 Task: Add a signature Dallas Robinson containing Best wishes for a happy and healthy year, Dallas Robinson to email address softage.4@softage.net and add a label Applications
Action: Mouse moved to (1234, 91)
Screenshot: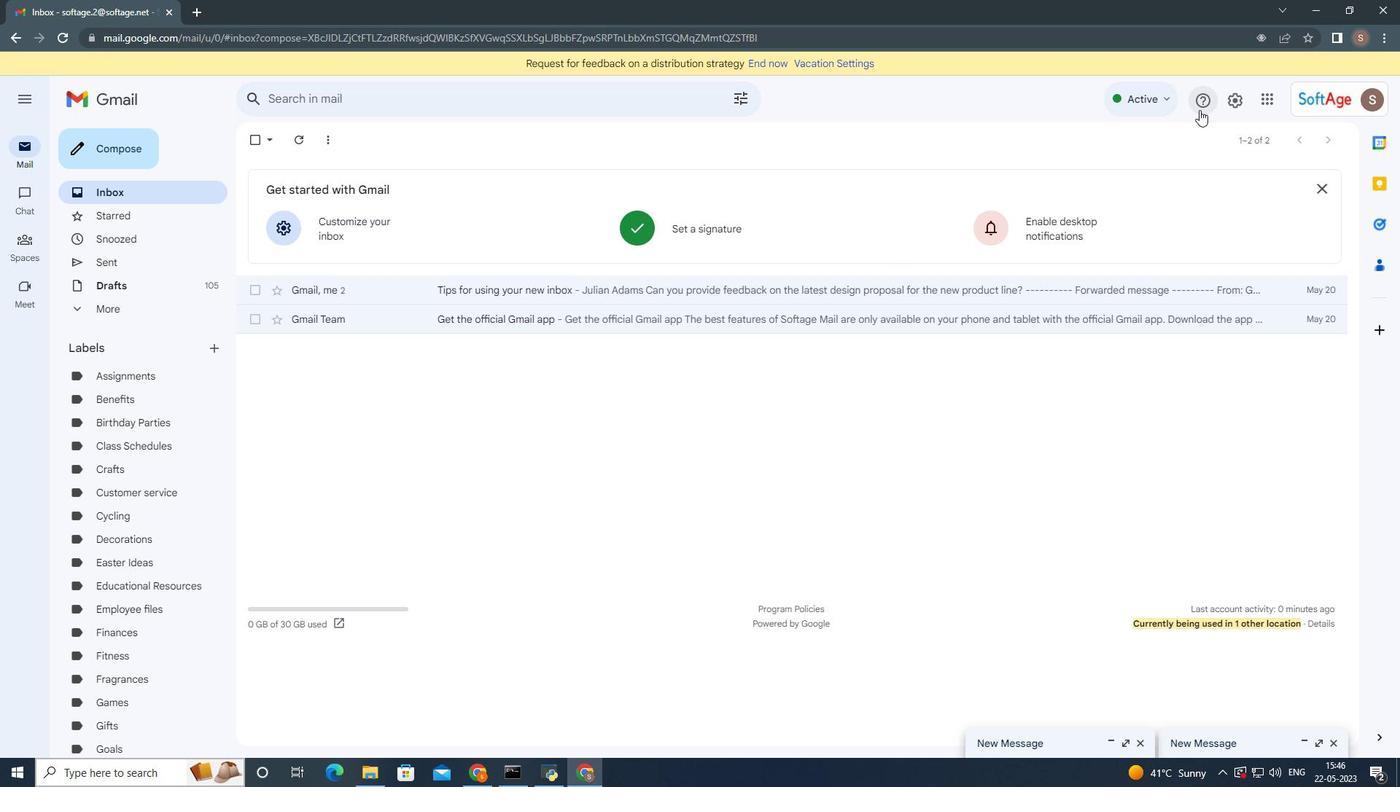 
Action: Mouse pressed left at (1234, 91)
Screenshot: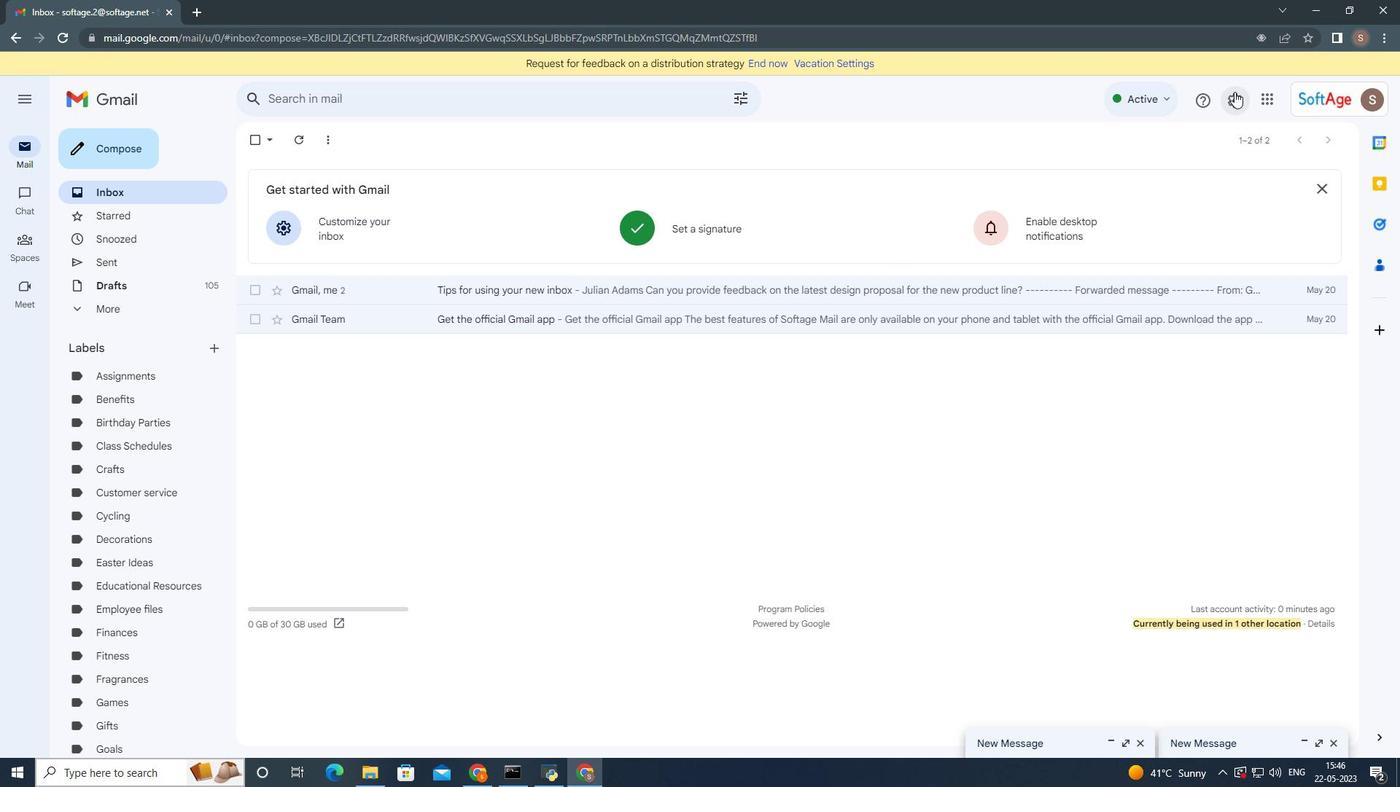 
Action: Mouse moved to (1177, 171)
Screenshot: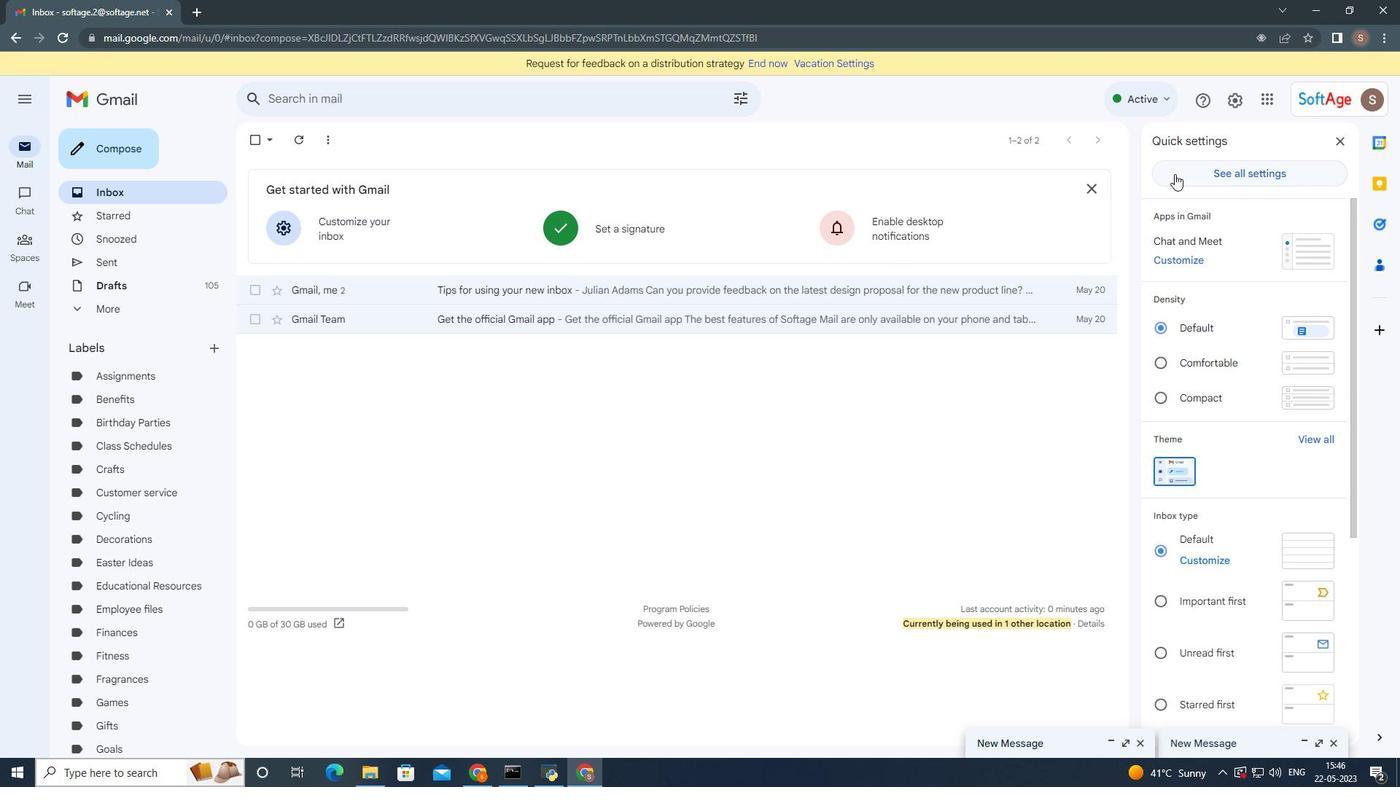 
Action: Mouse pressed left at (1177, 171)
Screenshot: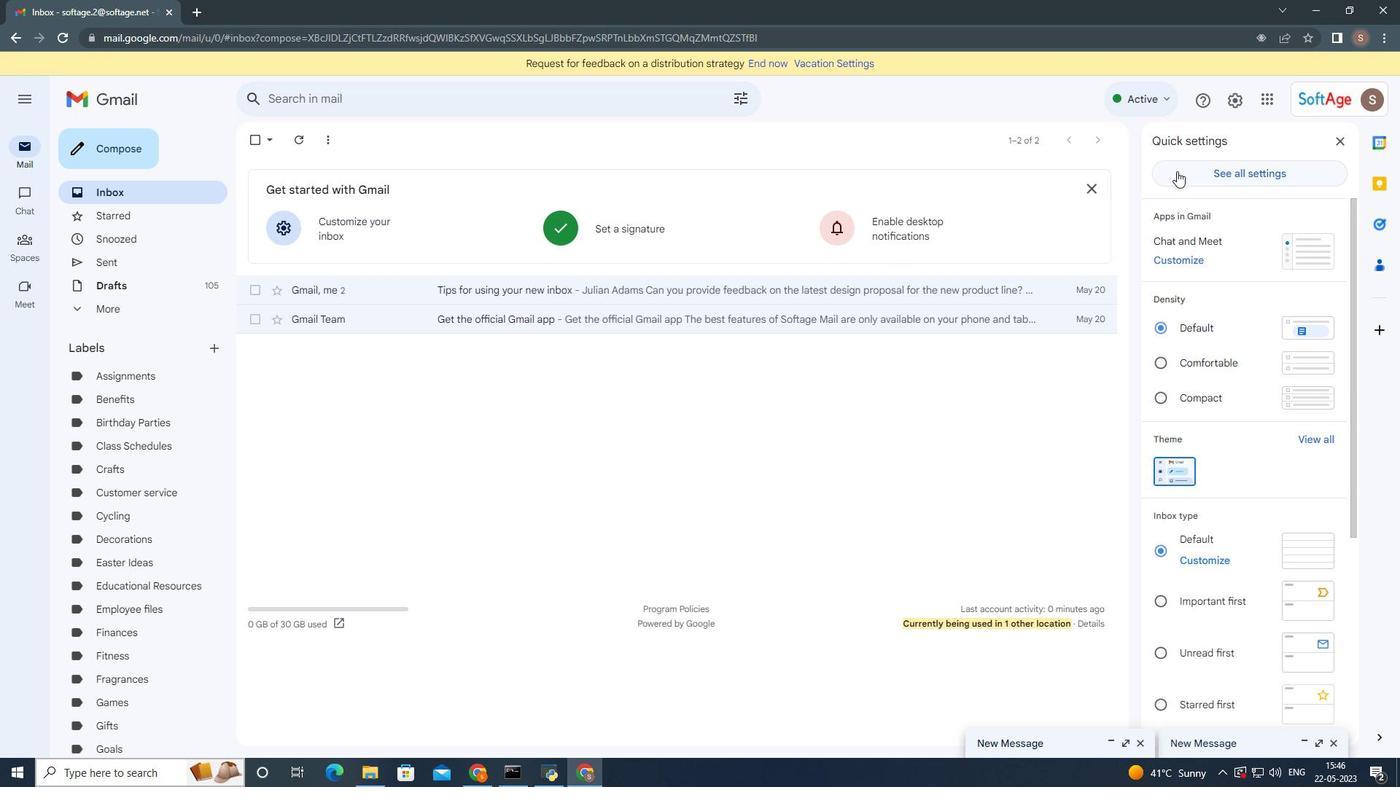 
Action: Mouse moved to (490, 527)
Screenshot: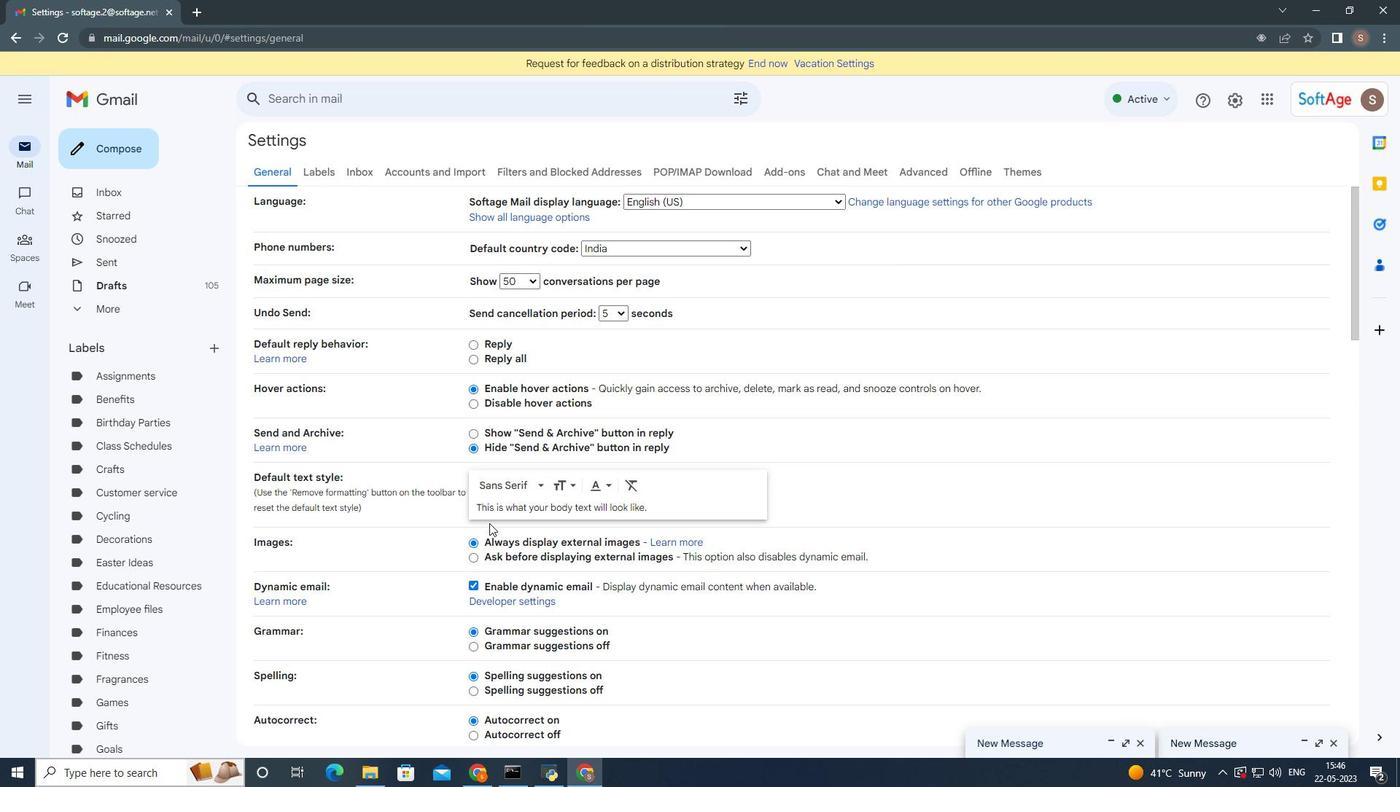 
Action: Mouse scrolled (490, 526) with delta (0, 0)
Screenshot: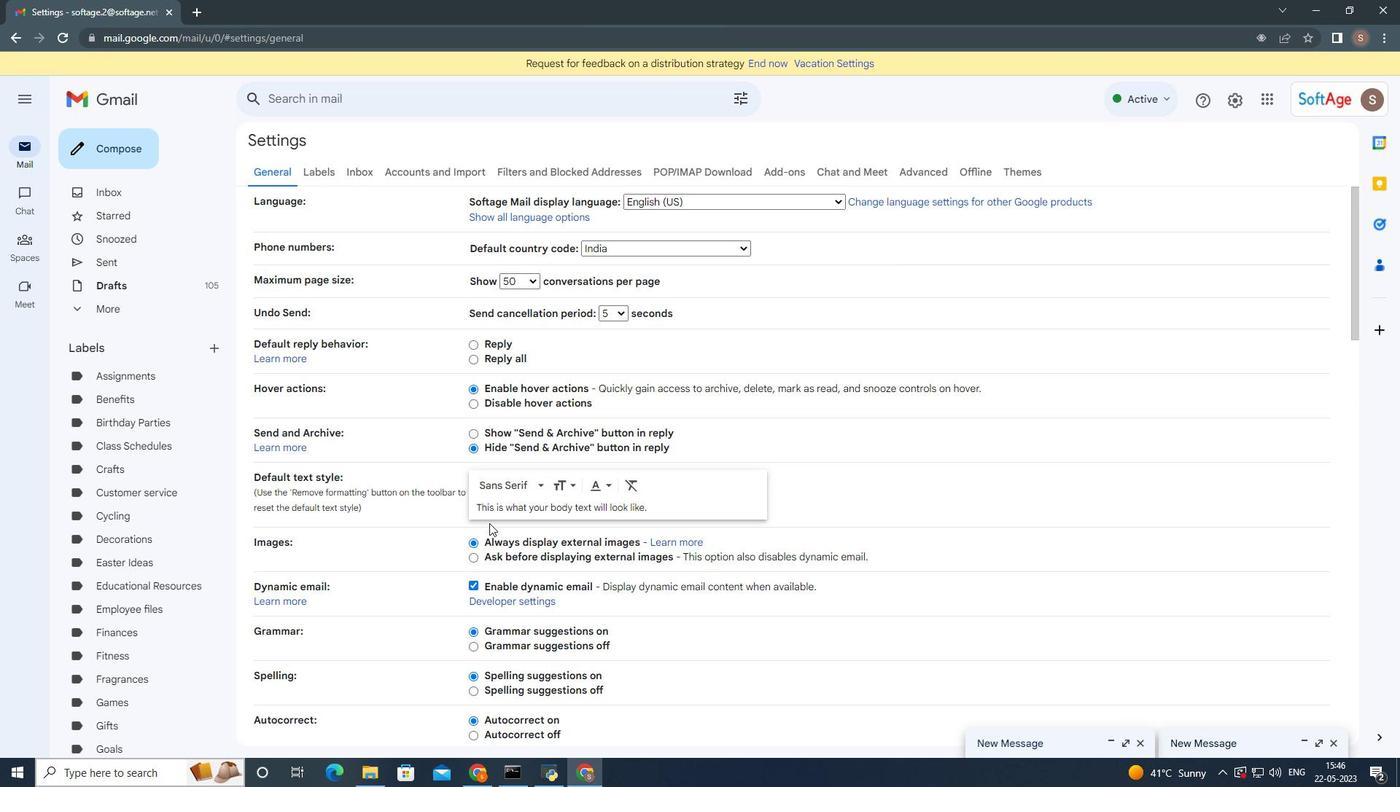 
Action: Mouse scrolled (490, 526) with delta (0, 0)
Screenshot: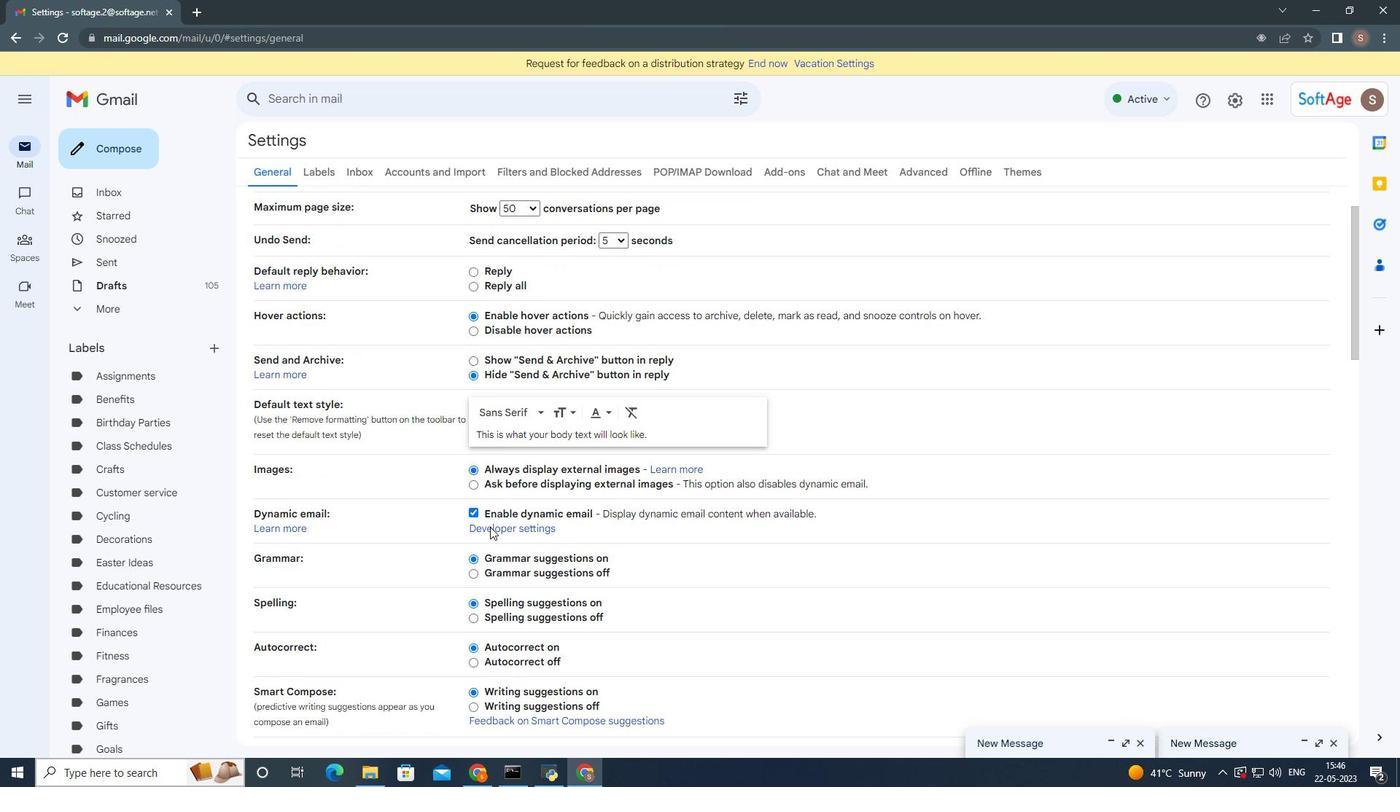 
Action: Mouse moved to (492, 526)
Screenshot: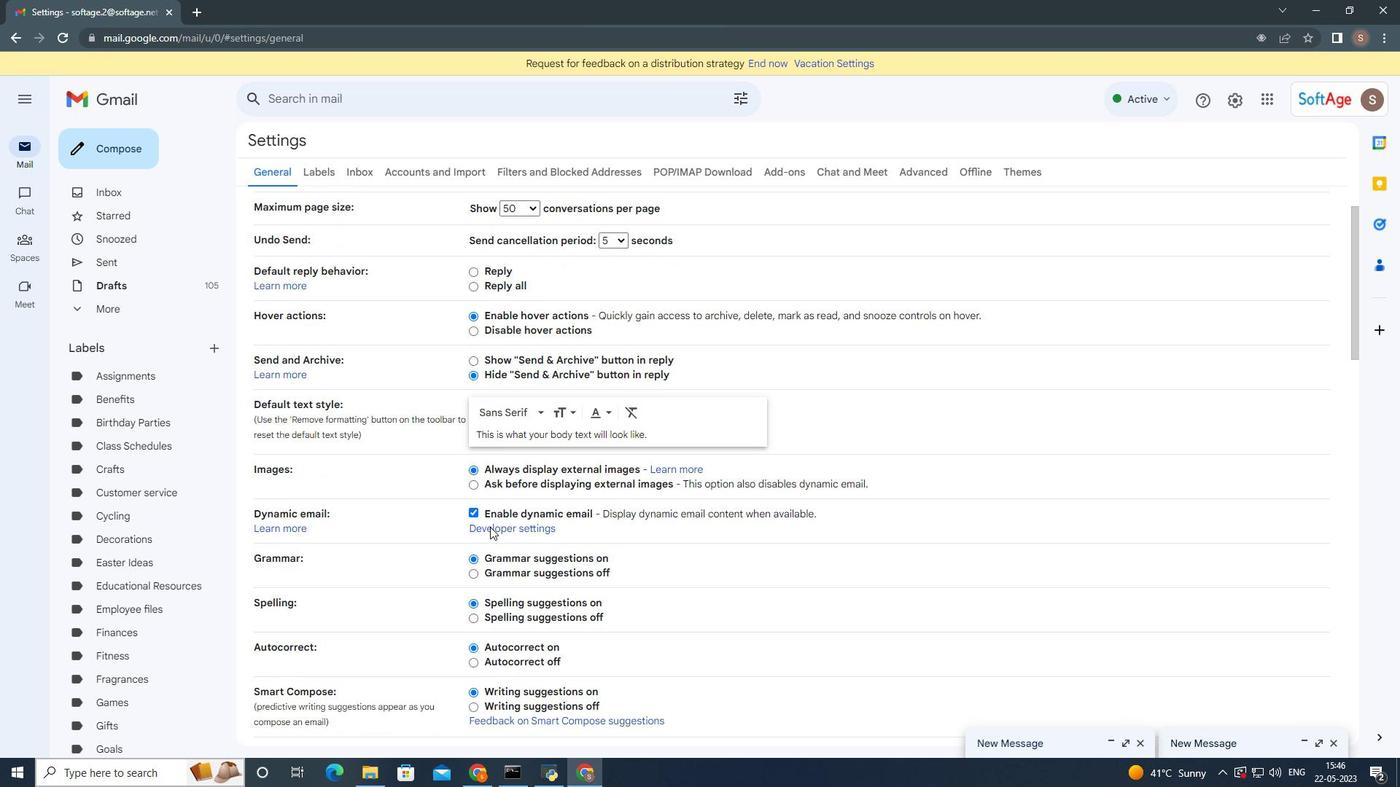 
Action: Mouse scrolled (492, 525) with delta (0, 0)
Screenshot: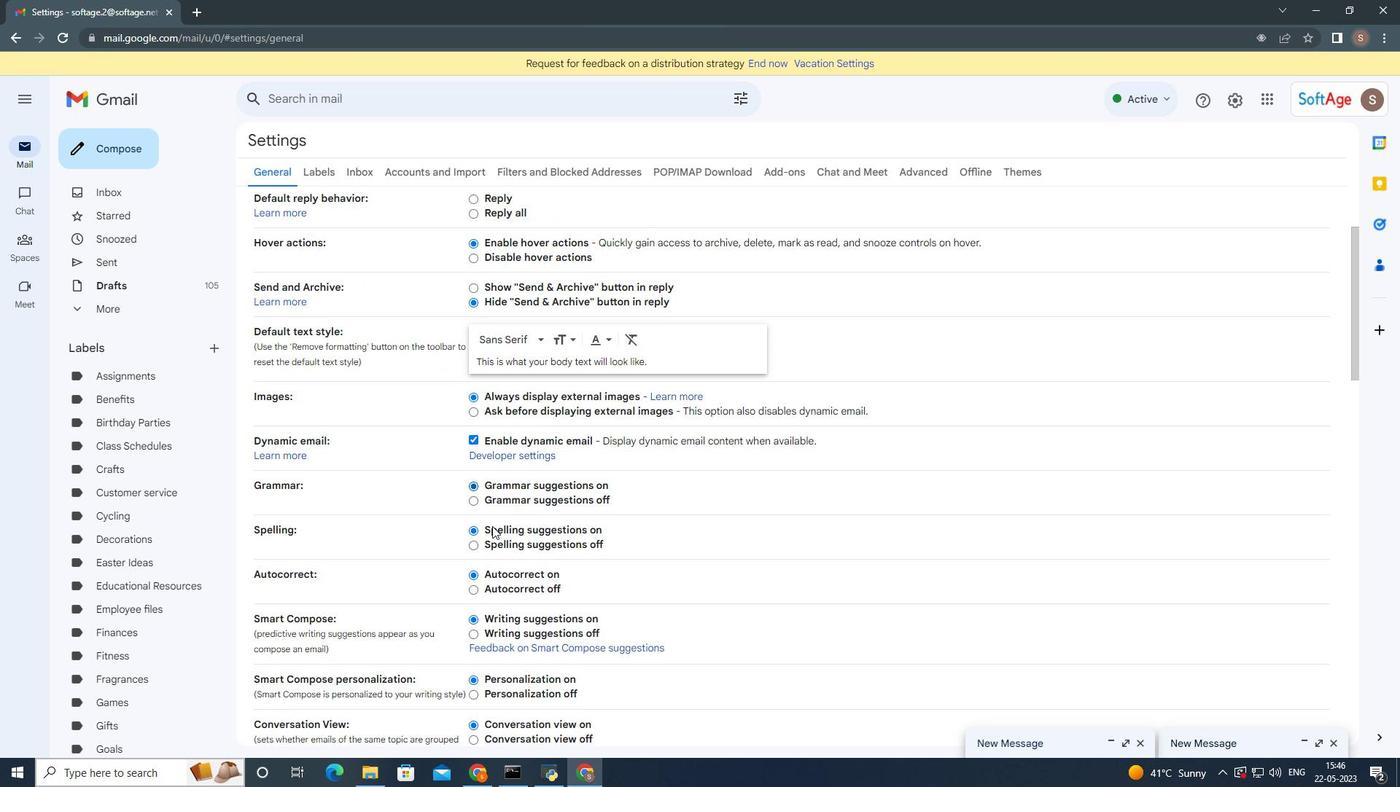 
Action: Mouse scrolled (492, 525) with delta (0, 0)
Screenshot: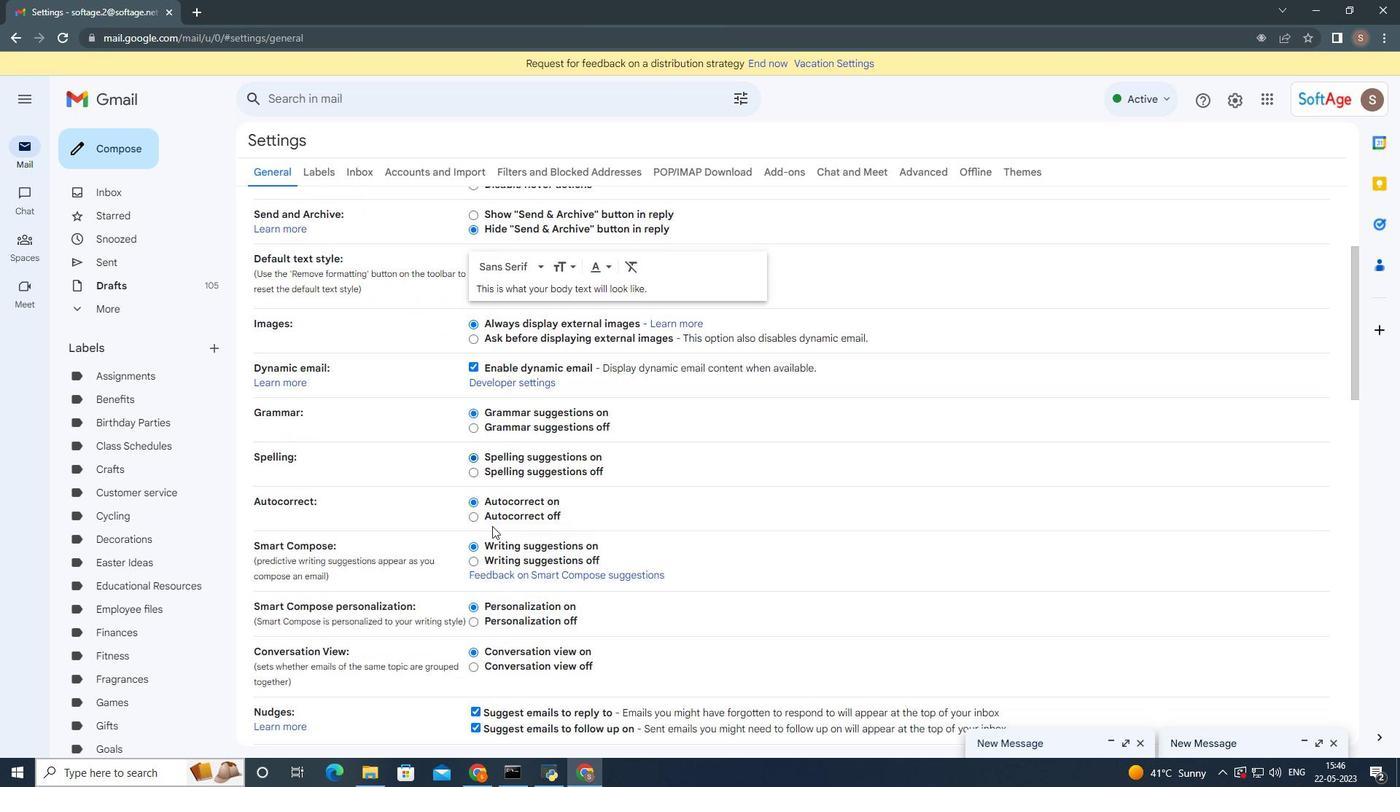 
Action: Mouse moved to (492, 526)
Screenshot: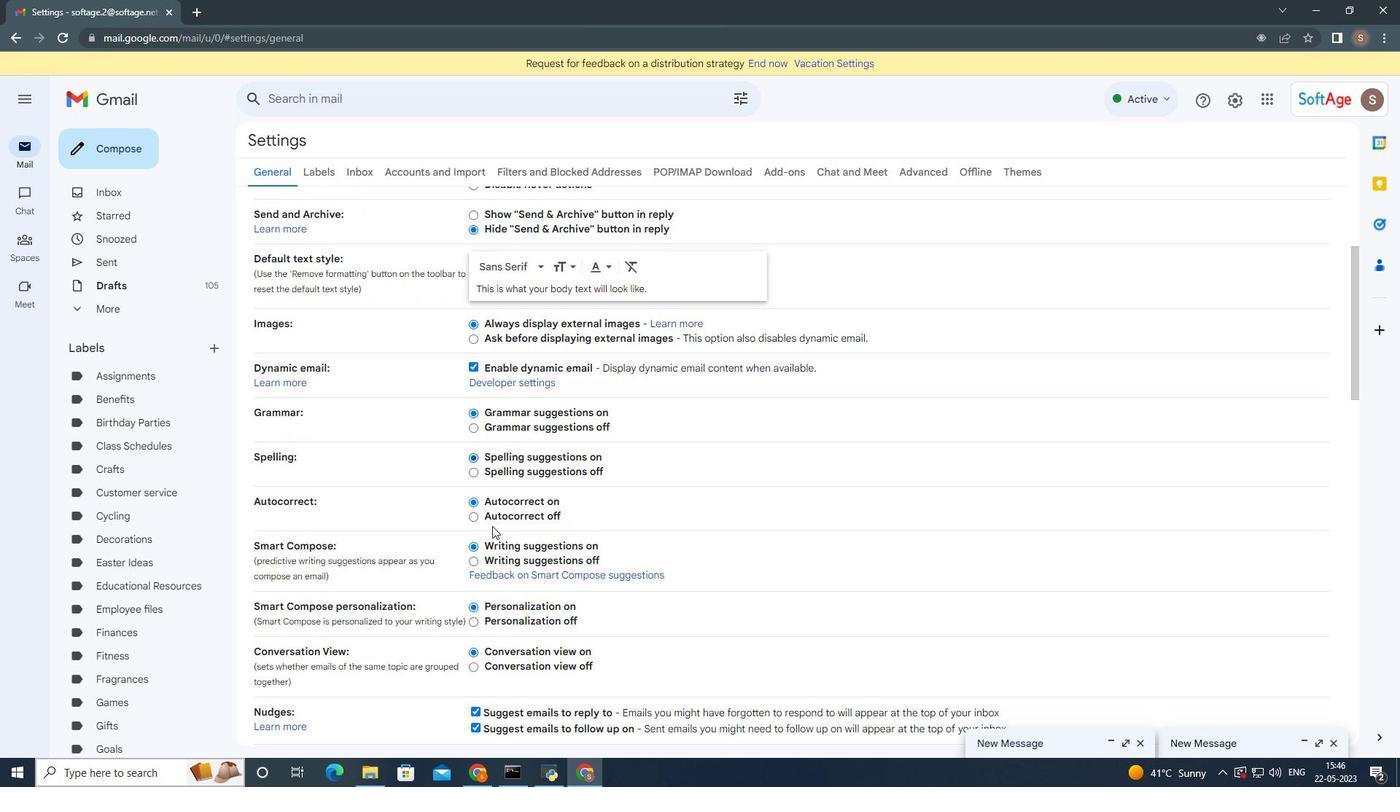 
Action: Mouse scrolled (492, 525) with delta (0, 0)
Screenshot: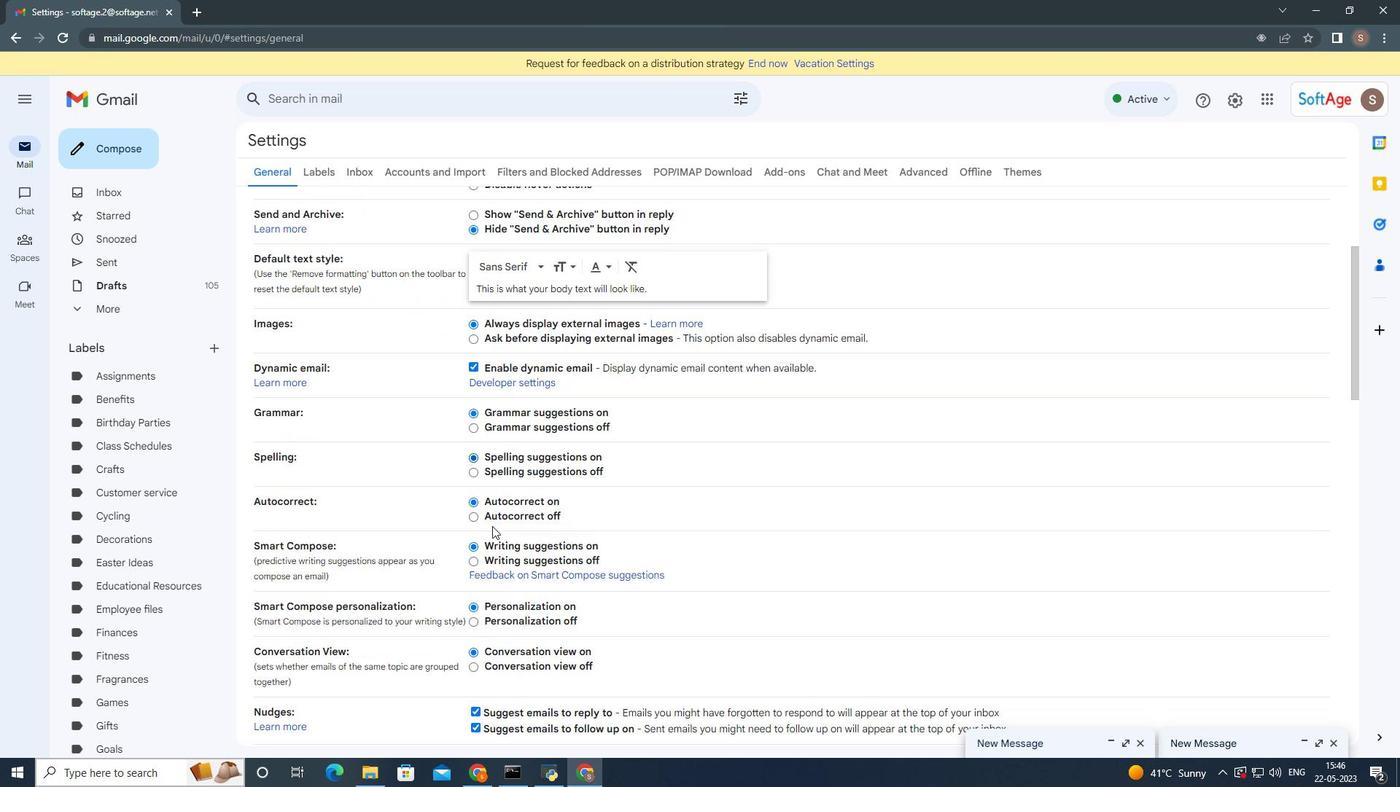 
Action: Mouse moved to (491, 529)
Screenshot: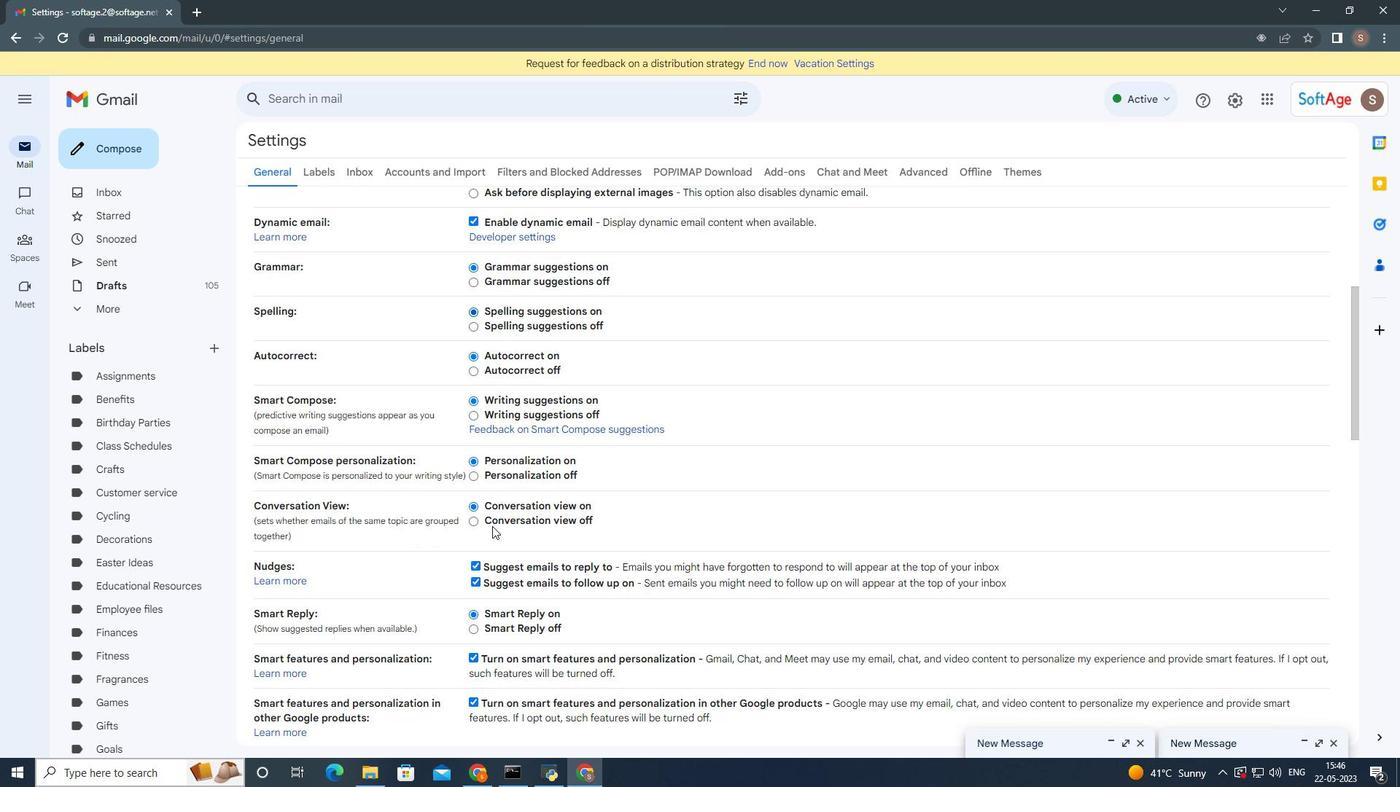 
Action: Mouse scrolled (491, 528) with delta (0, 0)
Screenshot: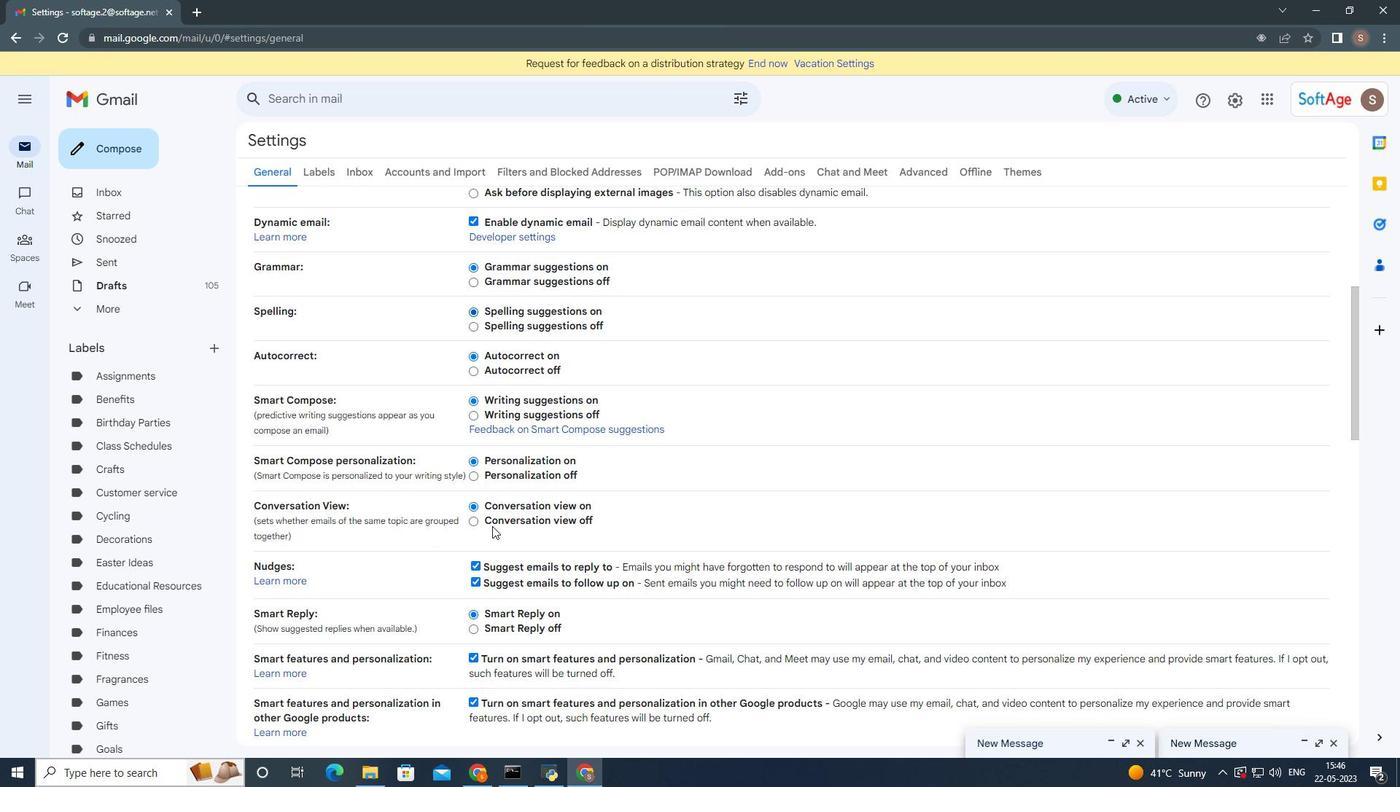 
Action: Mouse moved to (491, 530)
Screenshot: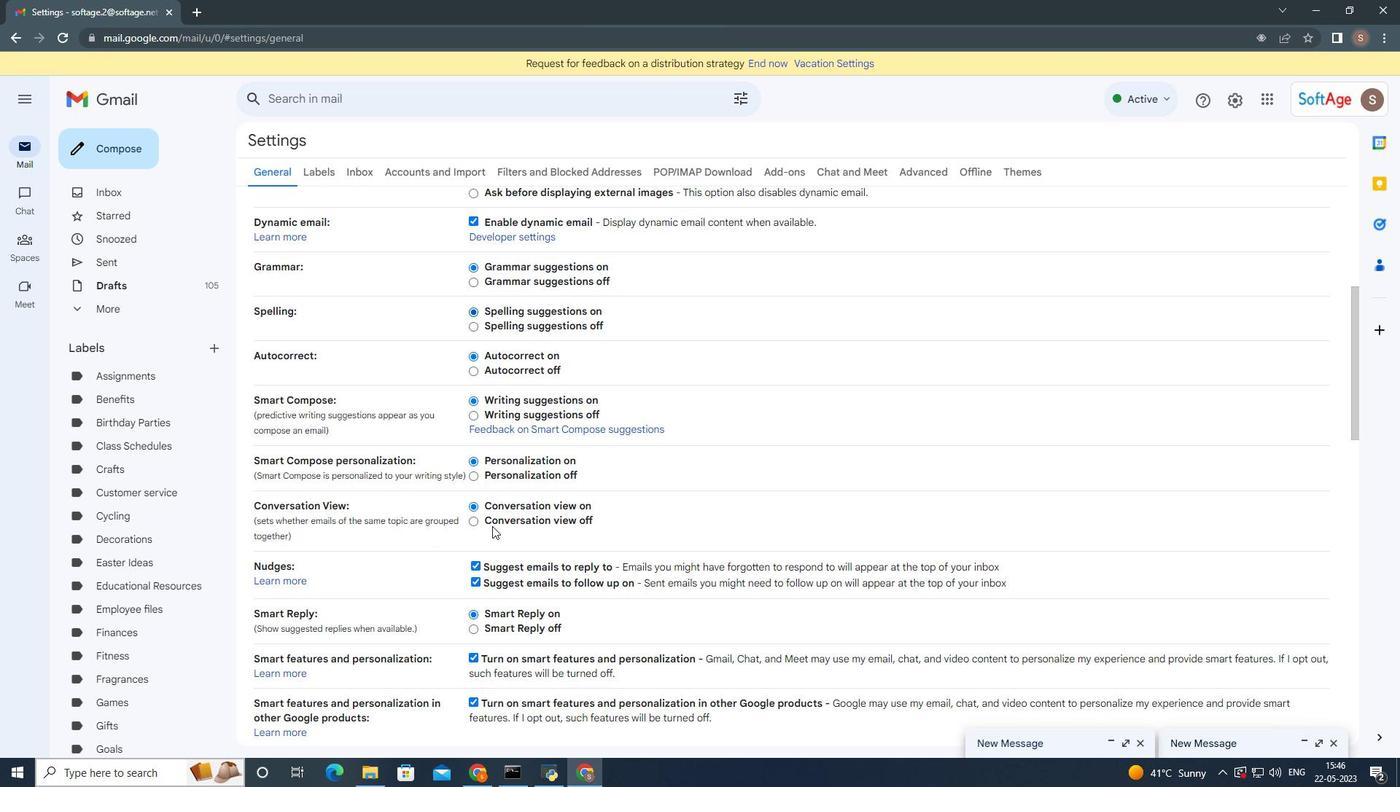 
Action: Mouse scrolled (491, 530) with delta (0, 0)
Screenshot: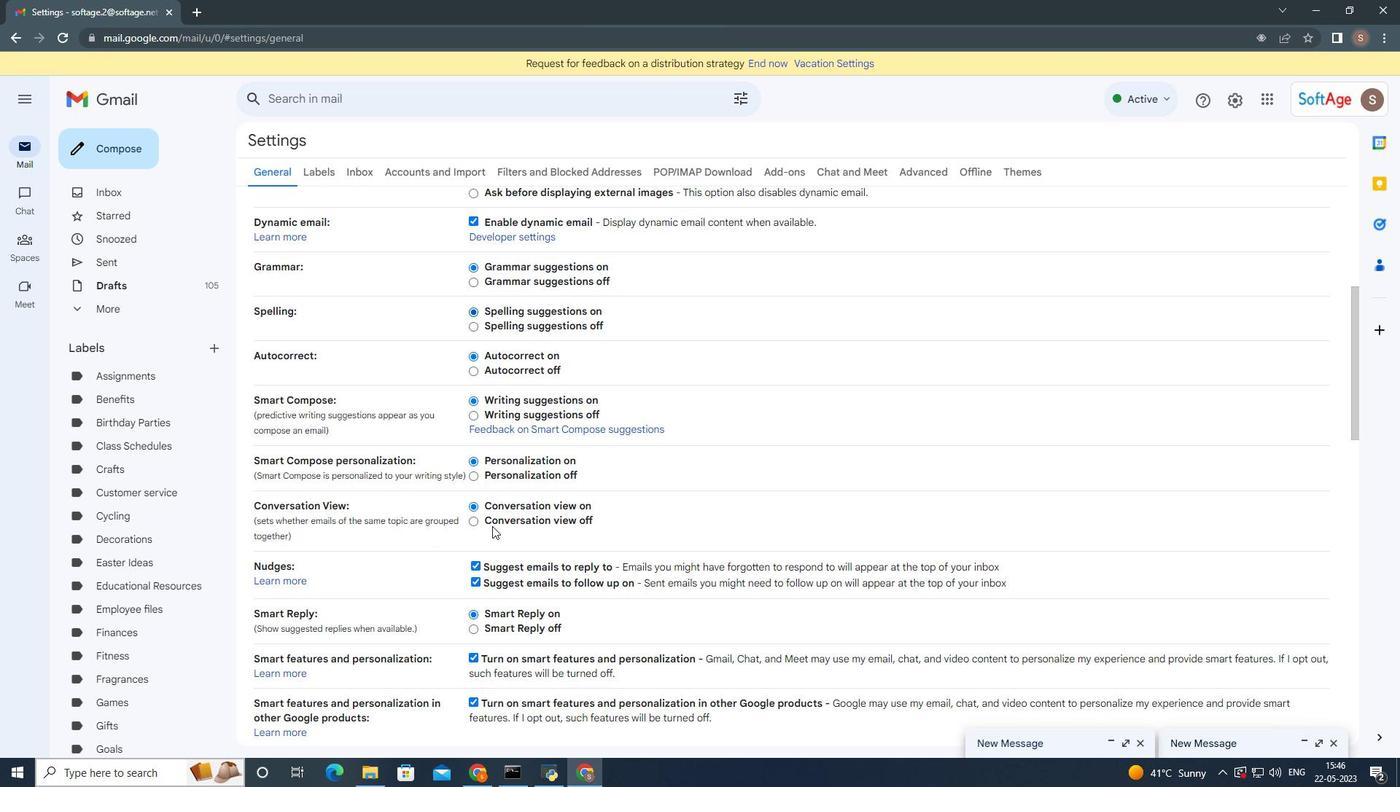 
Action: Mouse moved to (491, 531)
Screenshot: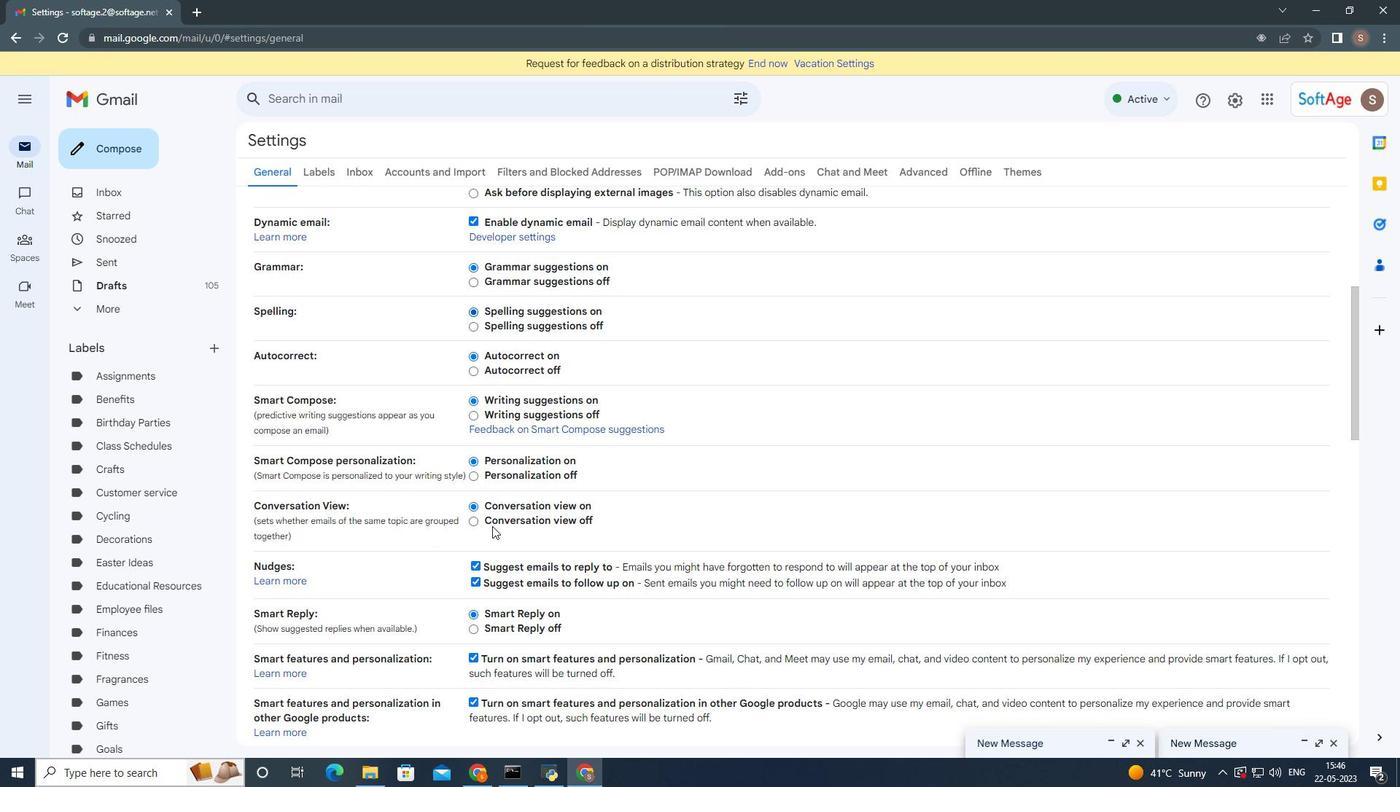 
Action: Mouse scrolled (491, 530) with delta (0, 0)
Screenshot: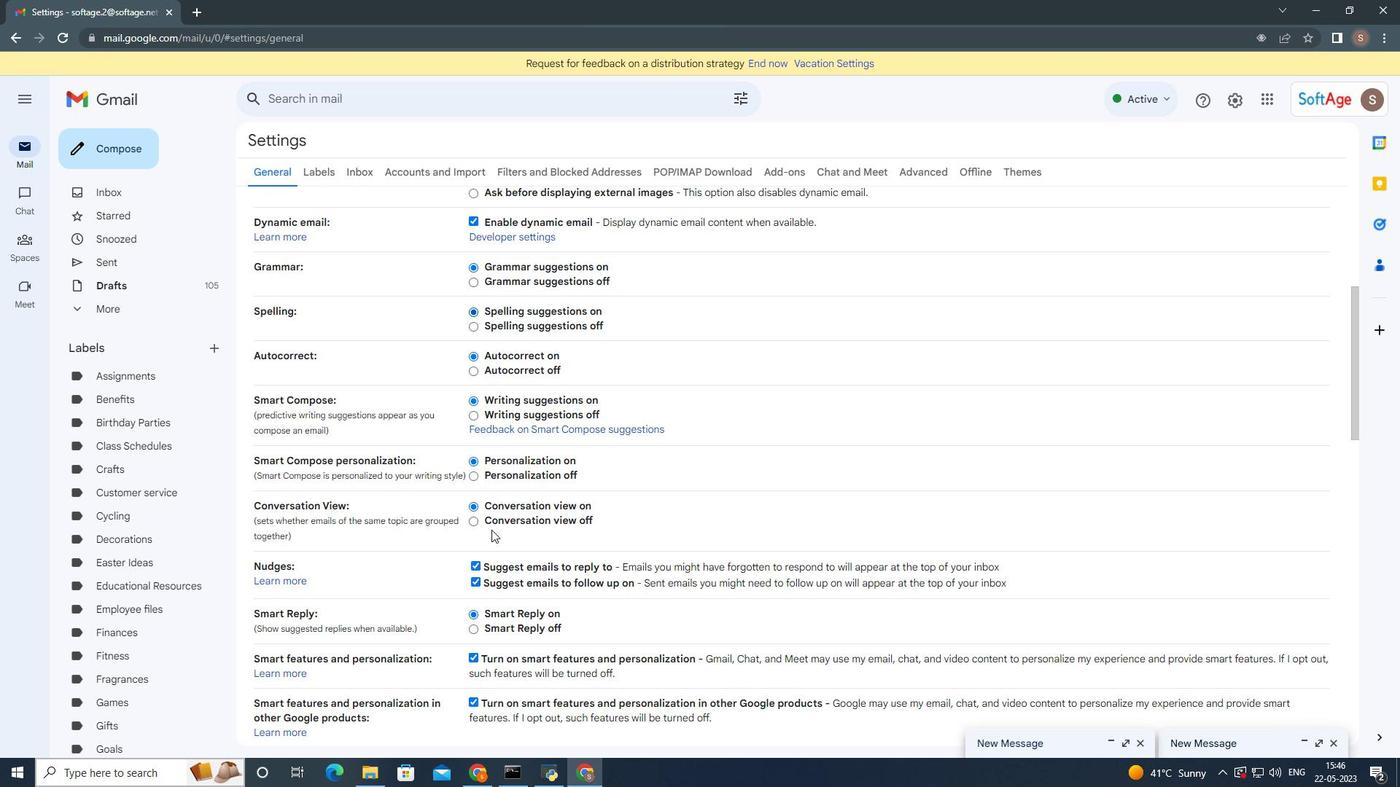 
Action: Mouse scrolled (491, 530) with delta (0, 0)
Screenshot: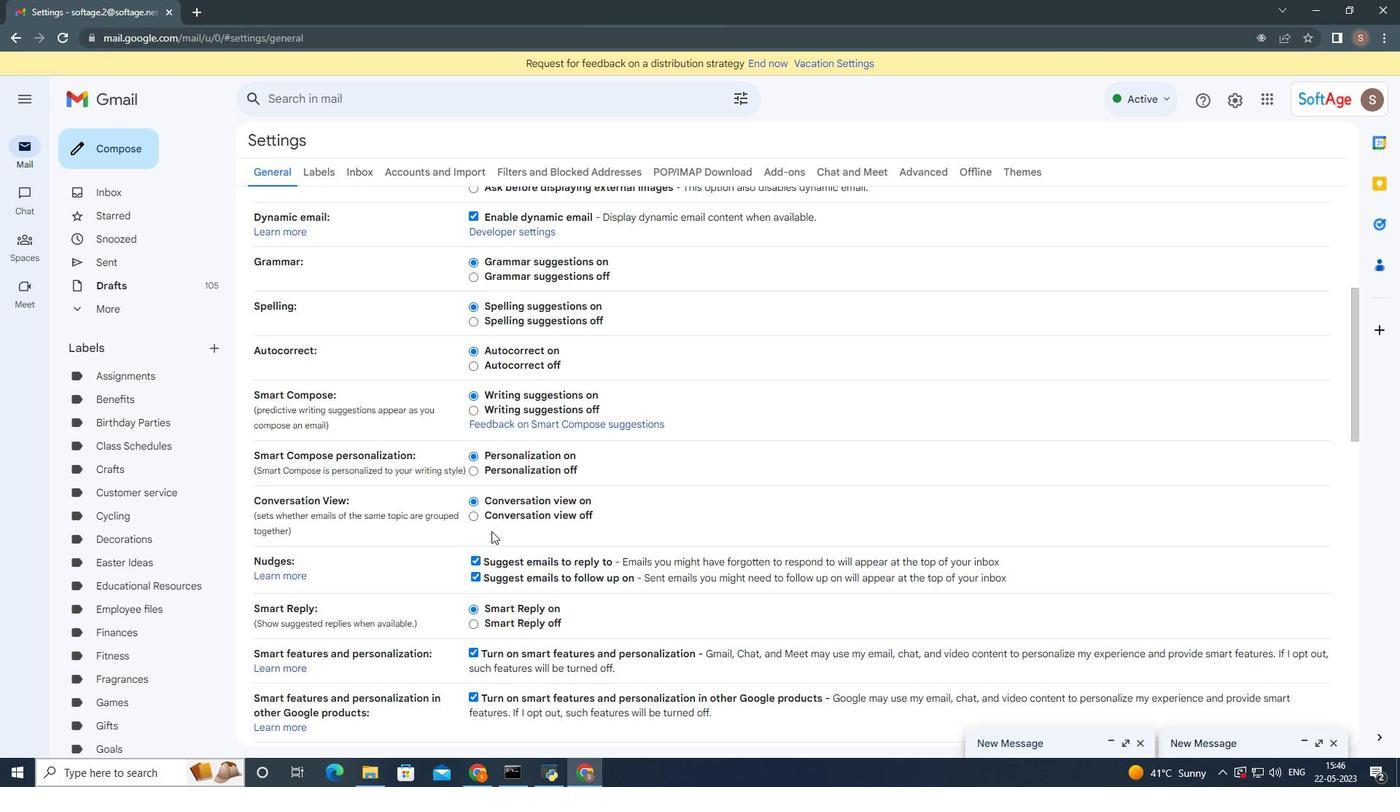 
Action: Mouse moved to (491, 531)
Screenshot: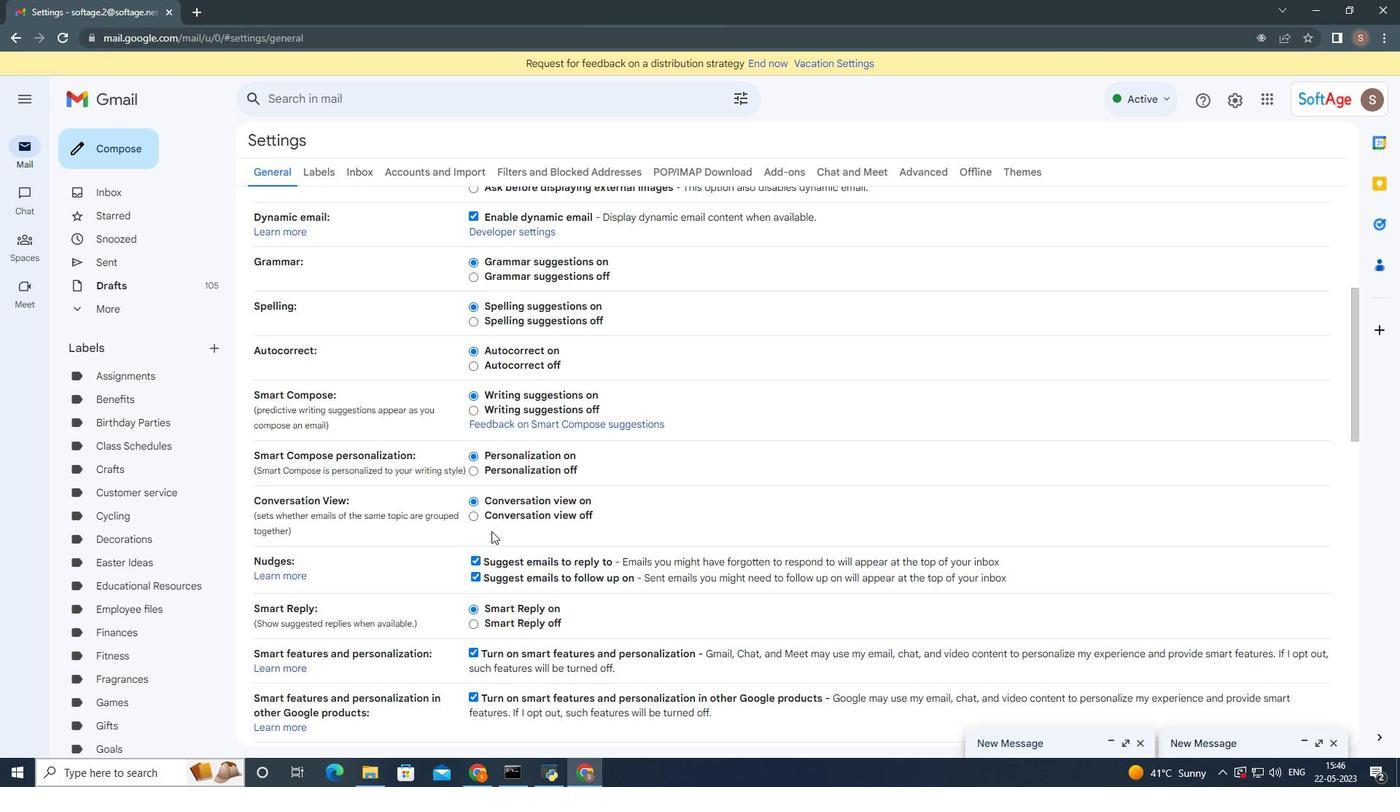 
Action: Mouse scrolled (491, 530) with delta (0, 0)
Screenshot: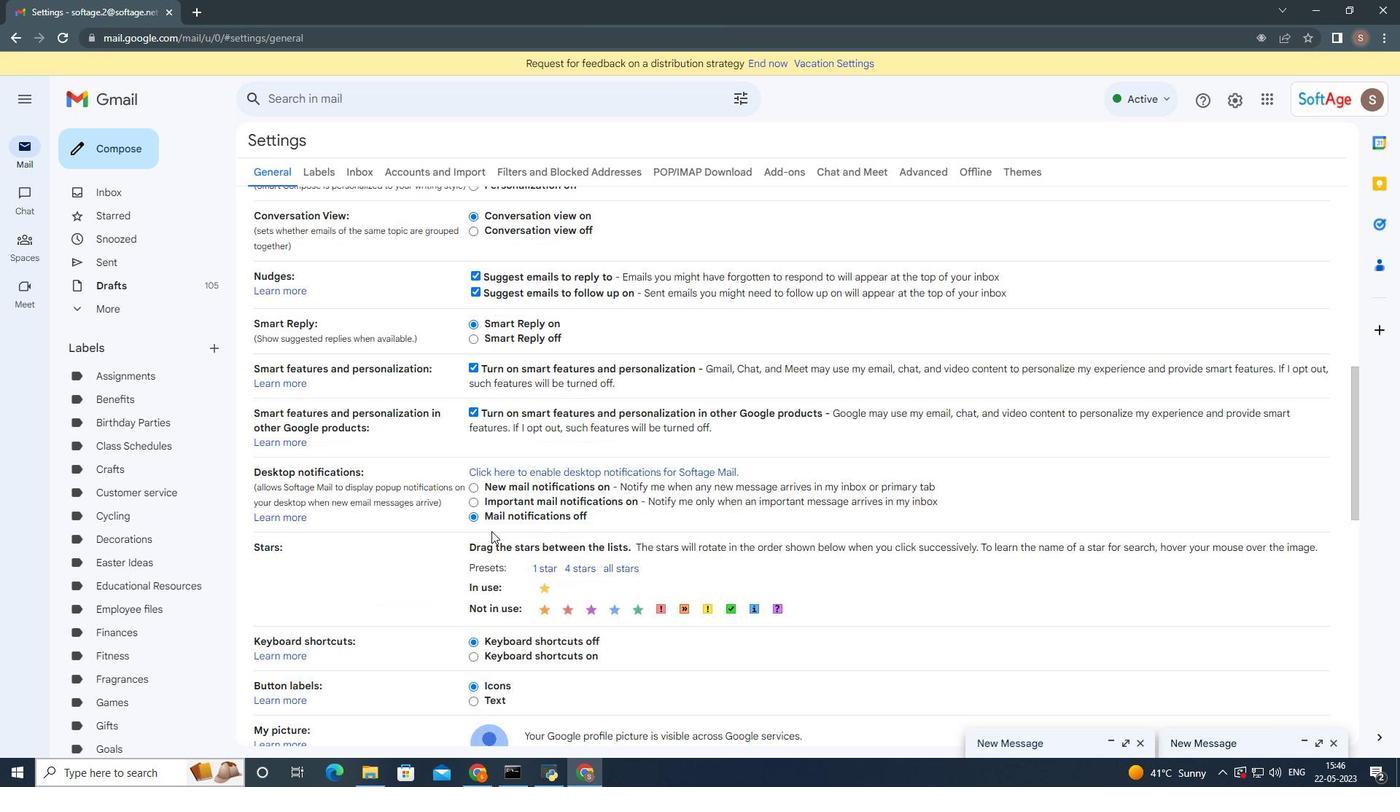 
Action: Mouse moved to (499, 533)
Screenshot: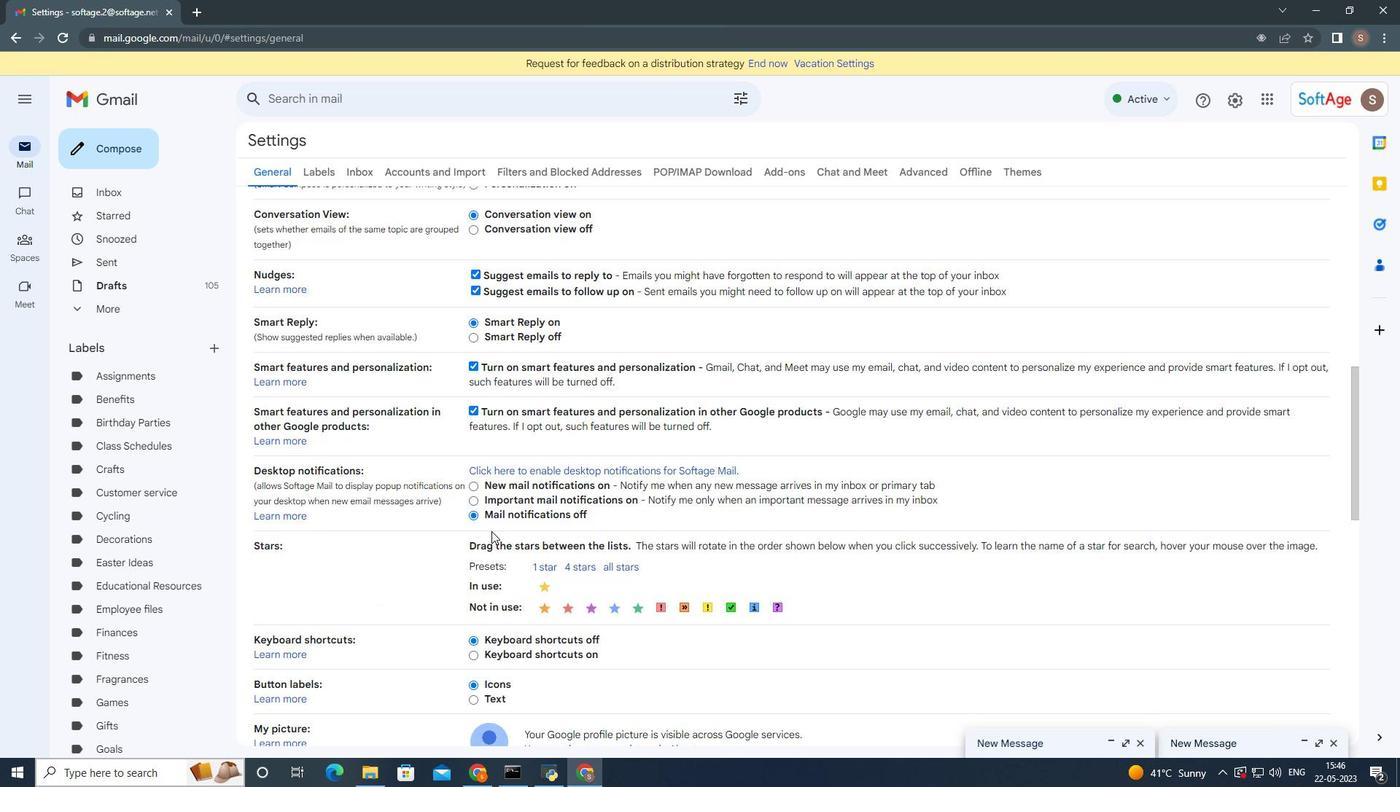 
Action: Mouse scrolled (499, 533) with delta (0, 0)
Screenshot: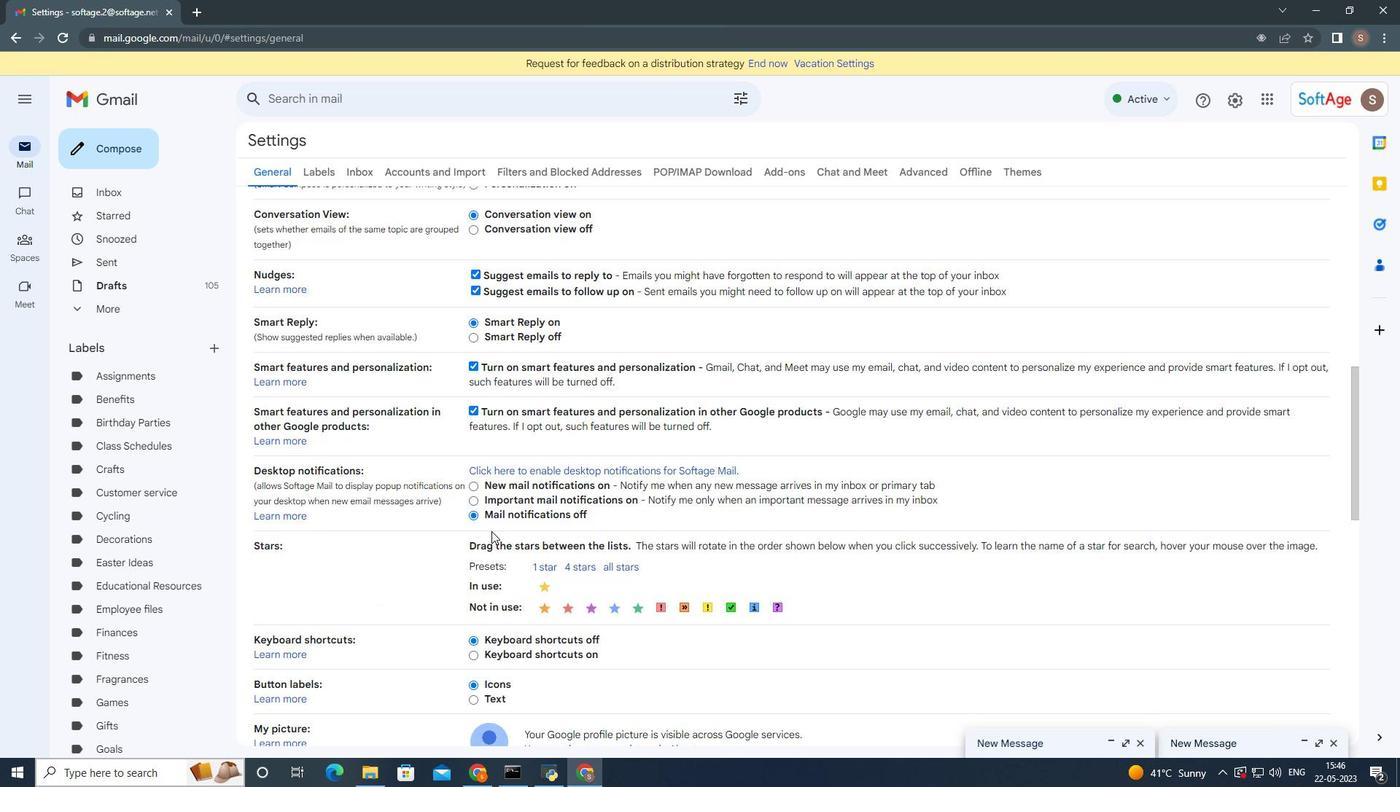 
Action: Mouse moved to (507, 538)
Screenshot: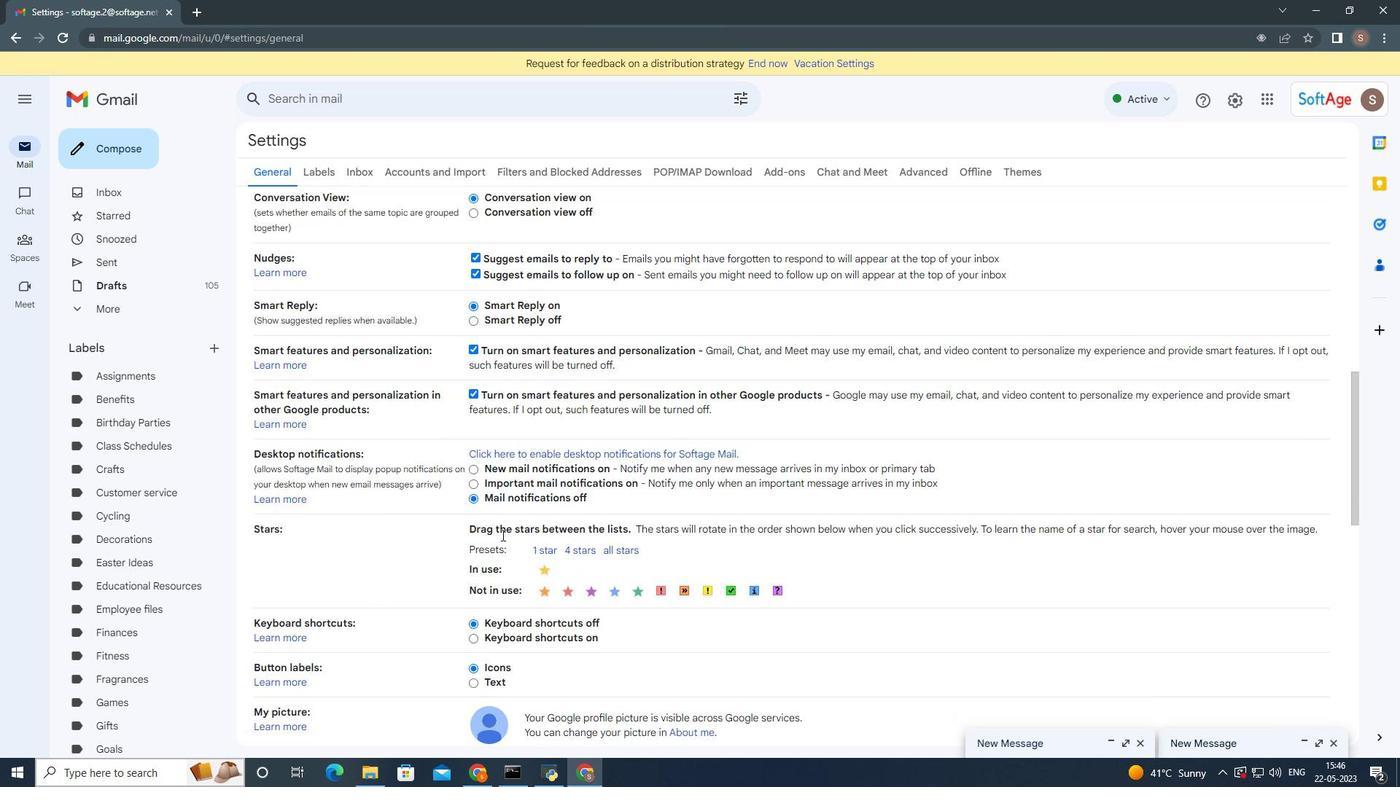 
Action: Mouse scrolled (507, 538) with delta (0, 0)
Screenshot: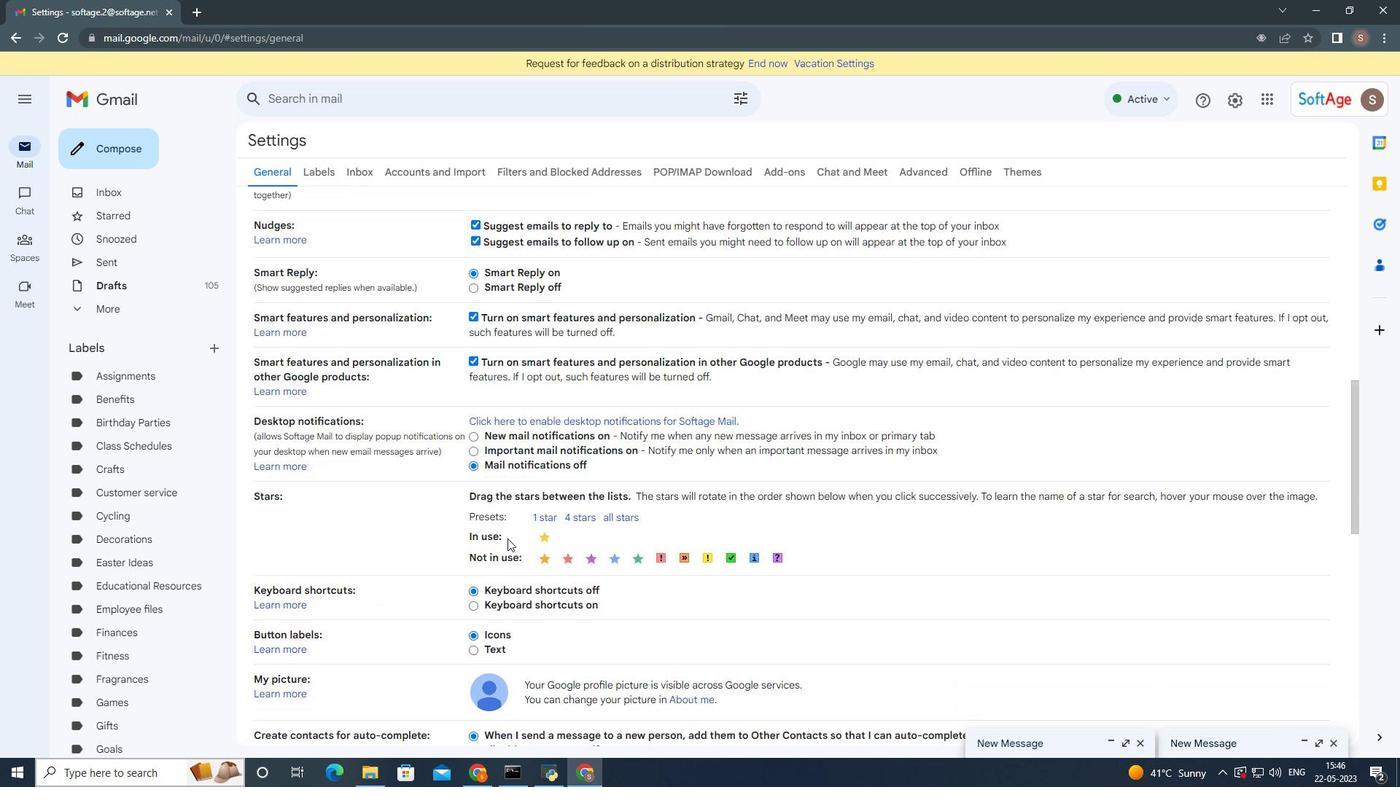 
Action: Mouse moved to (517, 569)
Screenshot: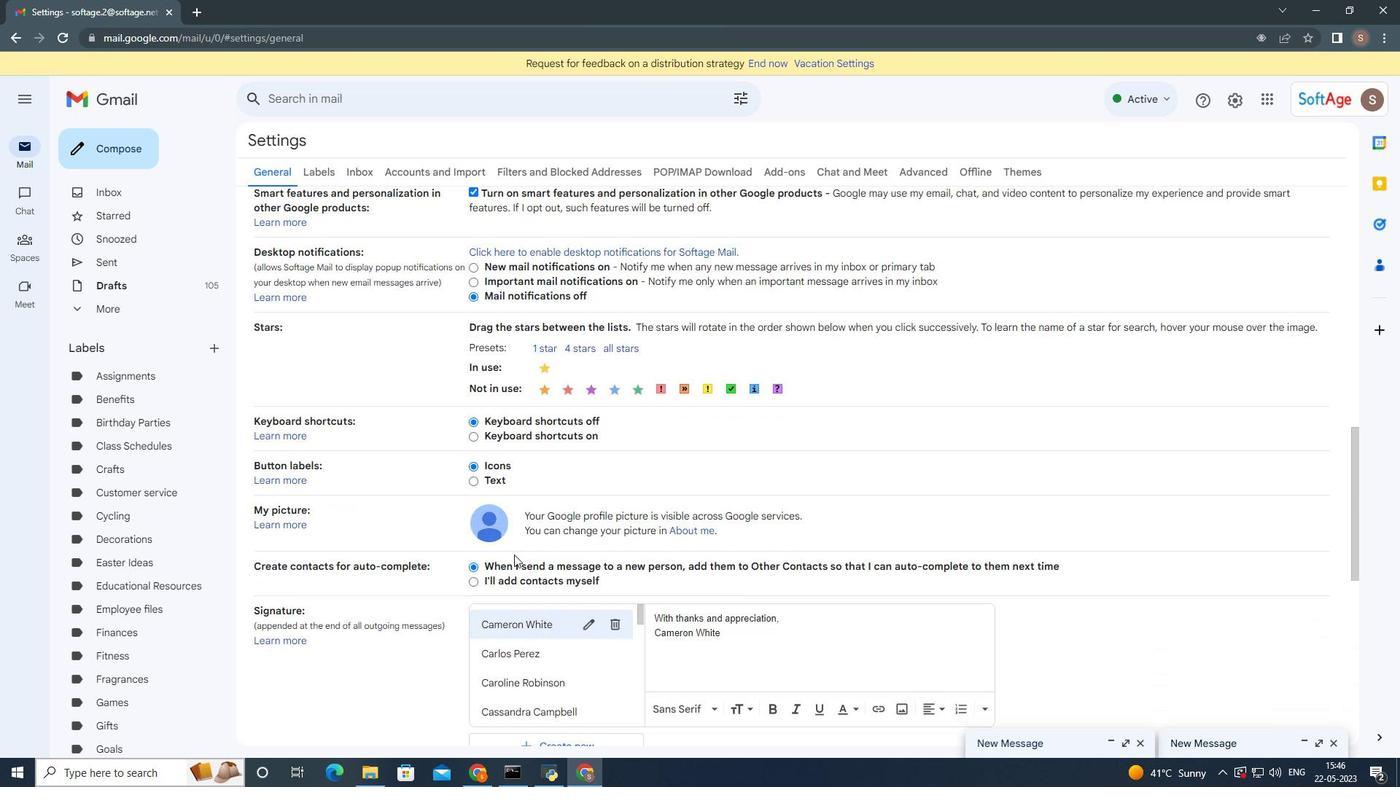 
Action: Mouse scrolled (517, 568) with delta (0, 0)
Screenshot: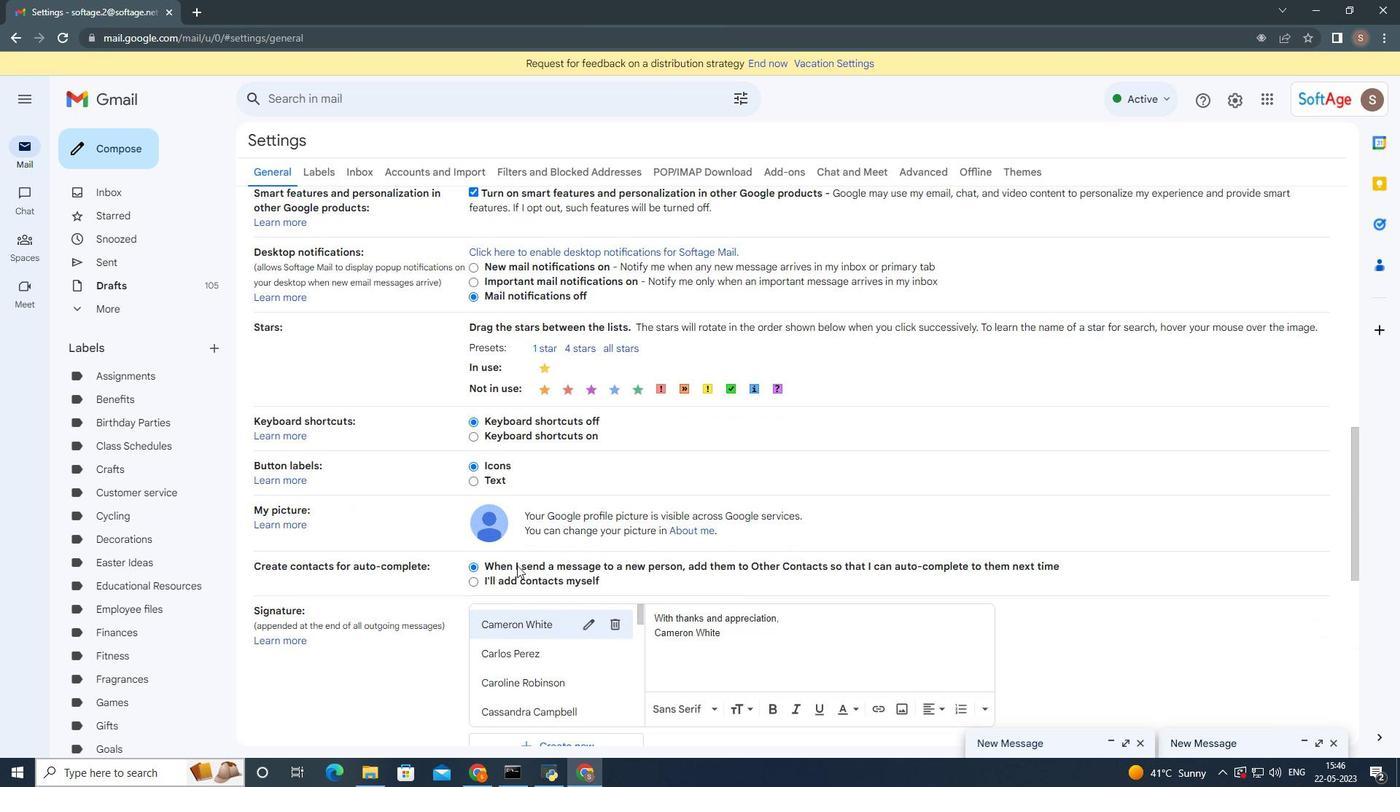
Action: Mouse scrolled (517, 568) with delta (0, 0)
Screenshot: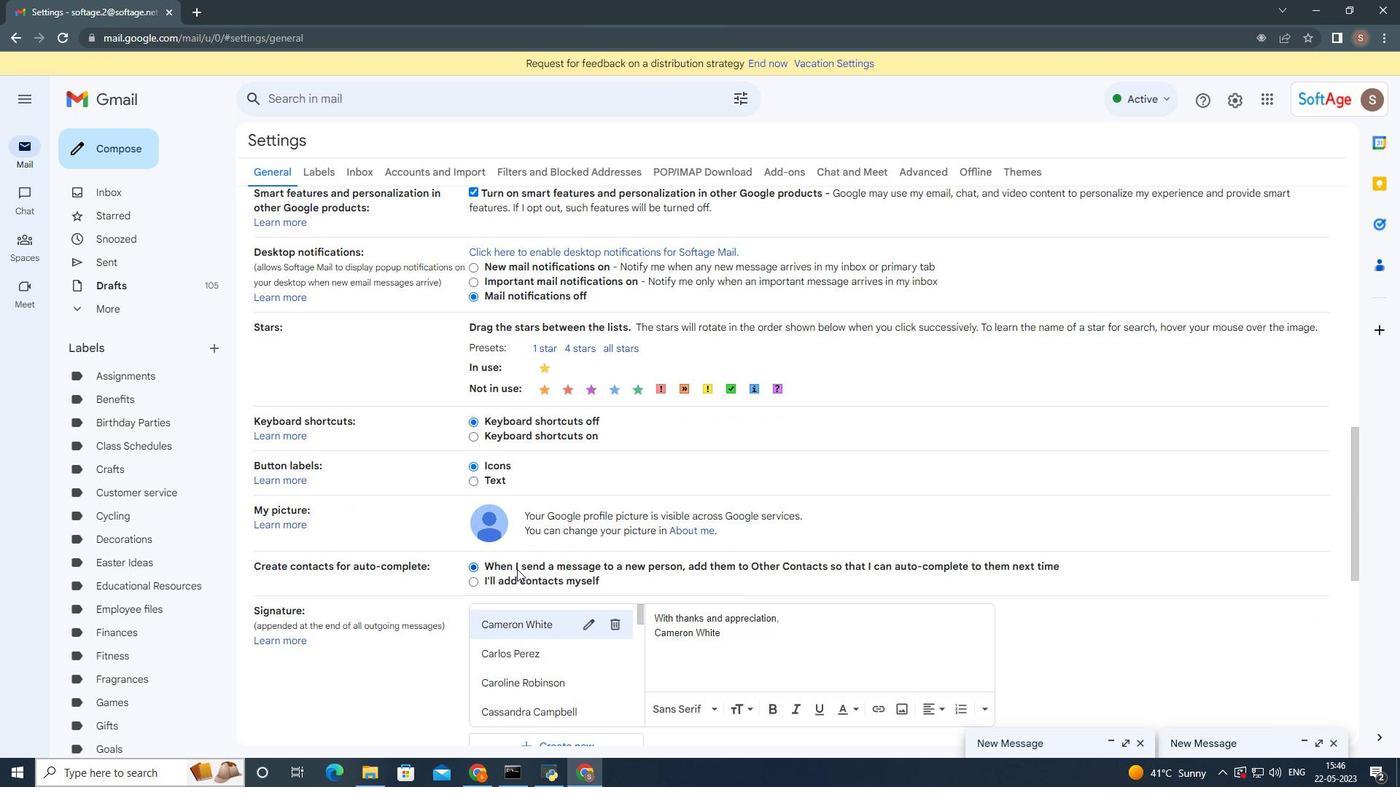 
Action: Mouse moved to (540, 595)
Screenshot: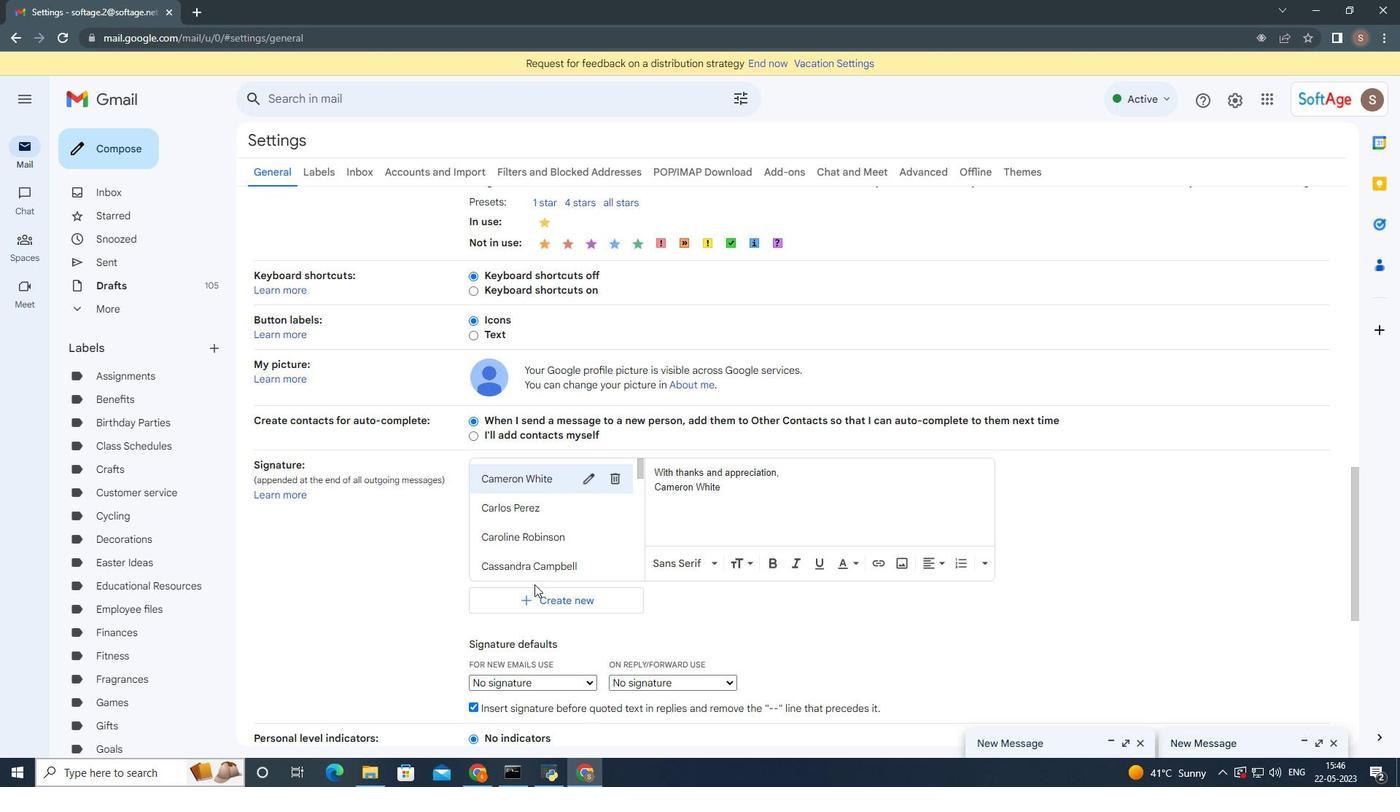 
Action: Mouse pressed left at (540, 595)
Screenshot: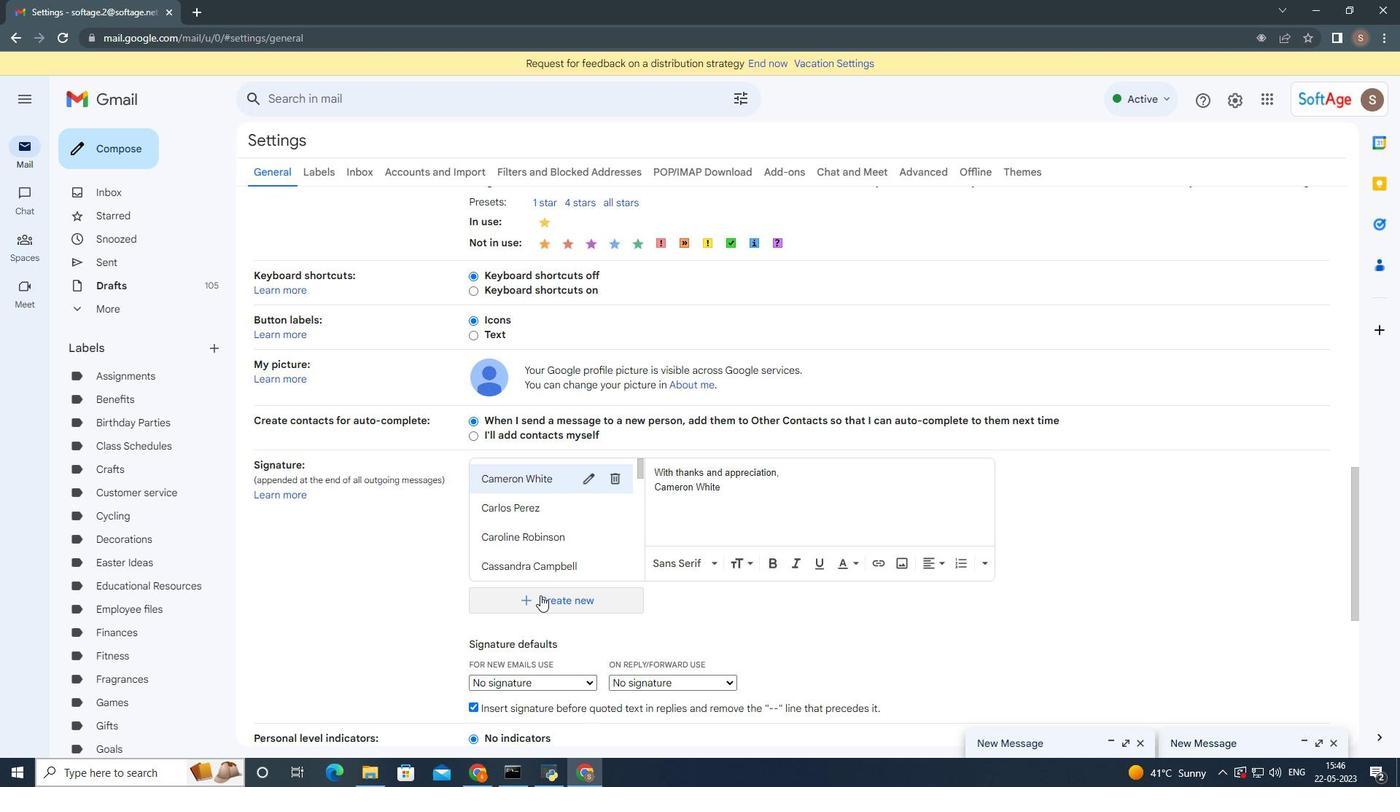
Action: Mouse moved to (538, 595)
Screenshot: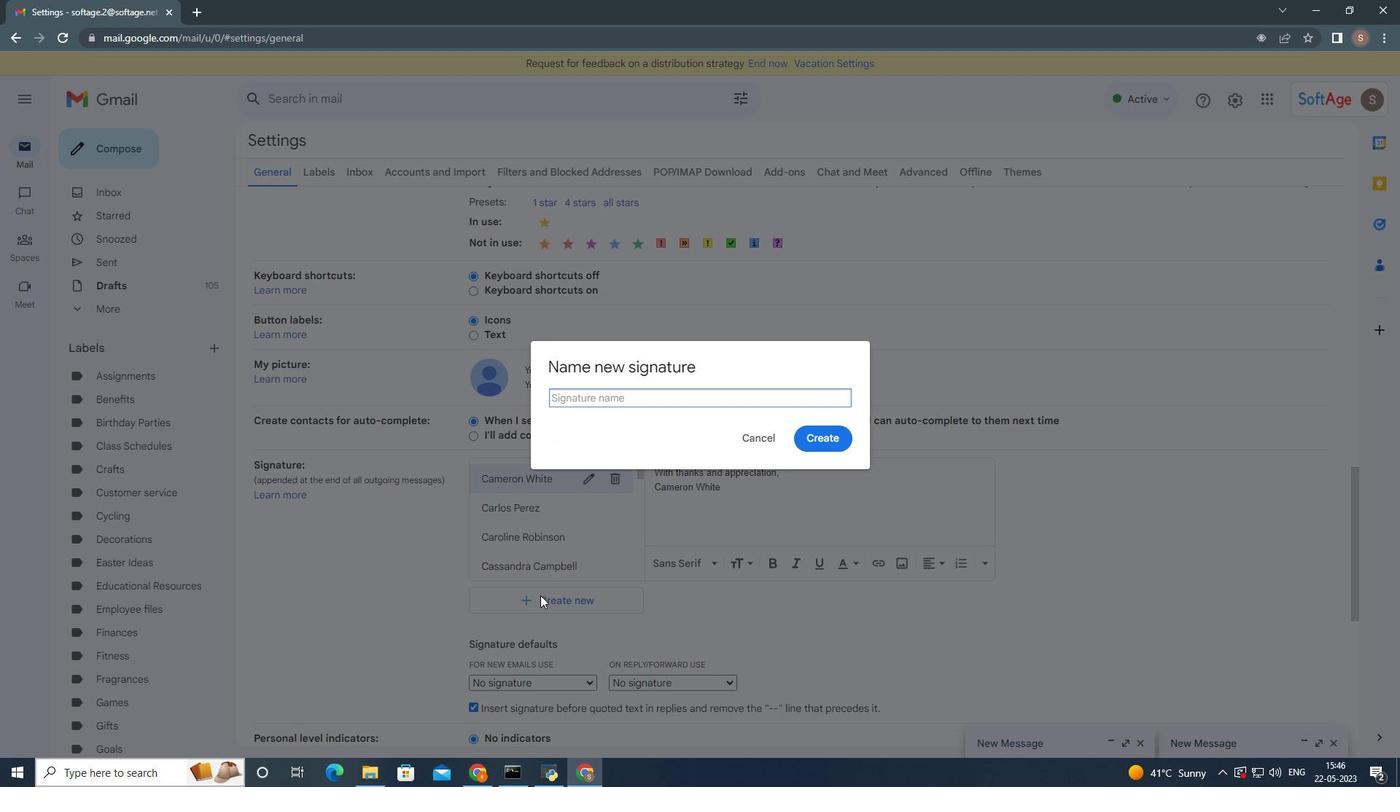 
Action: Key pressed <Key.shift><Key.shift>Dallas<Key.space><Key.shift><Key.shift><Key.shift><Key.shift><Key.shift><Key.shift><Key.shift><Key.shift><Key.shift><Key.shift>Robinson
Screenshot: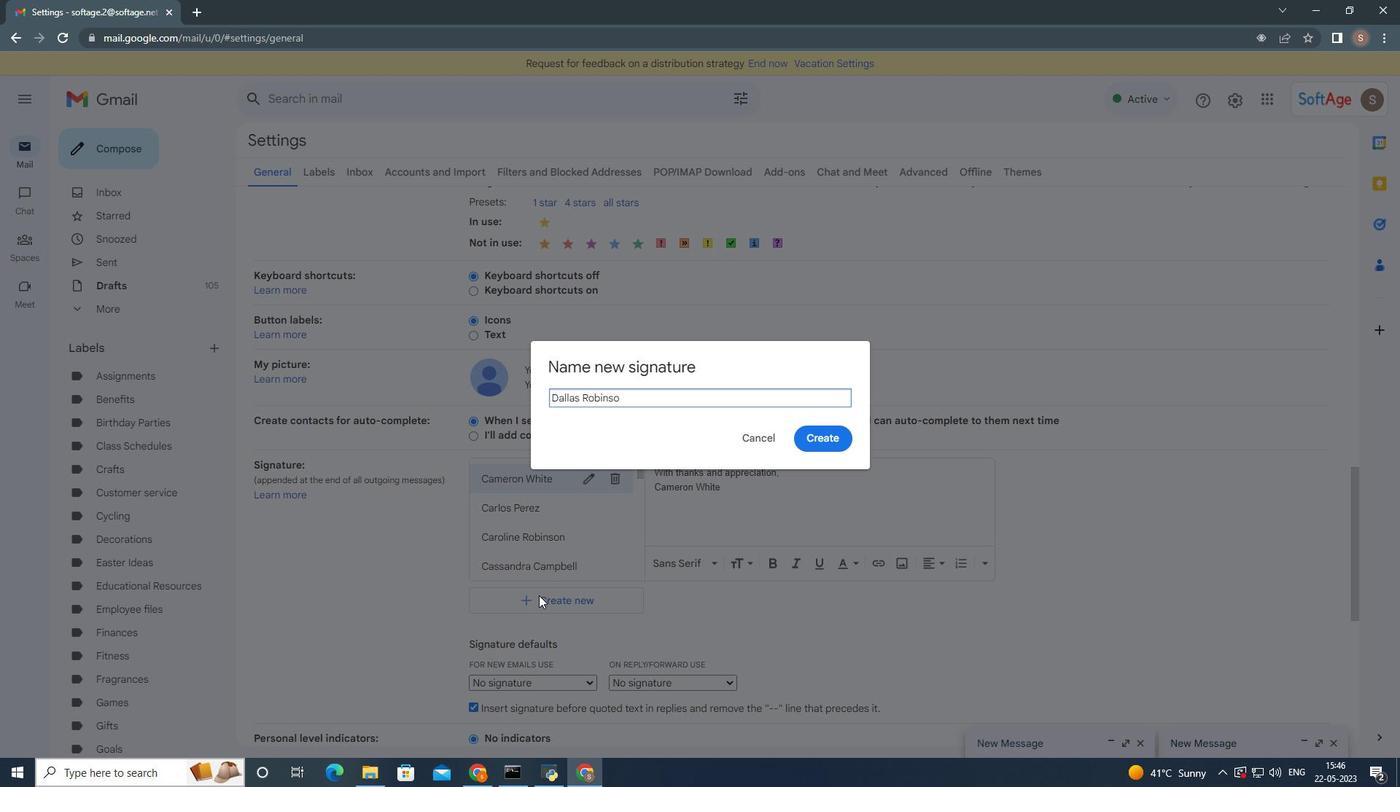 
Action: Mouse moved to (835, 443)
Screenshot: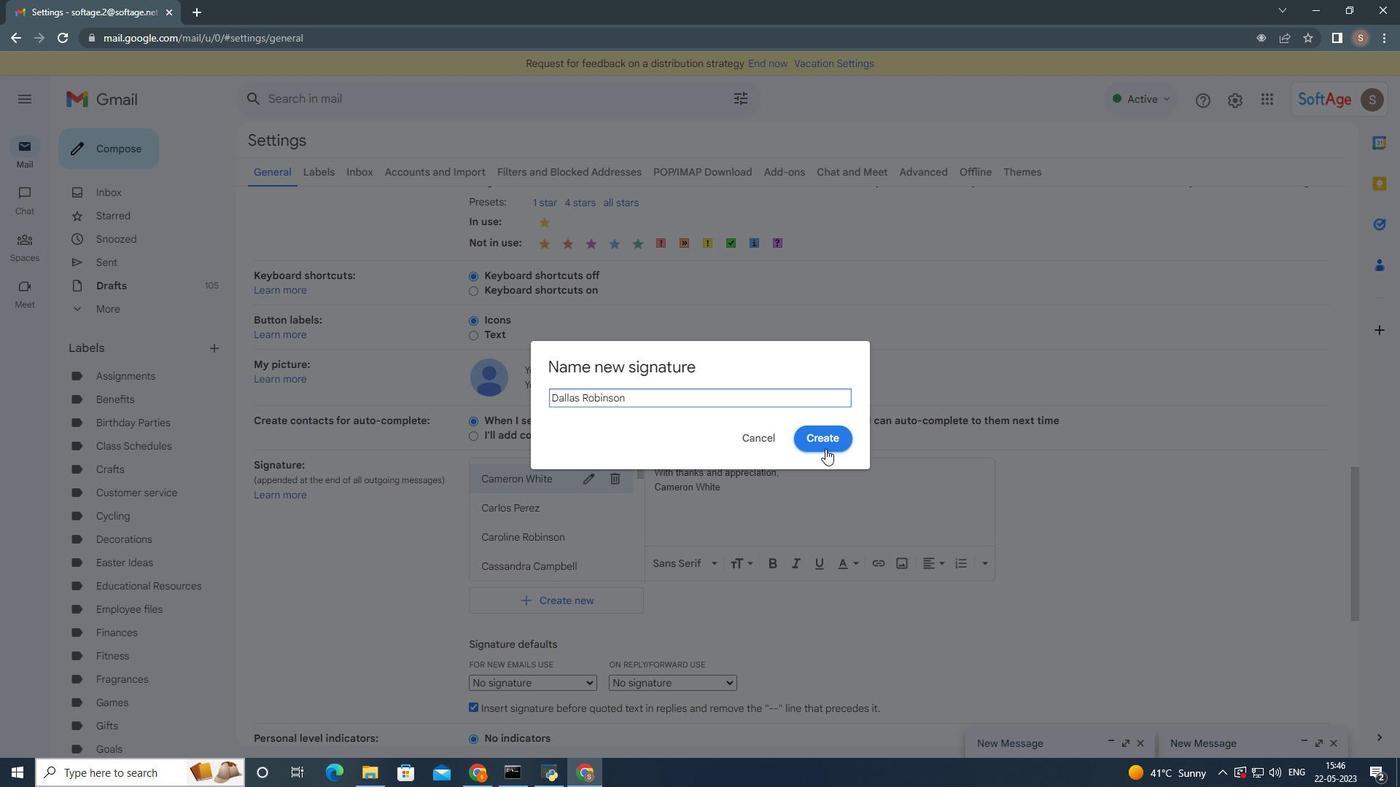 
Action: Mouse pressed left at (835, 443)
Screenshot: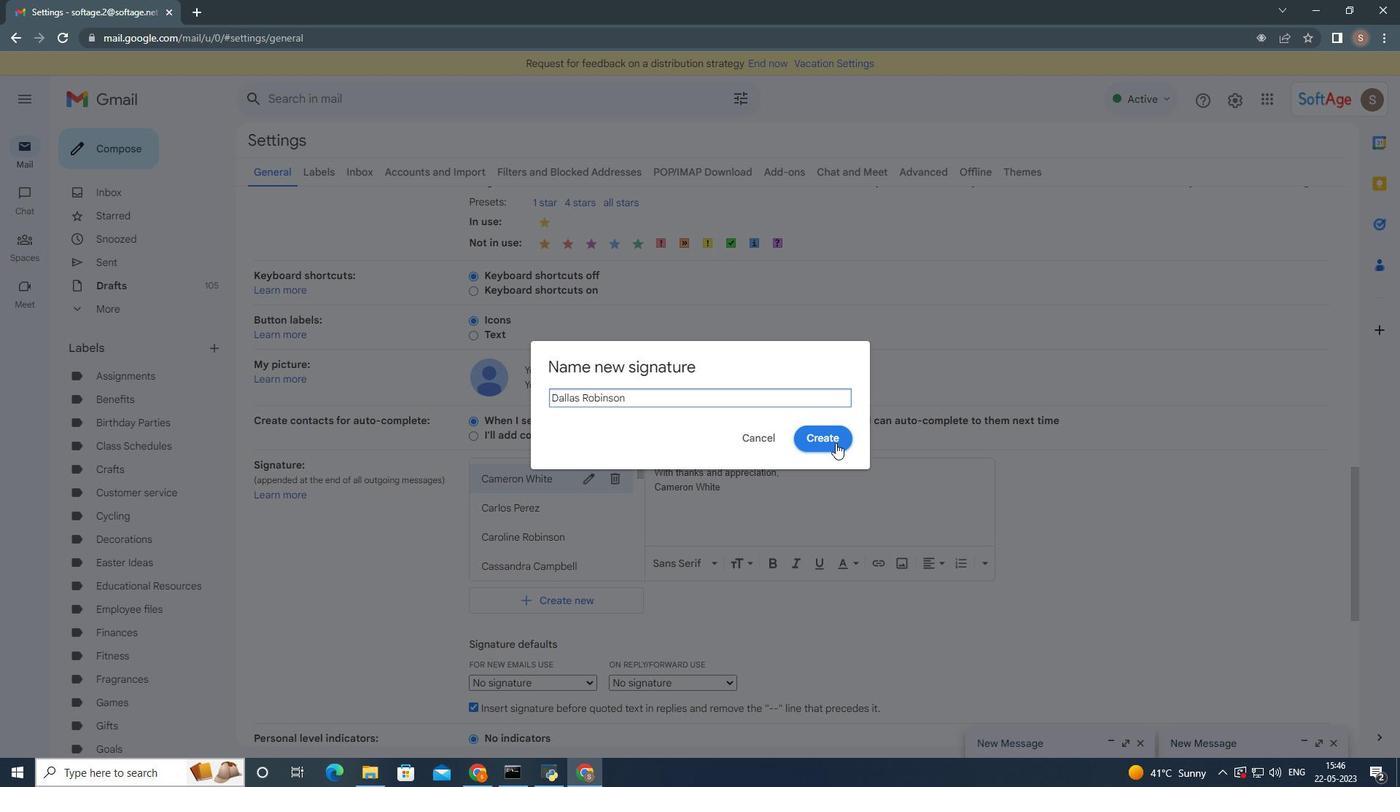 
Action: Mouse moved to (661, 482)
Screenshot: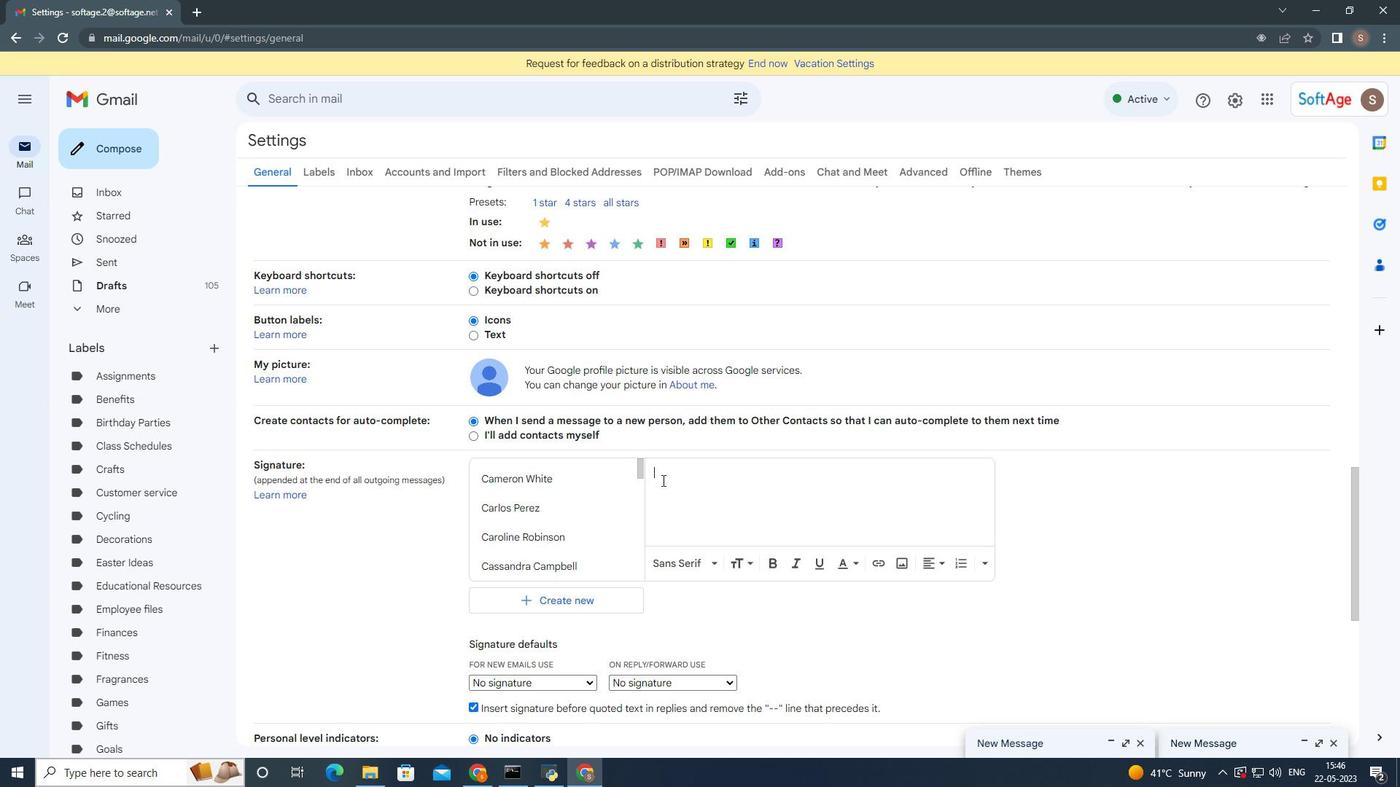 
Action: Key pressed <Key.shift>Best<Key.space>wishes<Key.space>for<Key.space>a<Key.space>happy<Key.space>and<Key.space>healthy<Key.space>year,<Key.enter><Key.shift>d<Key.backspace><Key.shift>Dallas<Key.space><Key.shift>Robinson
Screenshot: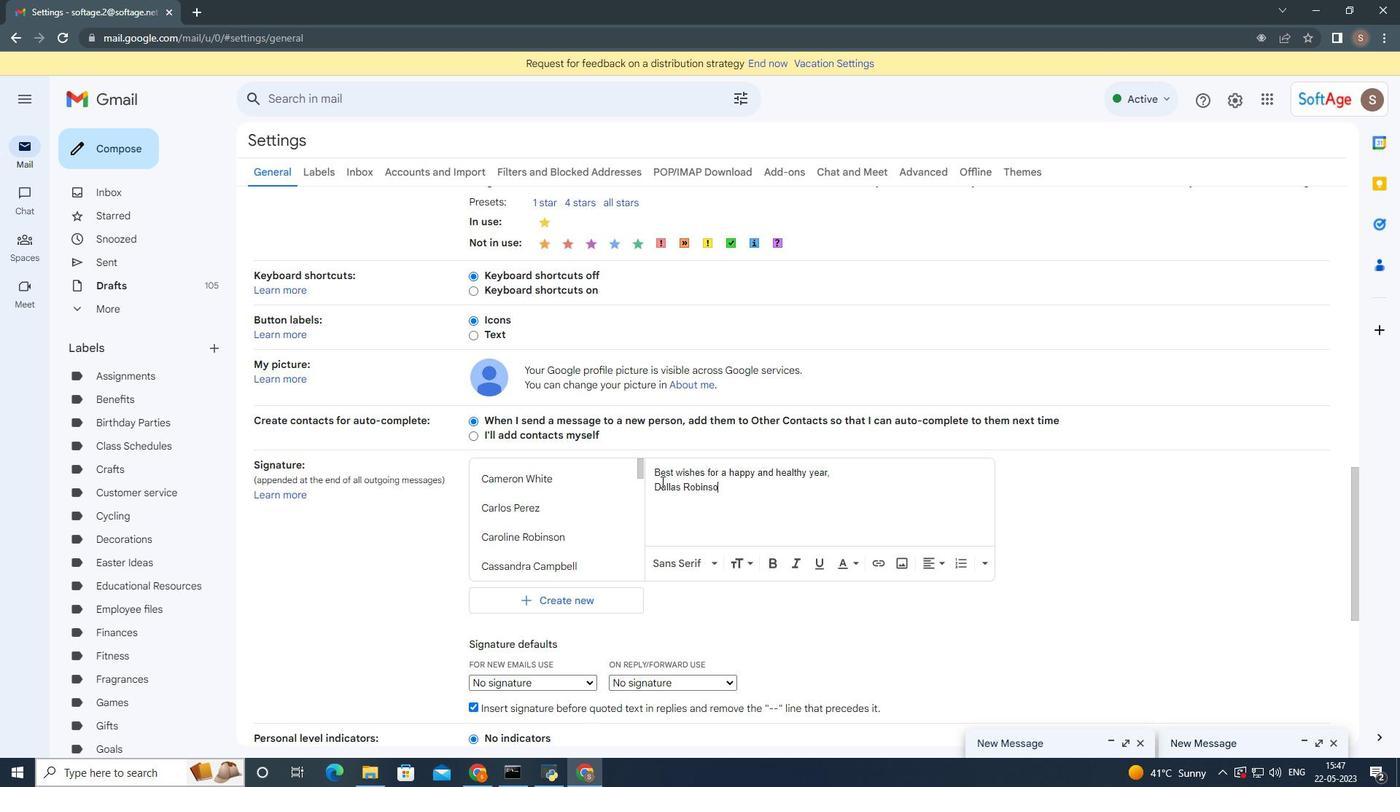 
Action: Mouse scrolled (661, 481) with delta (0, 0)
Screenshot: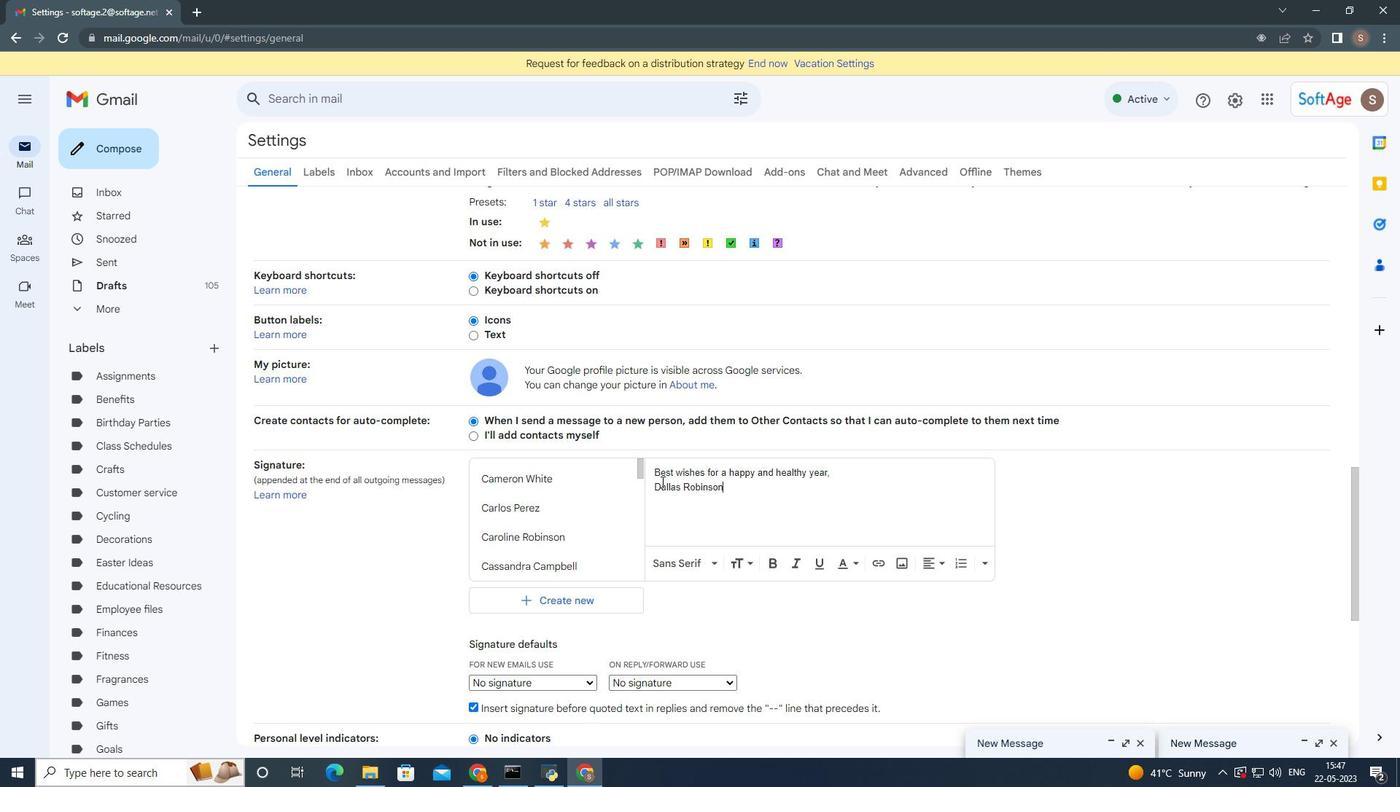 
Action: Mouse moved to (661, 482)
Screenshot: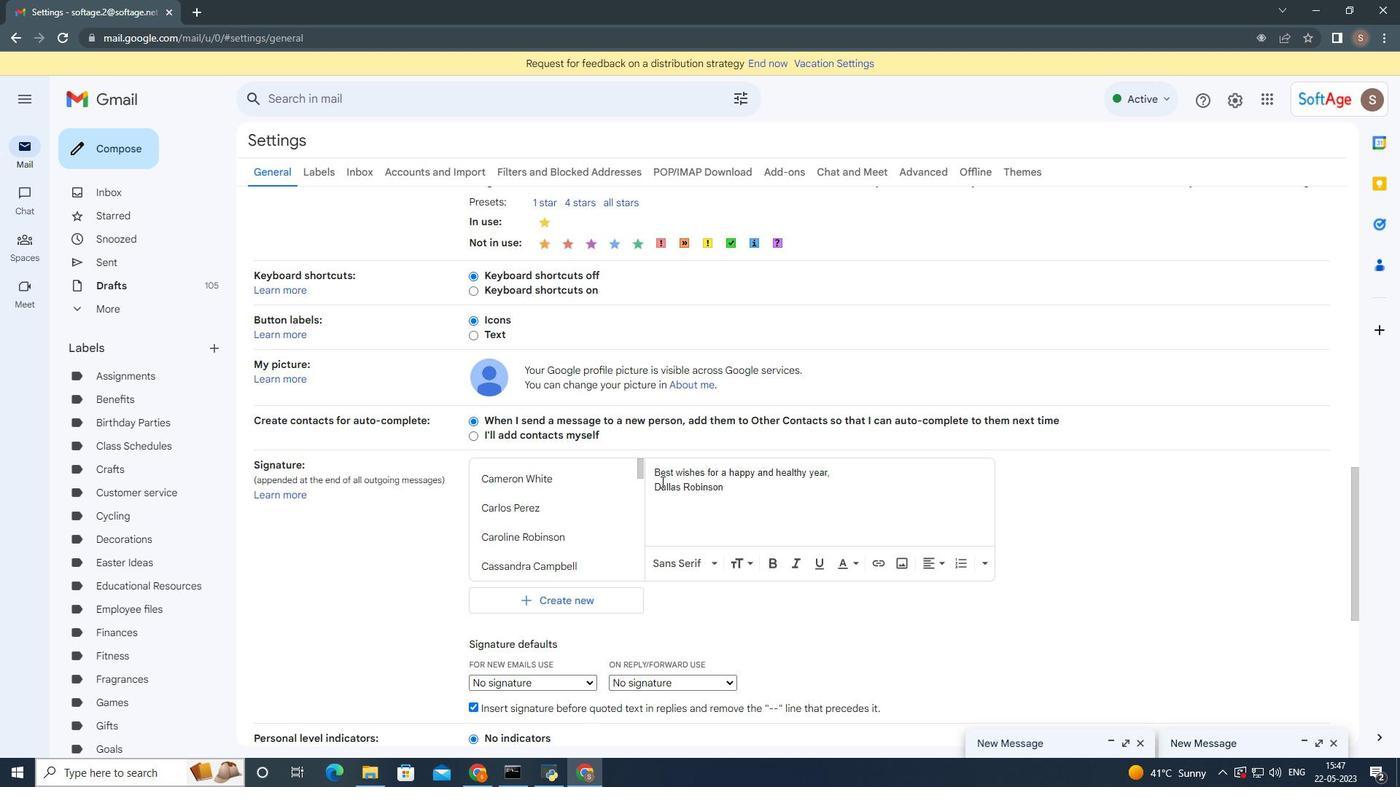 
Action: Mouse scrolled (661, 481) with delta (0, 0)
Screenshot: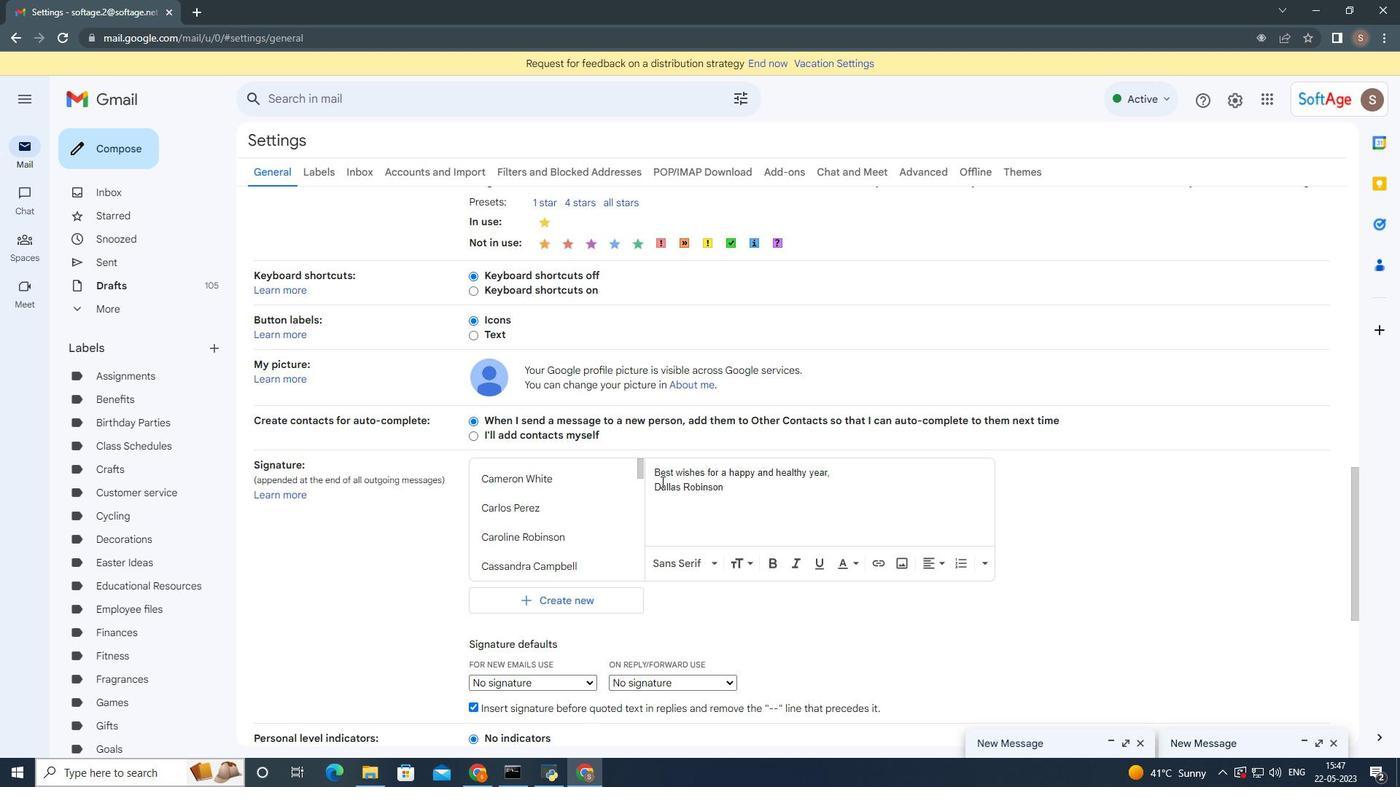 
Action: Mouse moved to (661, 483)
Screenshot: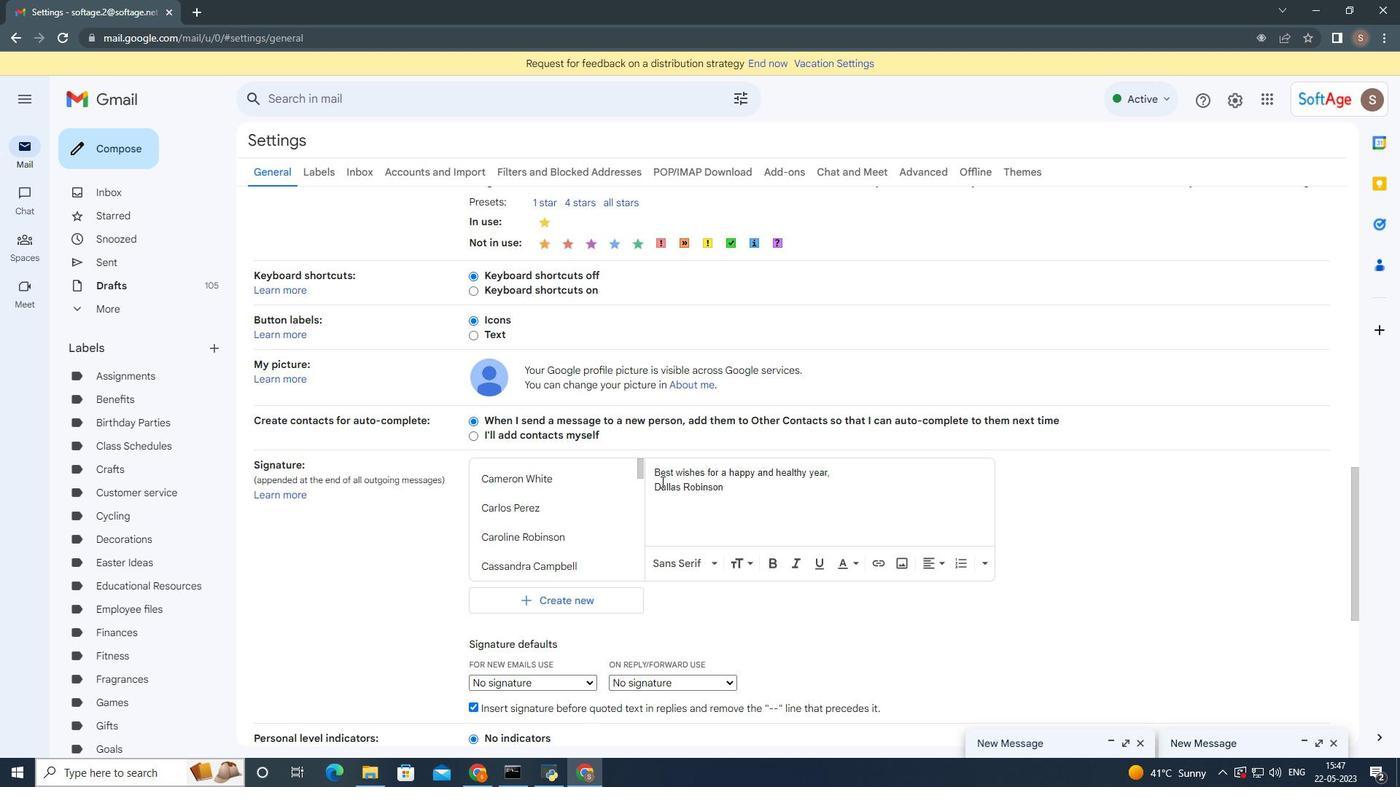 
Action: Mouse scrolled (661, 482) with delta (0, 0)
Screenshot: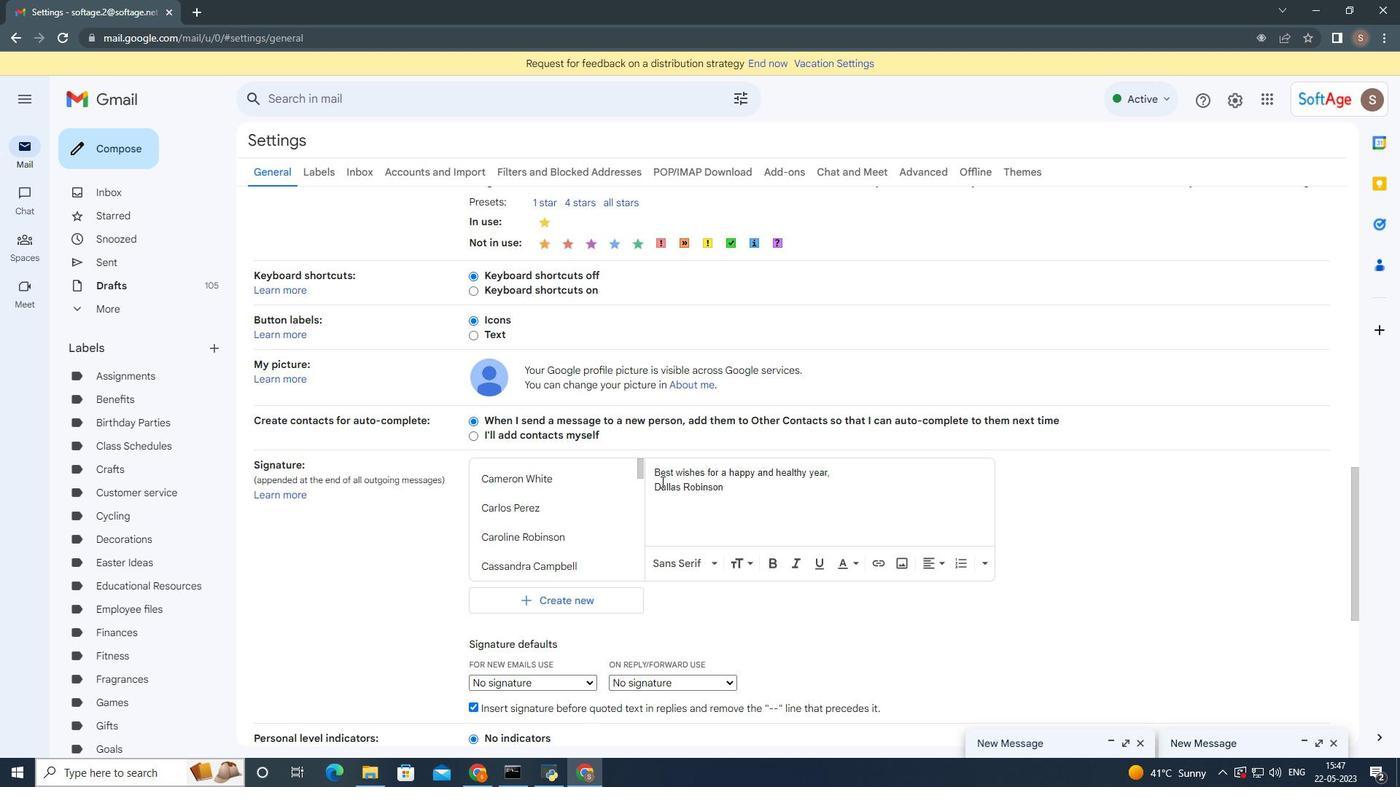 
Action: Mouse moved to (661, 484)
Screenshot: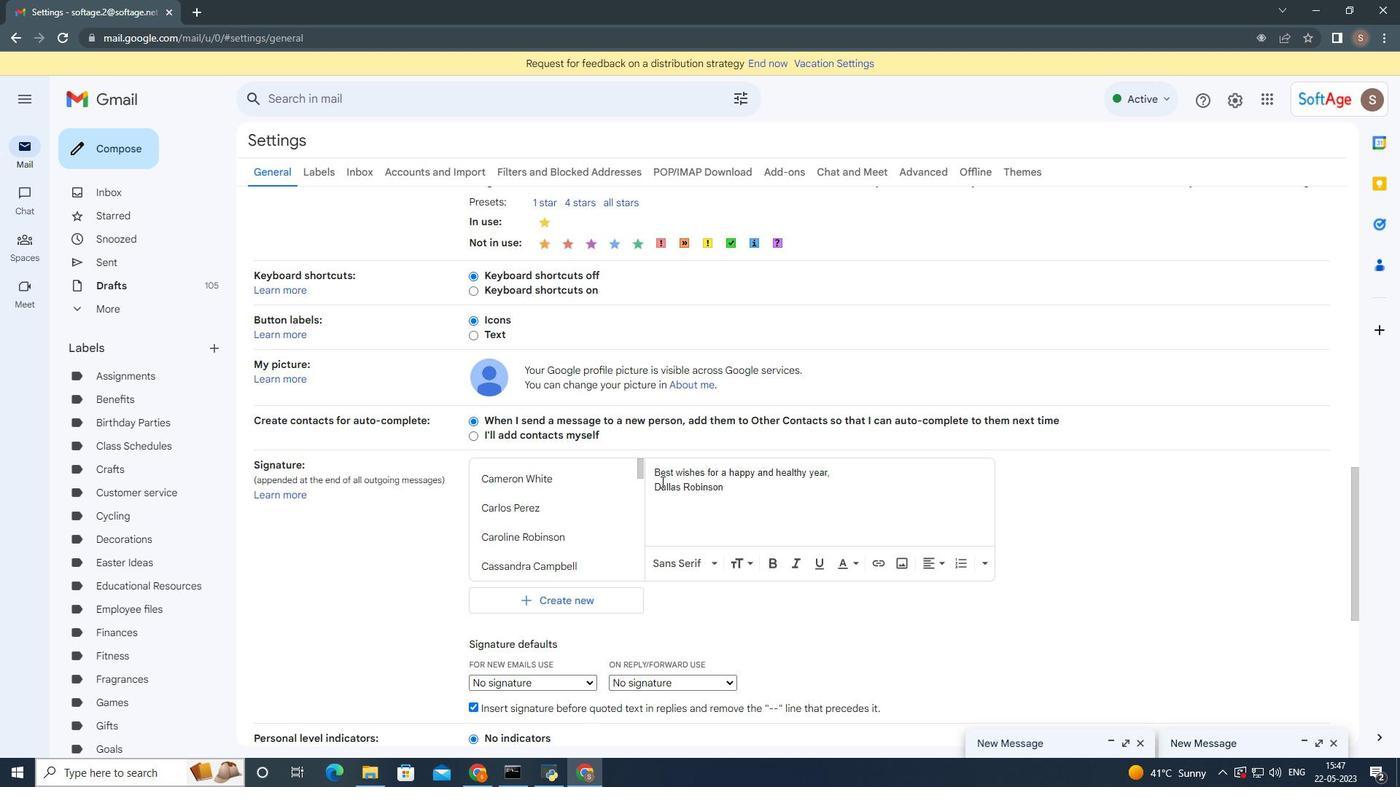 
Action: Mouse scrolled (661, 483) with delta (0, 0)
Screenshot: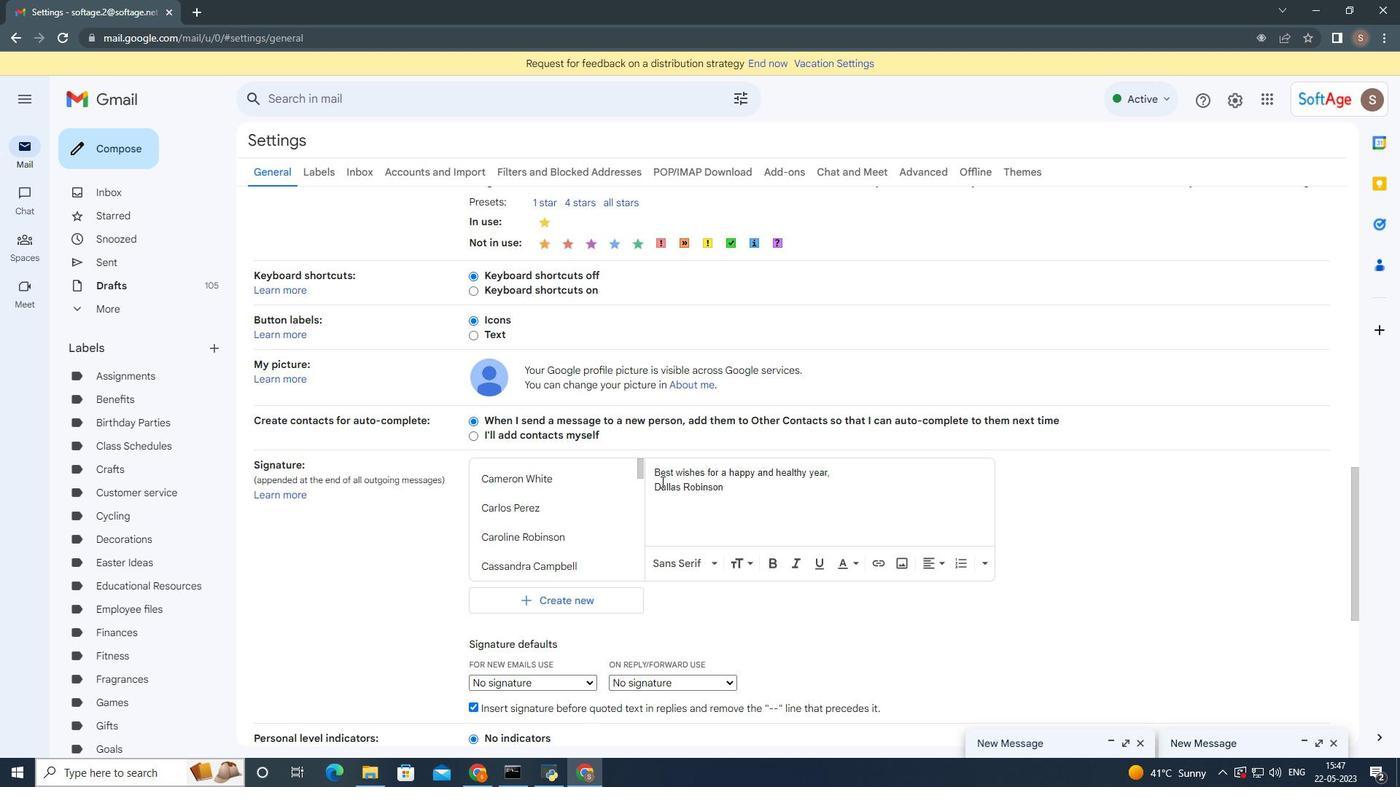 
Action: Mouse moved to (661, 485)
Screenshot: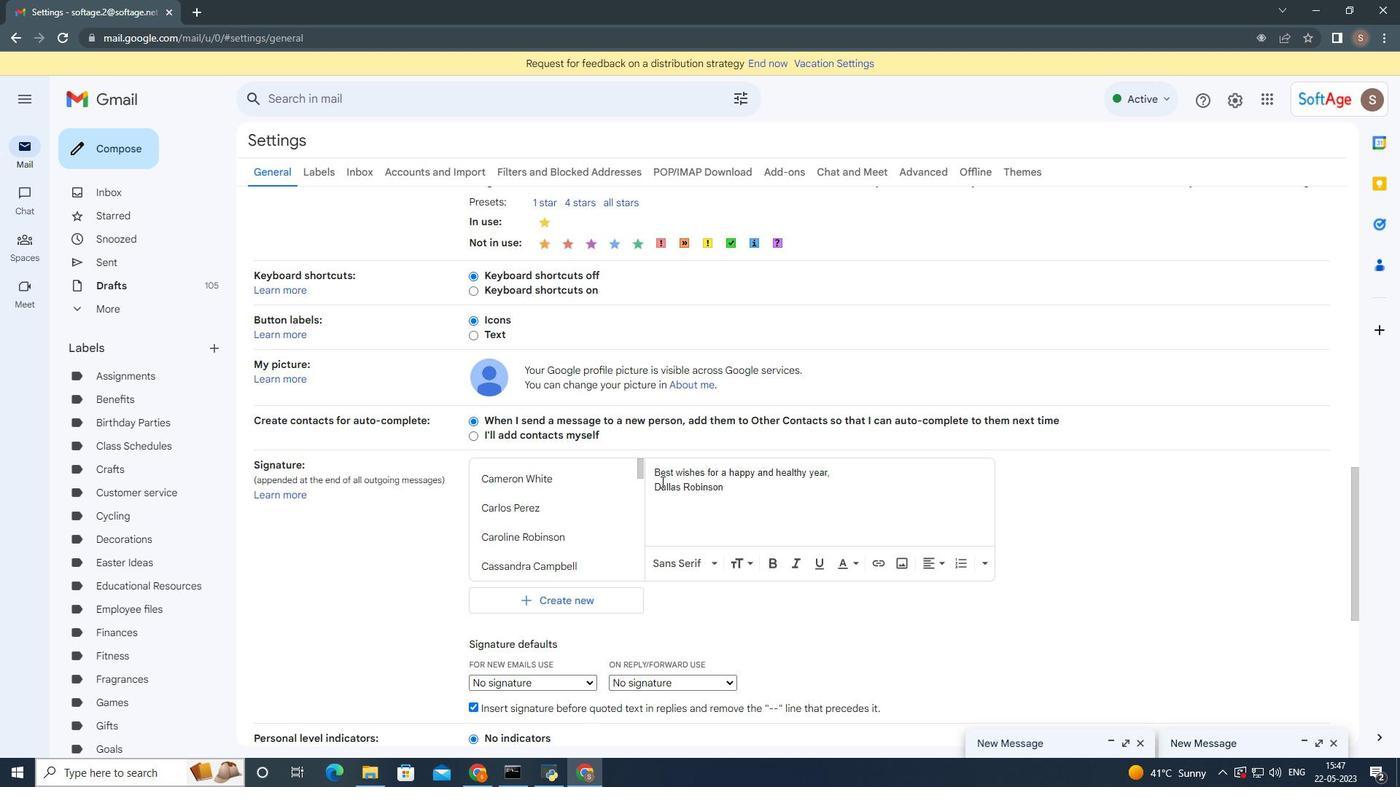 
Action: Mouse scrolled (661, 485) with delta (0, 0)
Screenshot: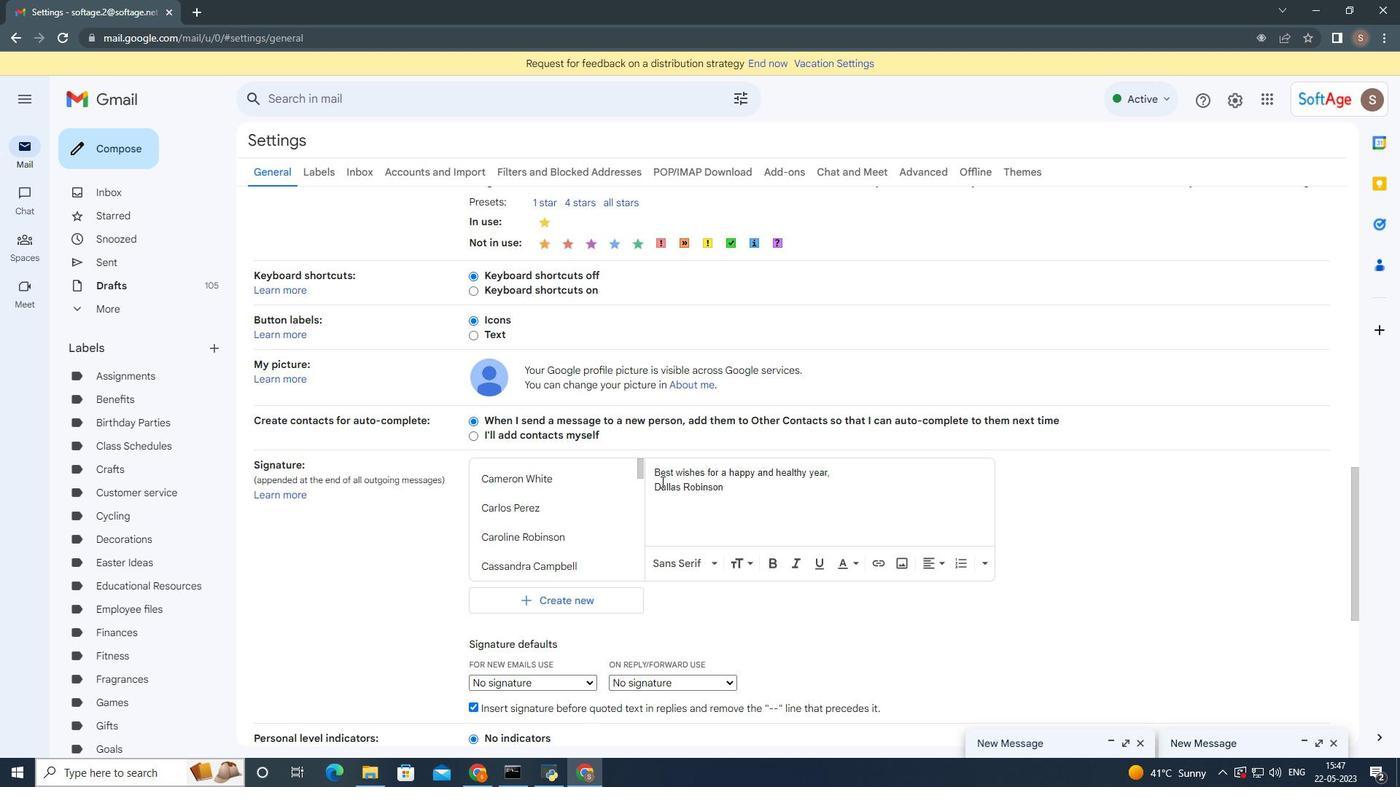
Action: Mouse moved to (661, 490)
Screenshot: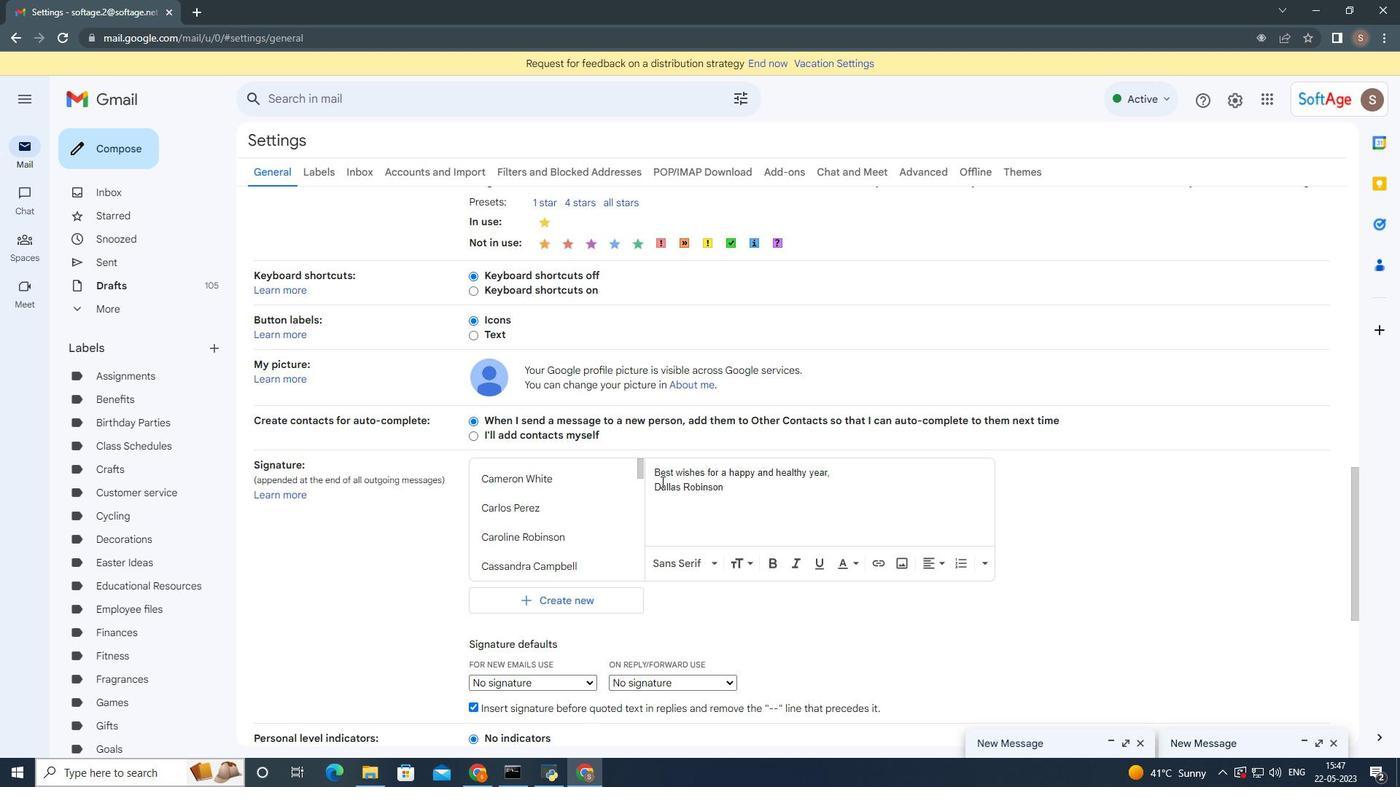 
Action: Mouse scrolled (661, 488) with delta (0, 0)
Screenshot: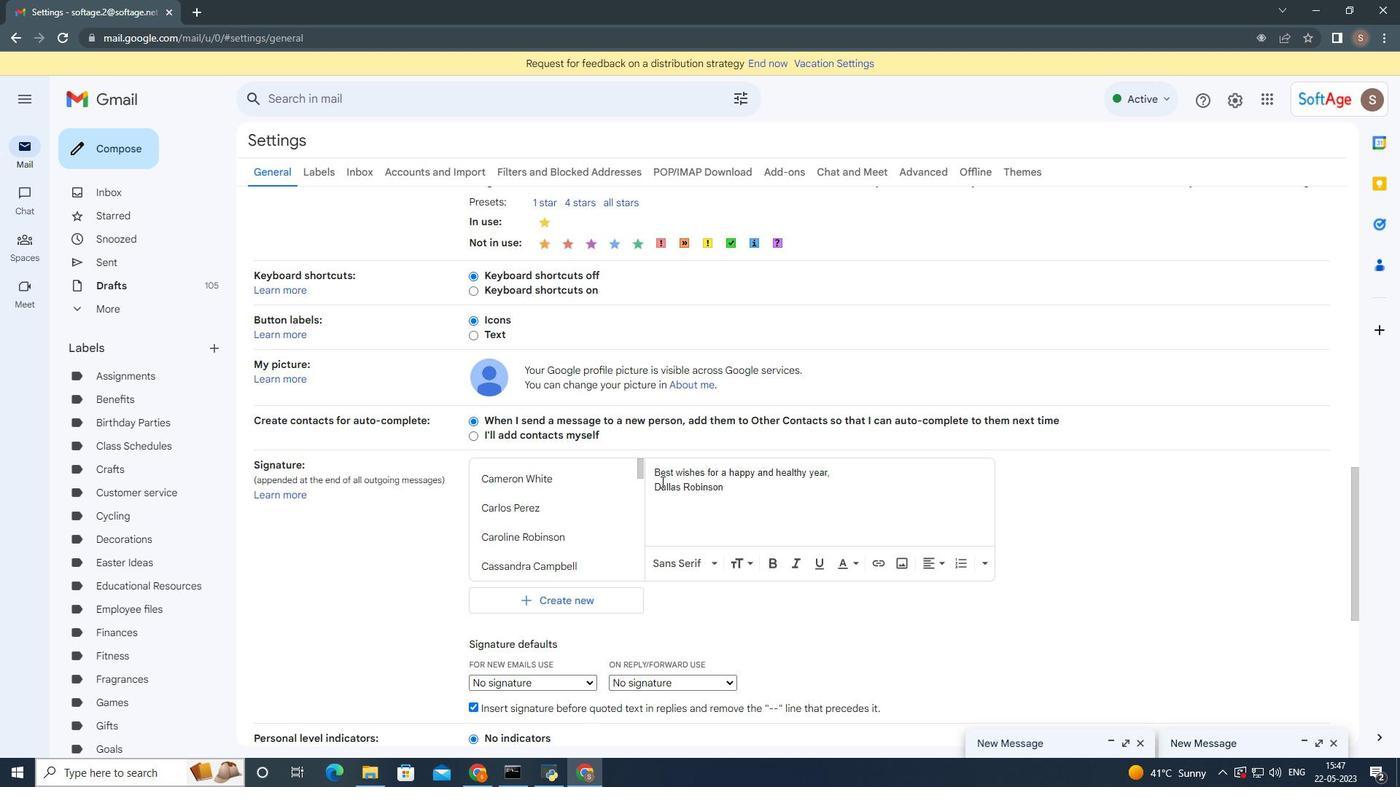 
Action: Mouse moved to (638, 649)
Screenshot: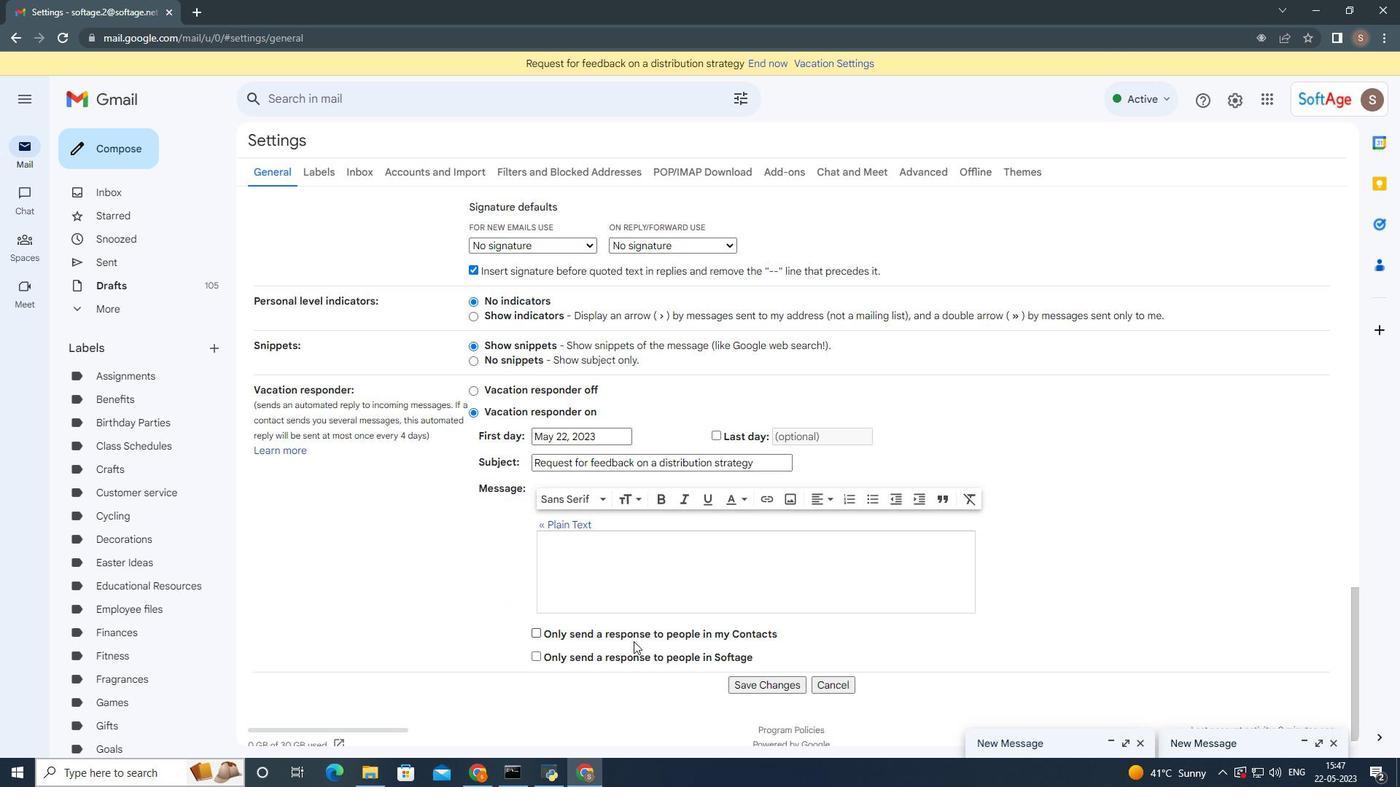 
Action: Mouse scrolled (638, 648) with delta (0, 0)
Screenshot: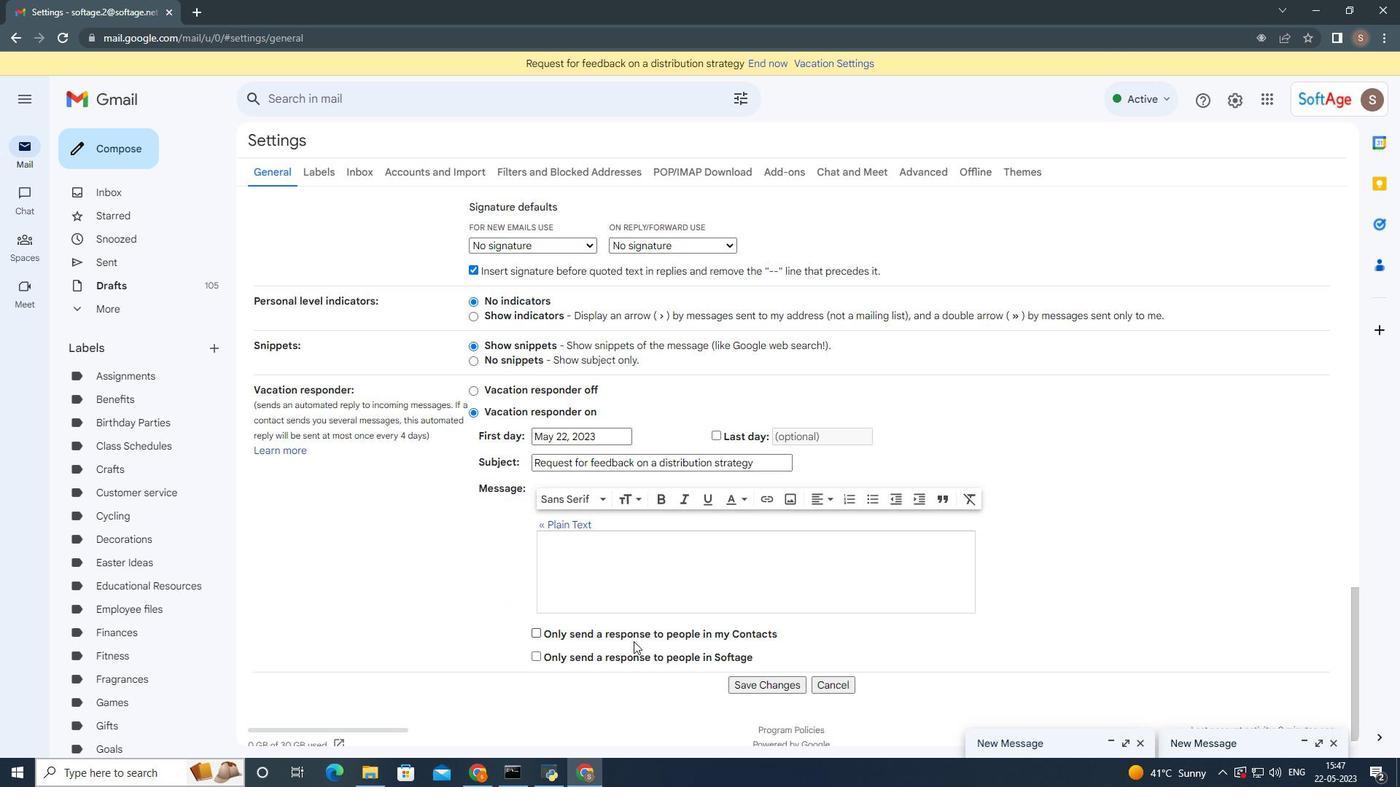 
Action: Mouse moved to (660, 679)
Screenshot: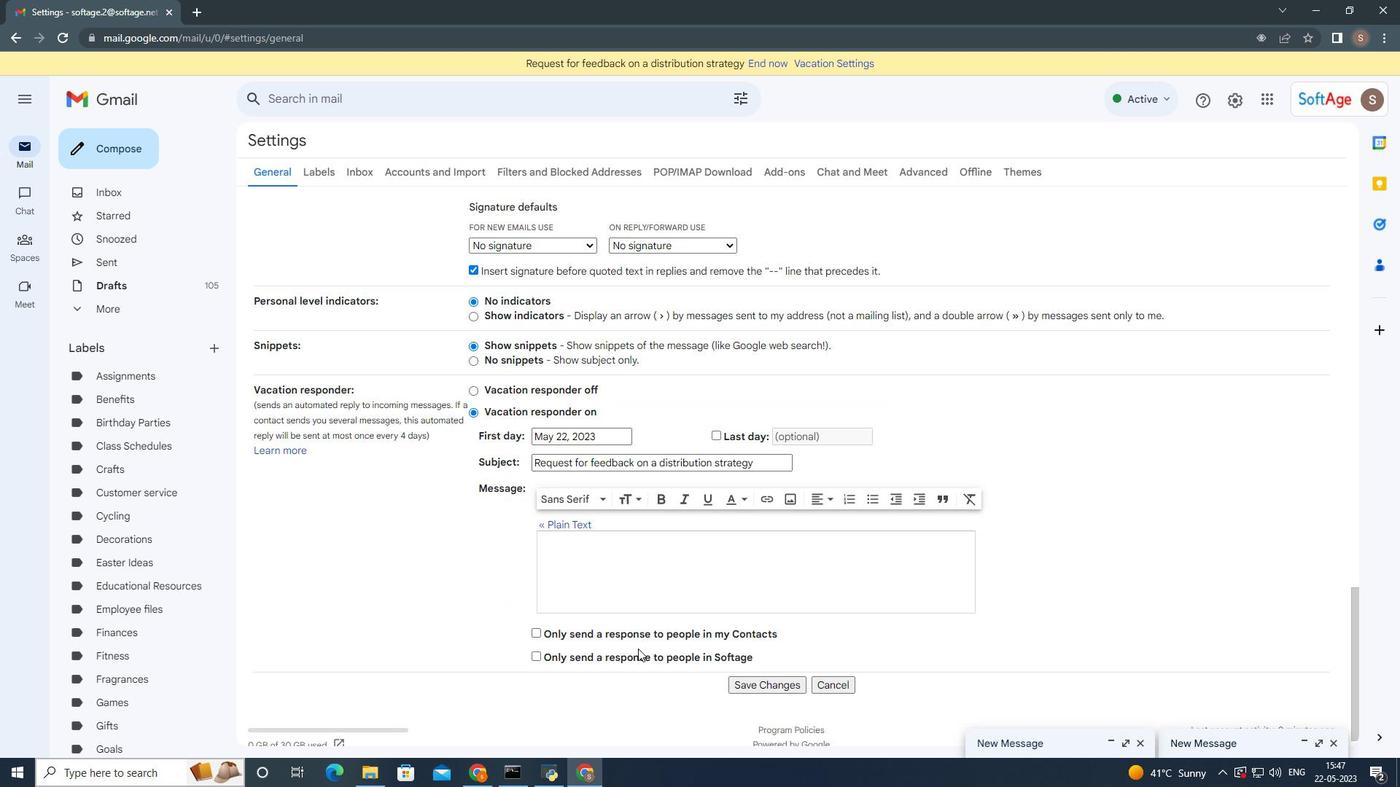 
Action: Mouse scrolled (640, 654) with delta (0, 0)
Screenshot: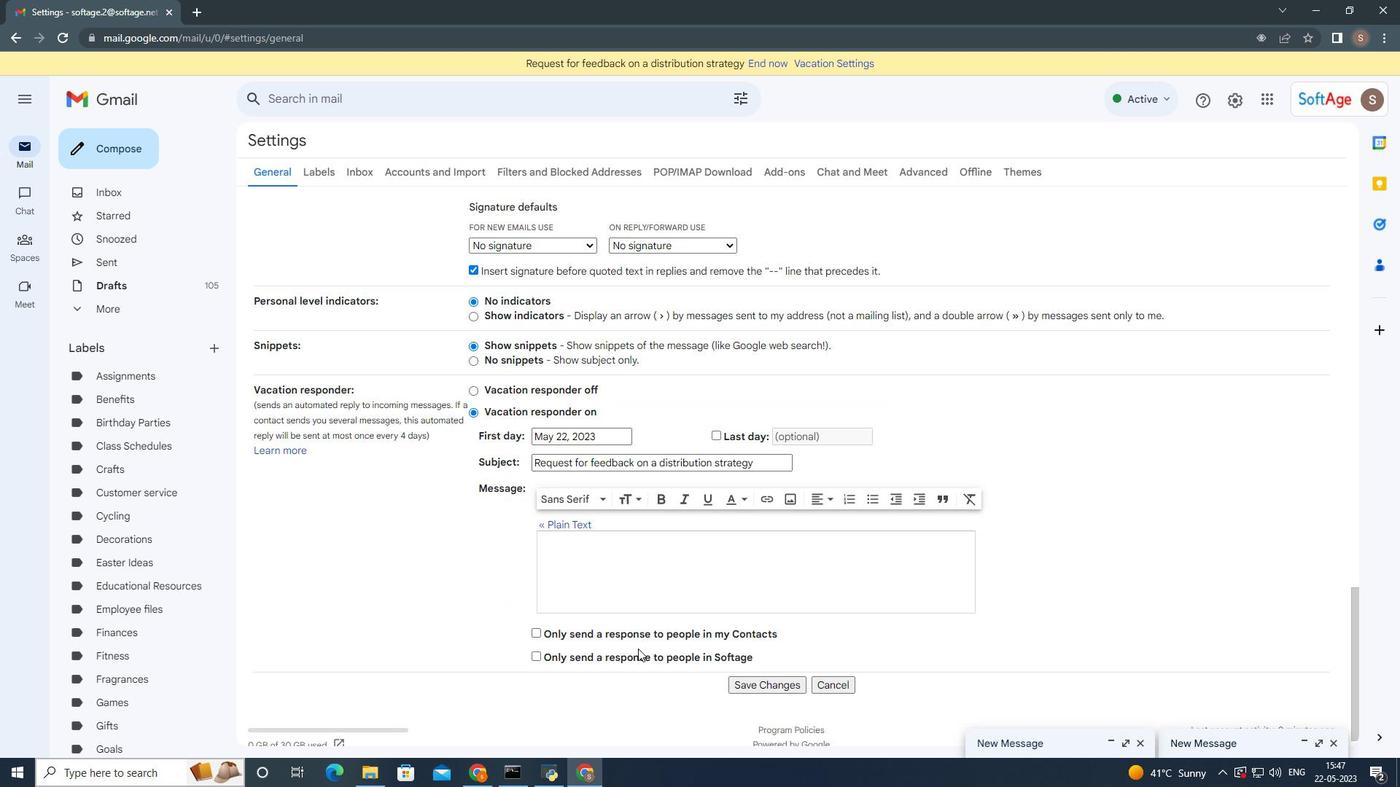 
Action: Mouse moved to (744, 666)
Screenshot: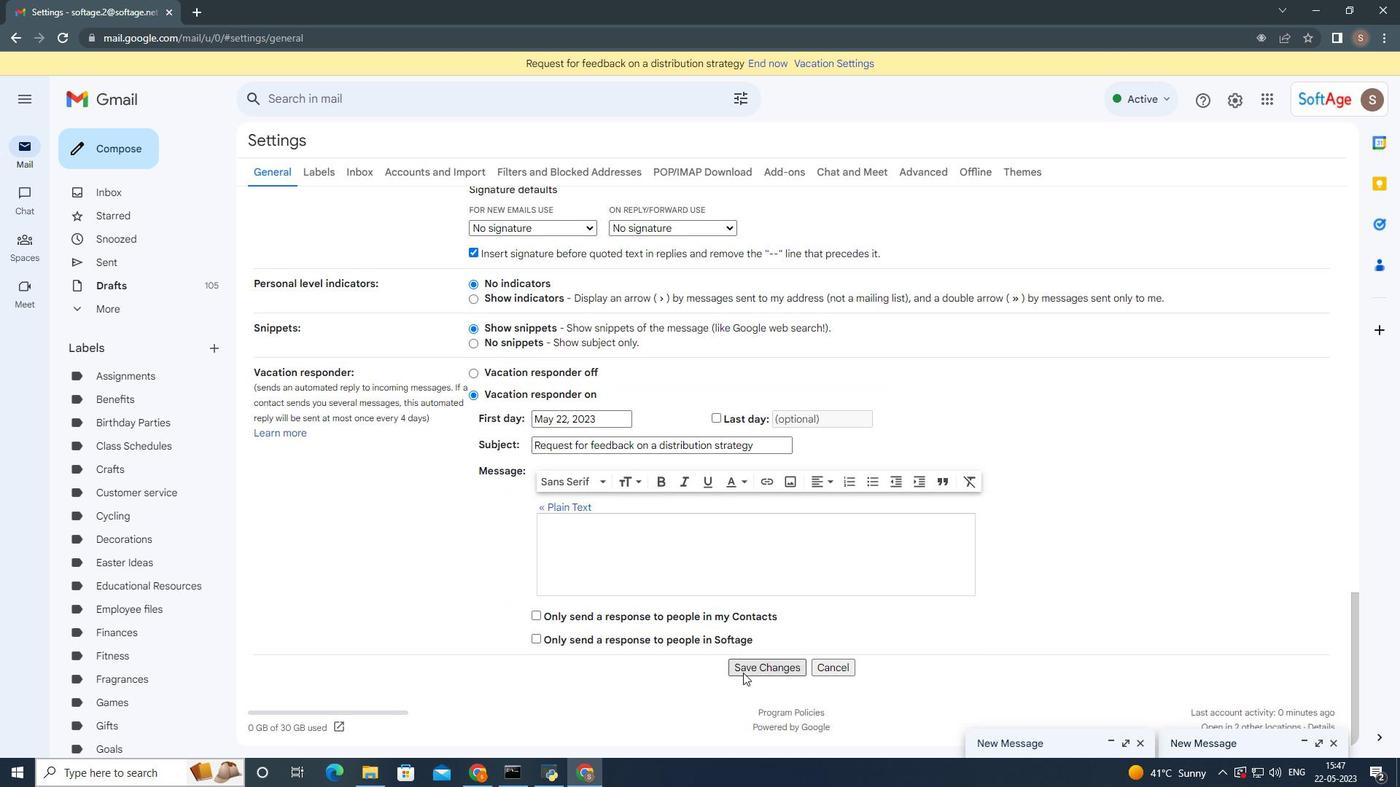 
Action: Mouse pressed left at (744, 666)
Screenshot: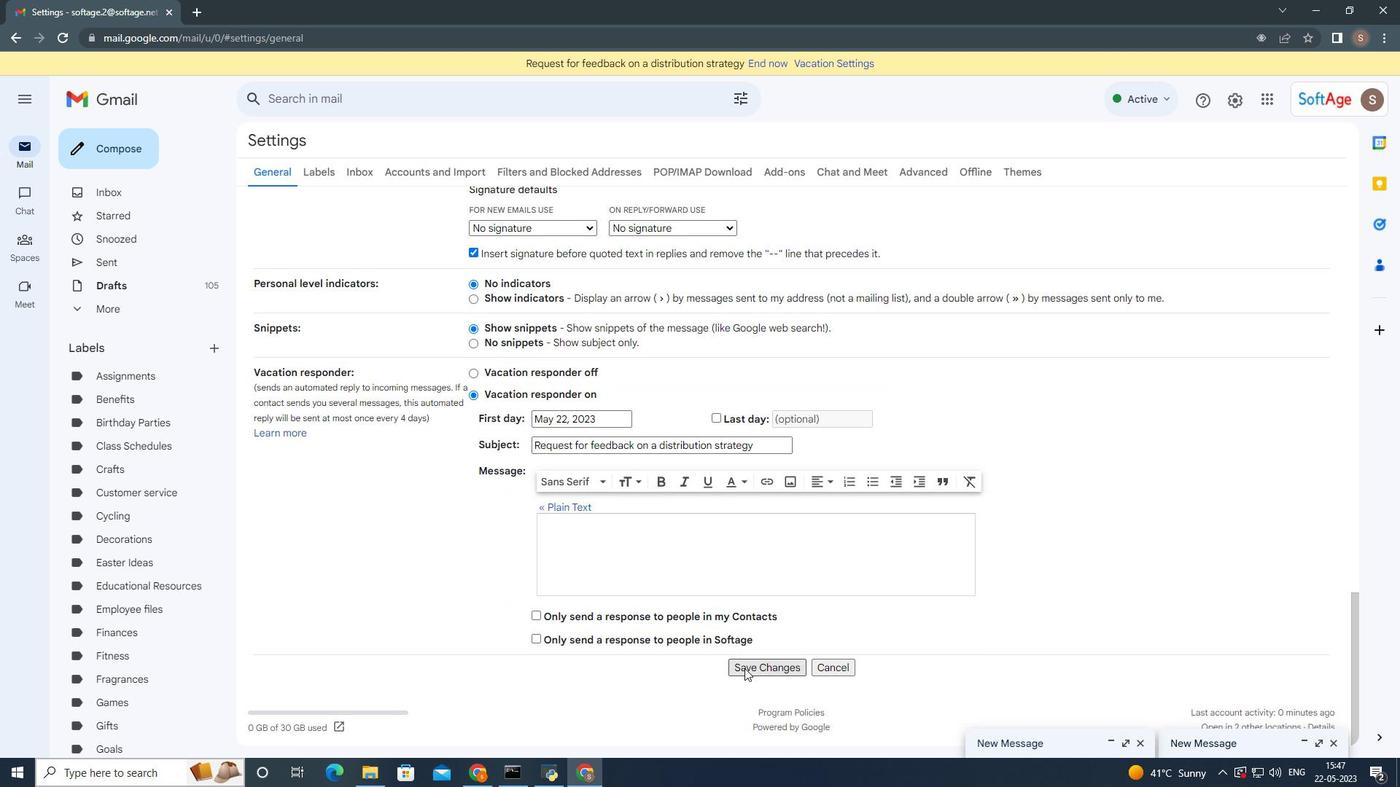 
Action: Mouse moved to (125, 151)
Screenshot: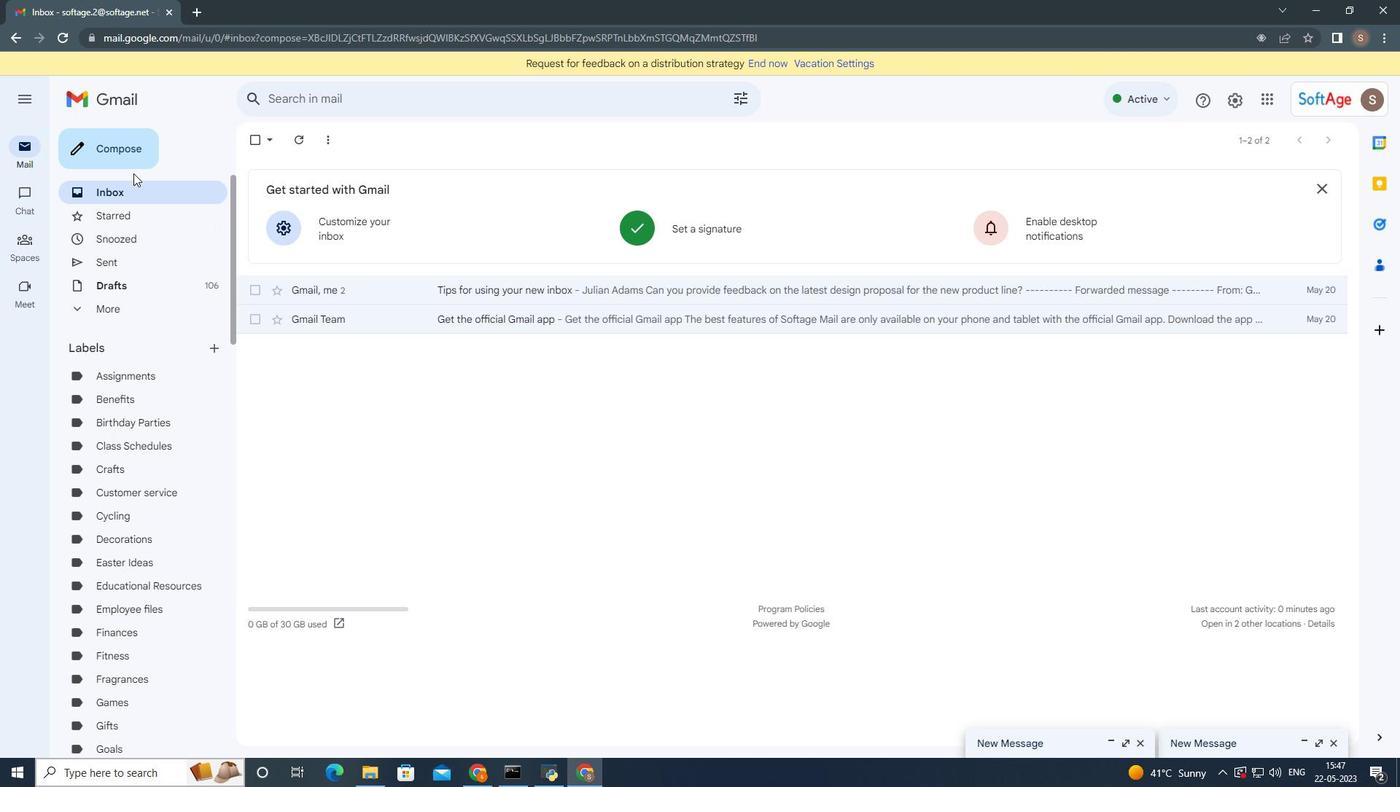 
Action: Mouse pressed left at (125, 151)
Screenshot: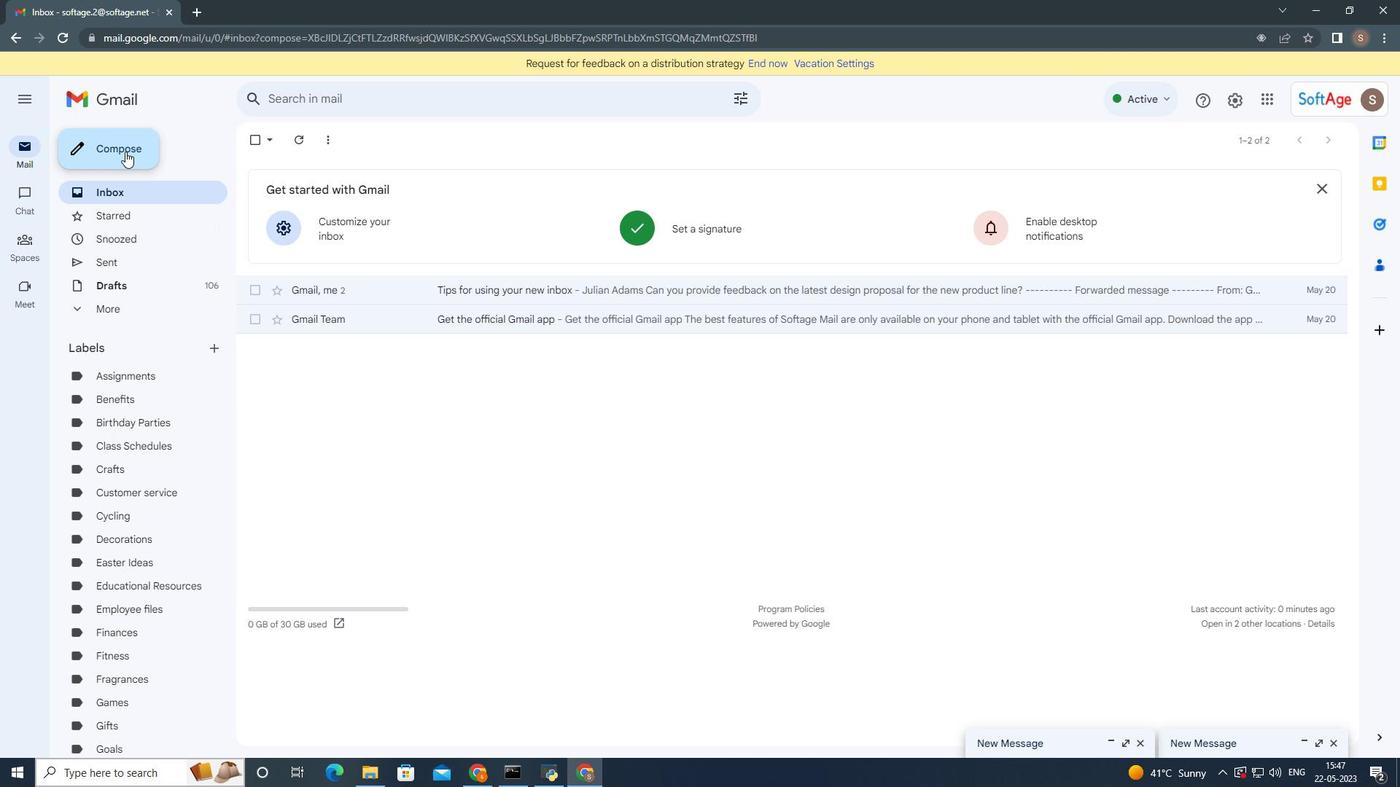 
Action: Mouse moved to (625, 331)
Screenshot: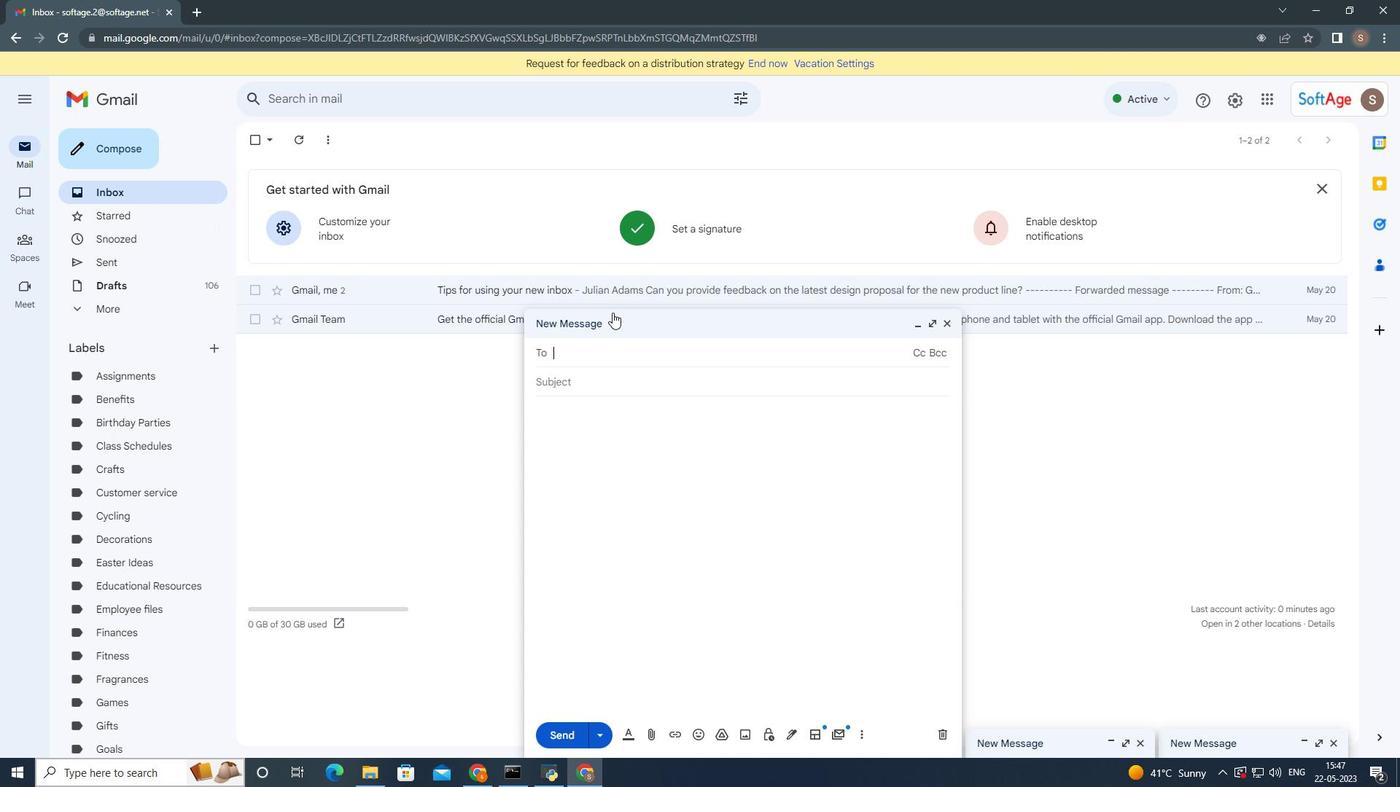 
Action: Mouse scrolled (625, 328) with delta (0, 0)
Screenshot: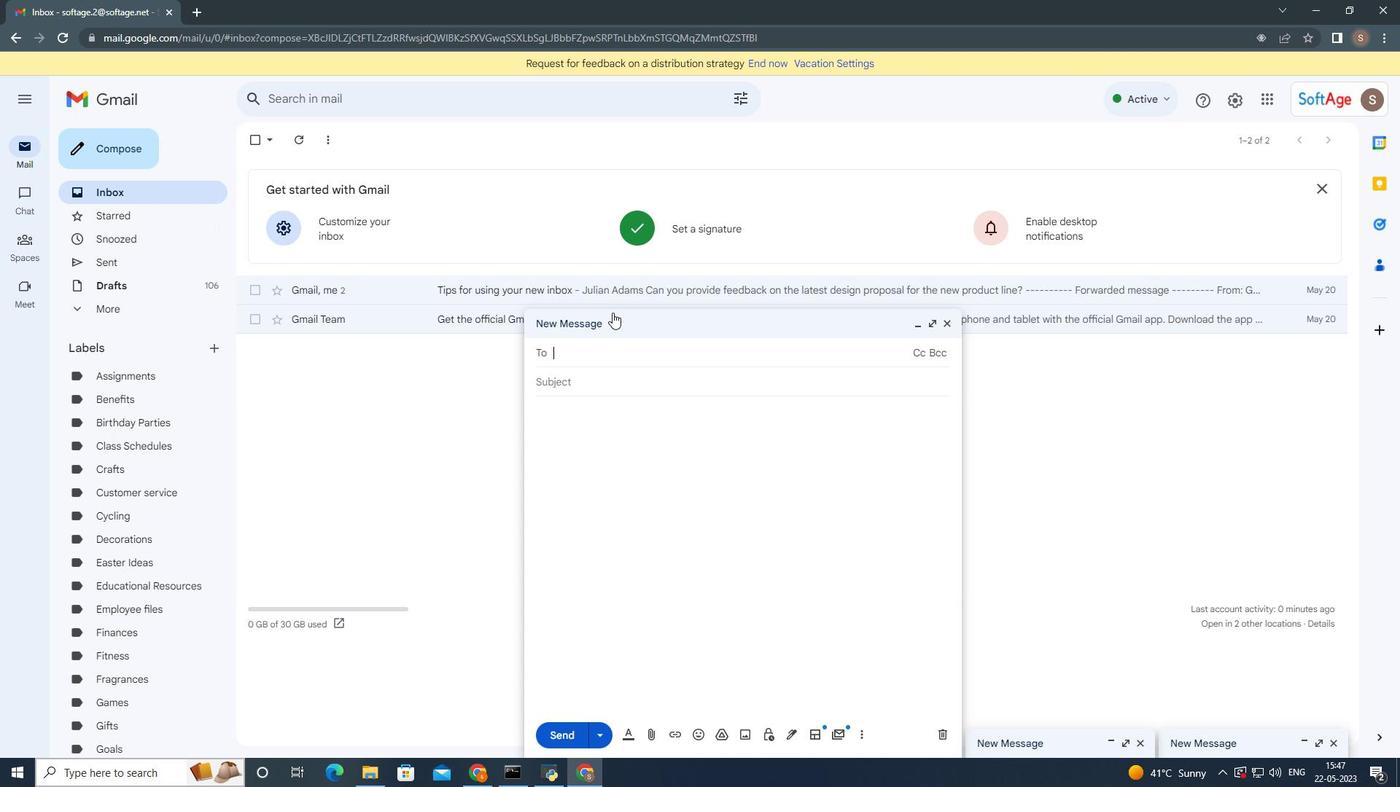 
Action: Mouse moved to (606, 362)
Screenshot: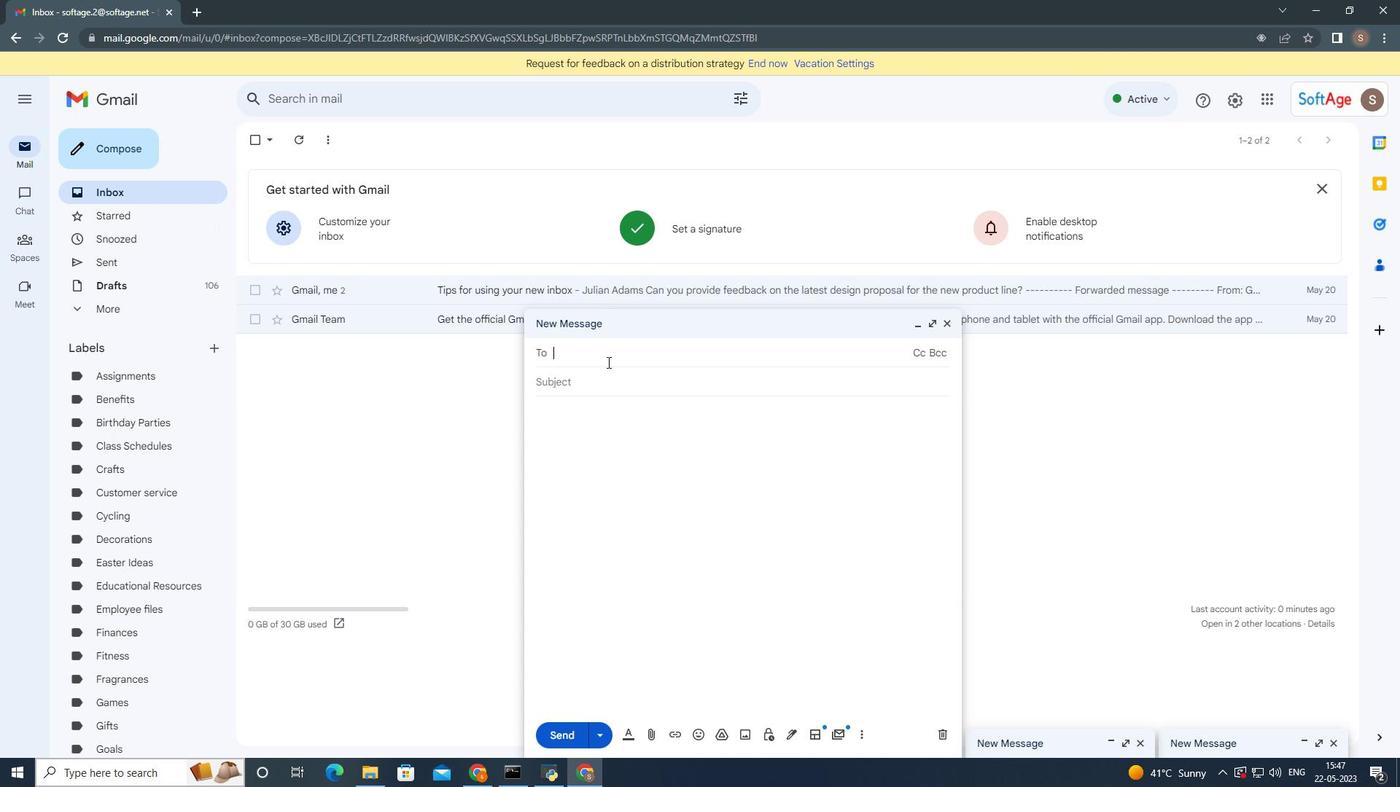 
Action: Key pressed softag.4
Screenshot: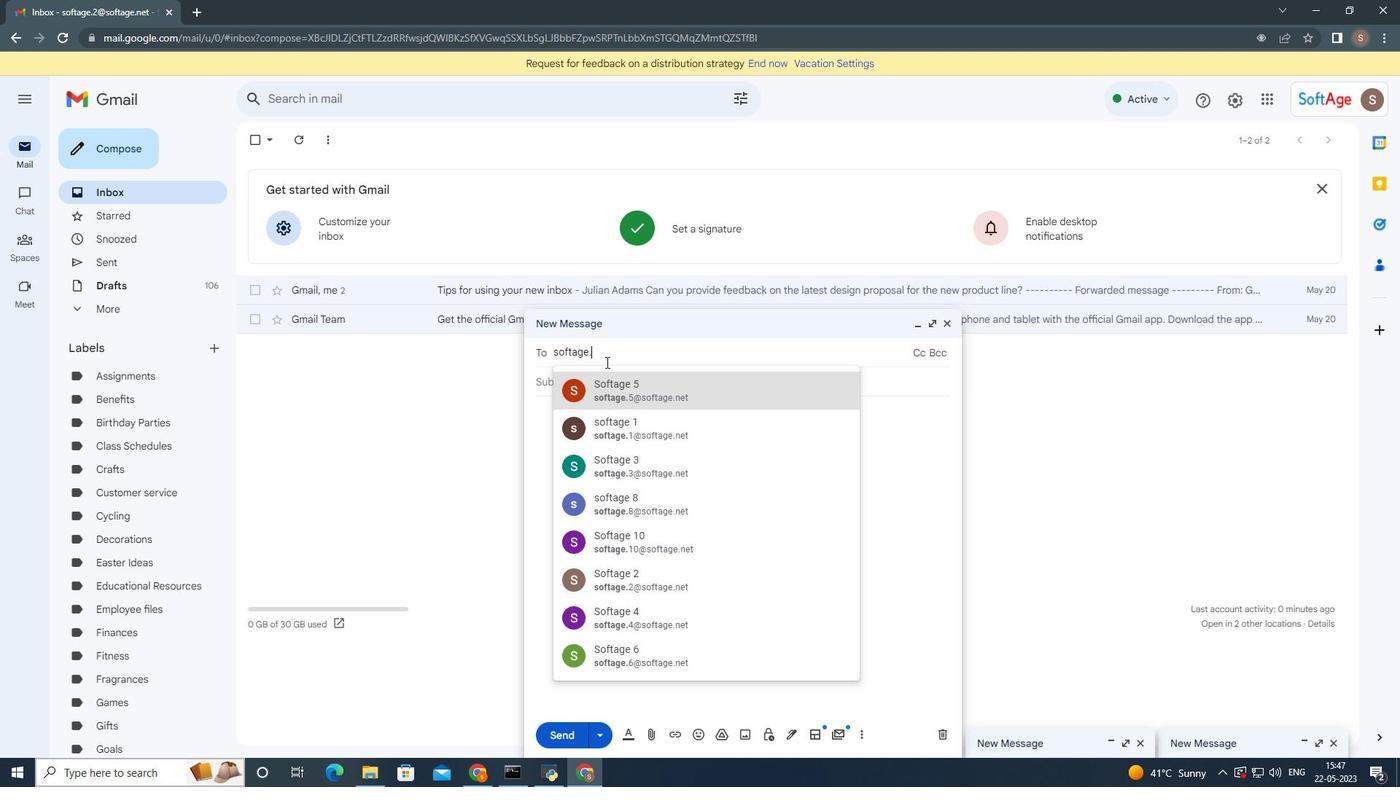 
Action: Mouse moved to (593, 386)
Screenshot: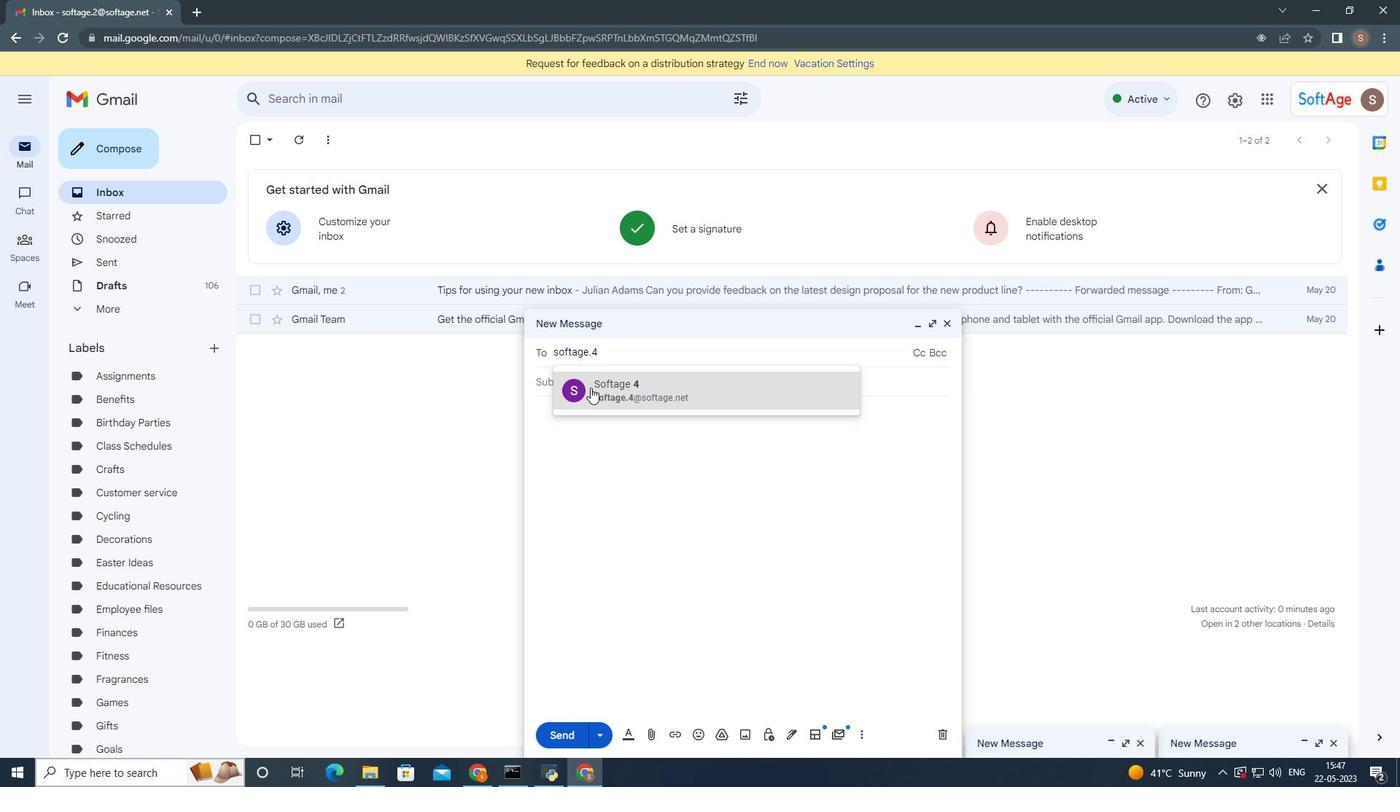 
Action: Mouse pressed left at (593, 386)
Screenshot: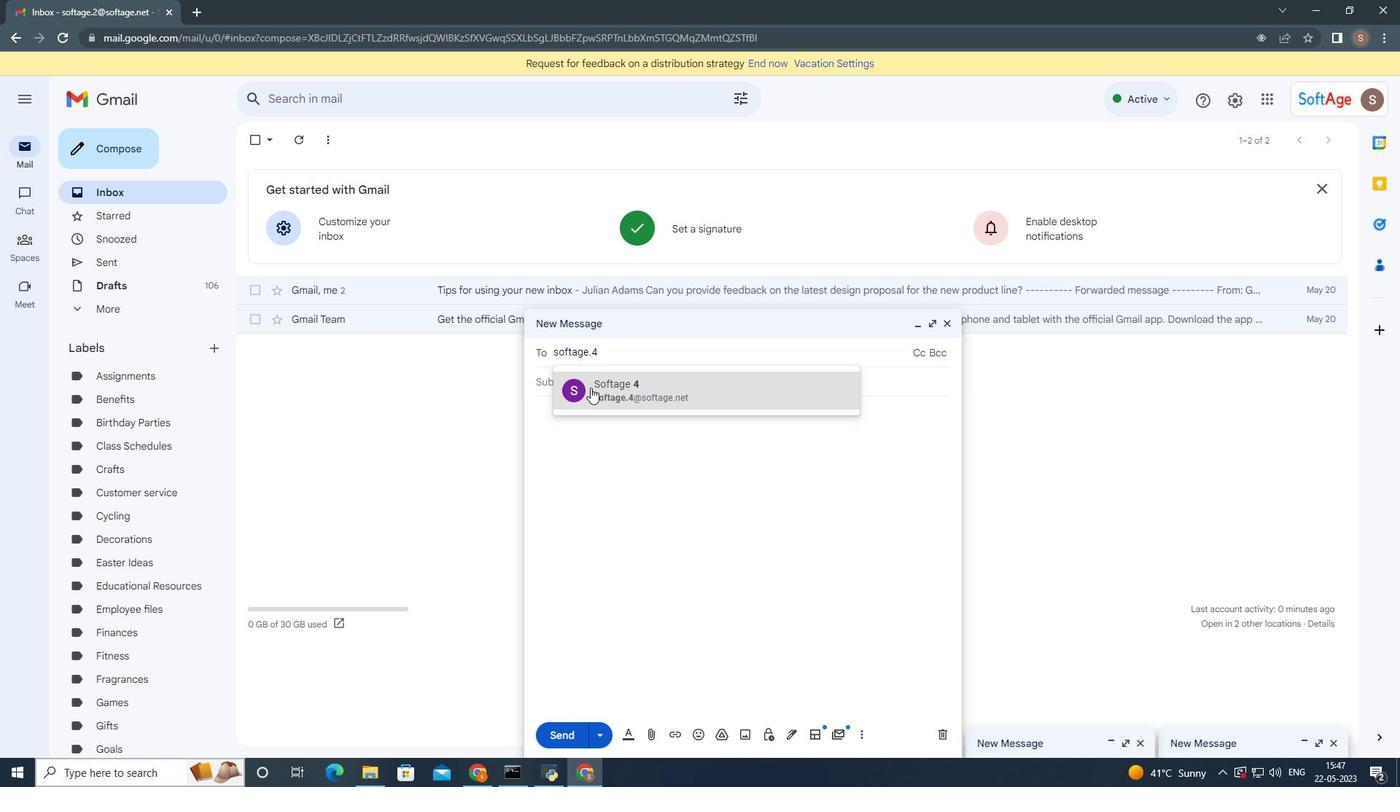 
Action: Mouse moved to (681, 449)
Screenshot: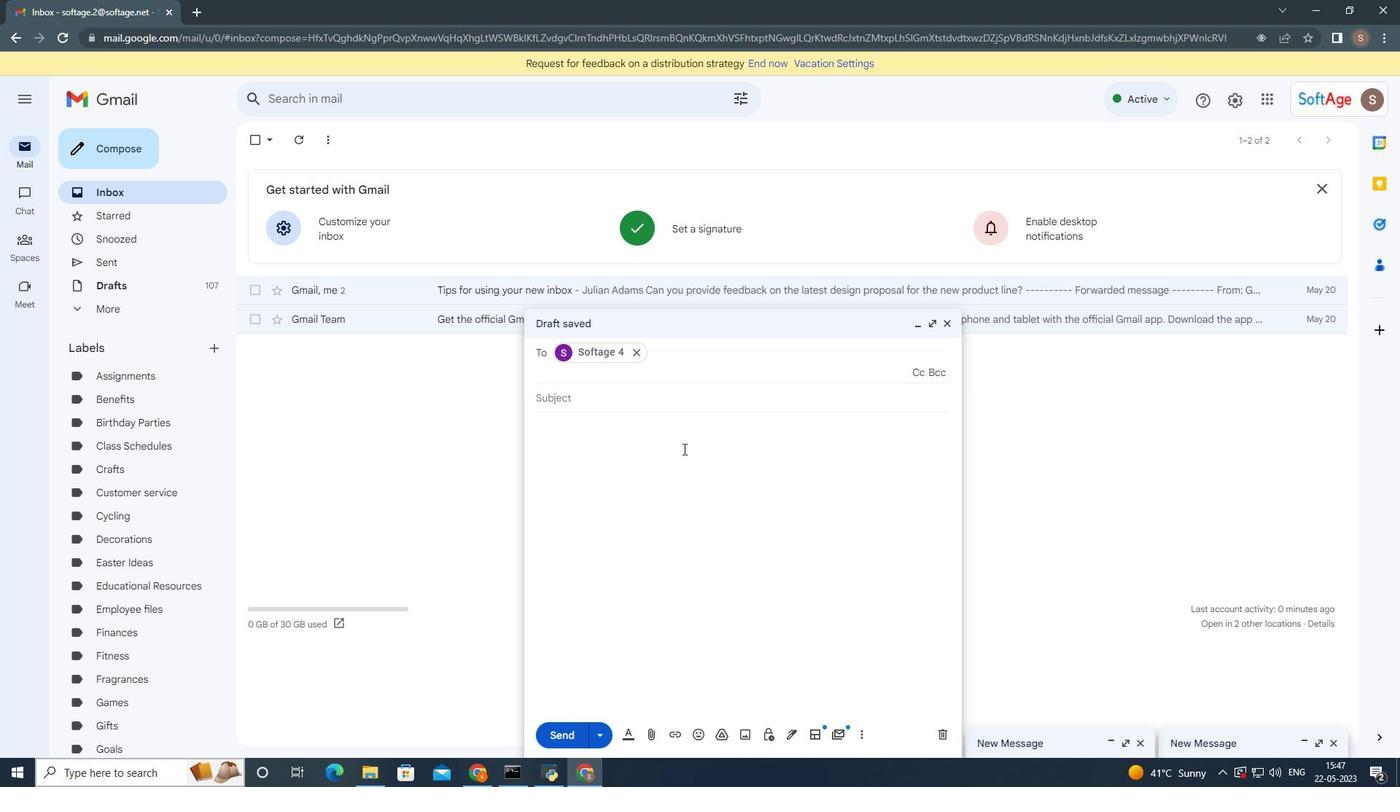 
Action: Mouse scrolled (682, 448) with delta (0, 0)
Screenshot: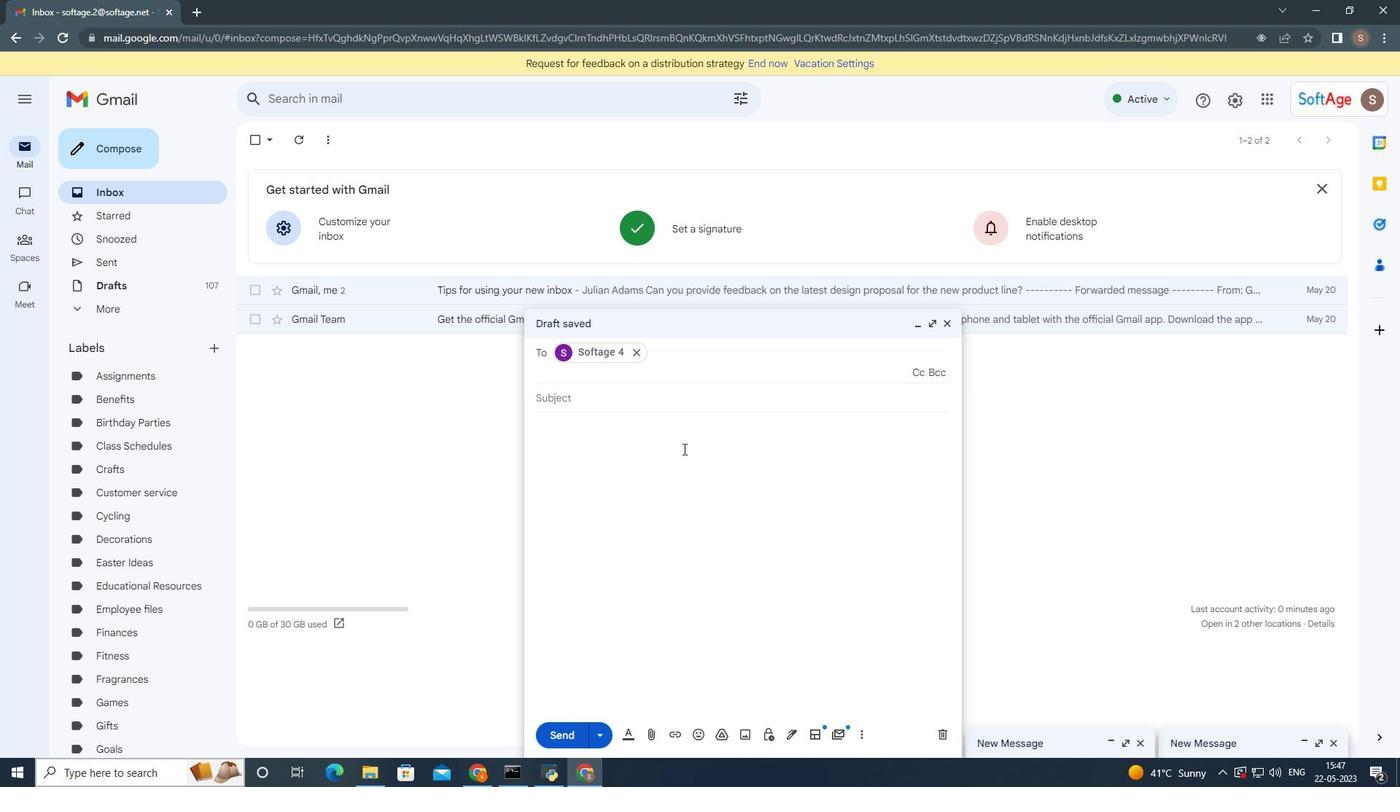 
Action: Mouse moved to (679, 450)
Screenshot: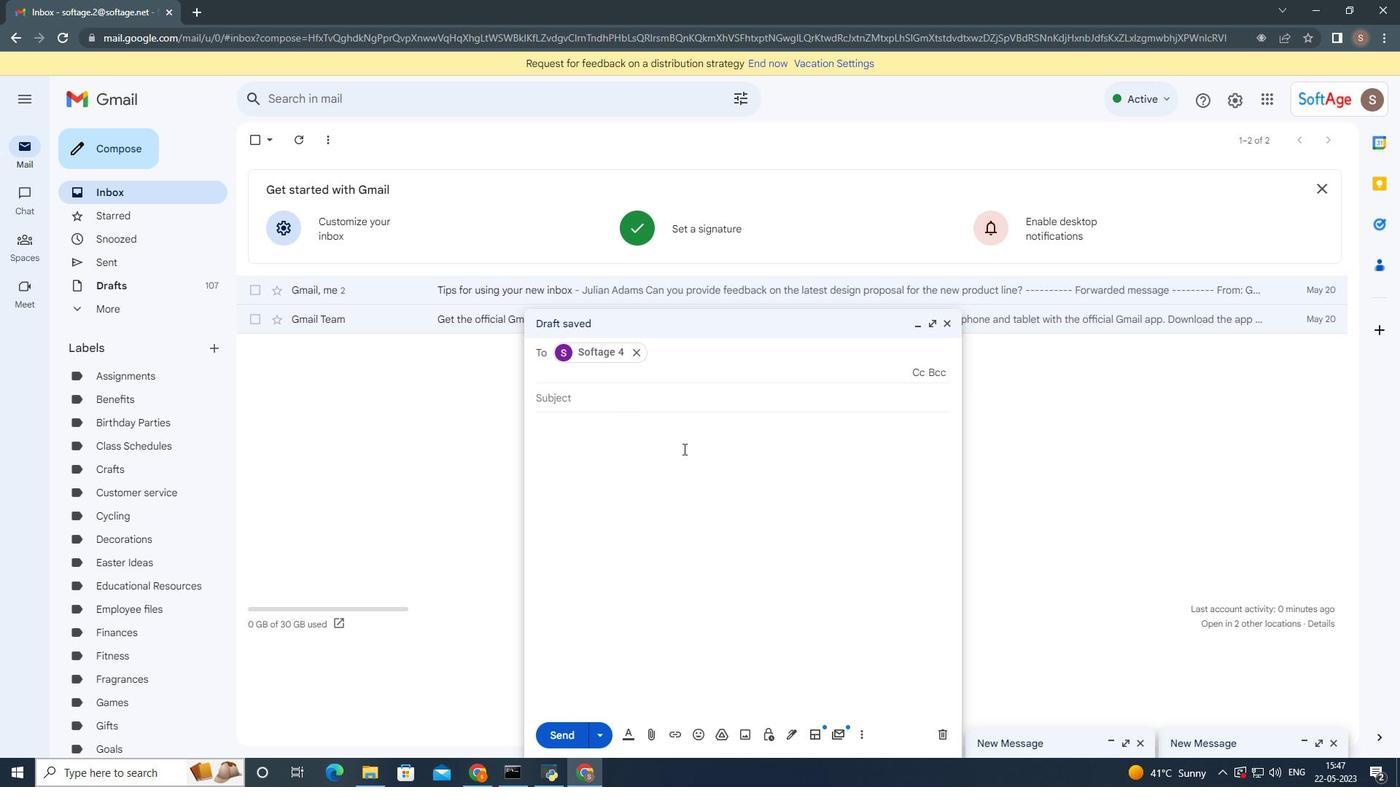 
Action: Mouse scrolled (679, 449) with delta (0, 0)
Screenshot: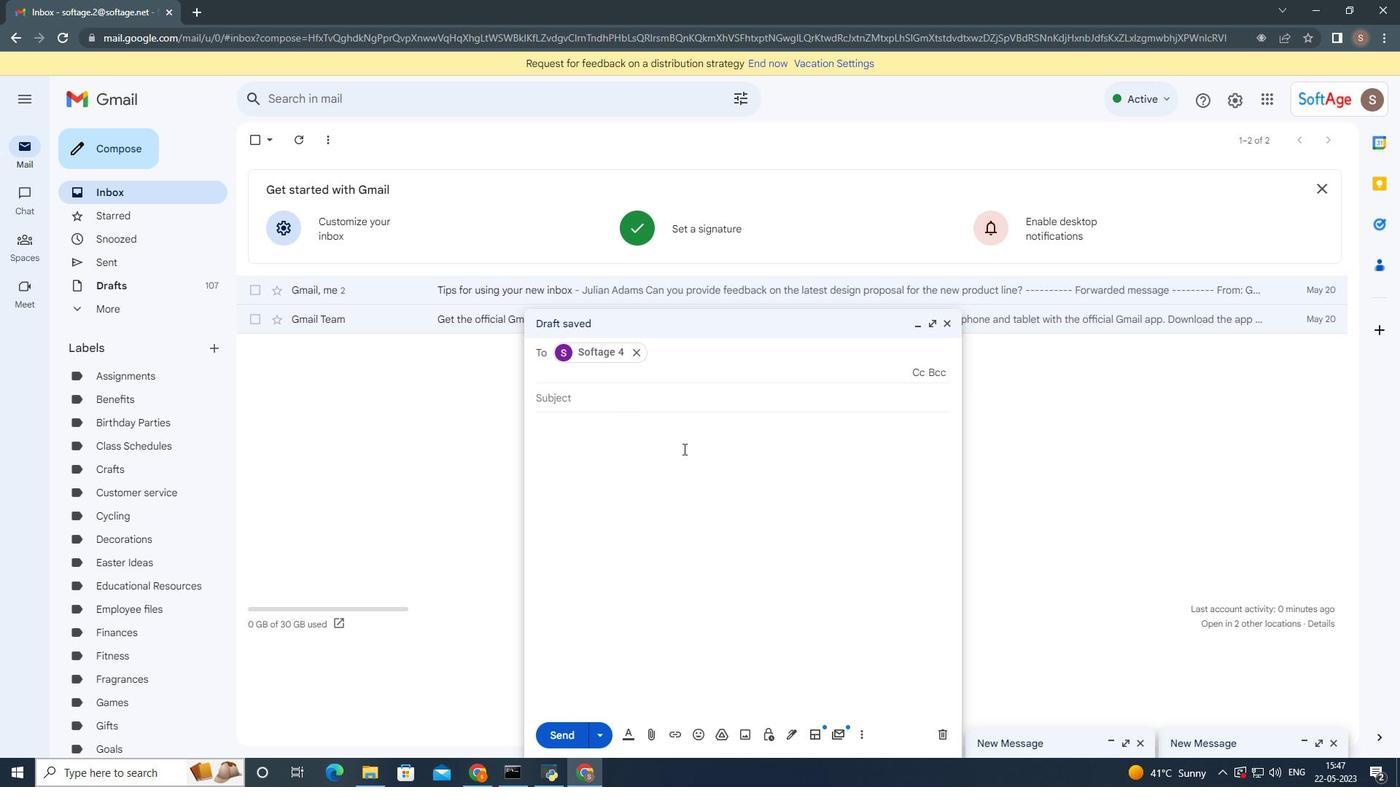 
Action: Mouse moved to (674, 448)
Screenshot: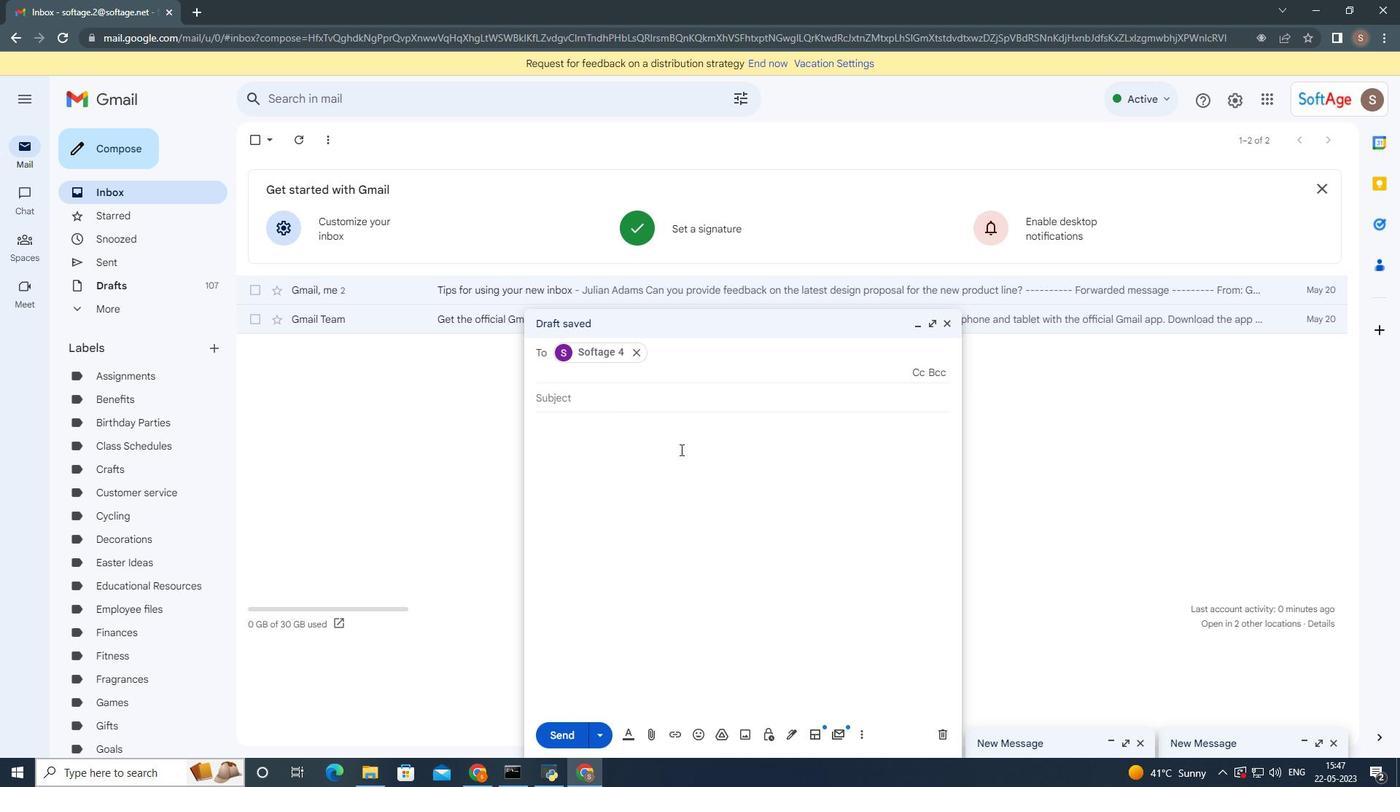 
Action: Mouse scrolled (674, 447) with delta (0, 0)
Screenshot: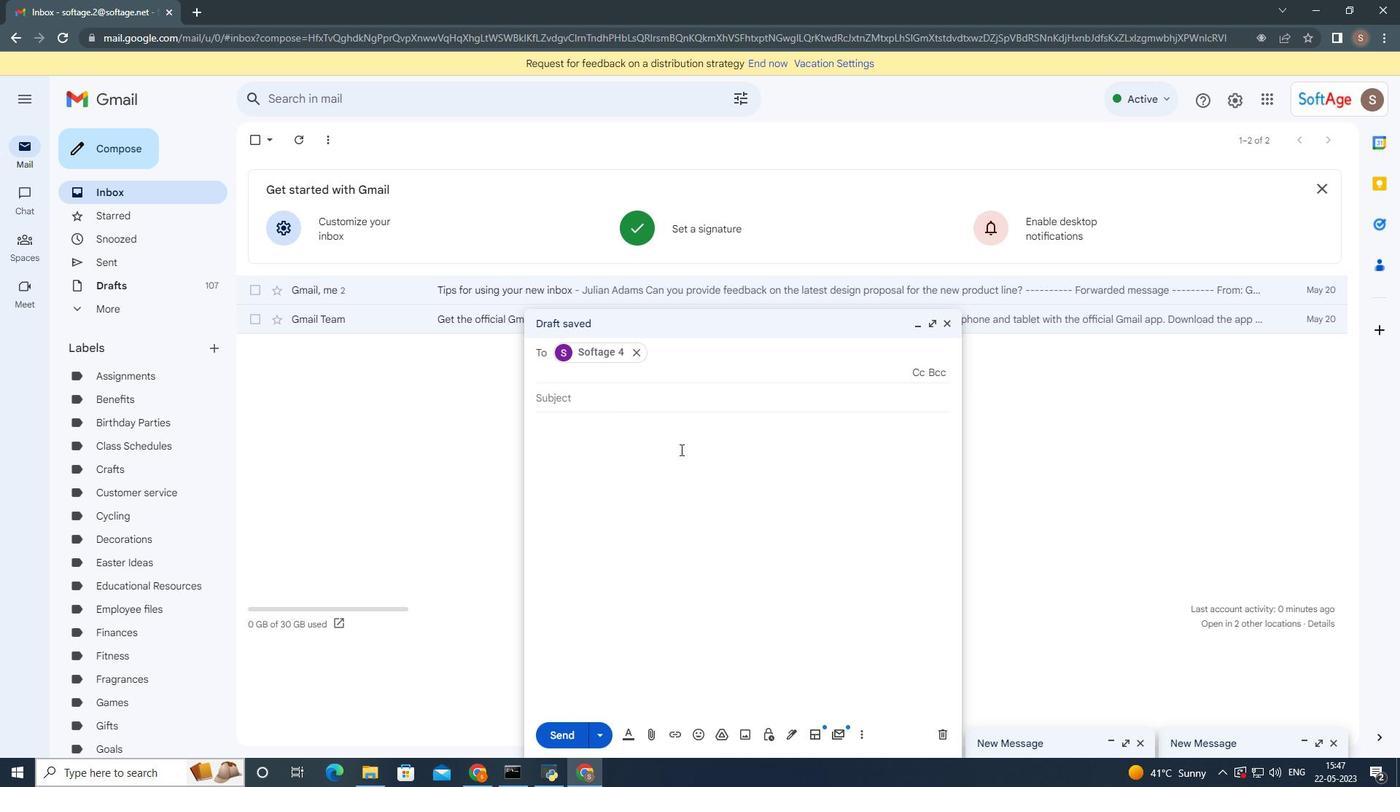 
Action: Mouse moved to (787, 735)
Screenshot: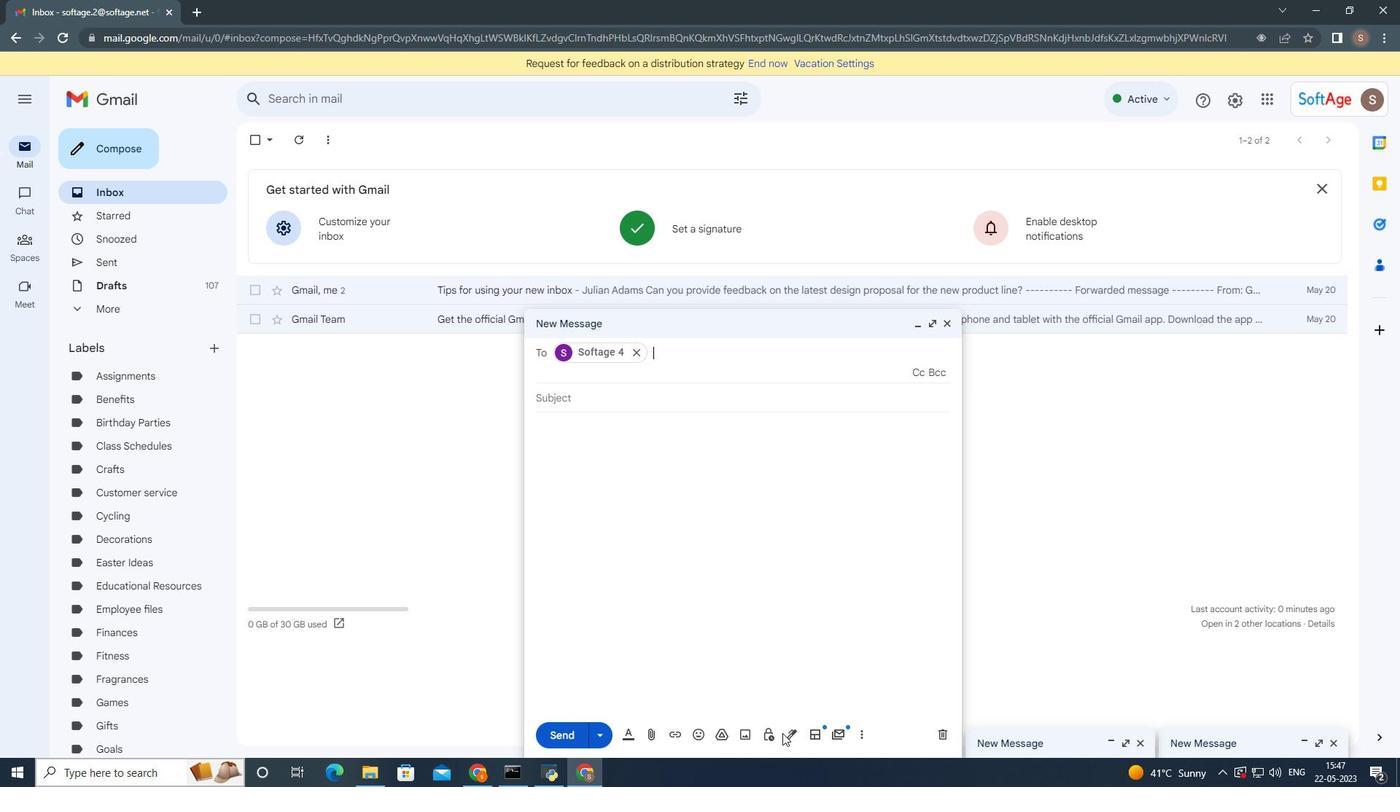
Action: Mouse pressed left at (787, 735)
Screenshot: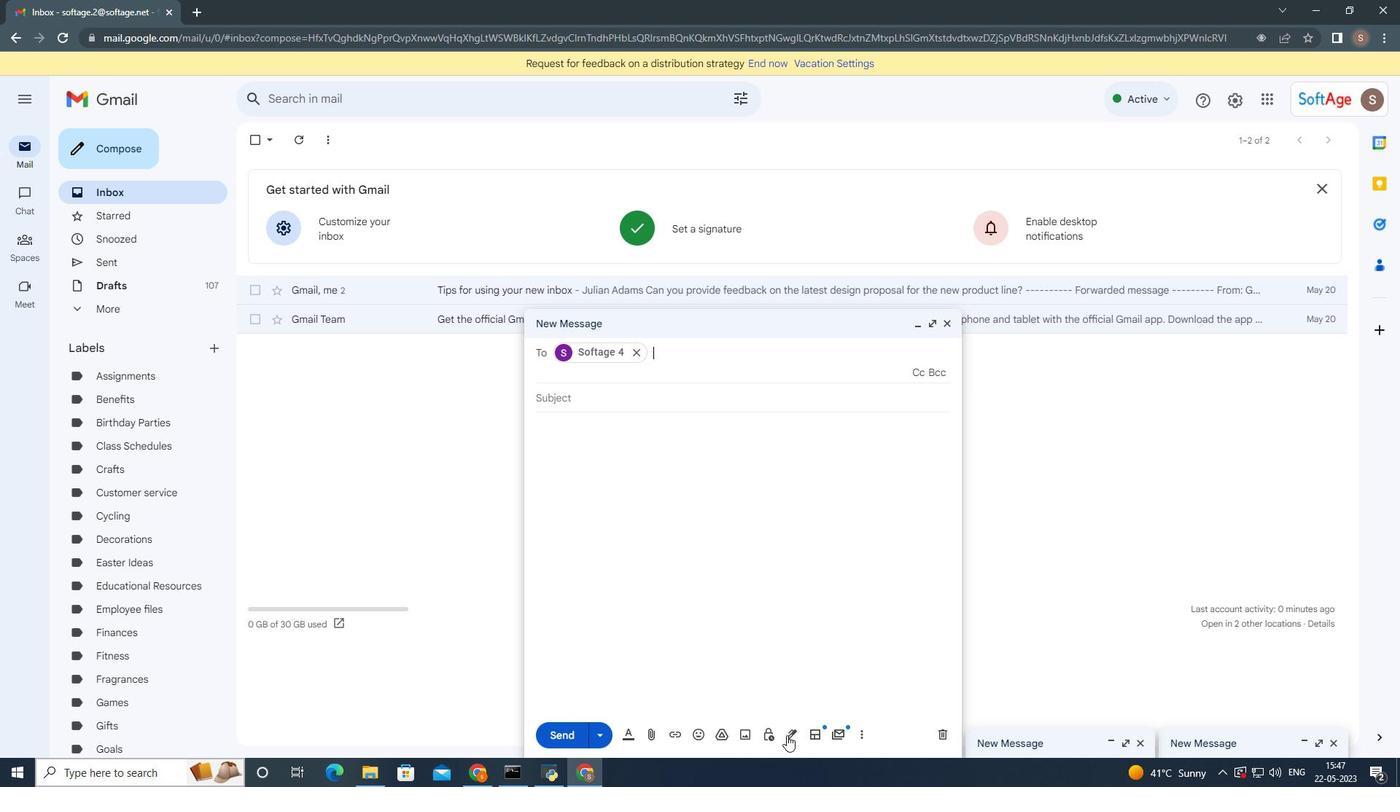 
Action: Mouse moved to (897, 523)
Screenshot: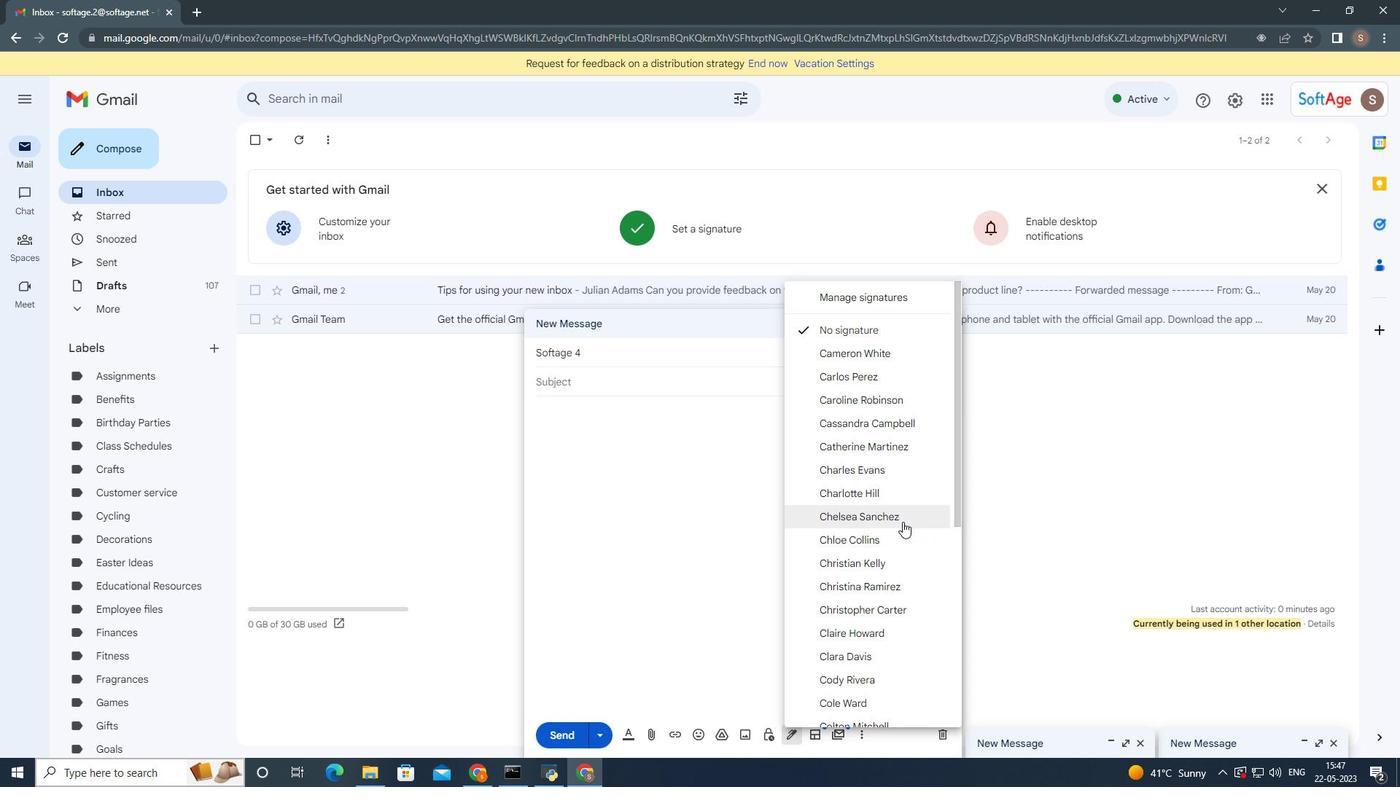 
Action: Mouse scrolled (897, 522) with delta (0, 0)
Screenshot: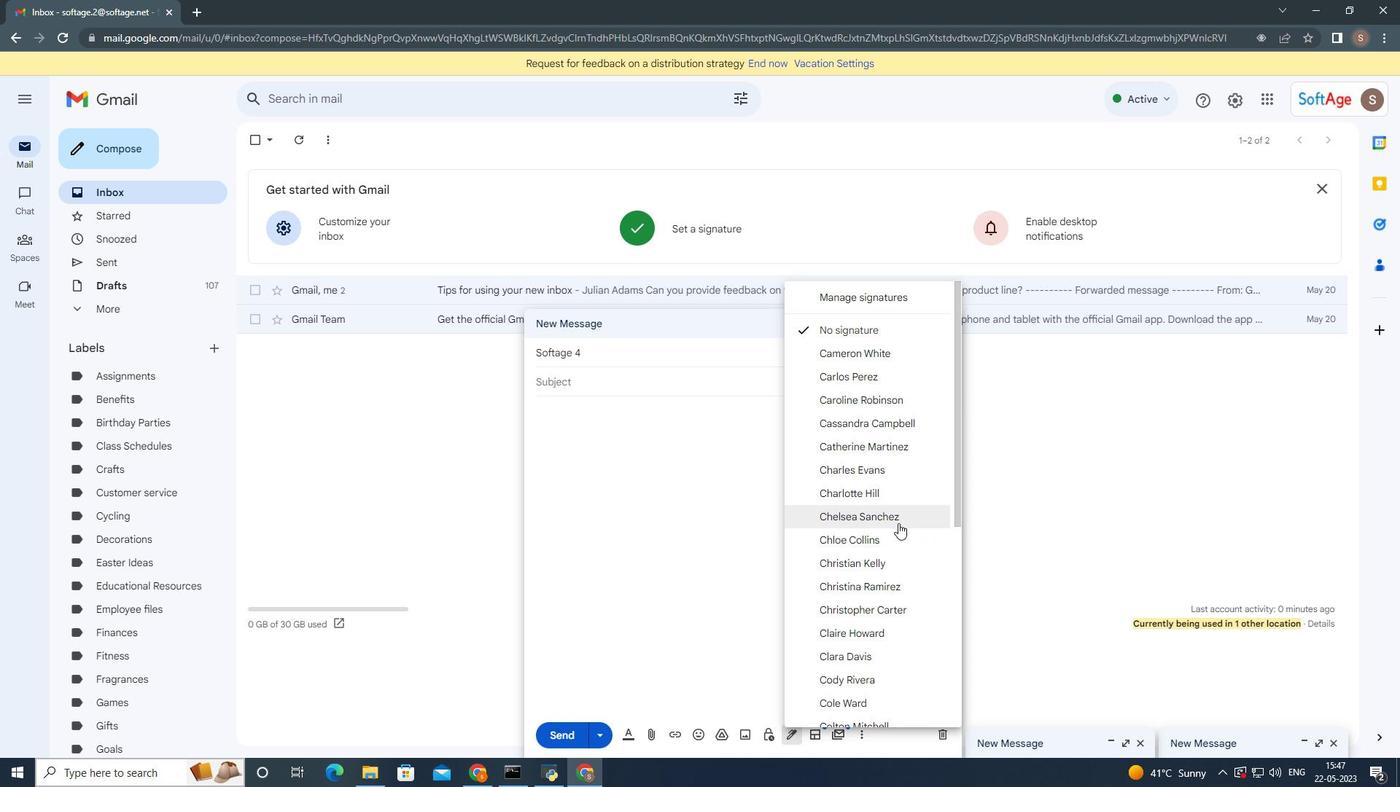 
Action: Mouse scrolled (897, 522) with delta (0, 0)
Screenshot: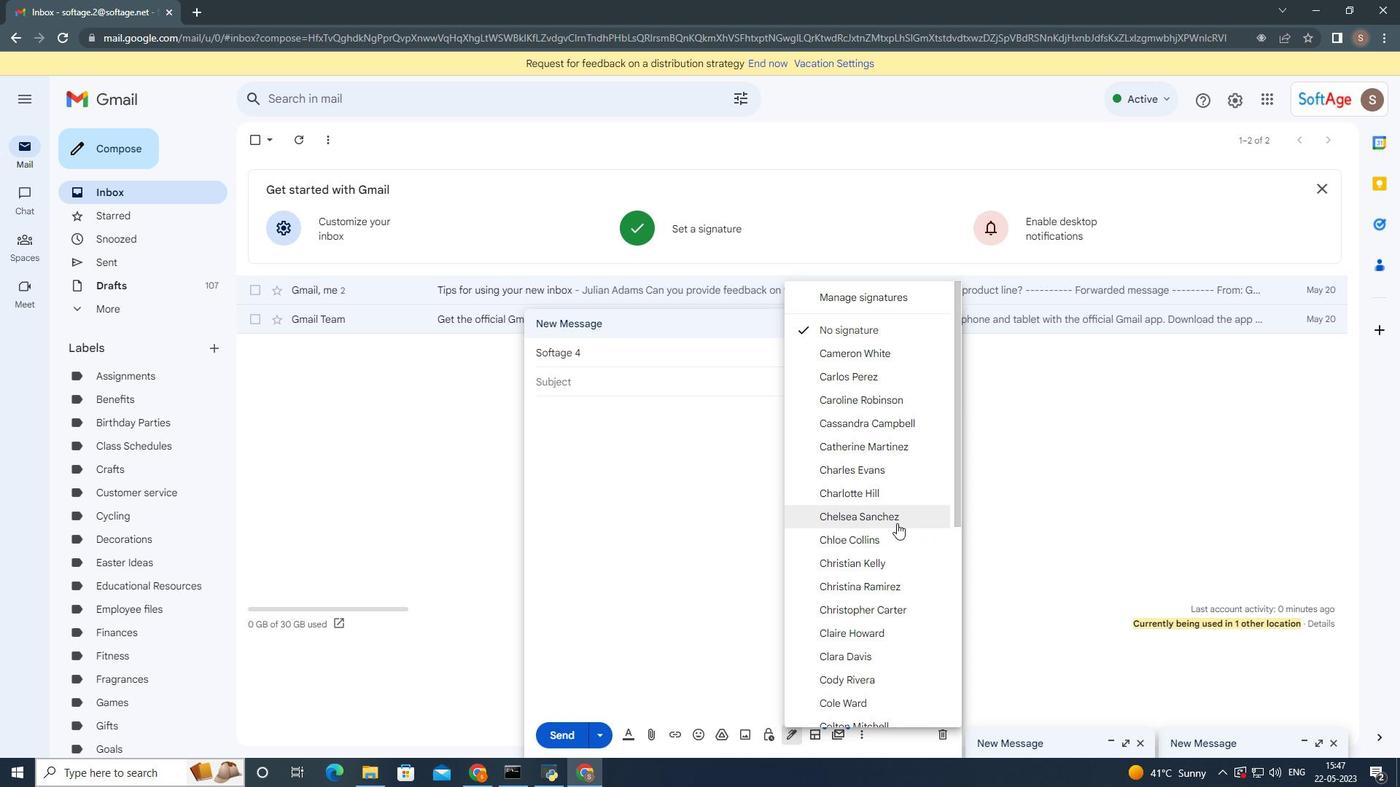 
Action: Mouse moved to (869, 568)
Screenshot: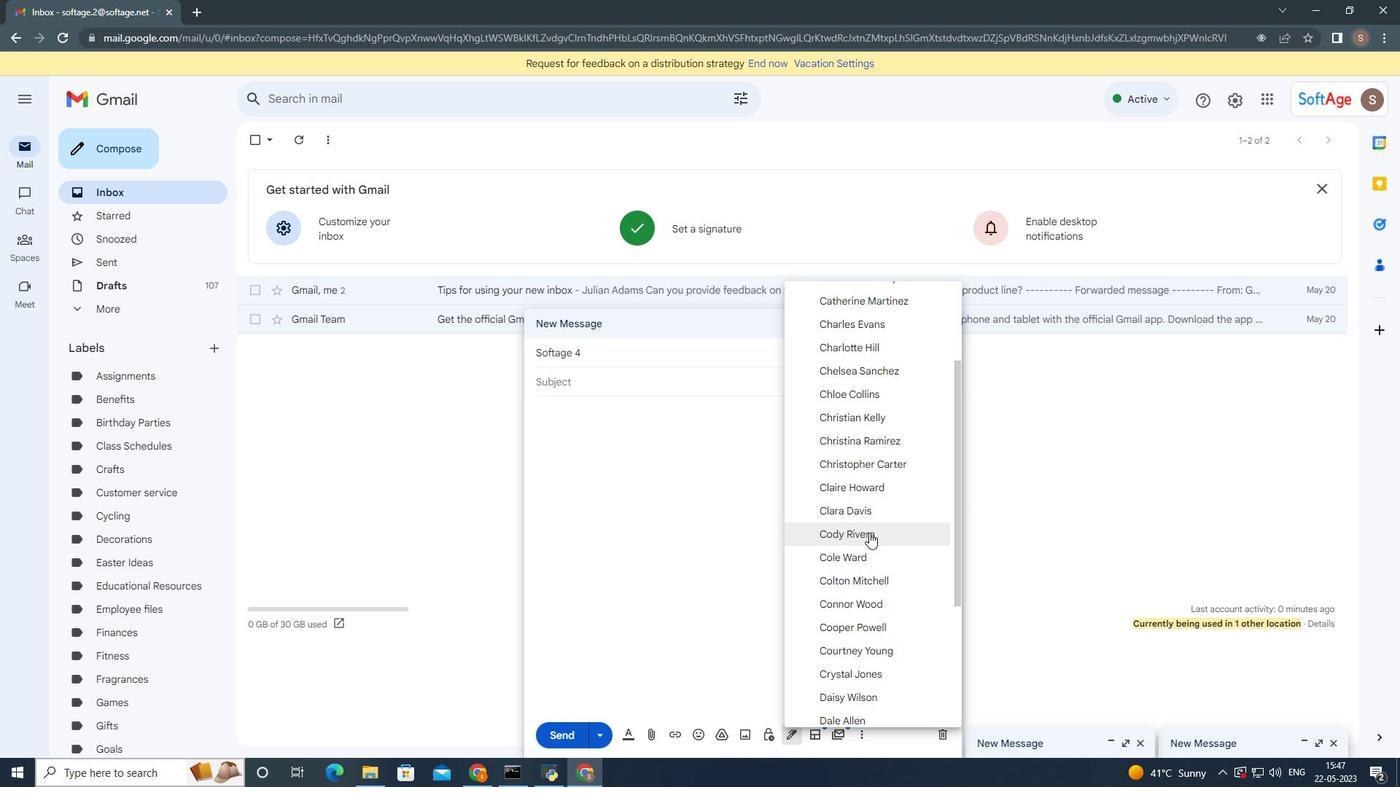 
Action: Mouse scrolled (866, 553) with delta (0, 0)
Screenshot: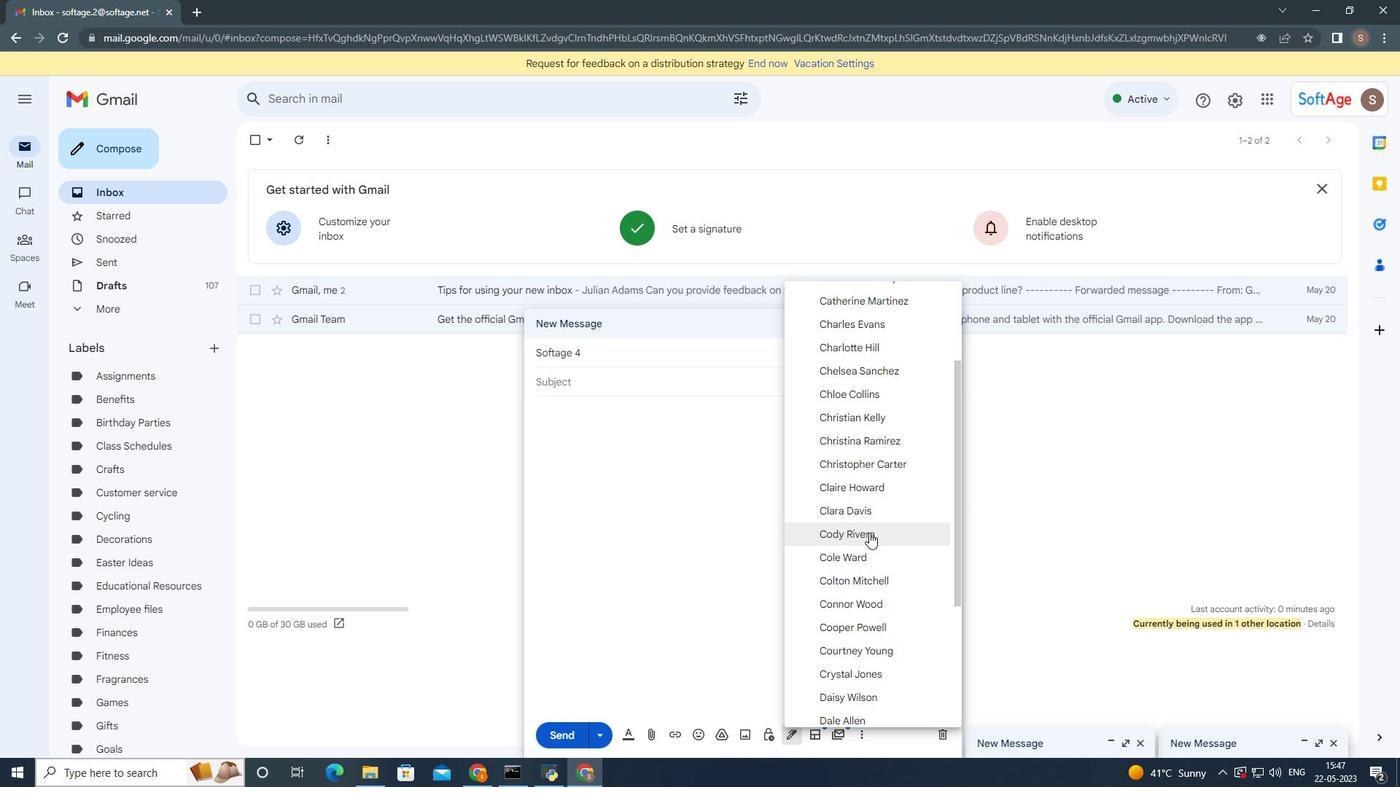 
Action: Mouse scrolled (869, 568) with delta (0, 0)
Screenshot: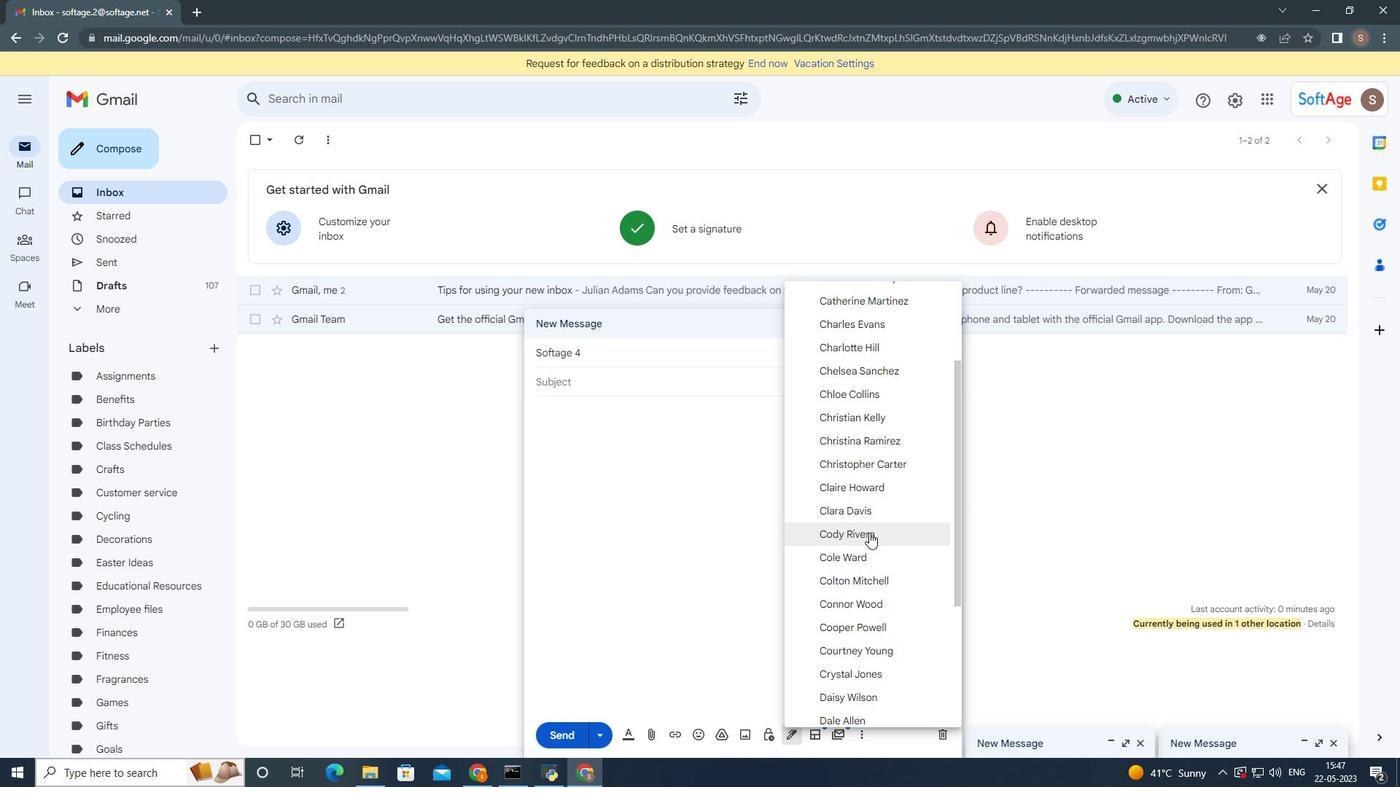 
Action: Mouse scrolled (869, 568) with delta (0, 0)
Screenshot: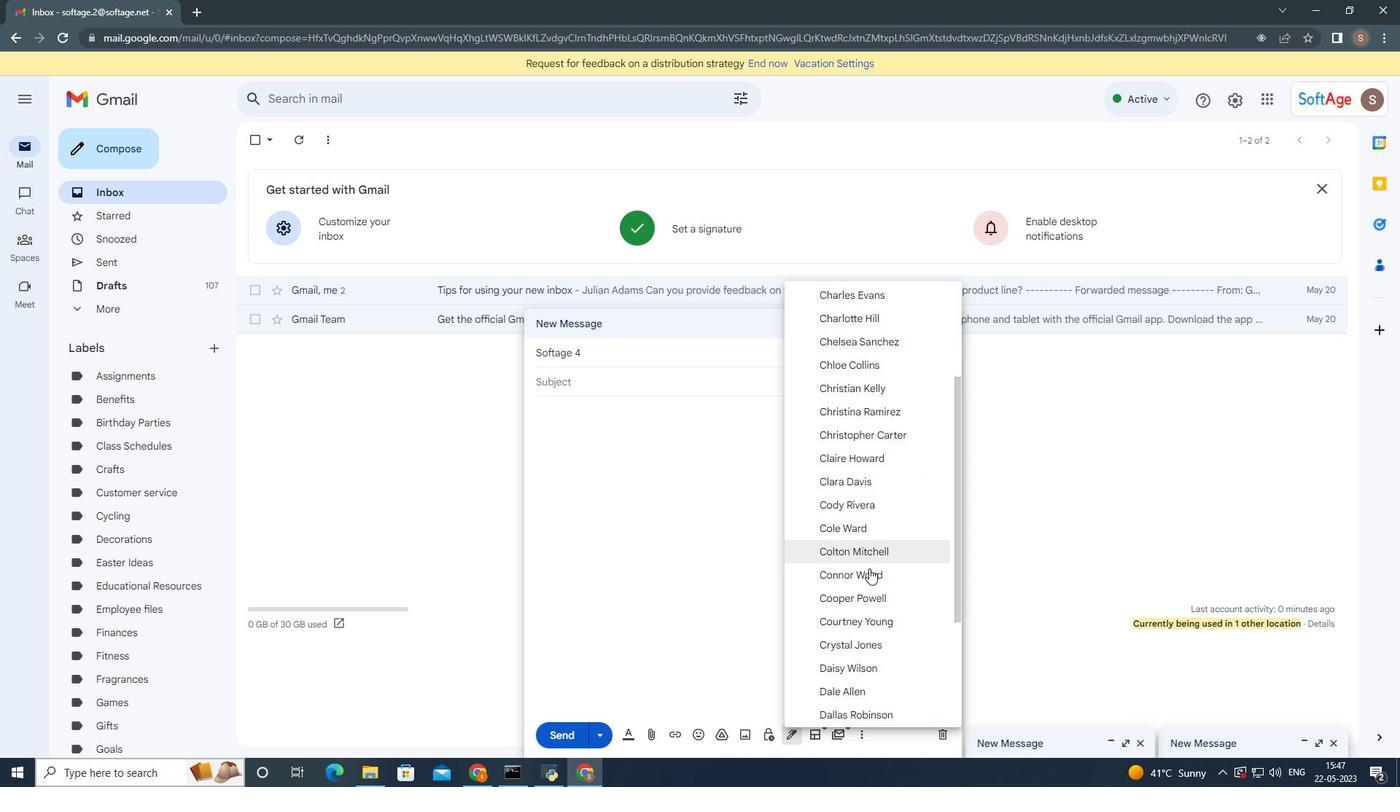 
Action: Mouse moved to (846, 529)
Screenshot: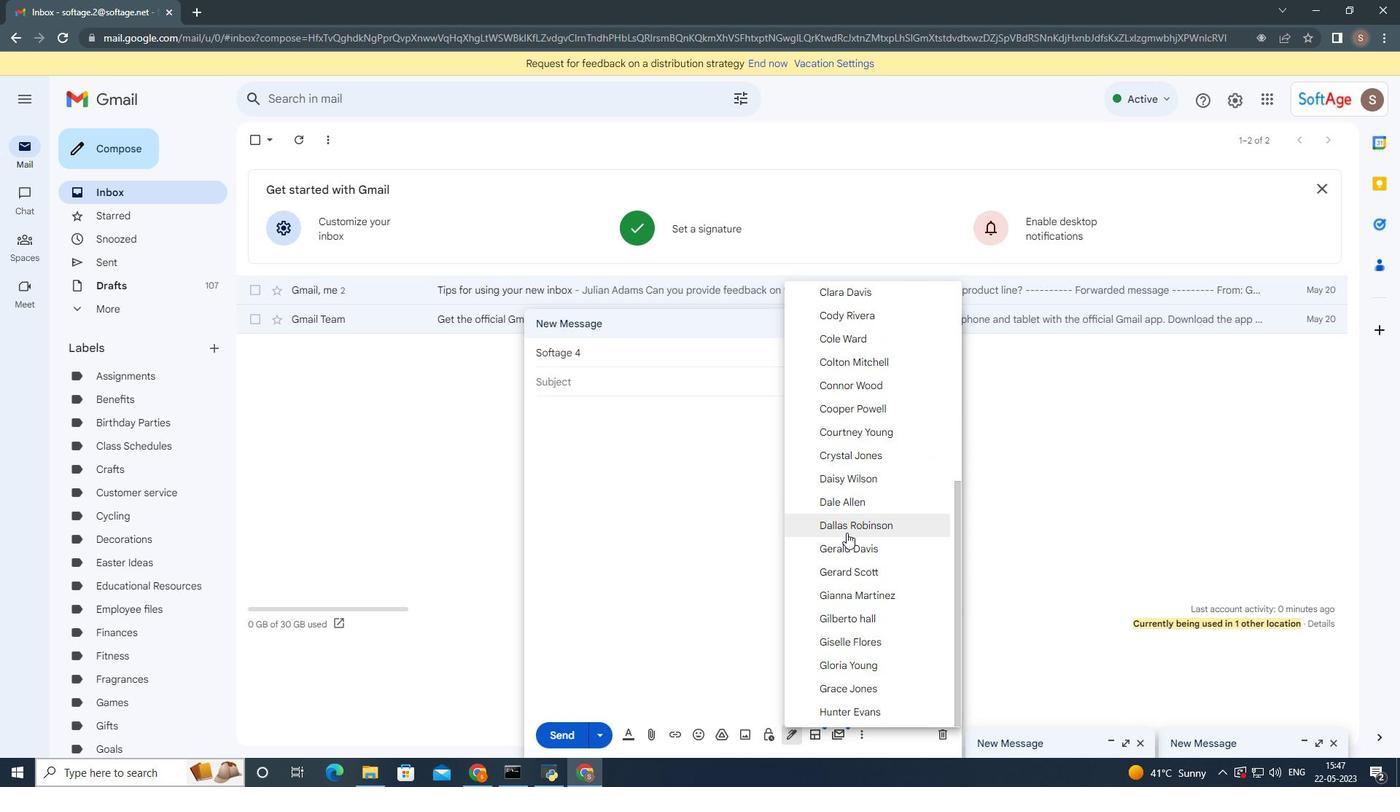 
Action: Mouse pressed left at (846, 529)
Screenshot: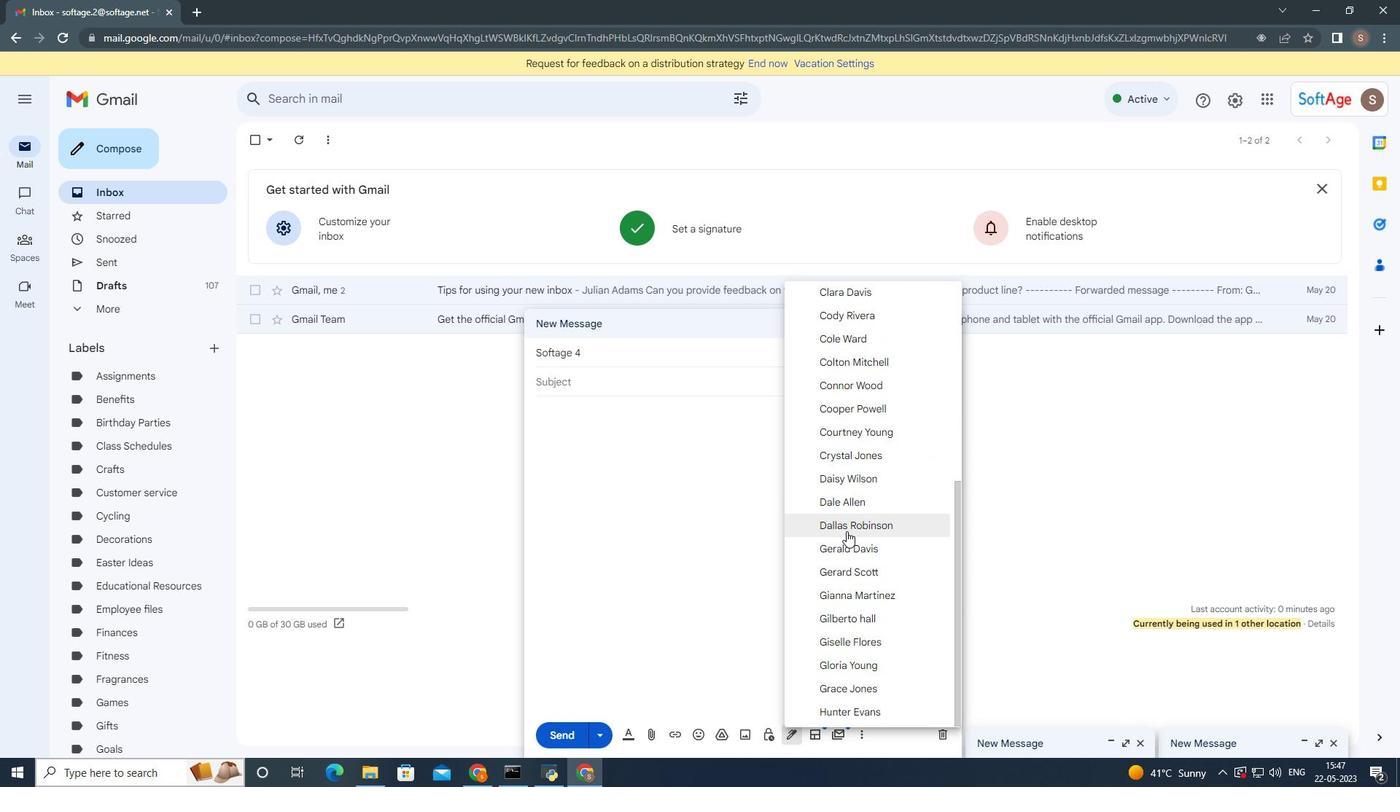 
Action: Mouse moved to (862, 738)
Screenshot: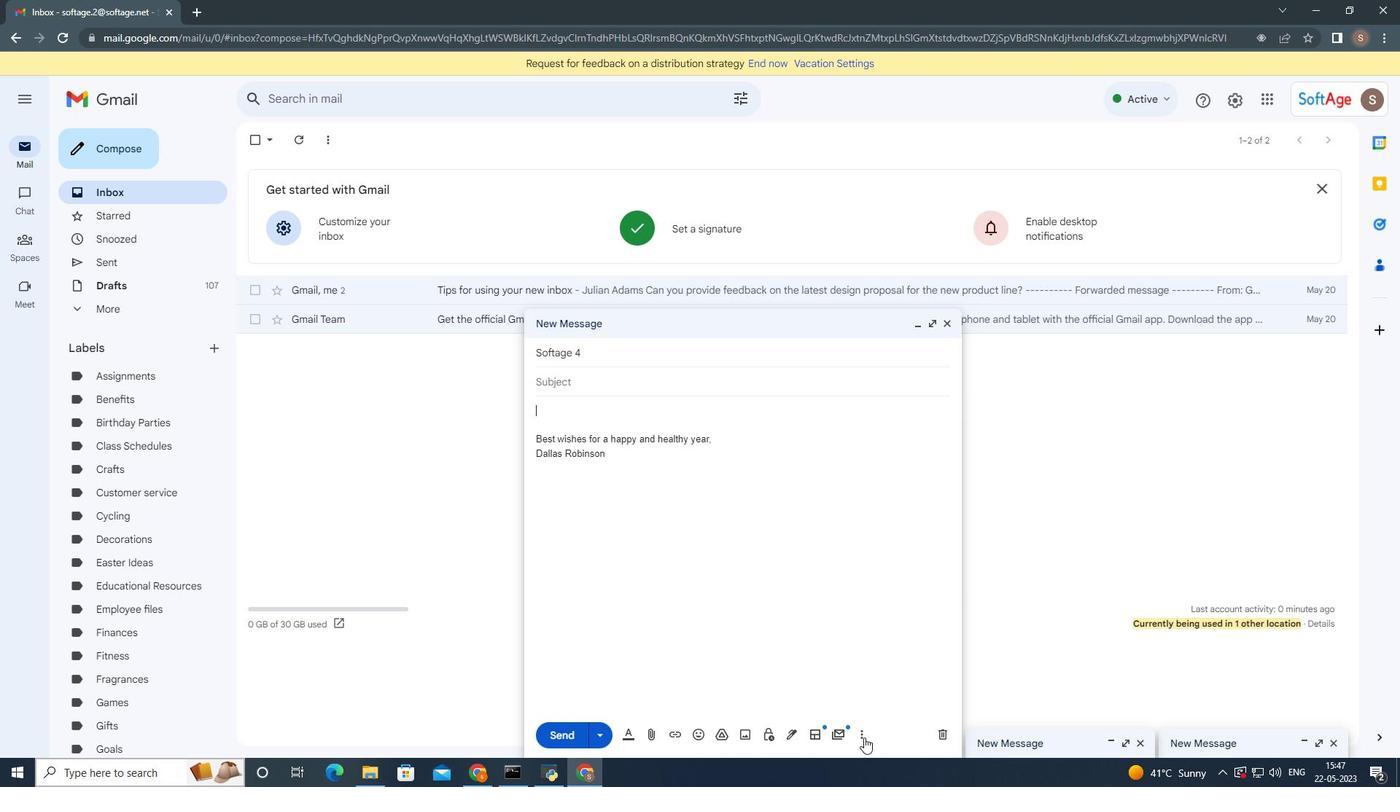 
Action: Mouse pressed left at (862, 738)
Screenshot: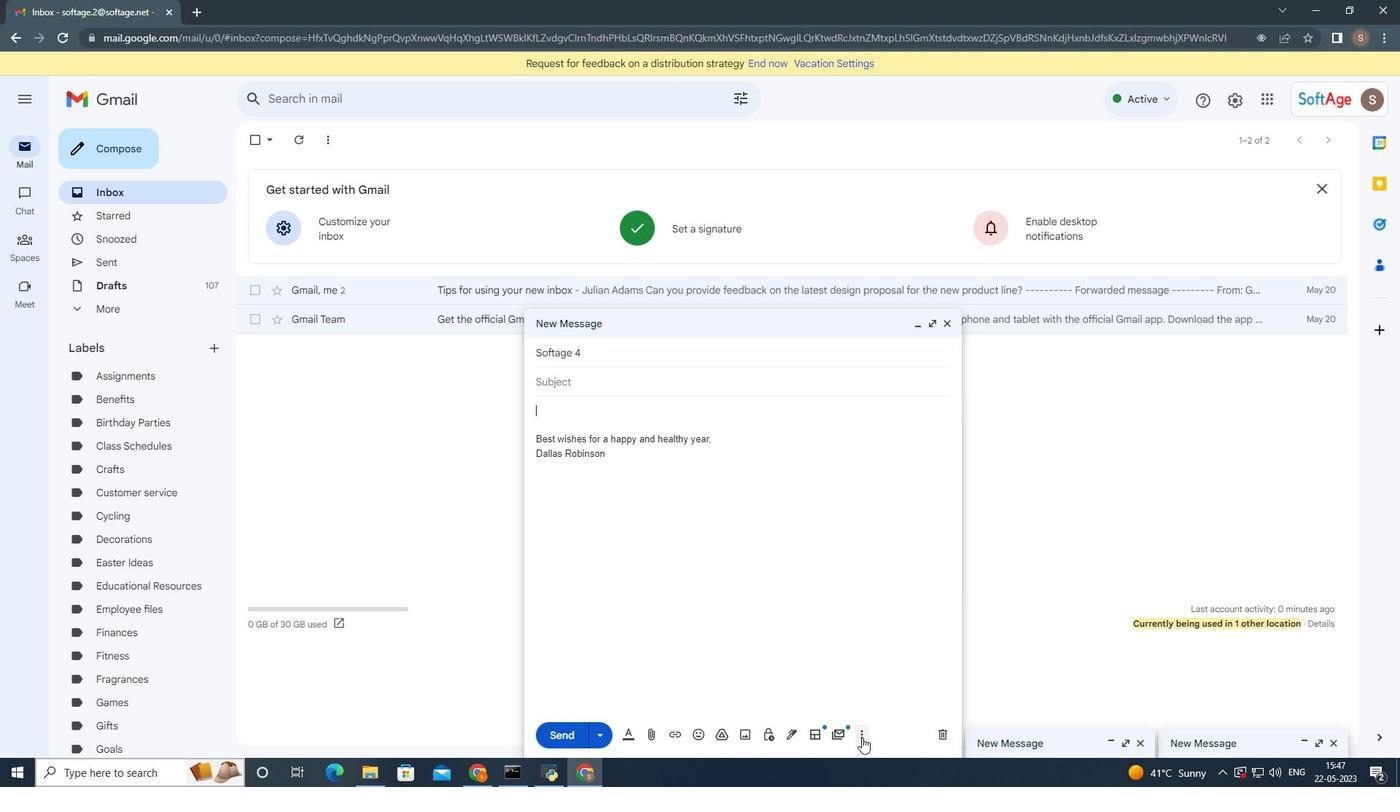 
Action: Mouse moved to (891, 600)
Screenshot: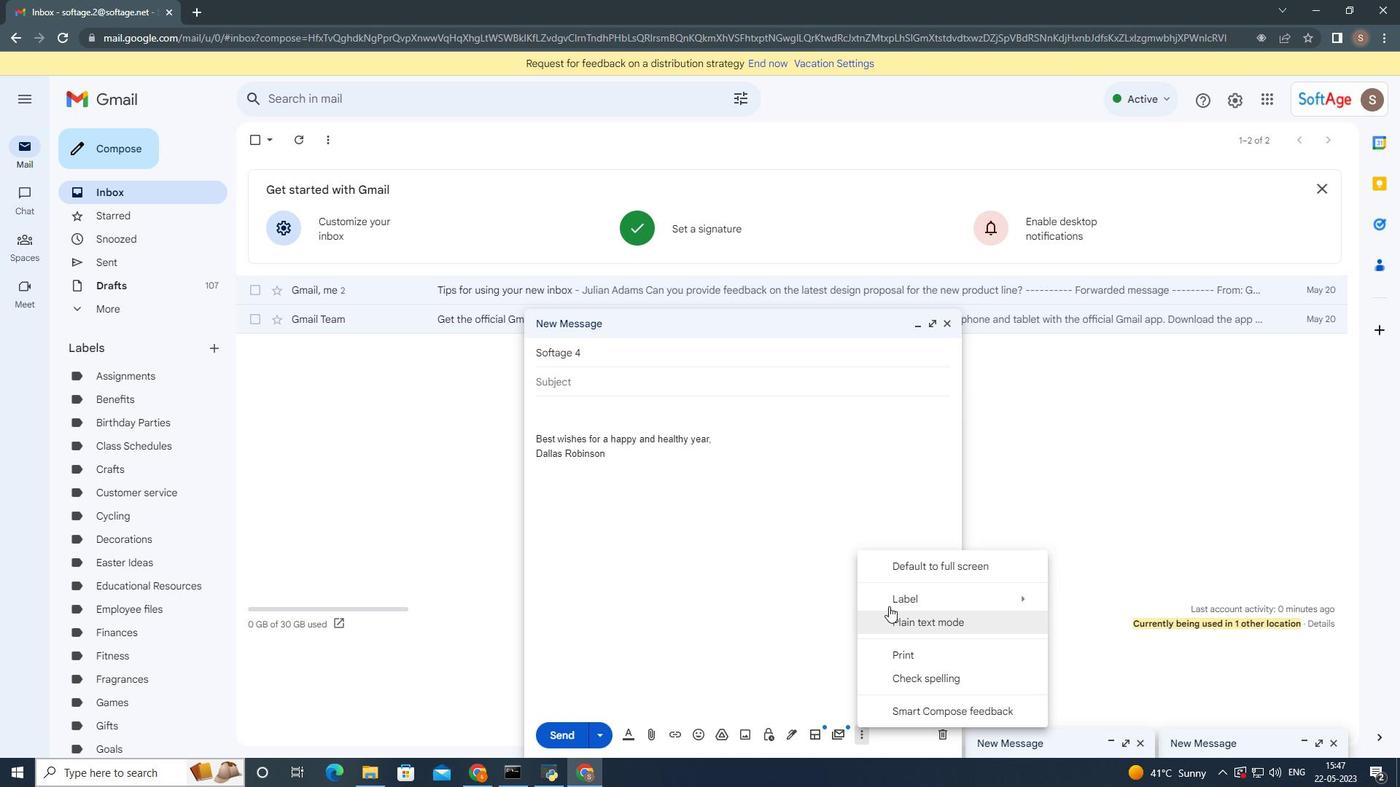 
Action: Mouse pressed left at (891, 600)
Screenshot: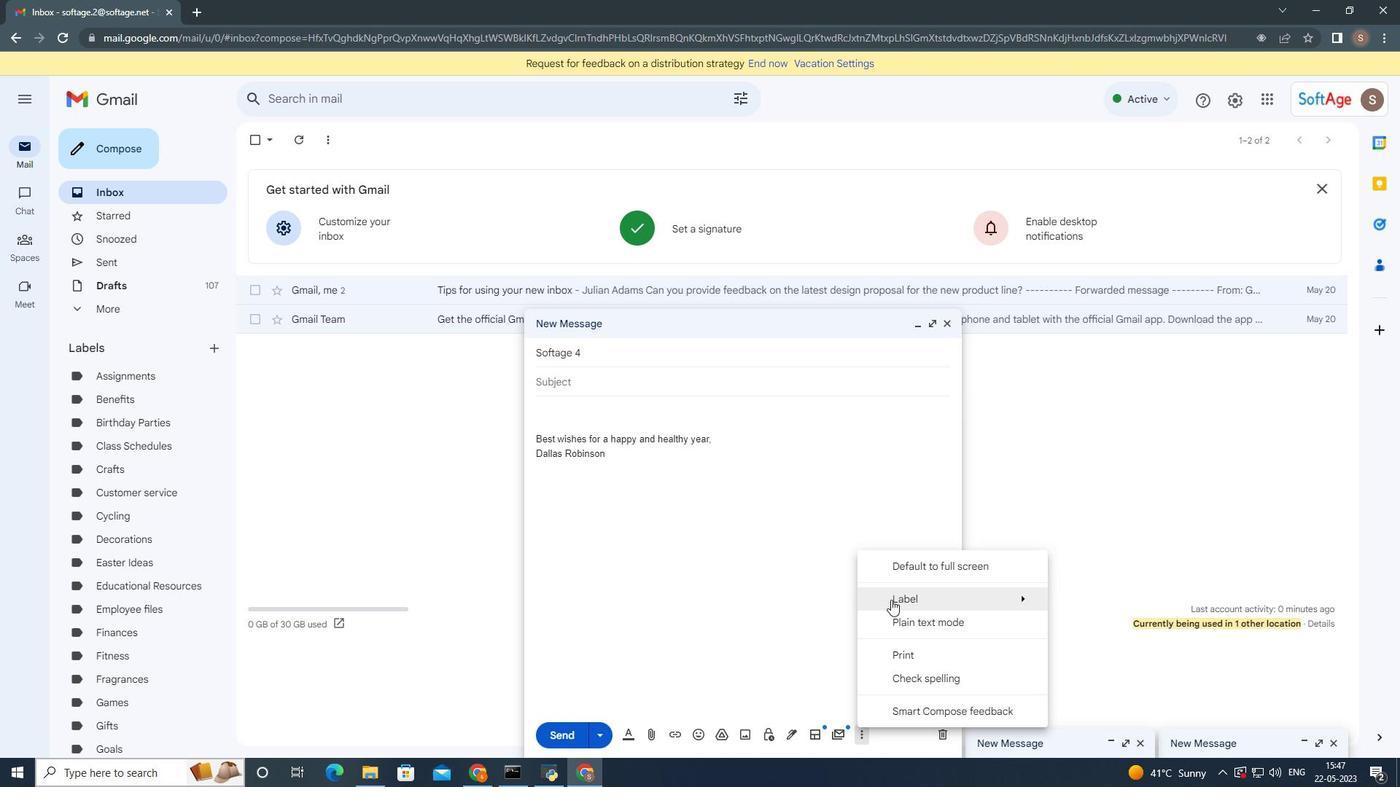 
Action: Mouse moved to (1088, 463)
Screenshot: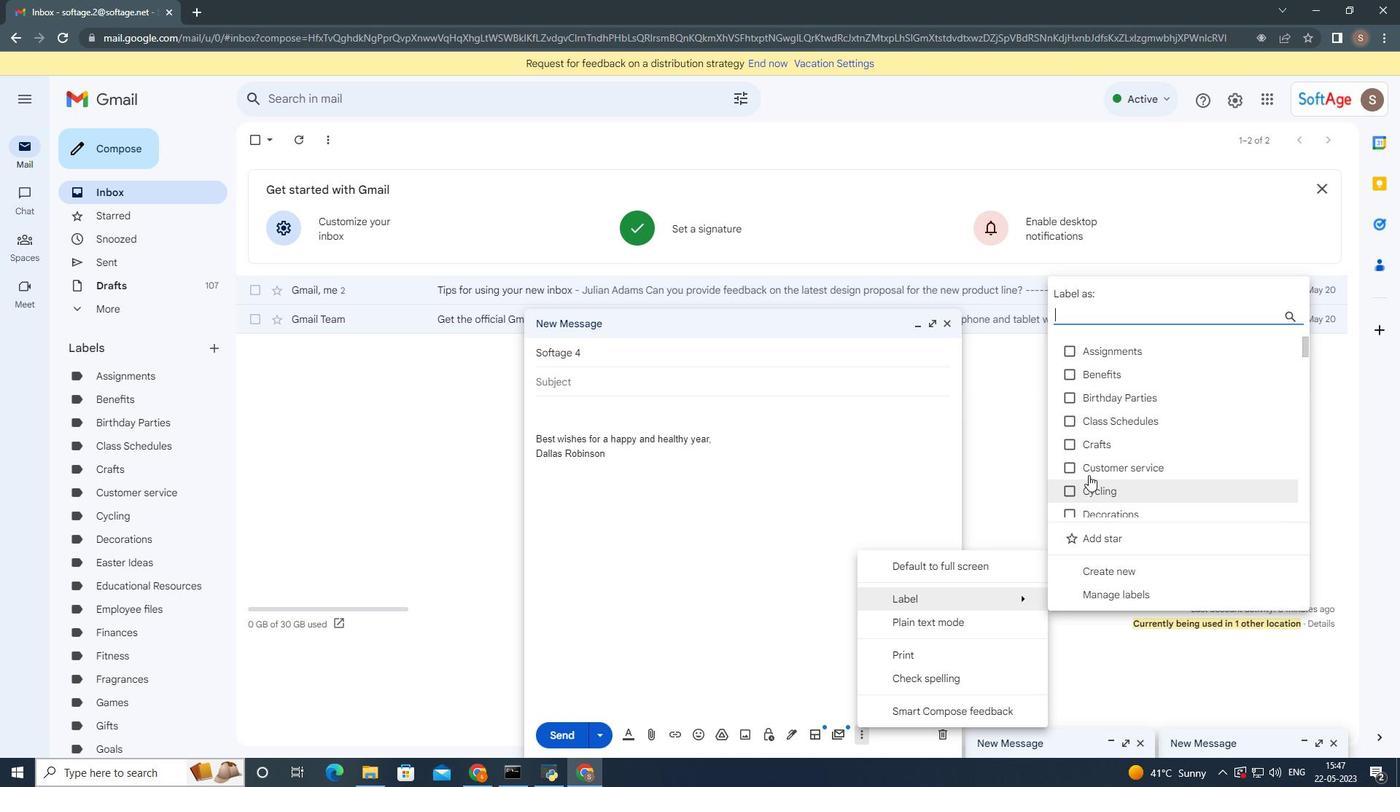 
Action: Mouse scrolled (1088, 463) with delta (0, 0)
Screenshot: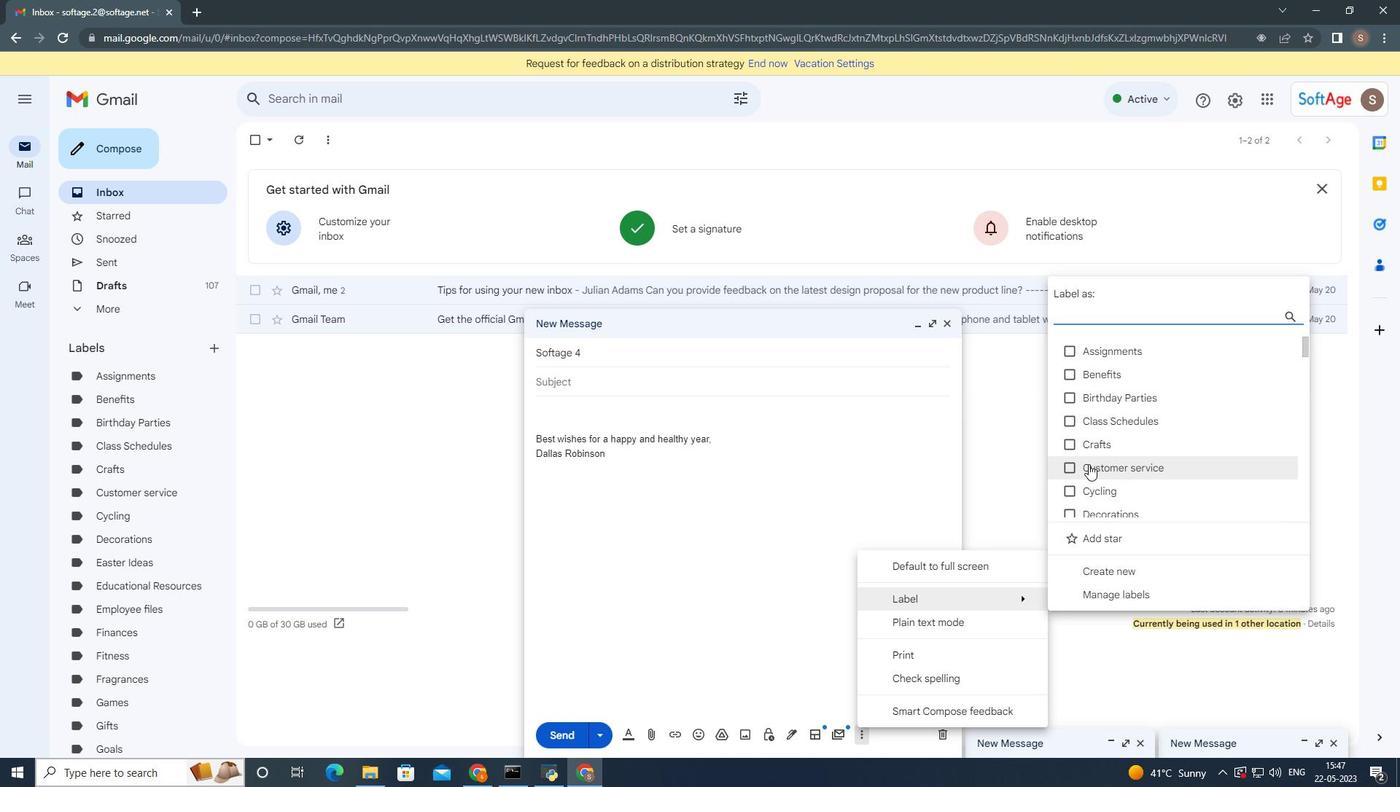 
Action: Mouse scrolled (1088, 463) with delta (0, 0)
Screenshot: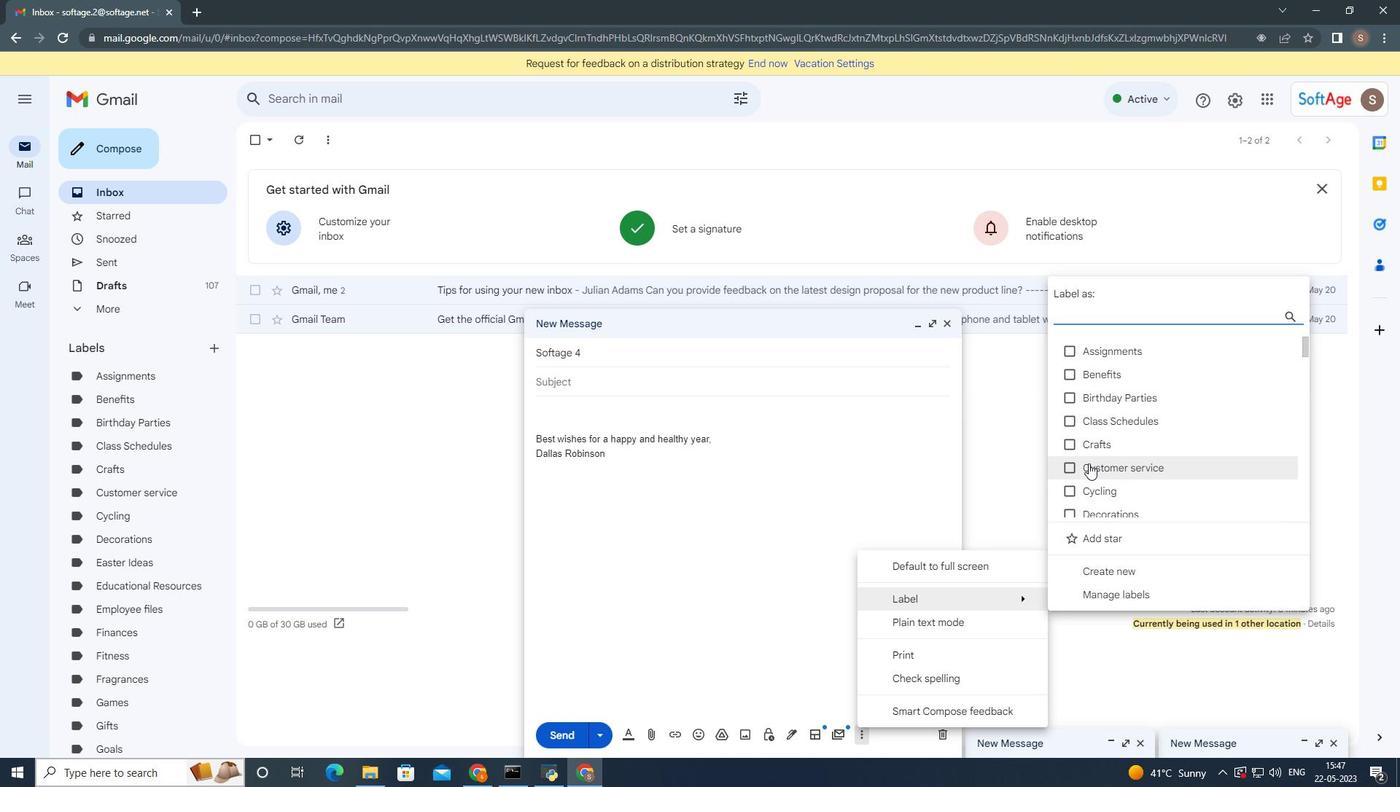 
Action: Mouse moved to (1088, 463)
Screenshot: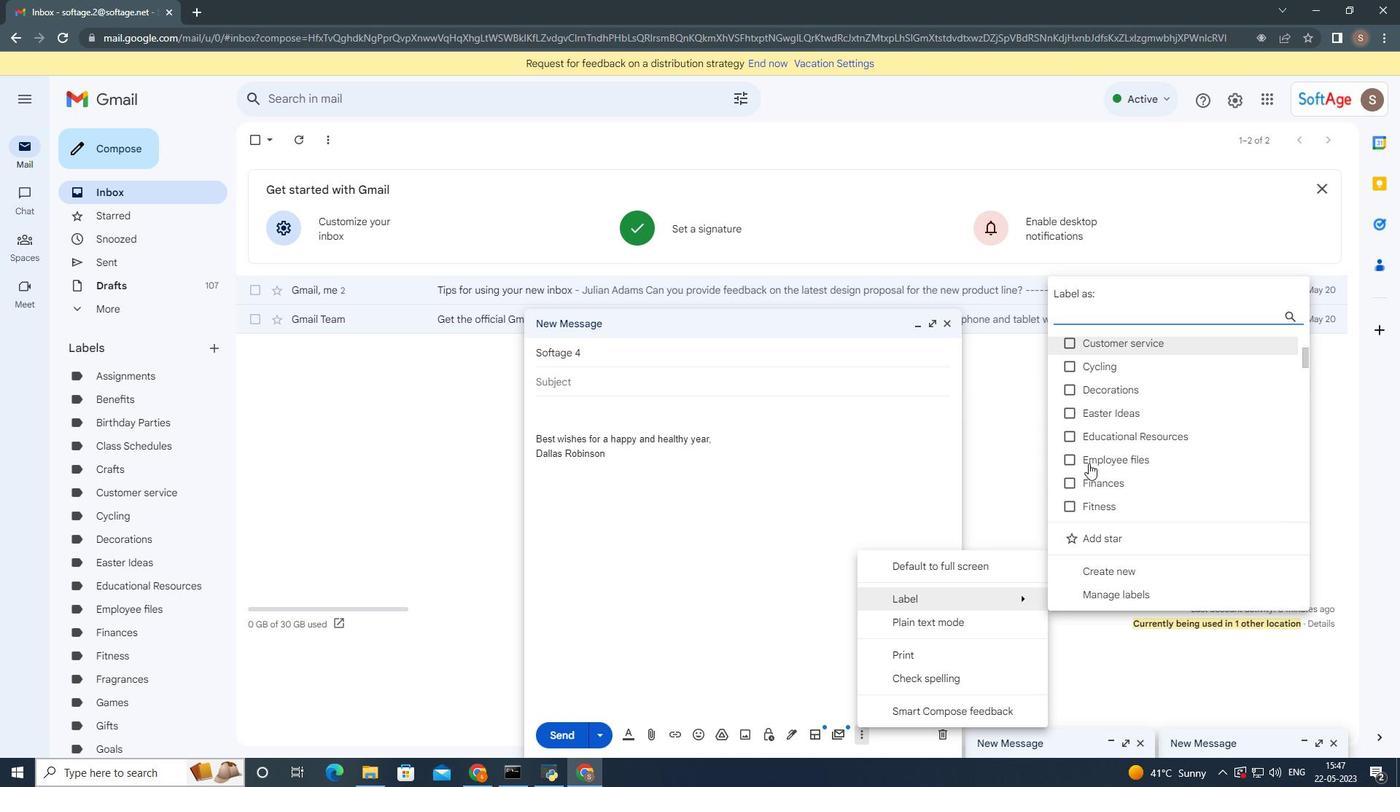 
Action: Mouse scrolled (1088, 463) with delta (0, 0)
Screenshot: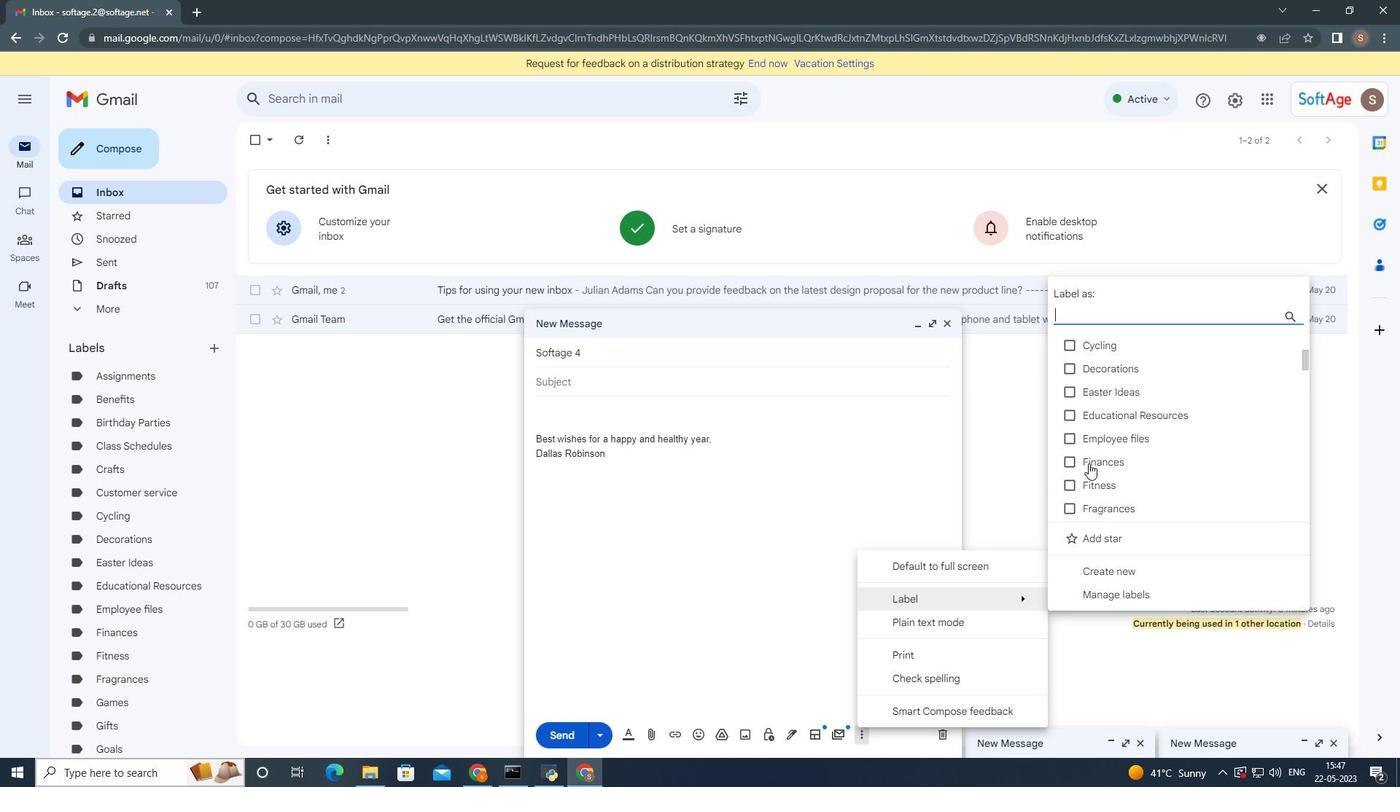 
Action: Mouse moved to (1088, 464)
Screenshot: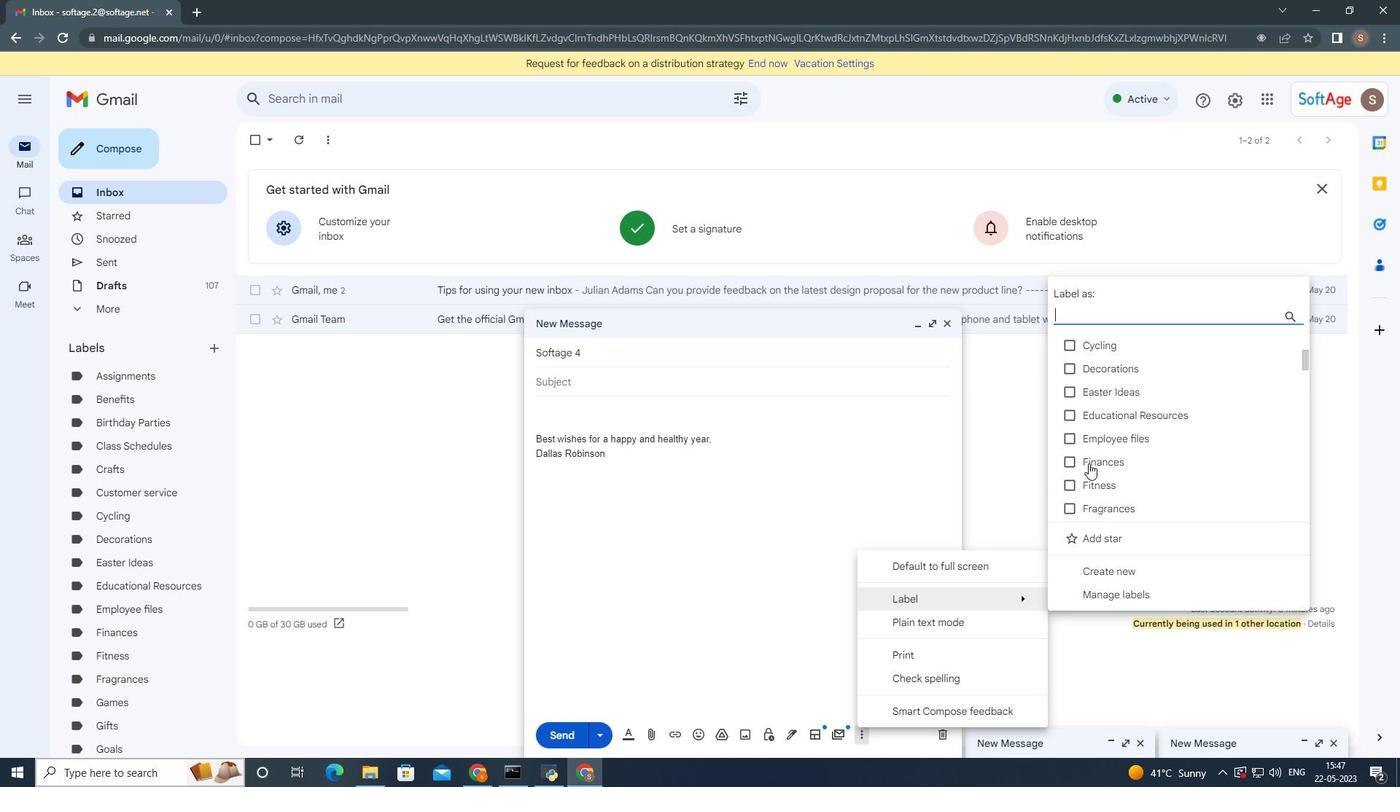 
Action: Mouse scrolled (1088, 463) with delta (0, 0)
Screenshot: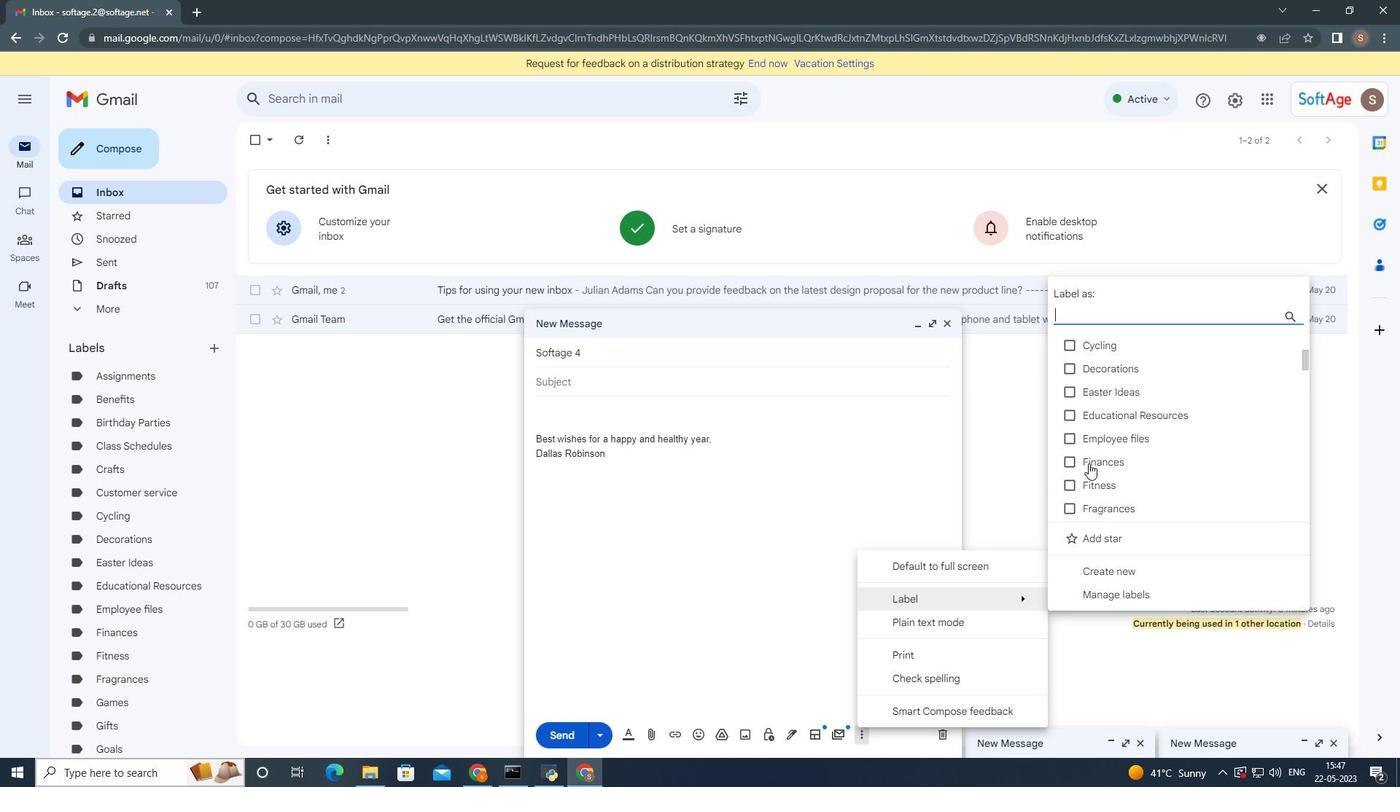 
Action: Mouse moved to (1088, 467)
Screenshot: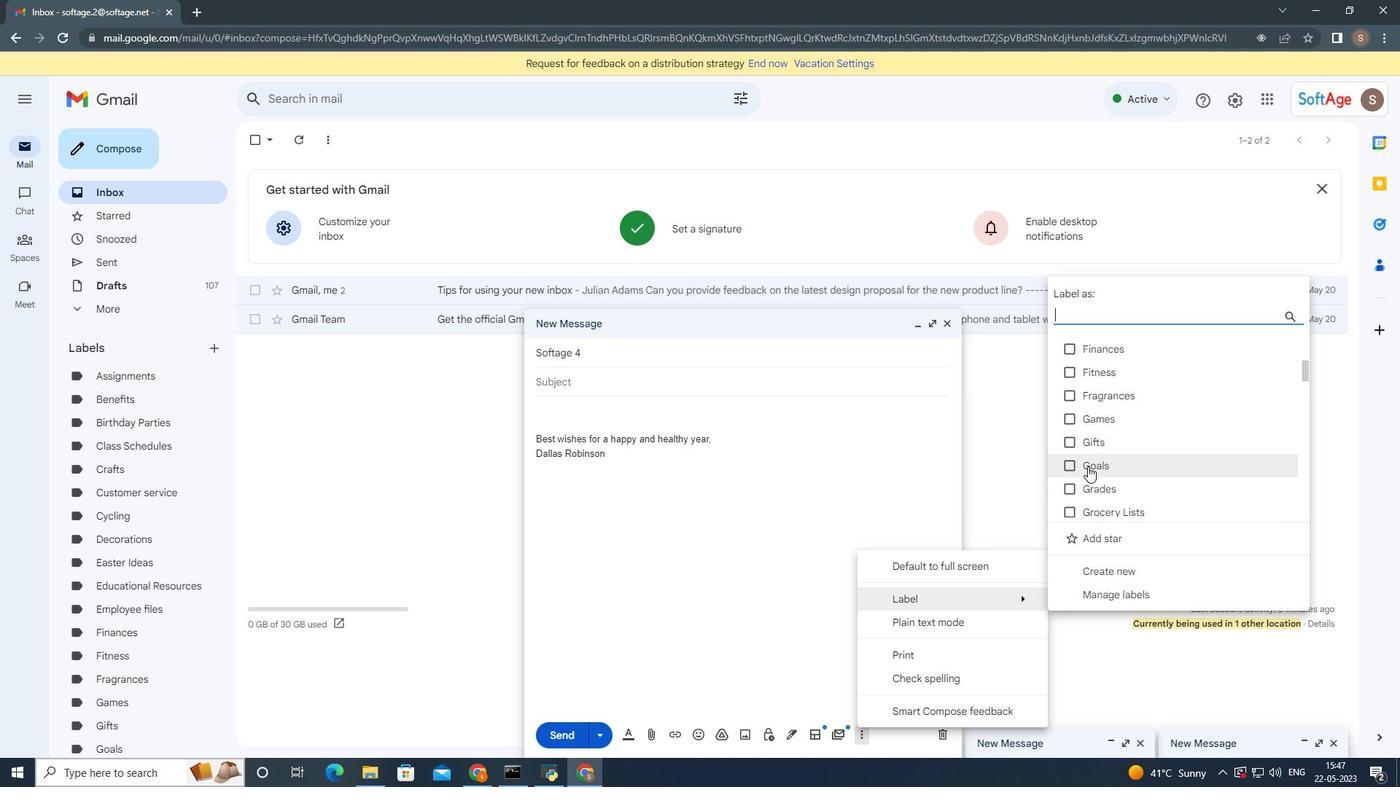 
Action: Mouse scrolled (1088, 466) with delta (0, 0)
Screenshot: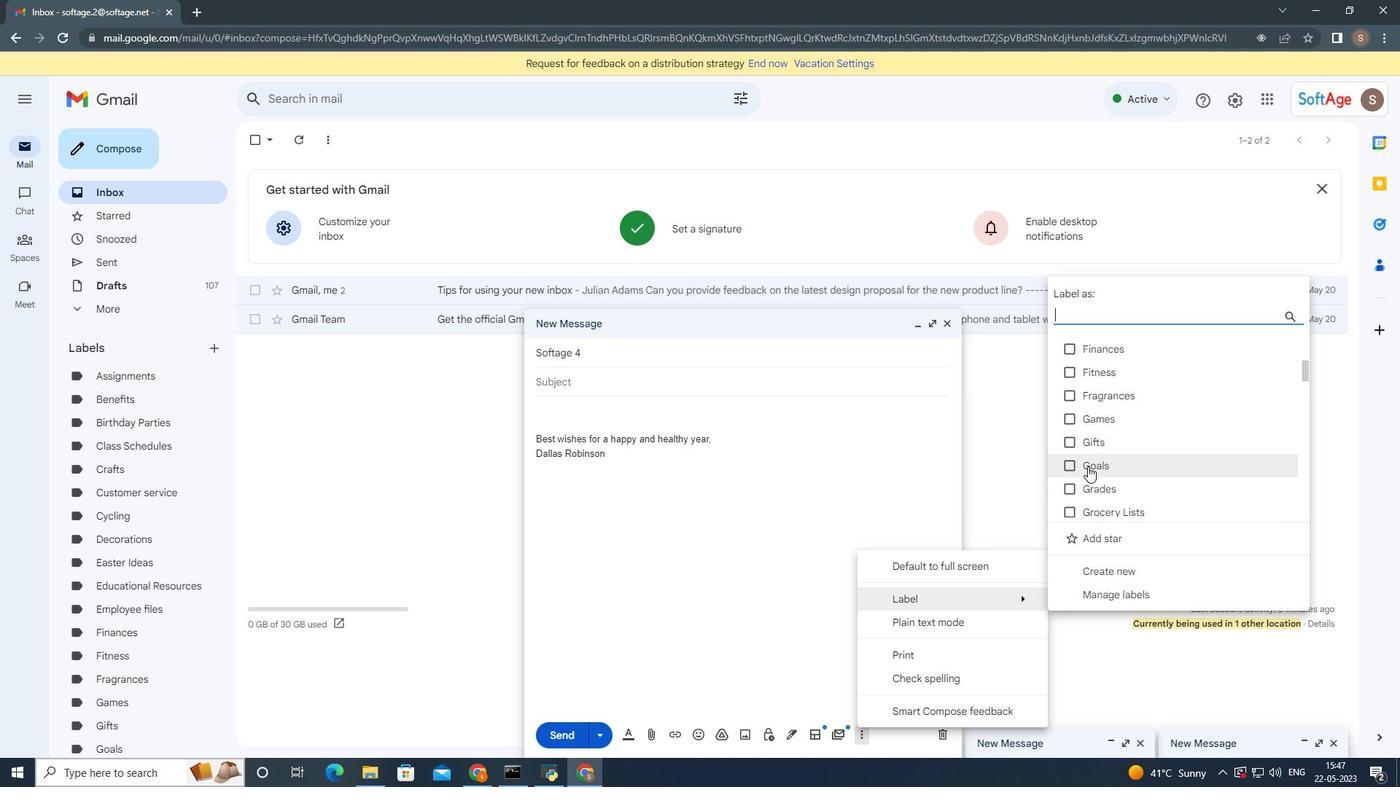 
Action: Mouse moved to (1087, 468)
Screenshot: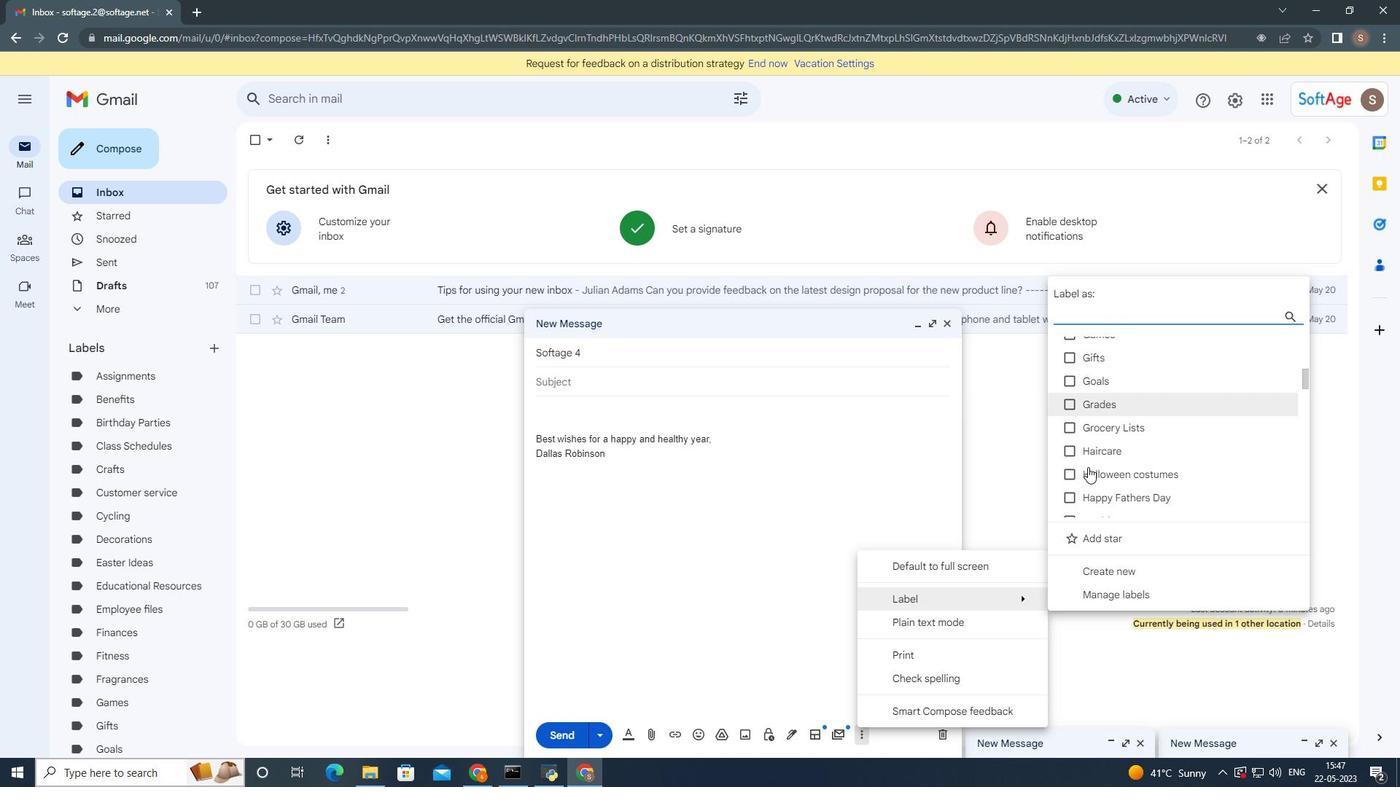 
Action: Mouse scrolled (1087, 468) with delta (0, 0)
Screenshot: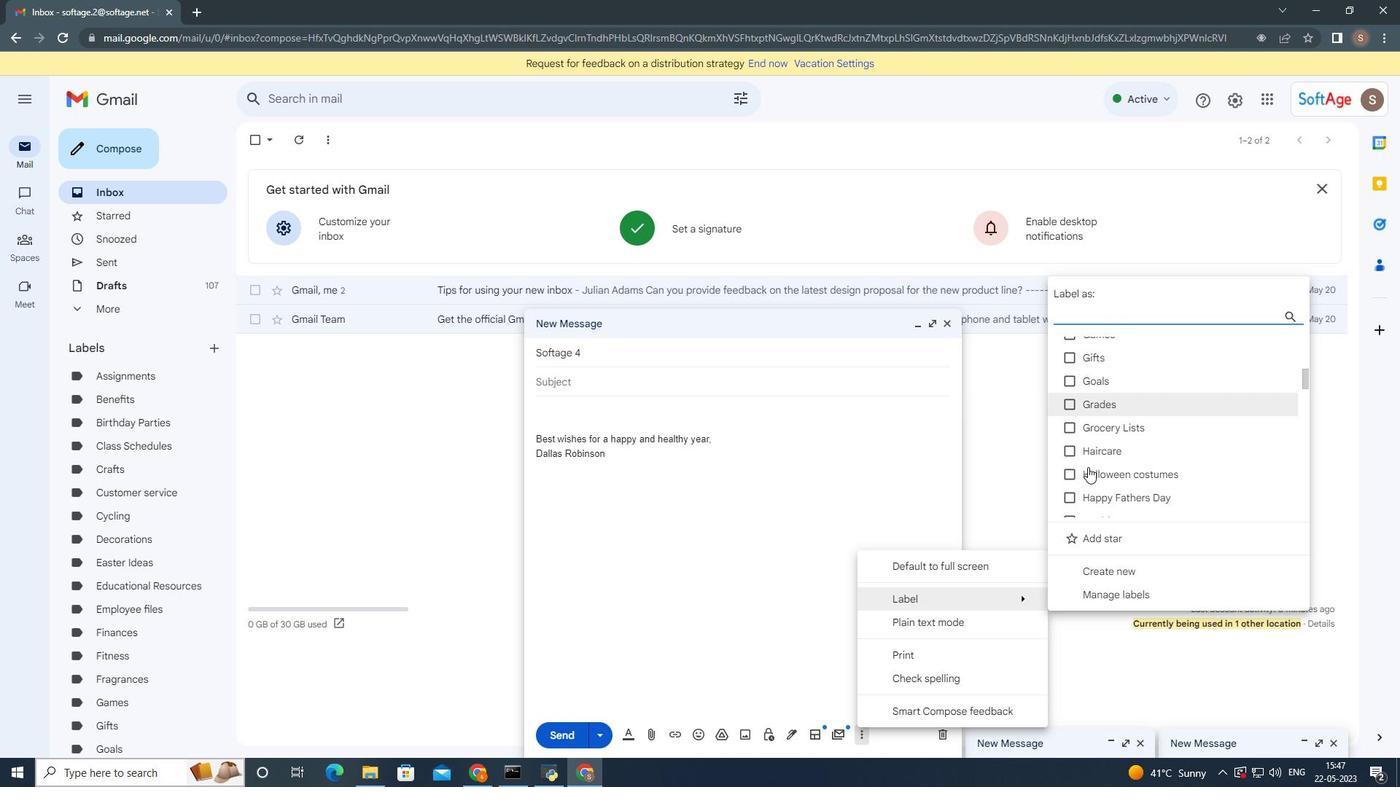 
Action: Mouse moved to (1087, 468)
Screenshot: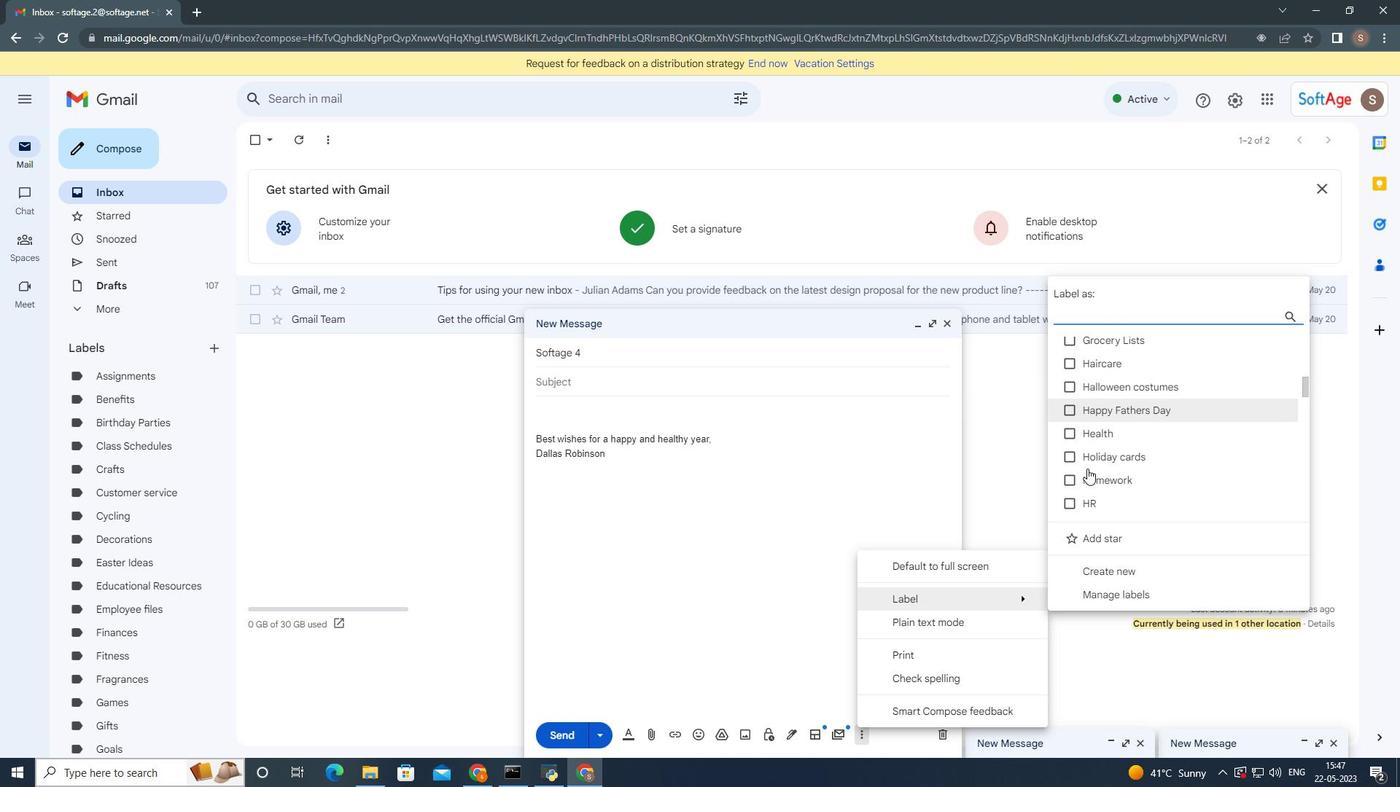 
Action: Mouse scrolled (1087, 468) with delta (0, 0)
Screenshot: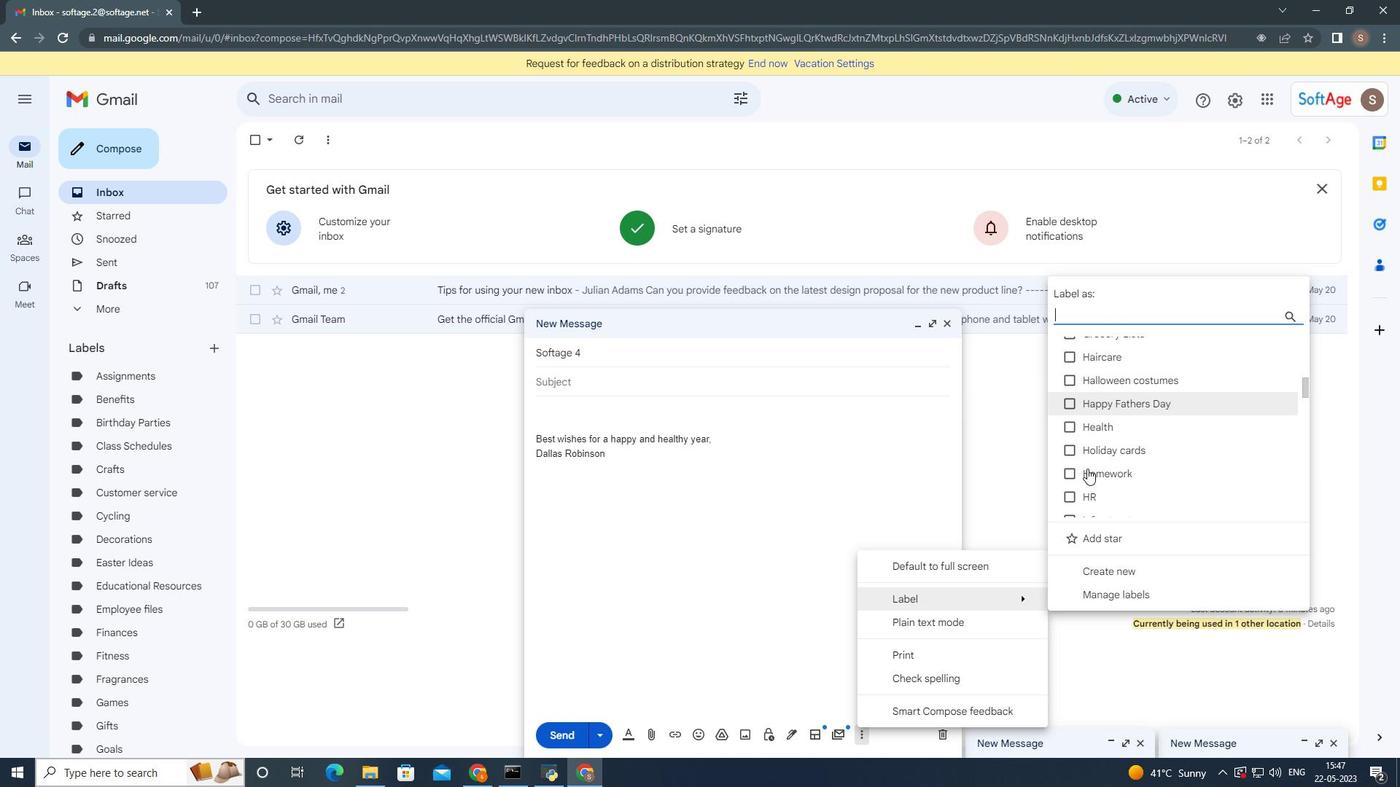 
Action: Mouse moved to (1086, 470)
Screenshot: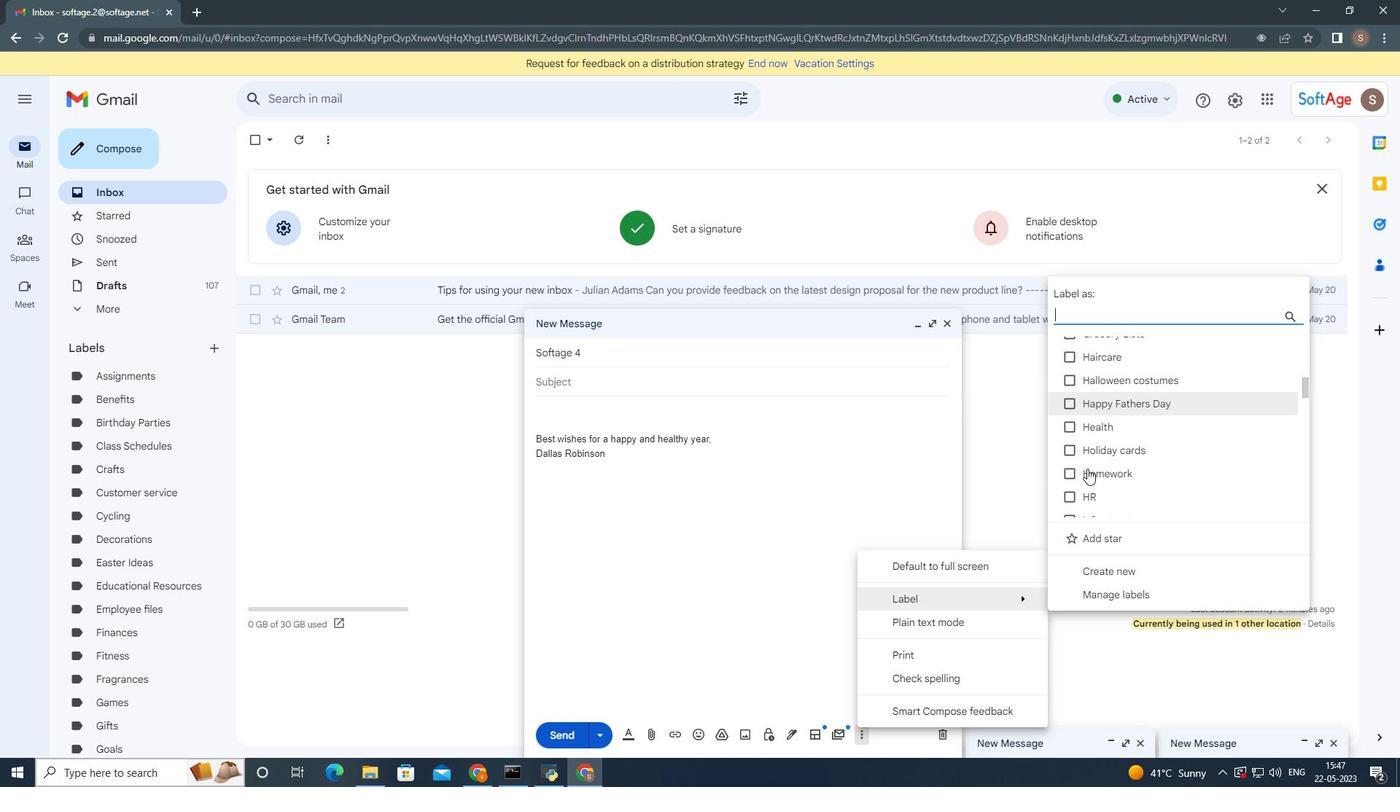 
Action: Mouse scrolled (1086, 469) with delta (0, 0)
Screenshot: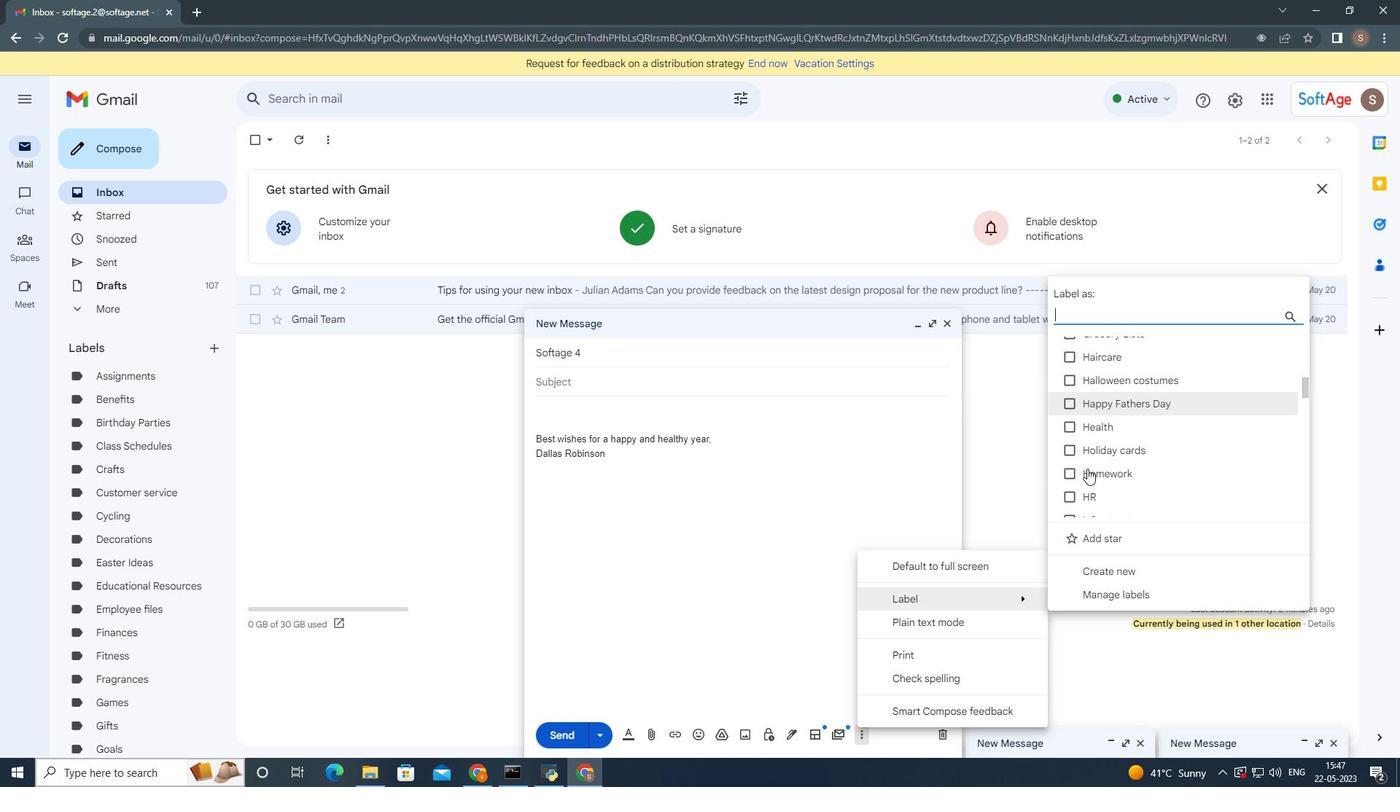 
Action: Mouse moved to (1086, 471)
Screenshot: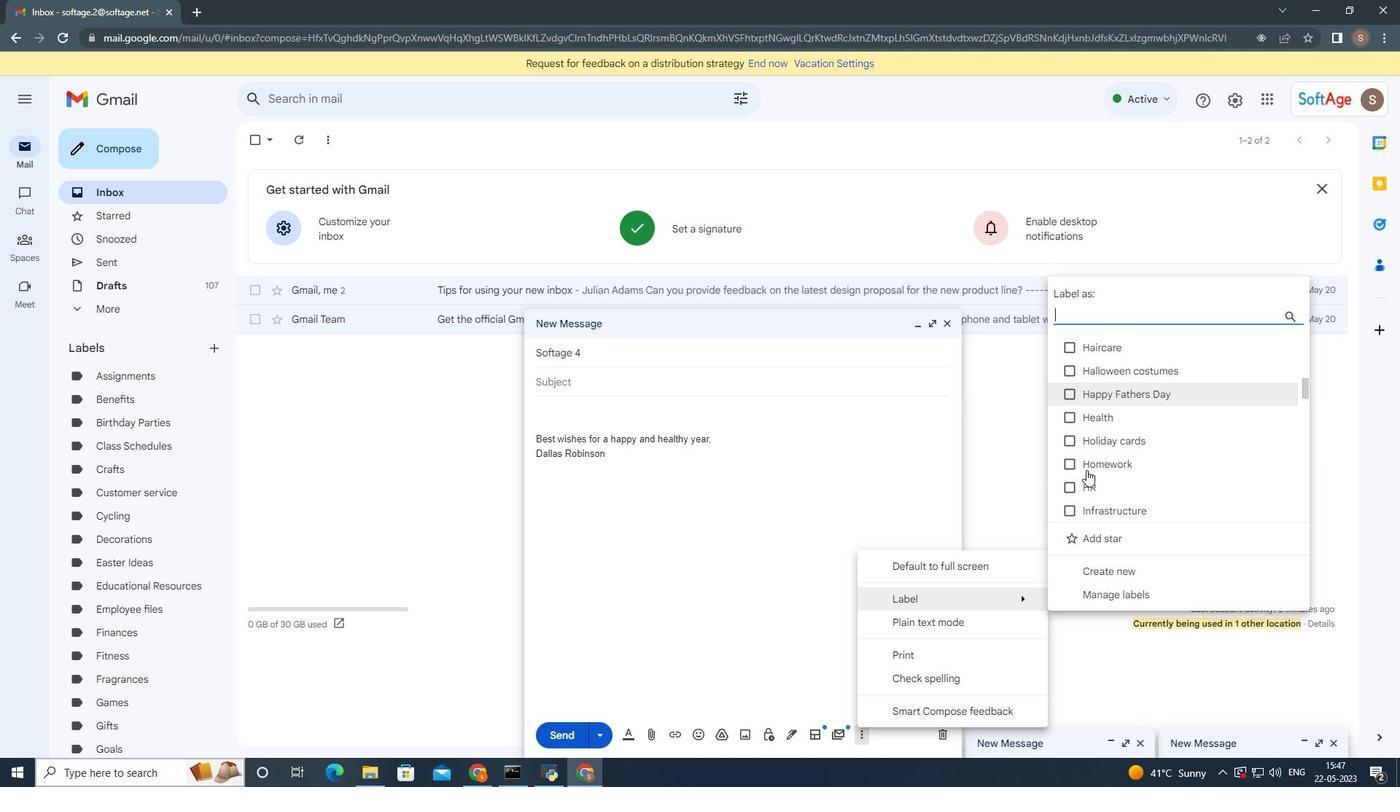 
Action: Mouse scrolled (1086, 470) with delta (0, 0)
Screenshot: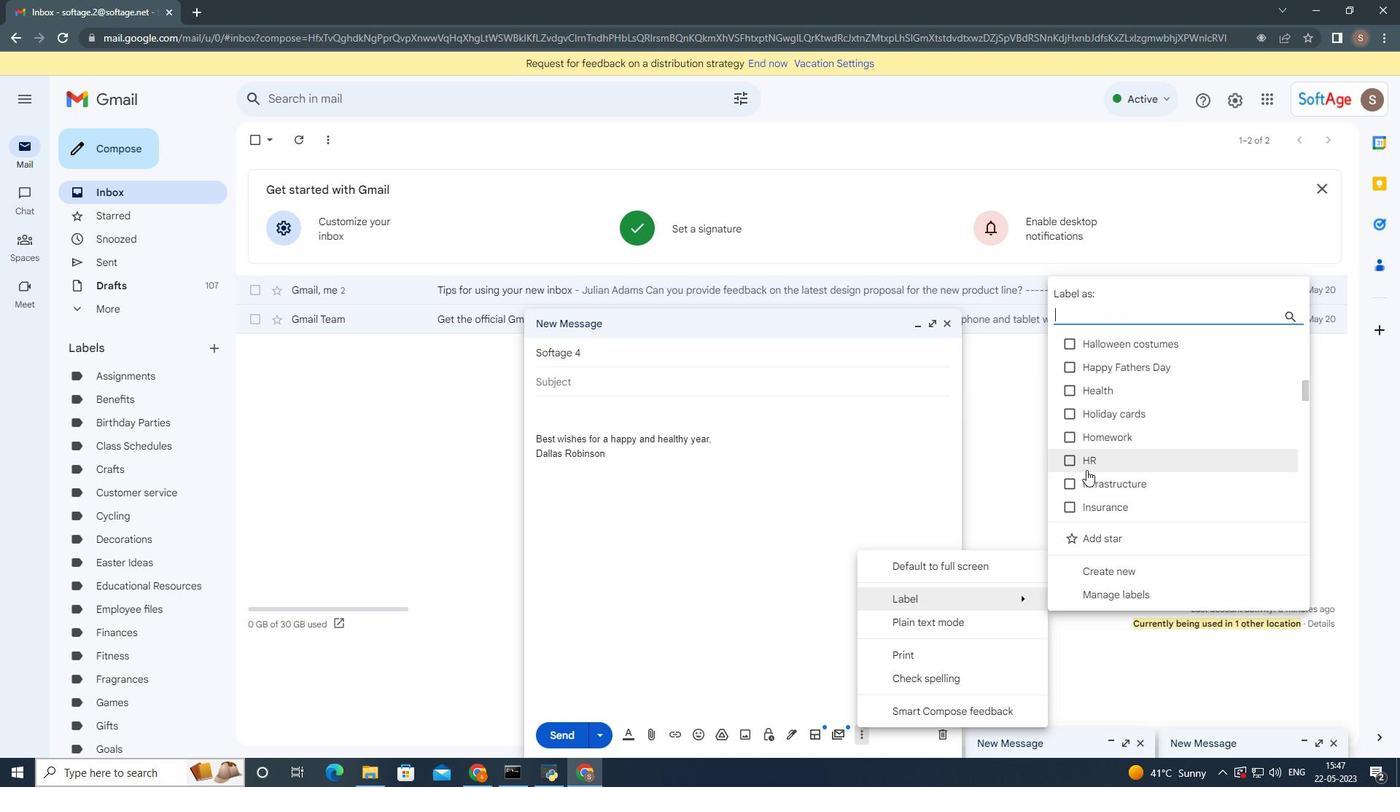 
Action: Mouse moved to (1086, 471)
Screenshot: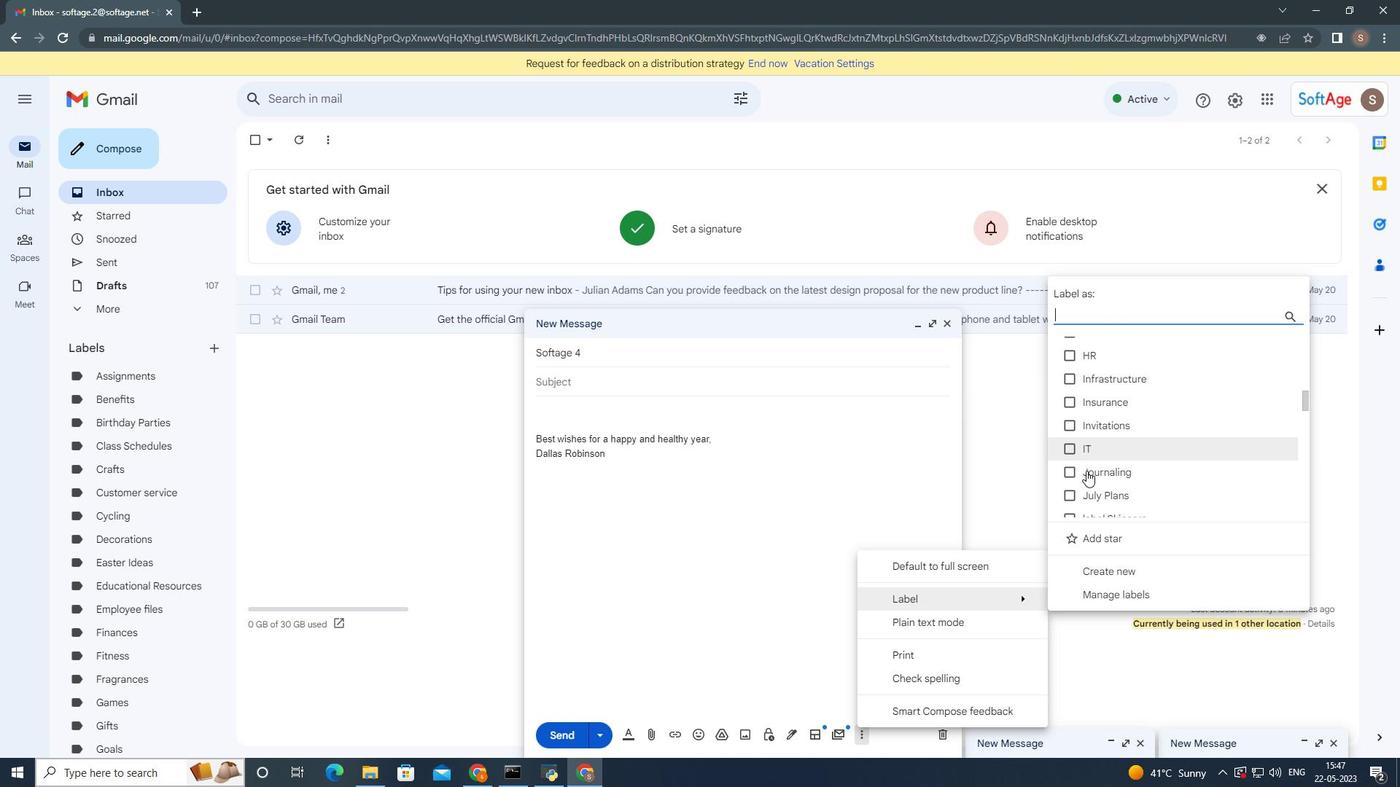 
Action: Mouse scrolled (1086, 471) with delta (0, 0)
Screenshot: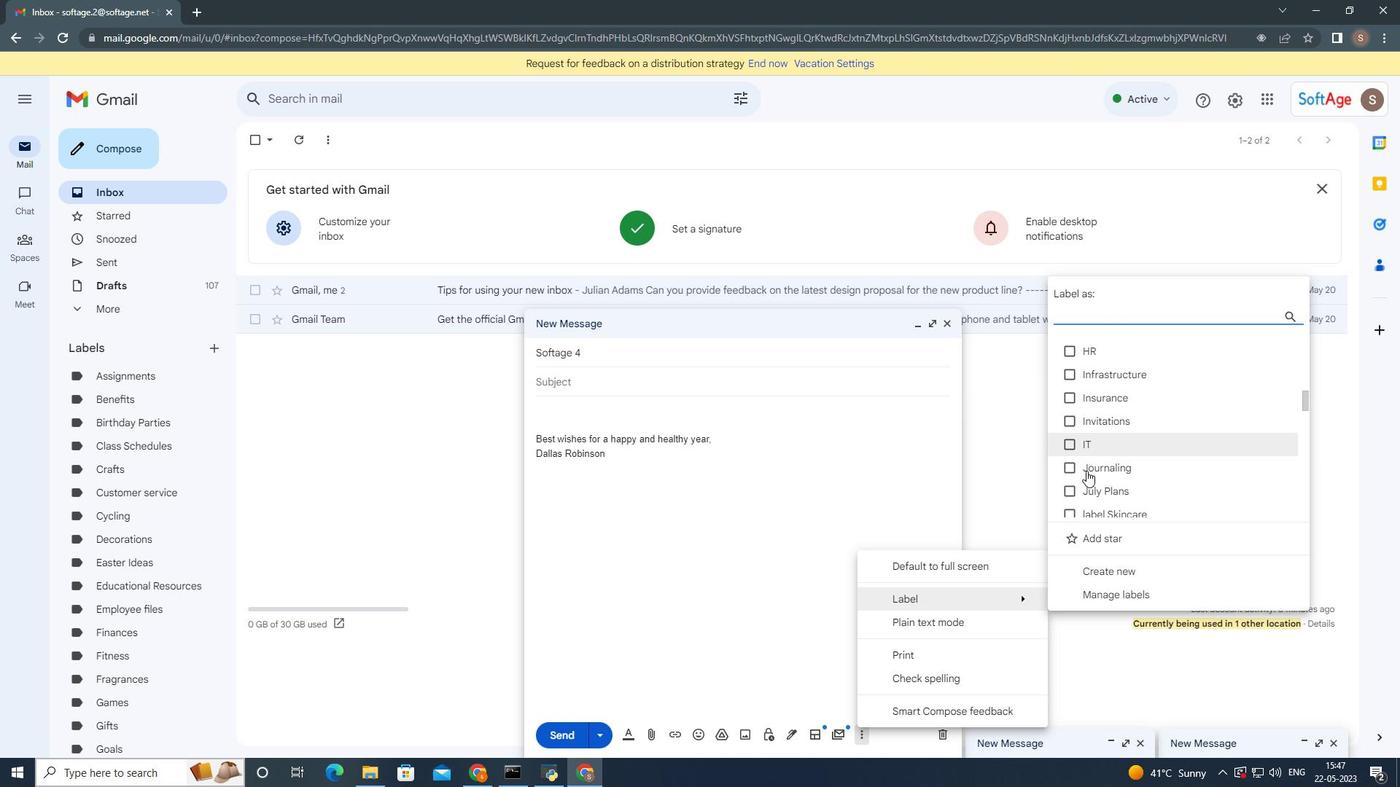 
Action: Mouse moved to (1086, 473)
Screenshot: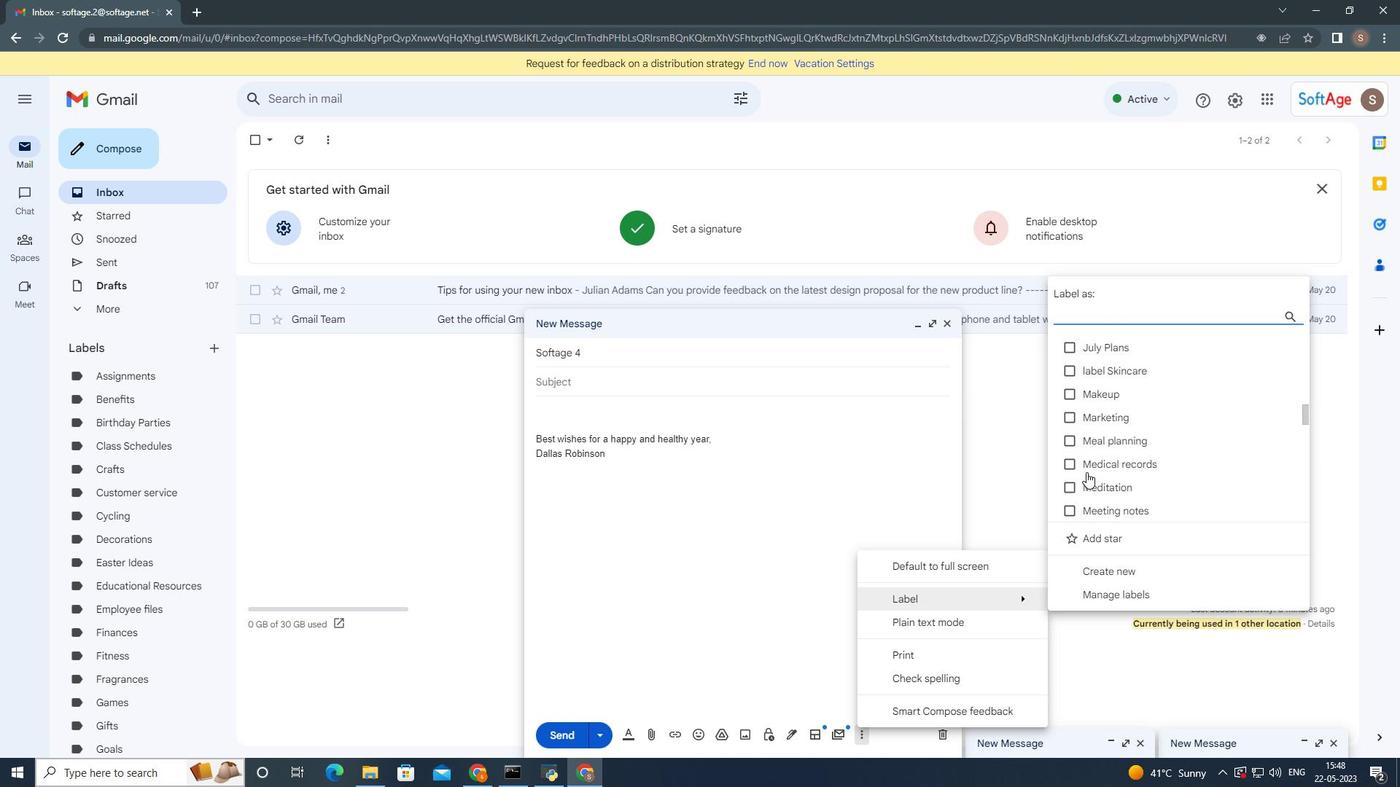 
Action: Mouse scrolled (1086, 472) with delta (0, 0)
Screenshot: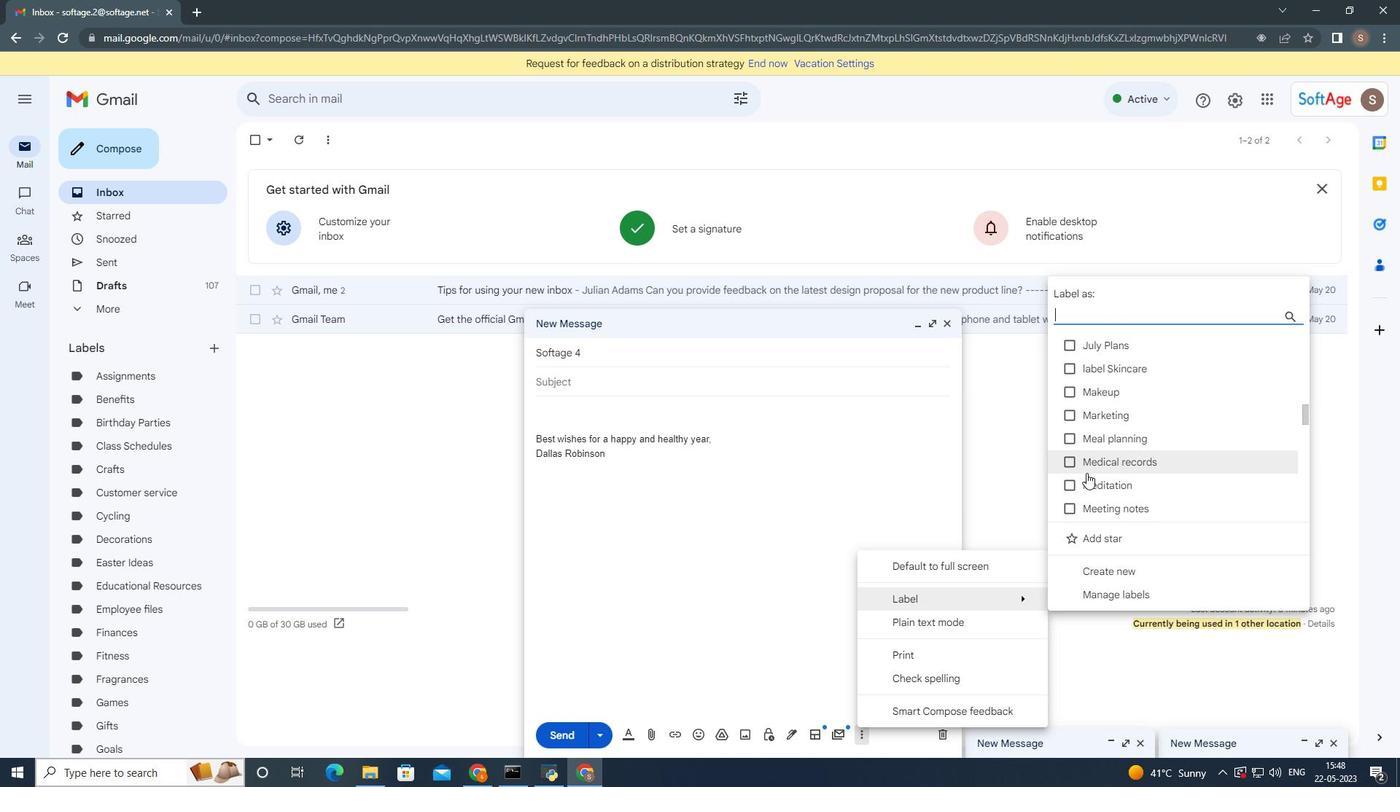 
Action: Mouse scrolled (1086, 472) with delta (0, 0)
Screenshot: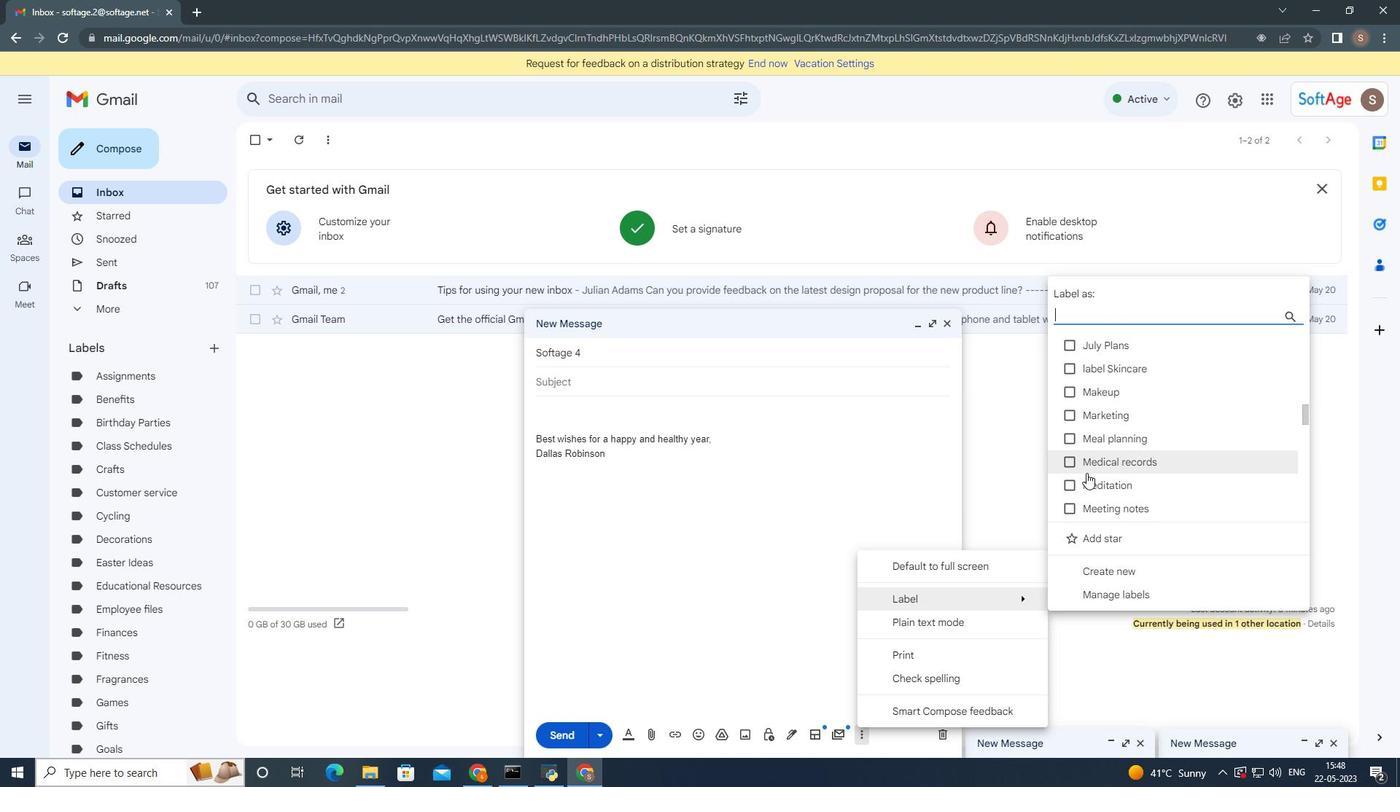 
Action: Mouse moved to (1086, 472)
Screenshot: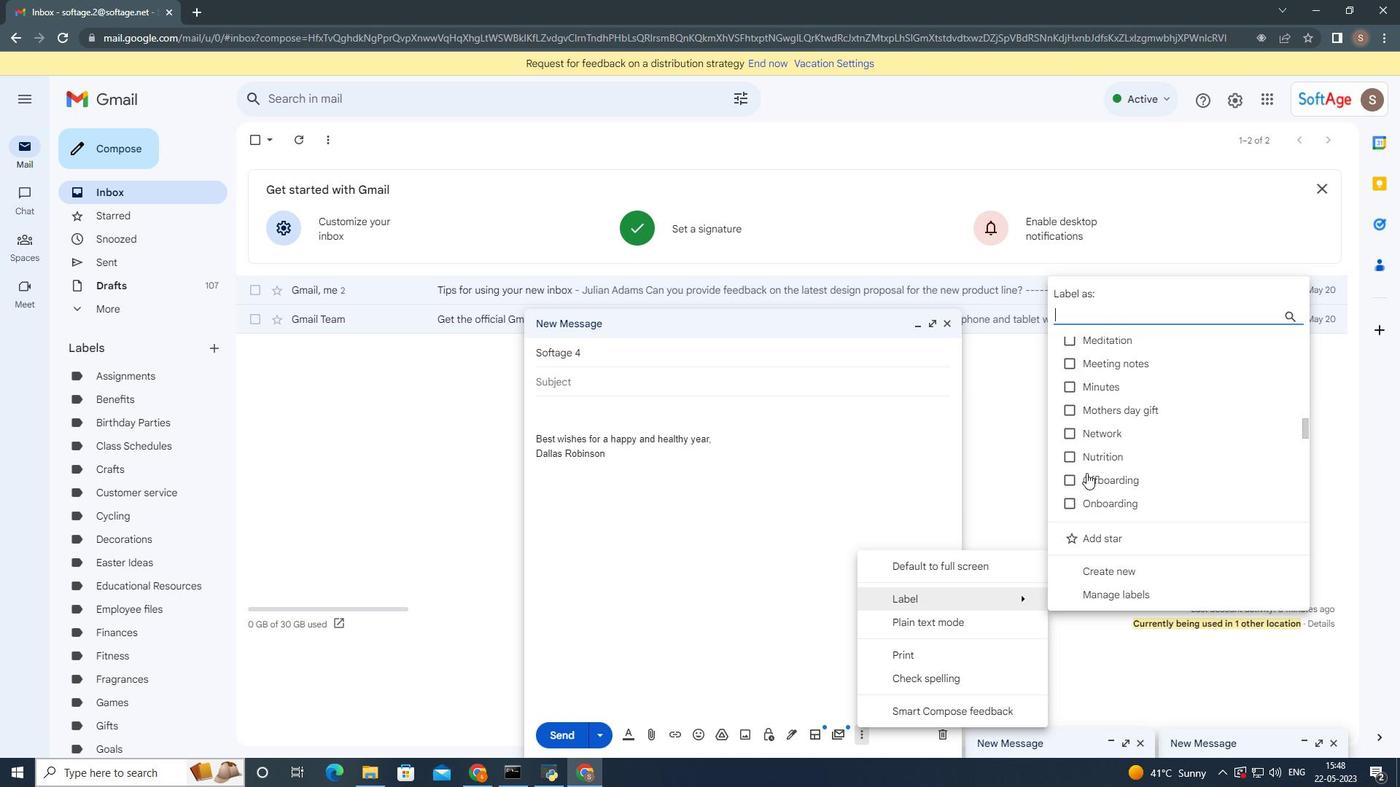 
Action: Mouse scrolled (1086, 471) with delta (0, 0)
Screenshot: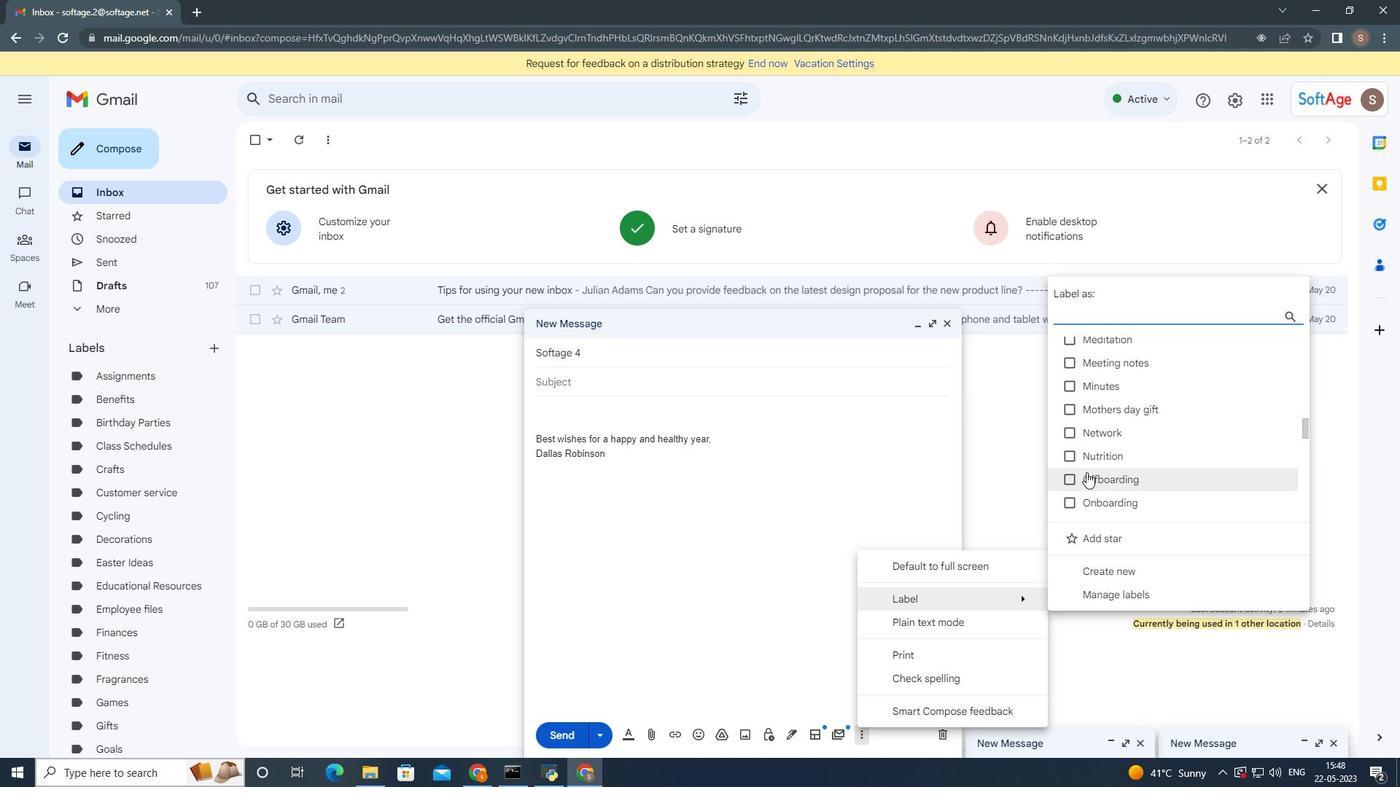 
Action: Mouse scrolled (1086, 471) with delta (0, 0)
Screenshot: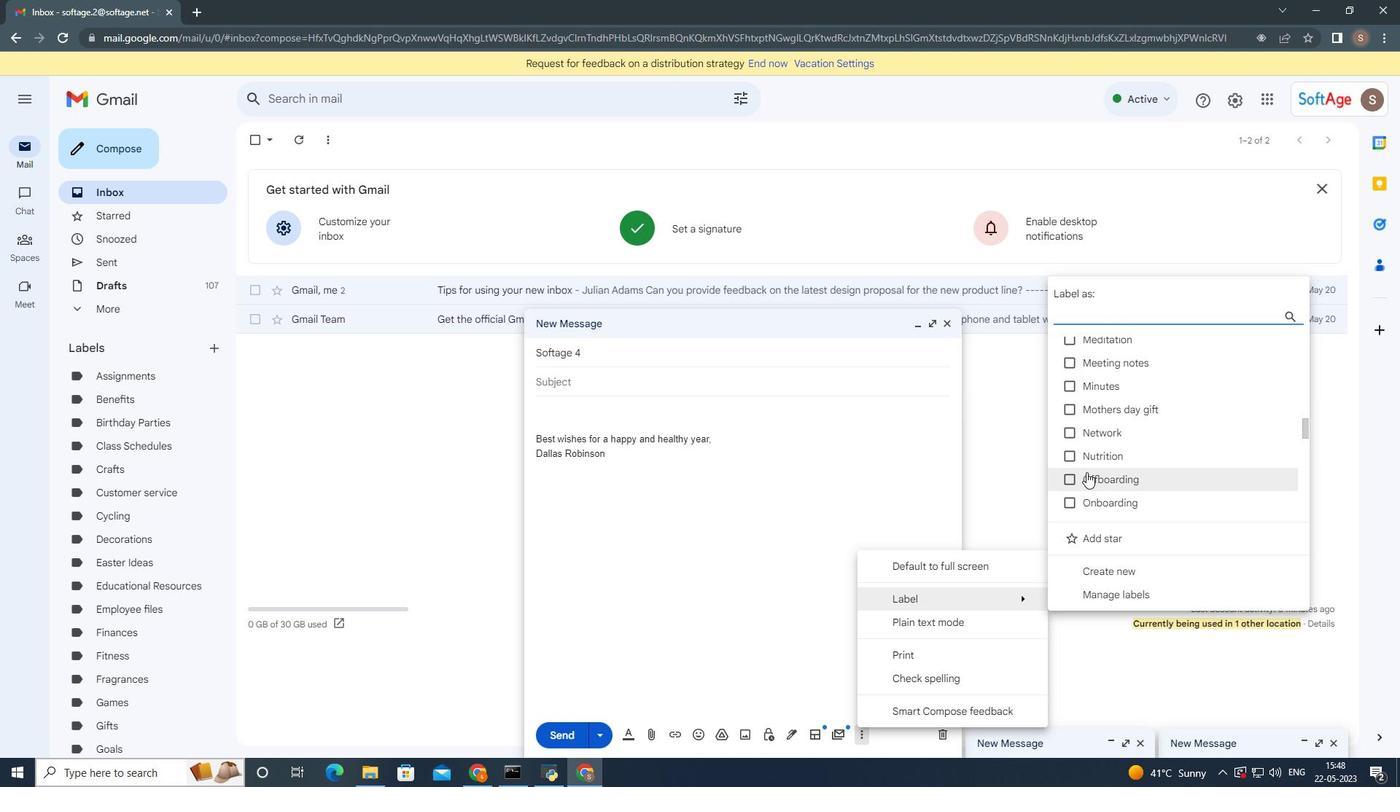 
Action: Mouse moved to (1086, 472)
Screenshot: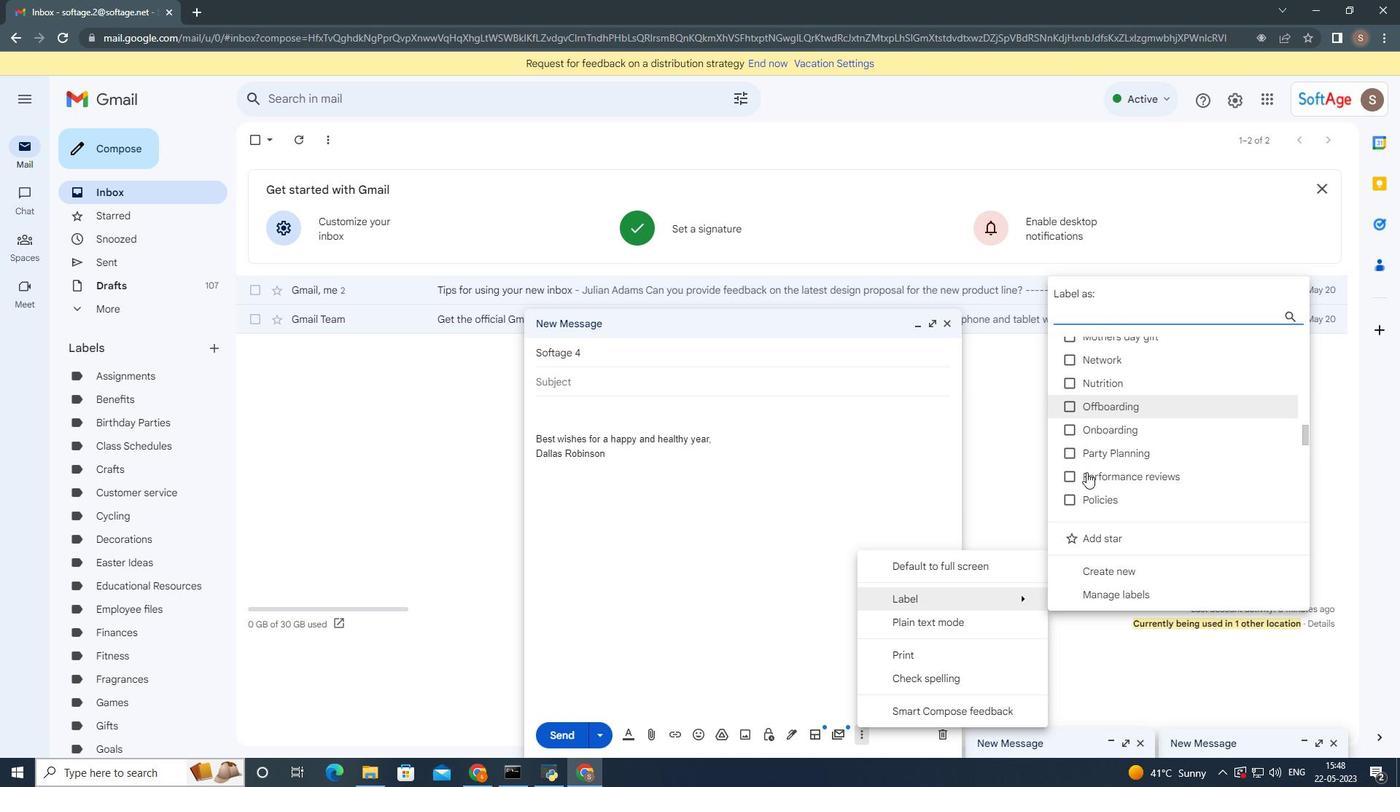 
Action: Mouse scrolled (1086, 473) with delta (0, 0)
Screenshot: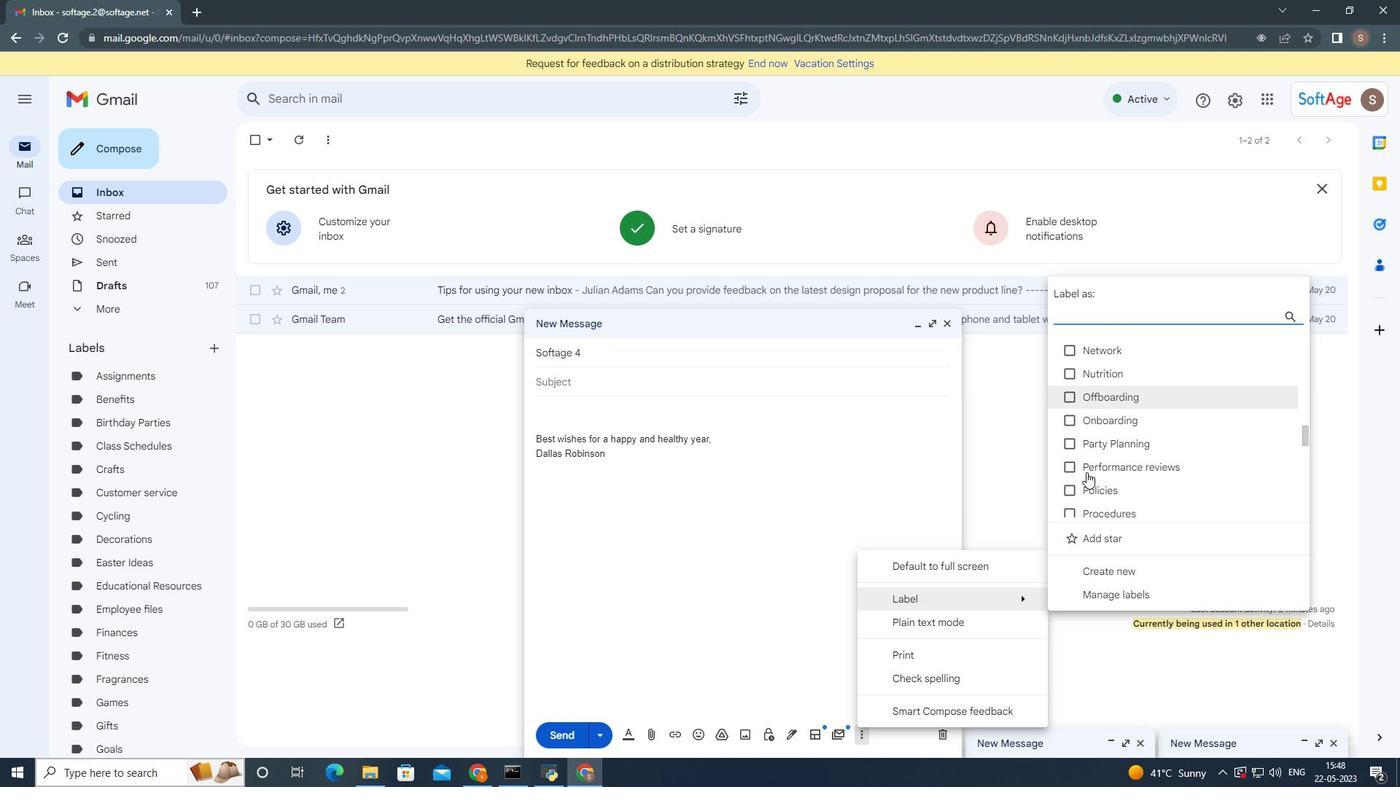 
Action: Mouse scrolled (1086, 473) with delta (0, 0)
Screenshot: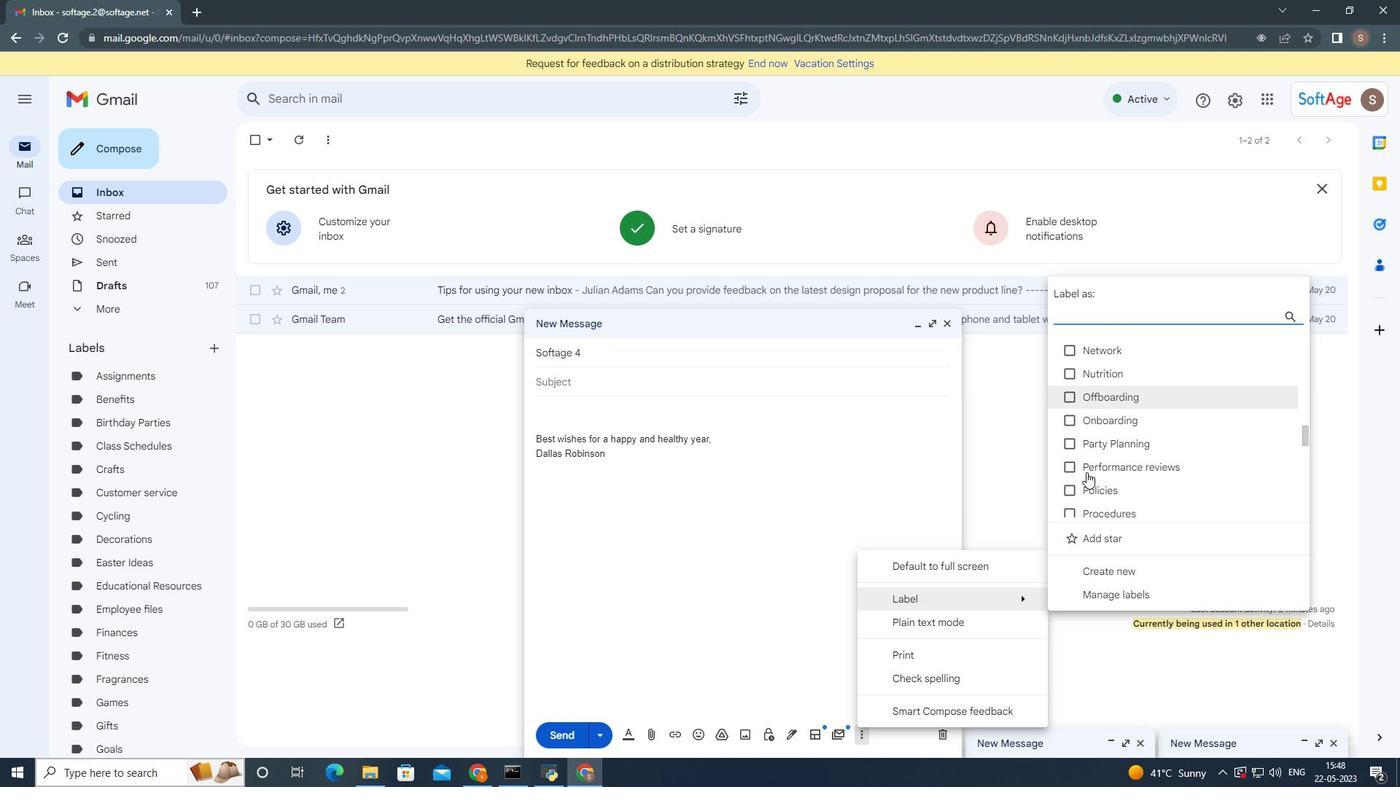 
Action: Mouse scrolled (1086, 473) with delta (0, 0)
Screenshot: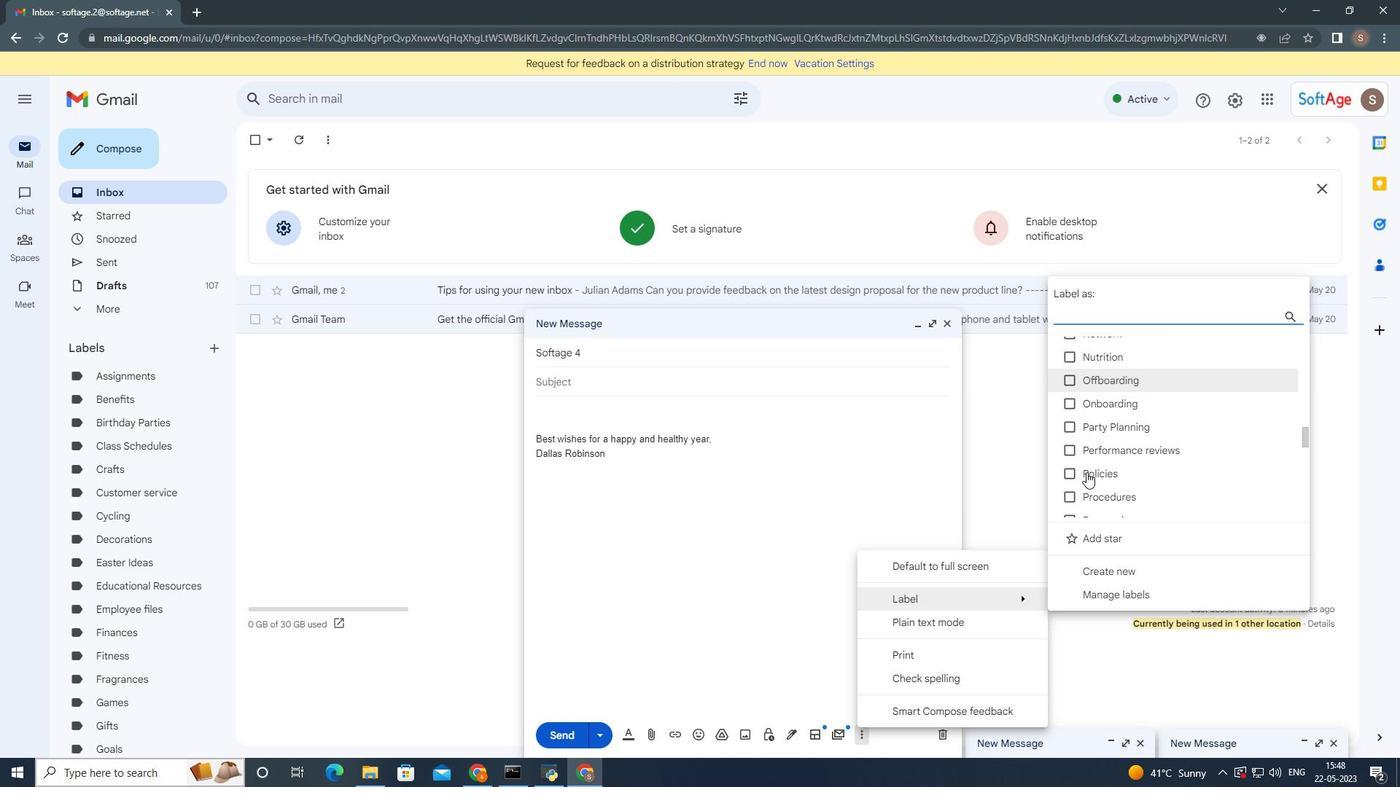 
Action: Mouse scrolled (1086, 473) with delta (0, 0)
Screenshot: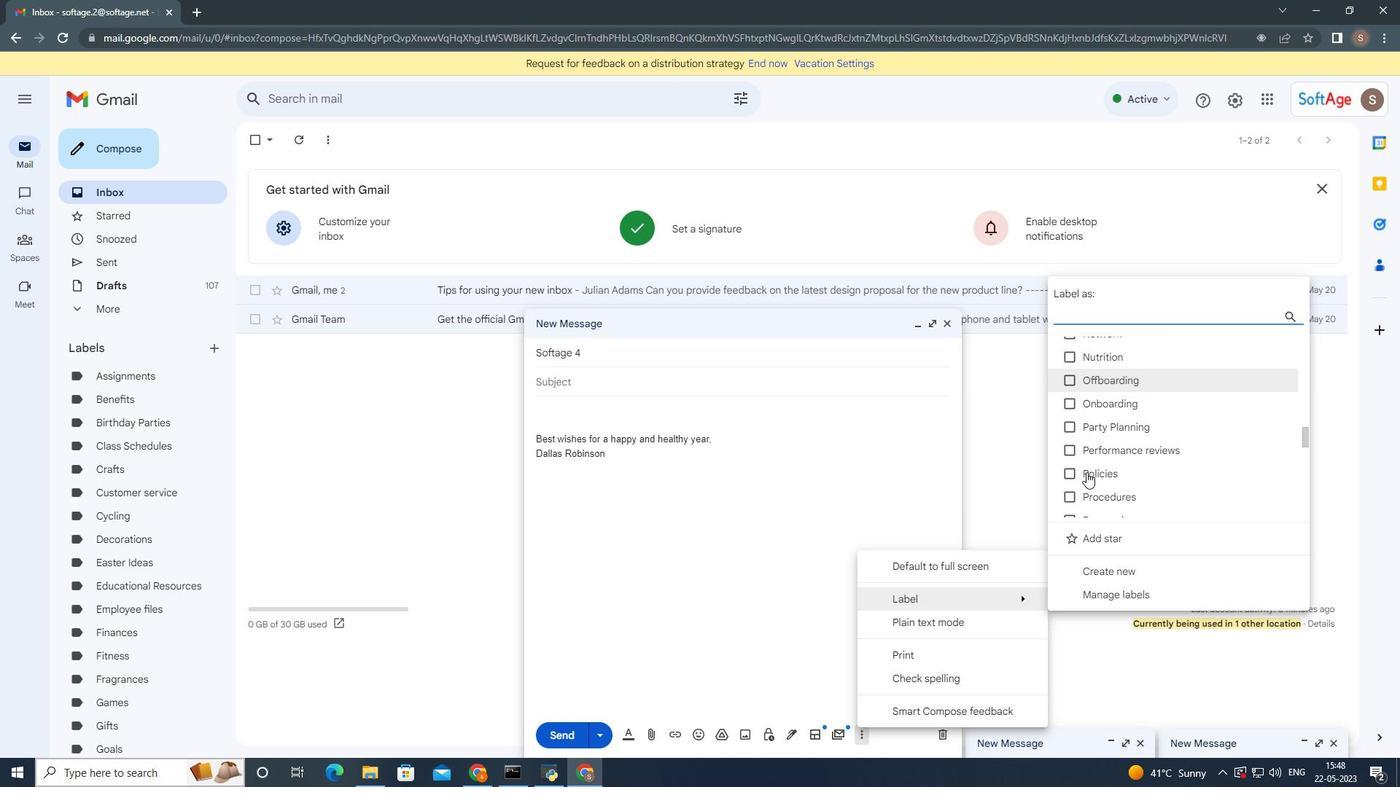
Action: Mouse scrolled (1086, 473) with delta (0, 0)
Screenshot: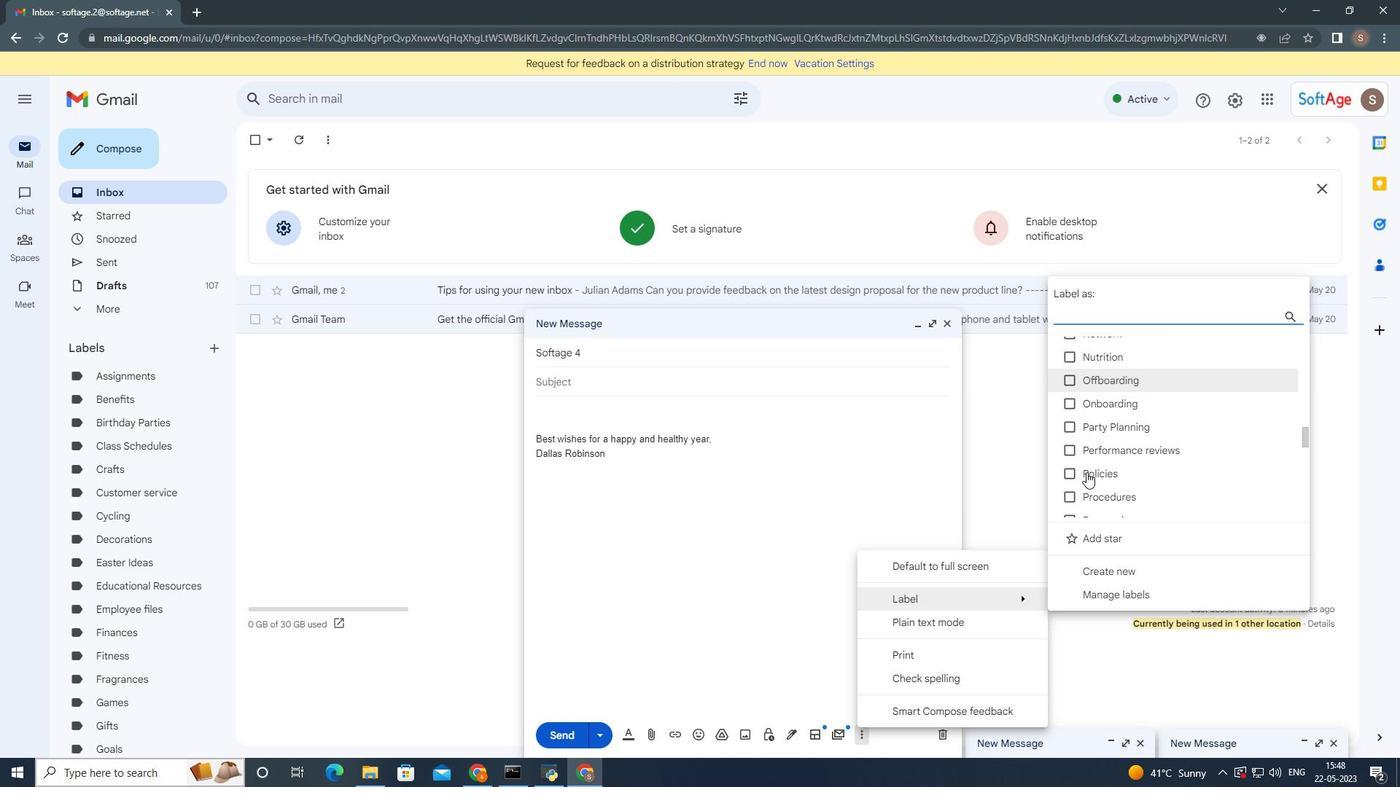 
Action: Mouse moved to (1085, 472)
Screenshot: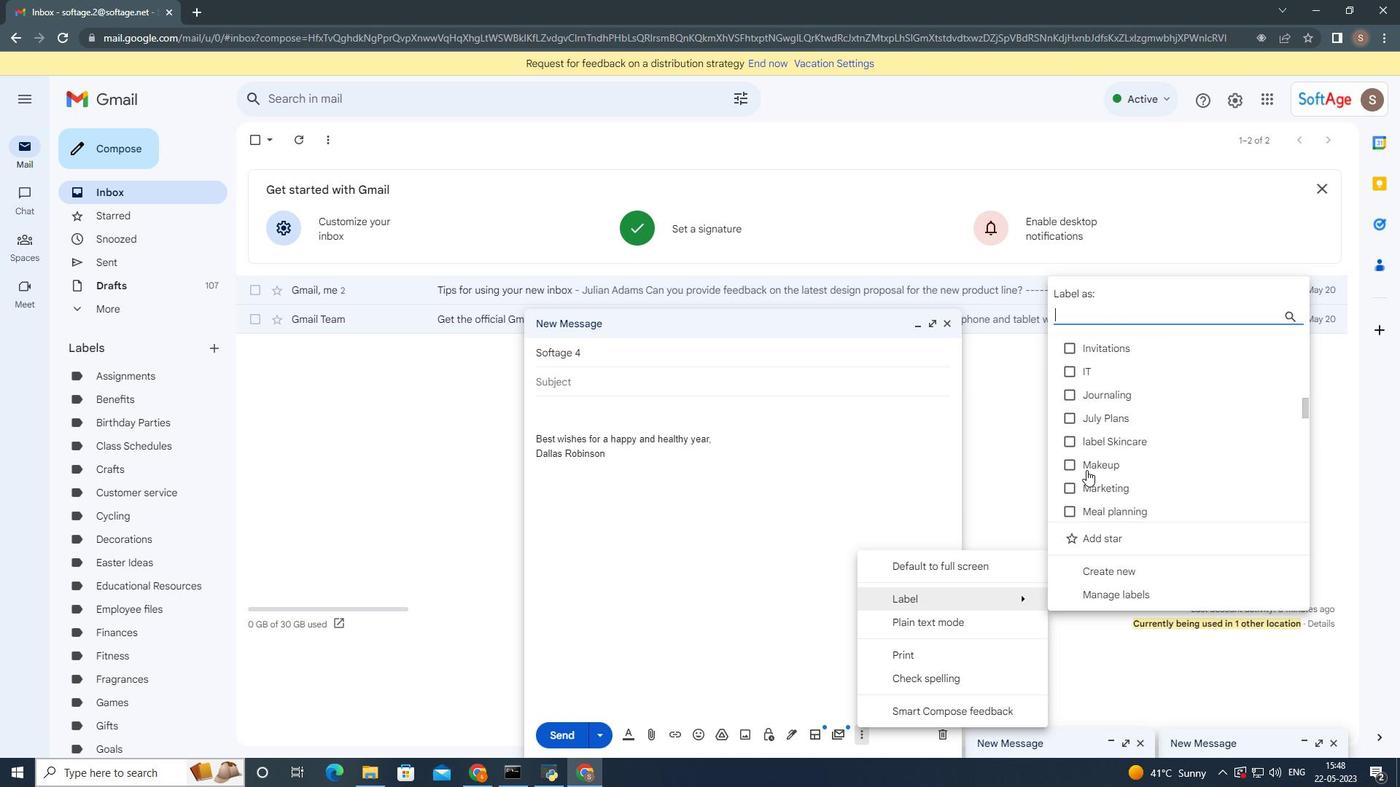 
Action: Mouse scrolled (1085, 473) with delta (0, 0)
Screenshot: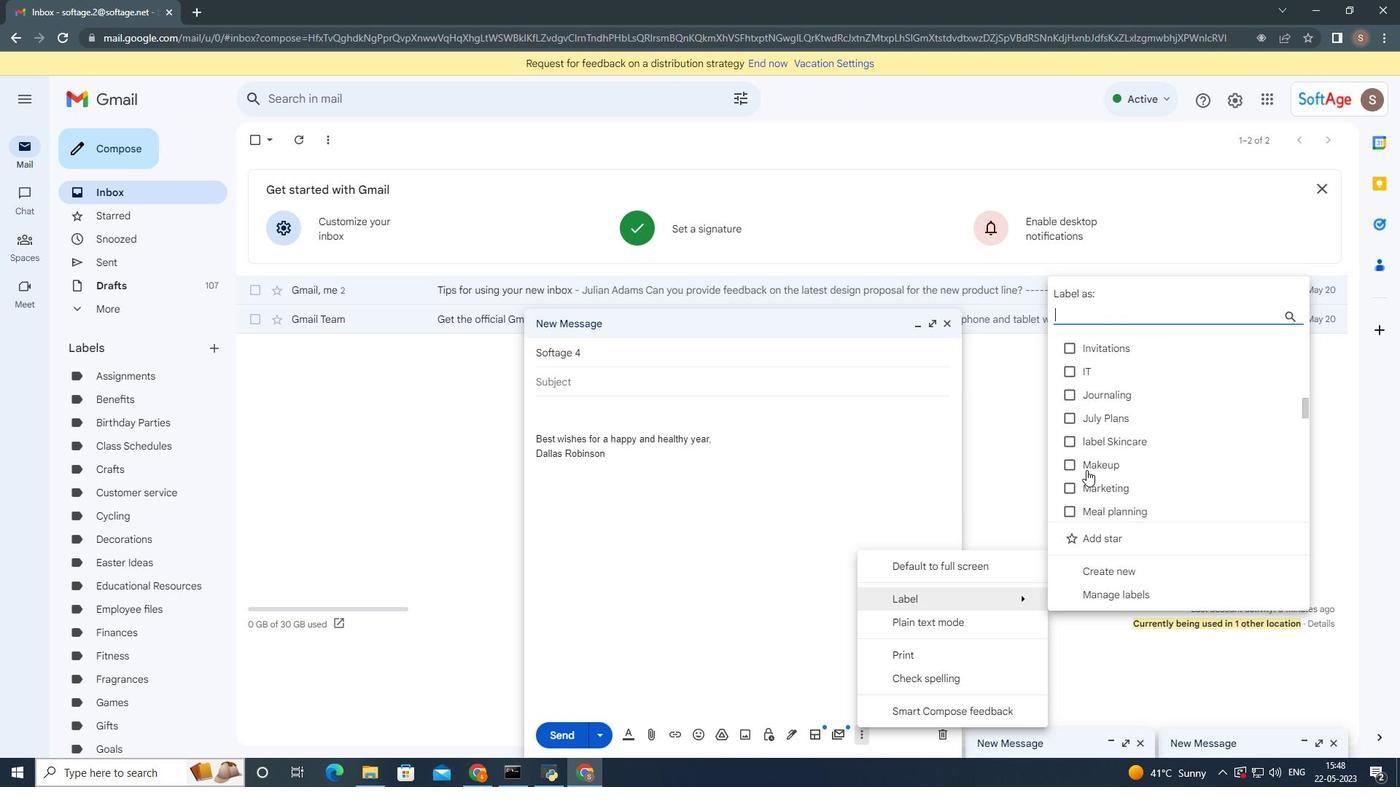 
Action: Mouse scrolled (1085, 473) with delta (0, 0)
Screenshot: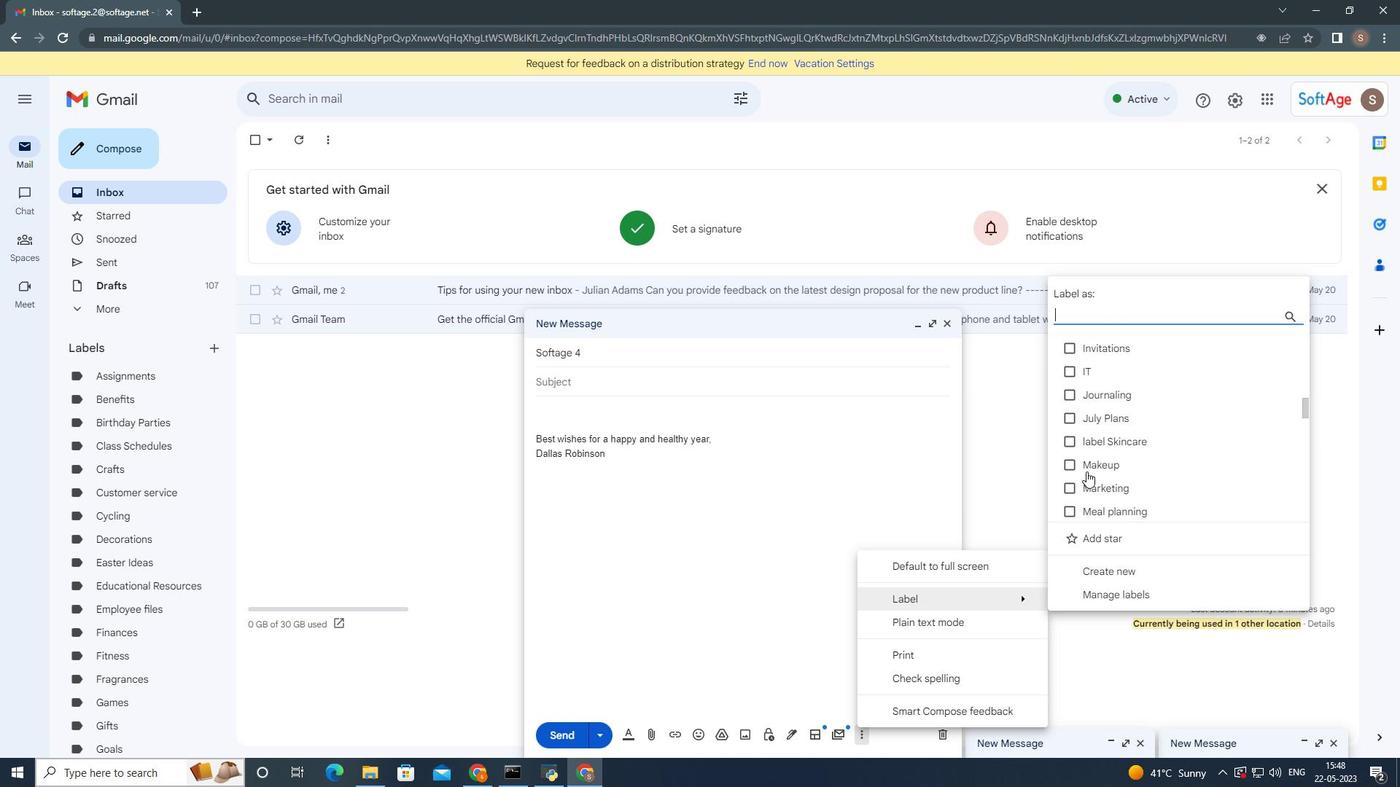 
Action: Mouse scrolled (1085, 473) with delta (0, 0)
Screenshot: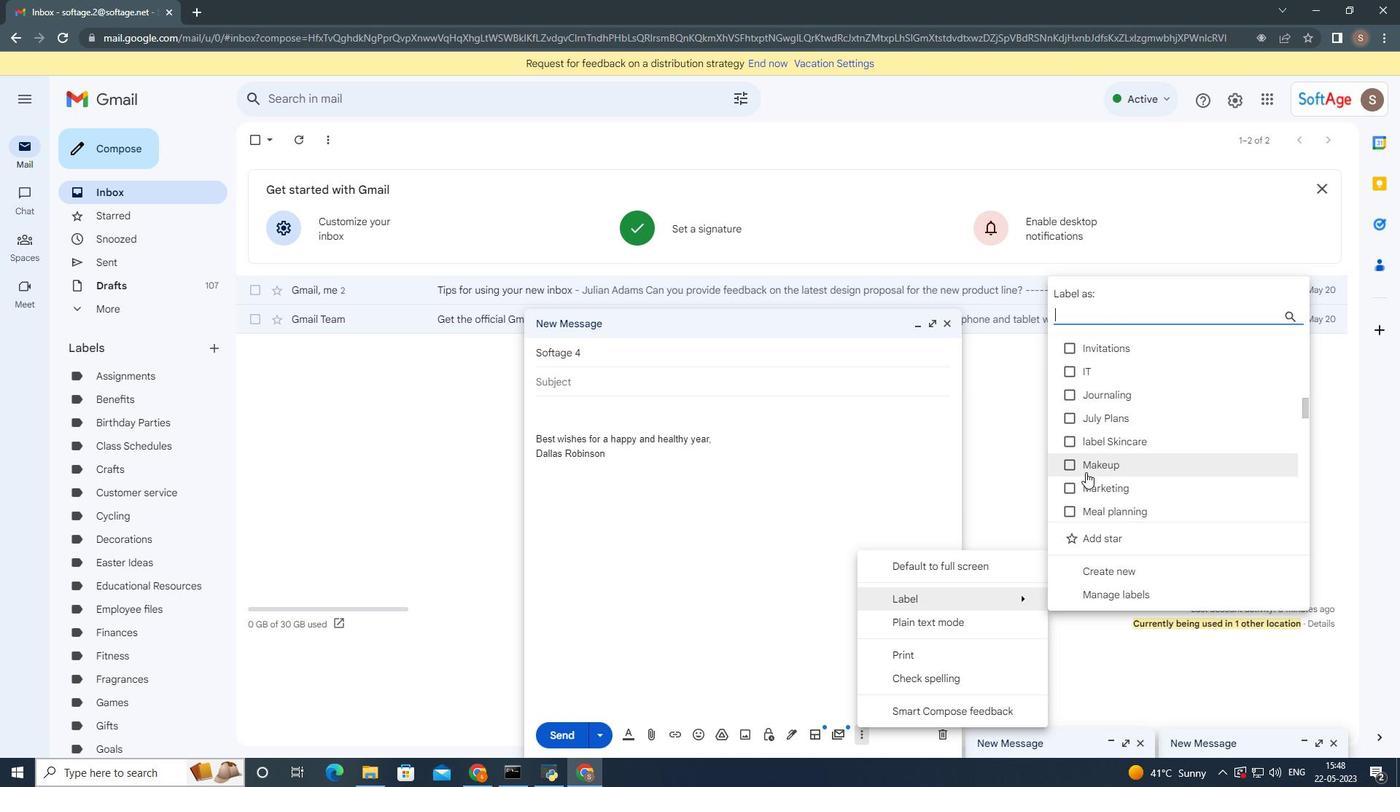 
Action: Mouse moved to (1085, 472)
Screenshot: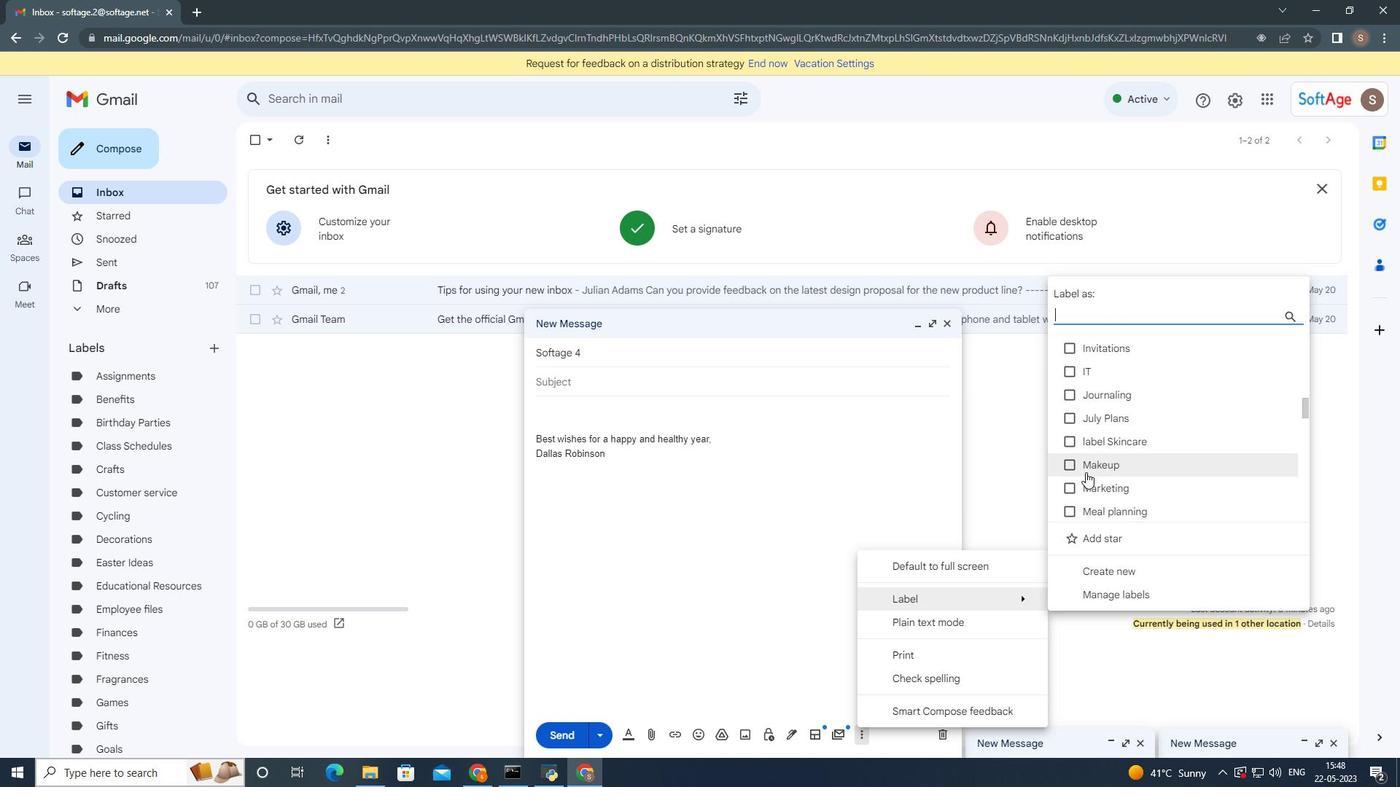 
Action: Mouse scrolled (1085, 473) with delta (0, 0)
Screenshot: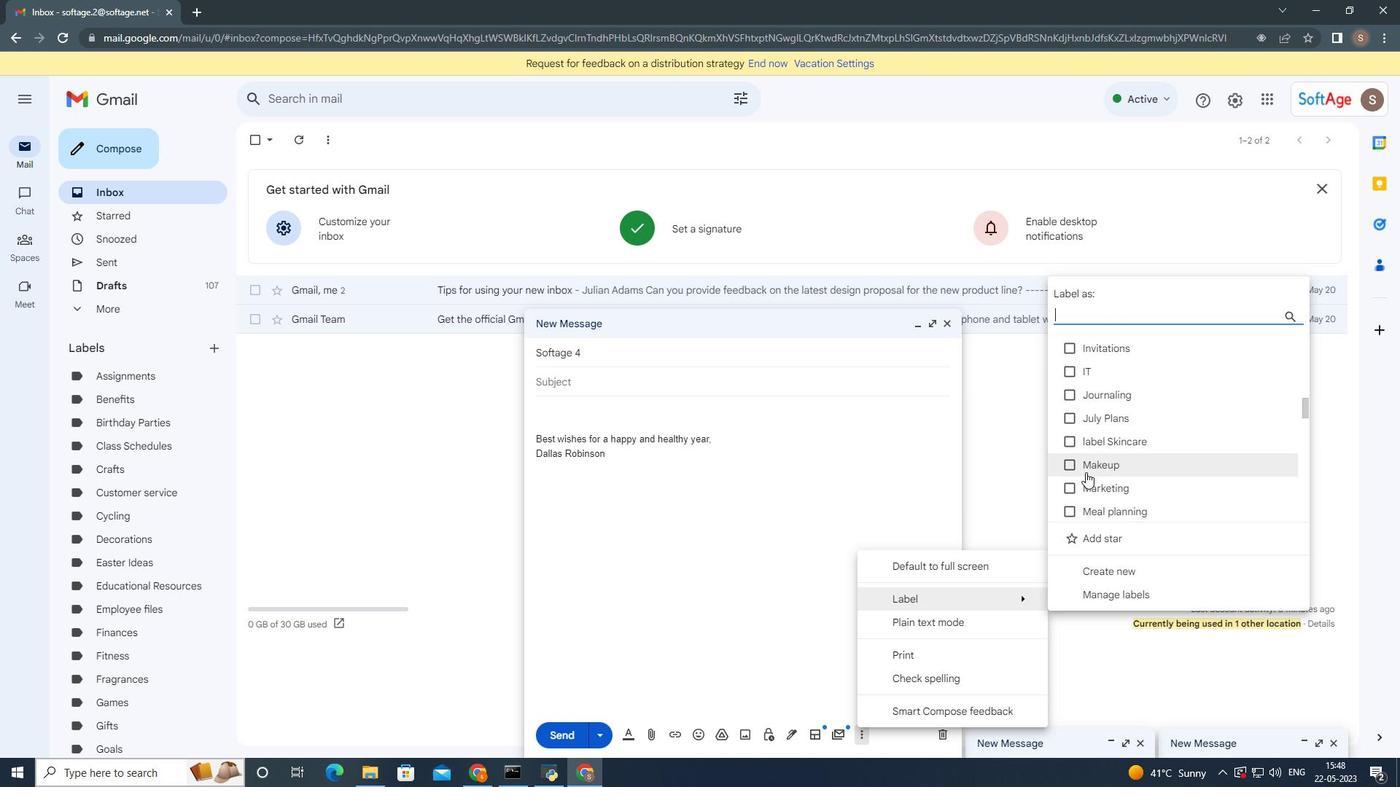 
Action: Mouse moved to (1085, 472)
Screenshot: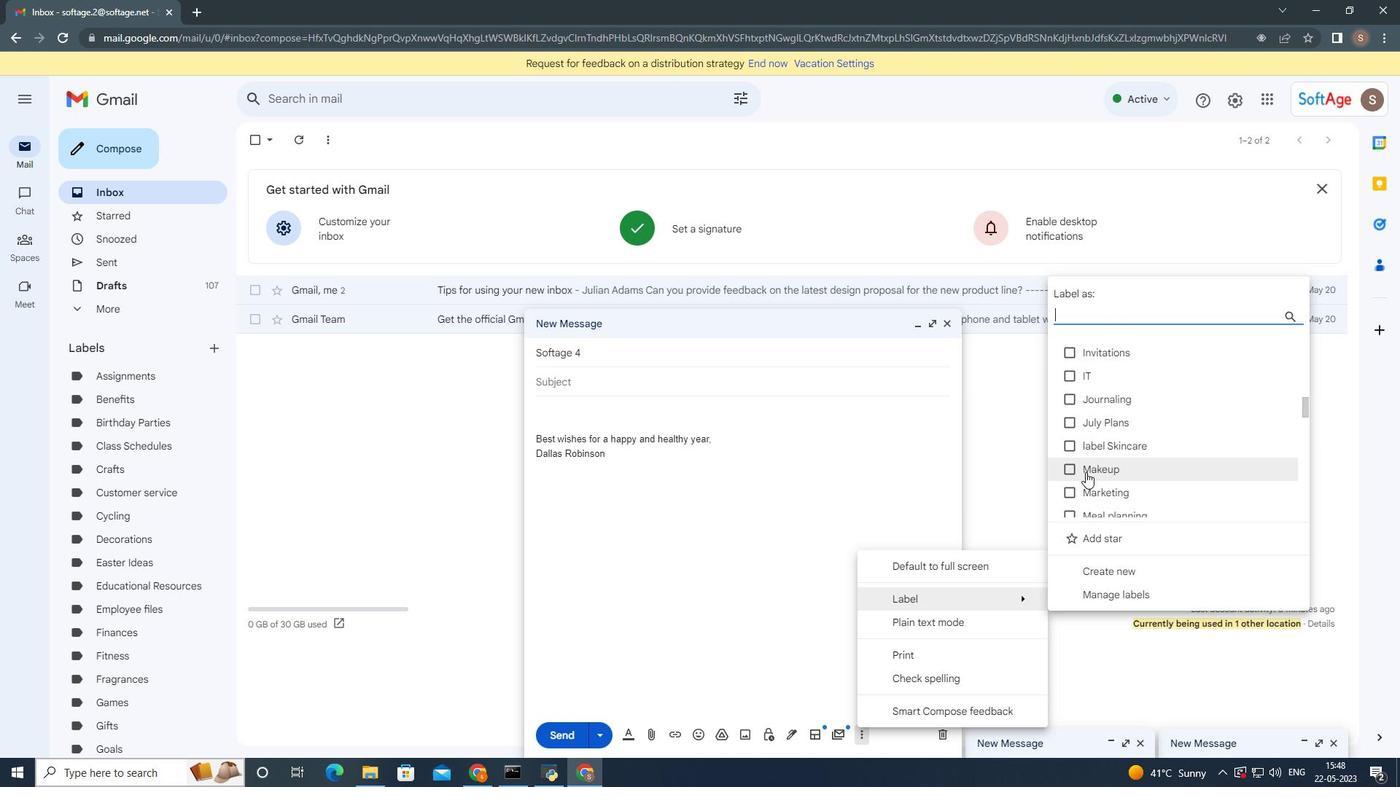 
Action: Mouse scrolled (1085, 473) with delta (0, 0)
Screenshot: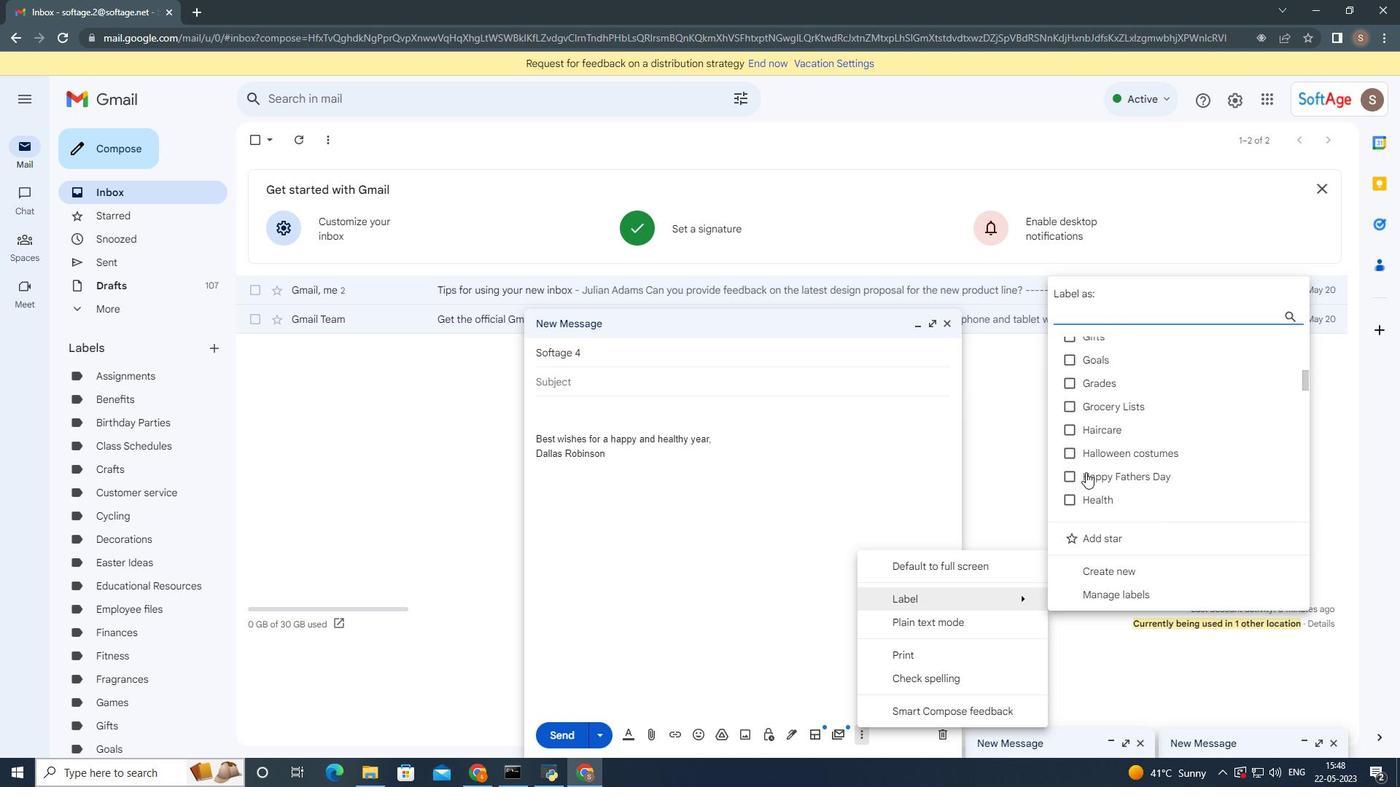 
Action: Mouse scrolled (1085, 473) with delta (0, 0)
Screenshot: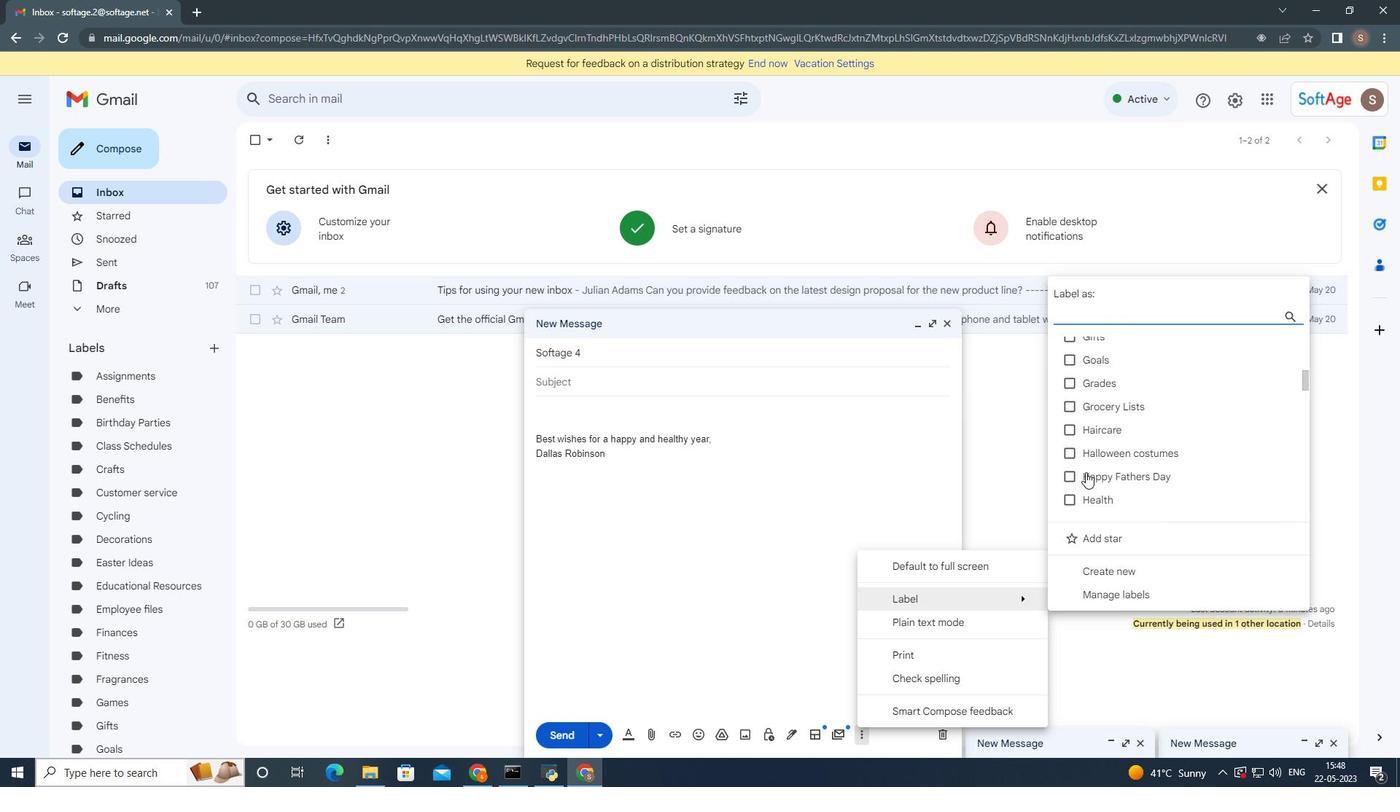 
Action: Mouse scrolled (1085, 473) with delta (0, 0)
Screenshot: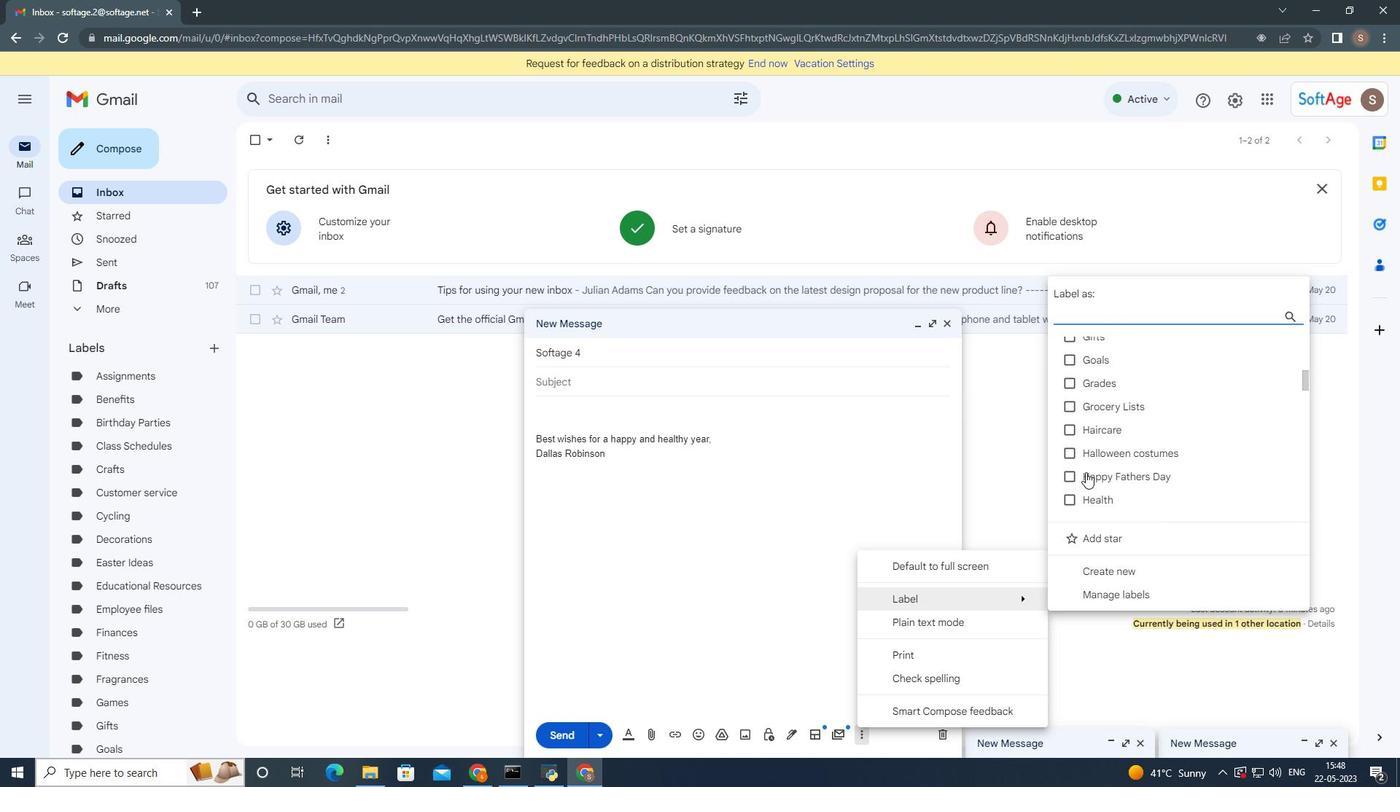 
Action: Mouse scrolled (1085, 473) with delta (0, 0)
Screenshot: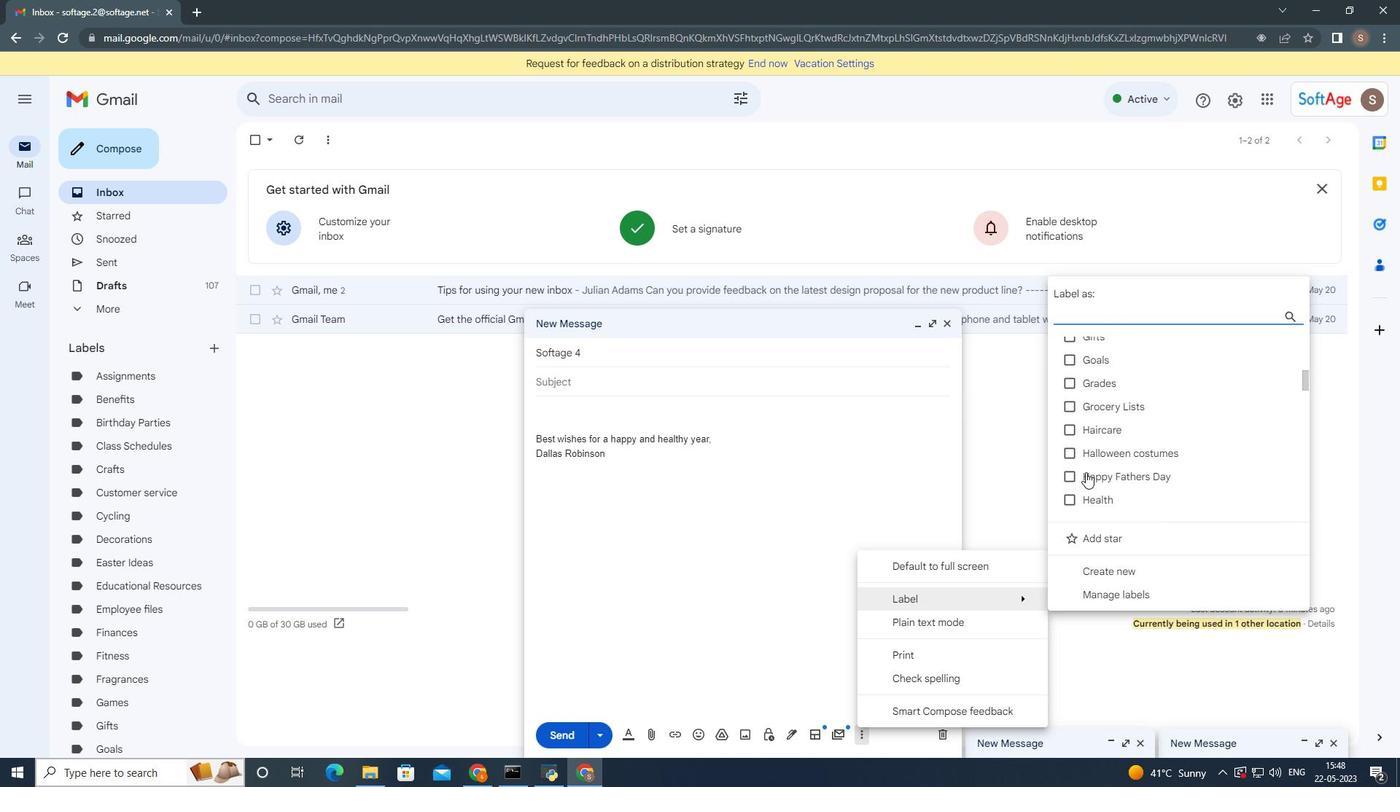 
Action: Mouse moved to (1085, 472)
Screenshot: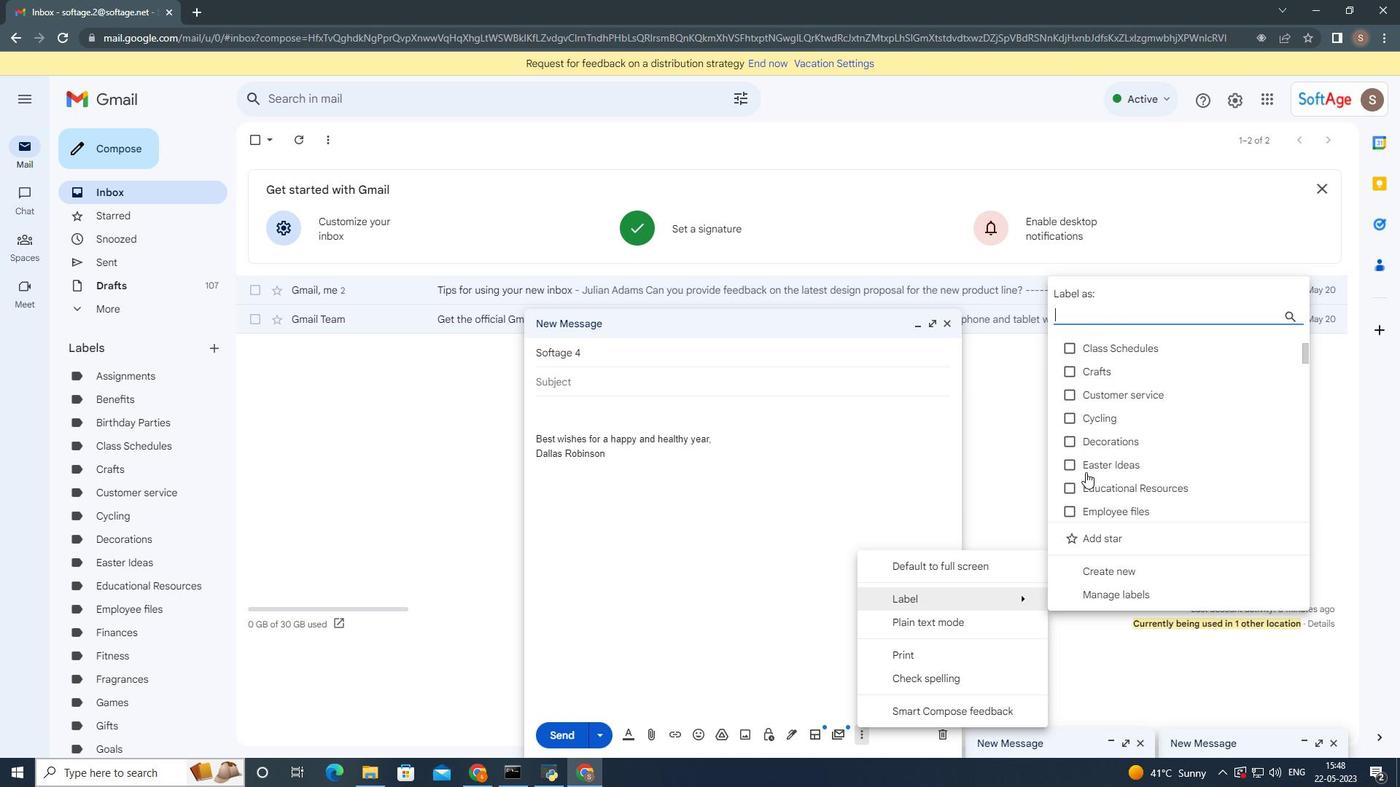 
Action: Mouse scrolled (1085, 473) with delta (0, 0)
Screenshot: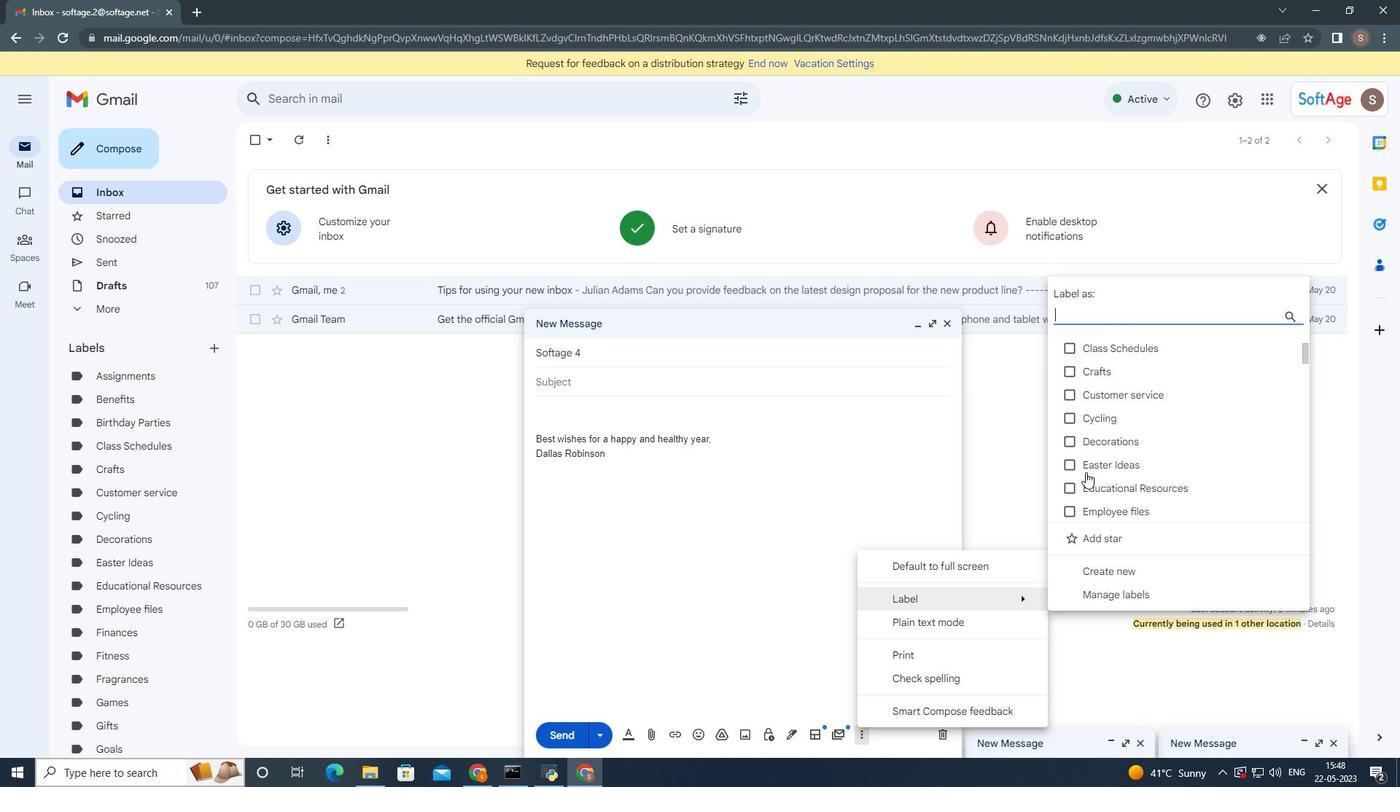
Action: Mouse scrolled (1085, 473) with delta (0, 0)
Screenshot: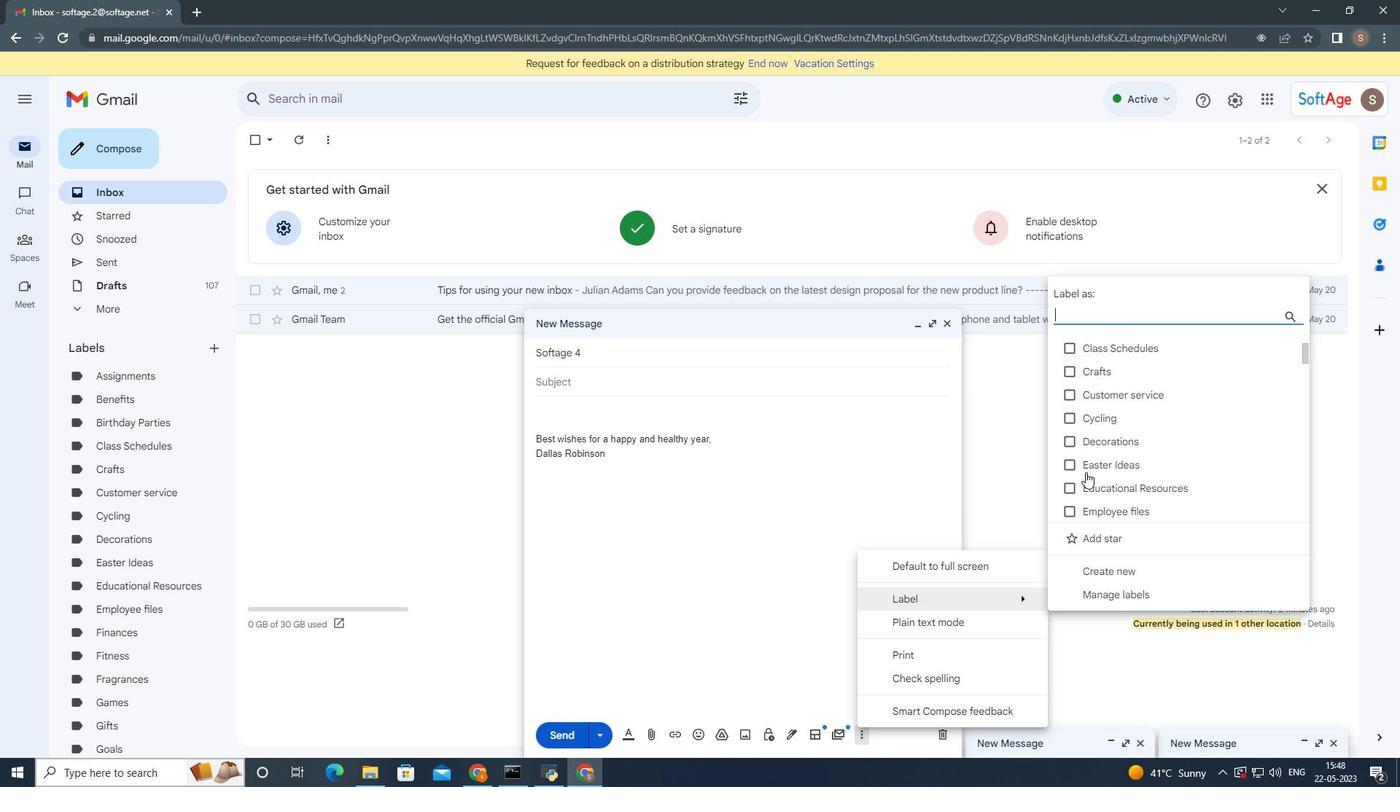 
Action: Mouse scrolled (1085, 473) with delta (0, 0)
Screenshot: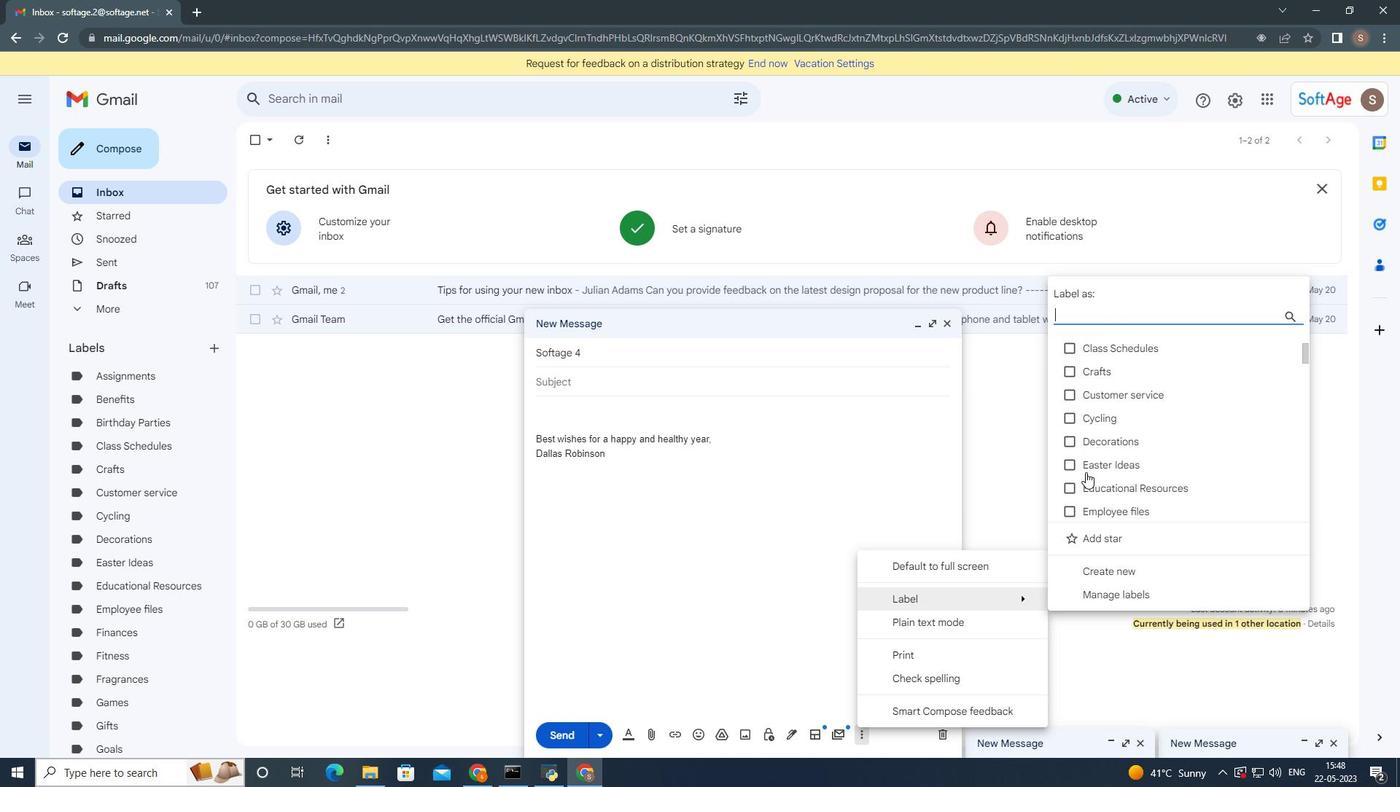 
Action: Mouse scrolled (1085, 473) with delta (0, 0)
Screenshot: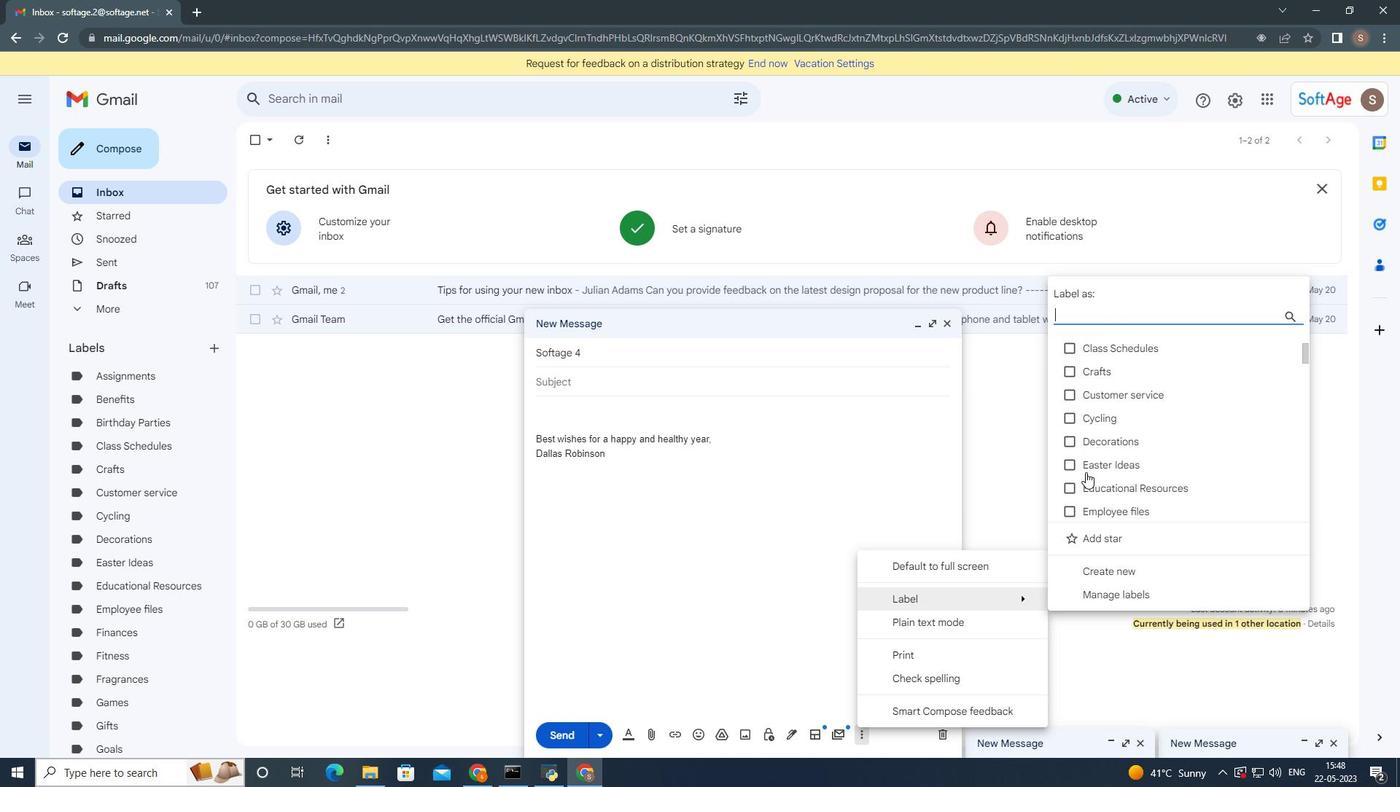 
Action: Mouse scrolled (1085, 473) with delta (0, 0)
Screenshot: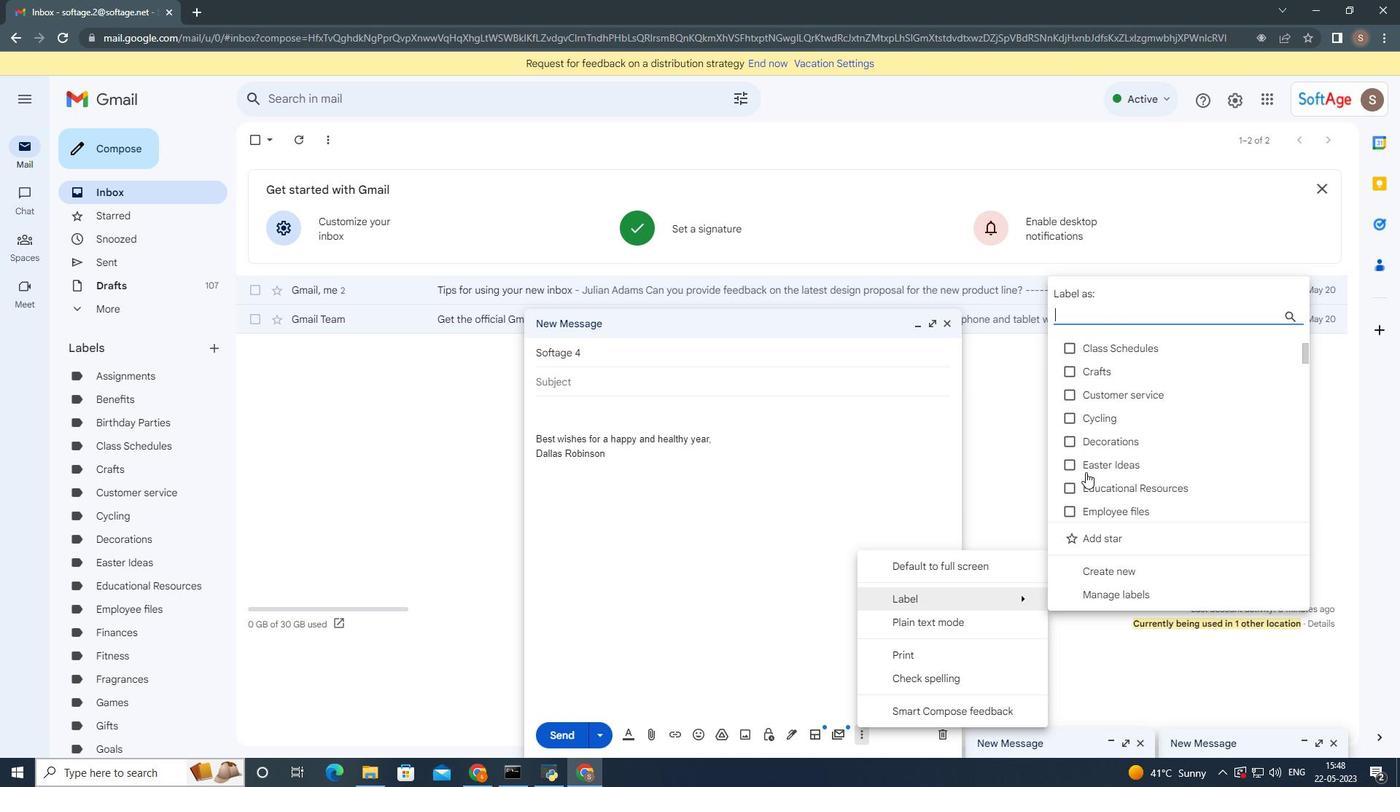
Action: Mouse moved to (1087, 473)
Screenshot: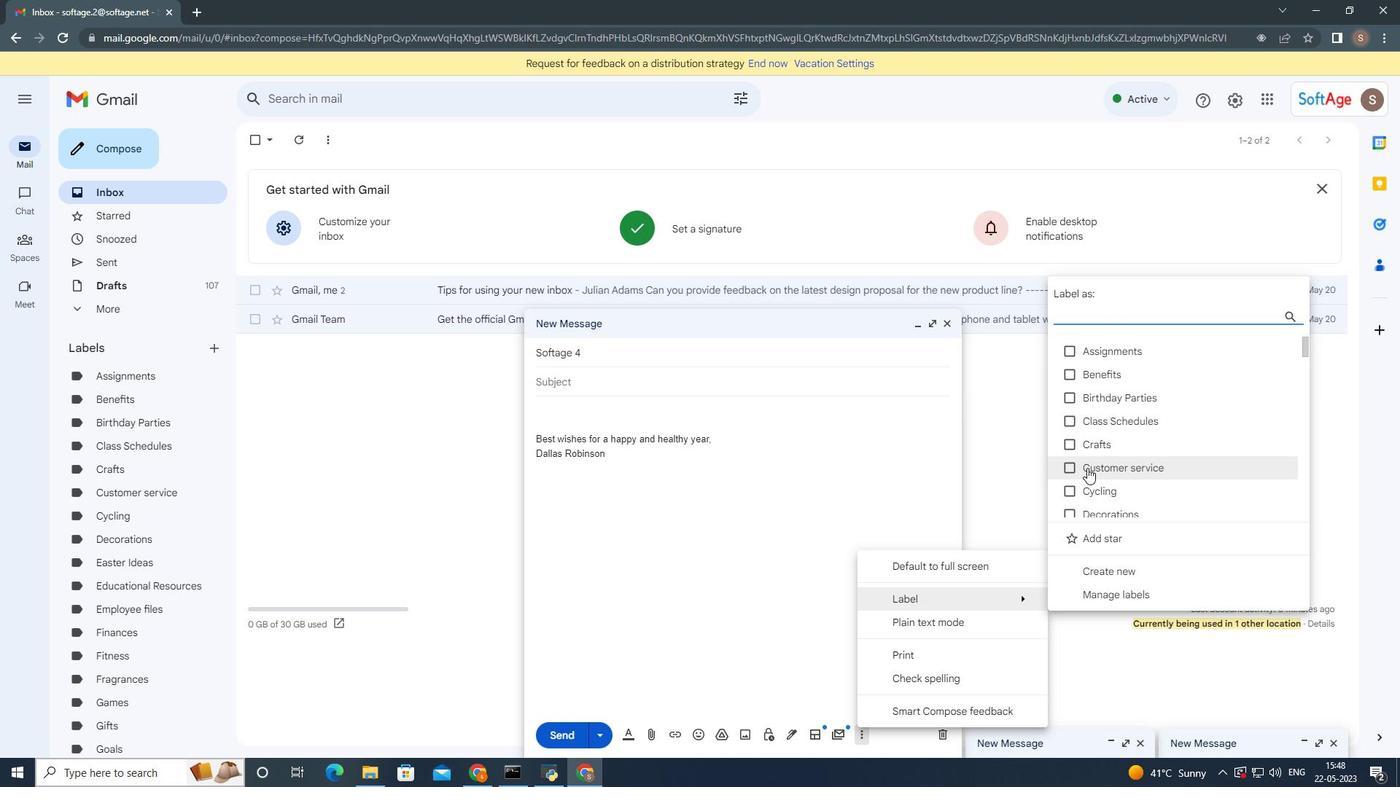 
Action: Mouse scrolled (1087, 474) with delta (0, 0)
Screenshot: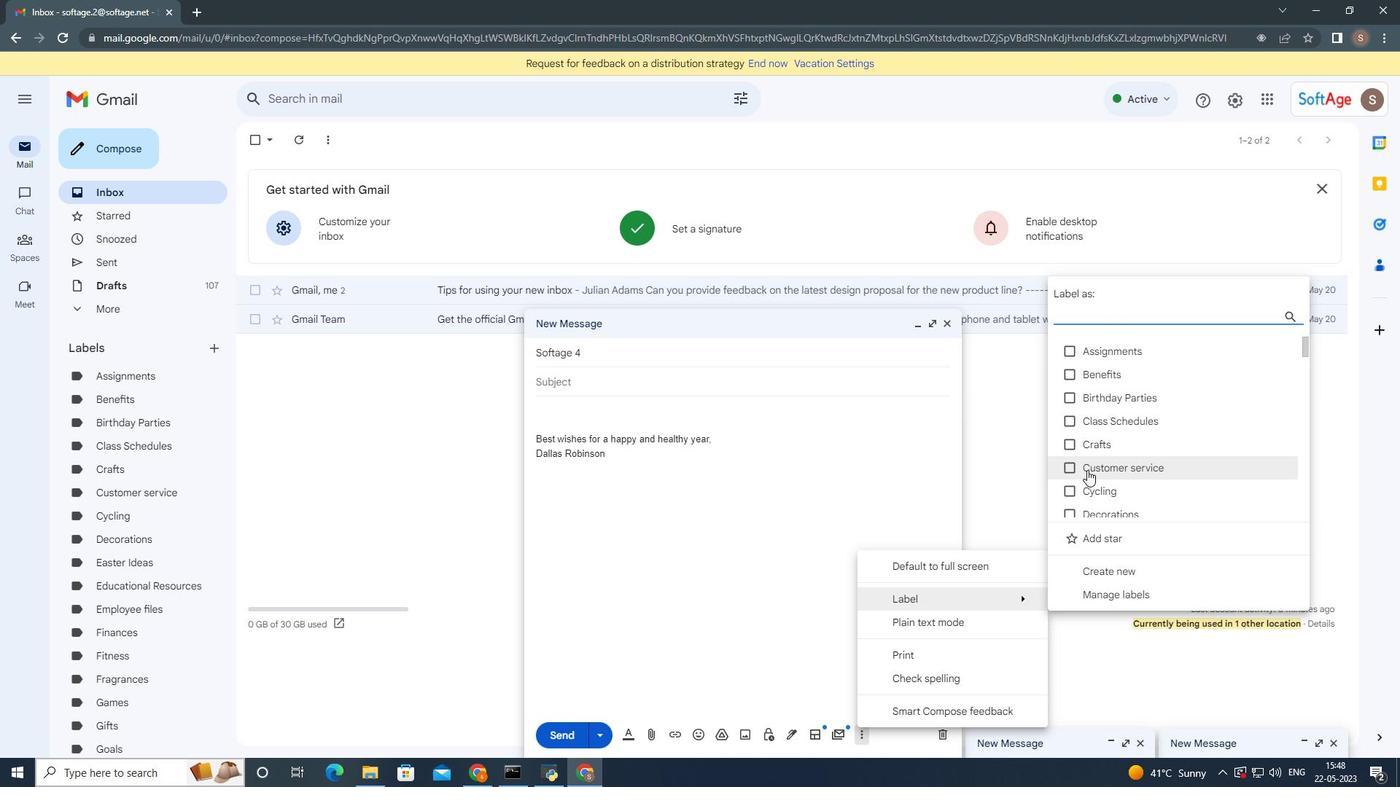 
Action: Mouse moved to (1087, 473)
Screenshot: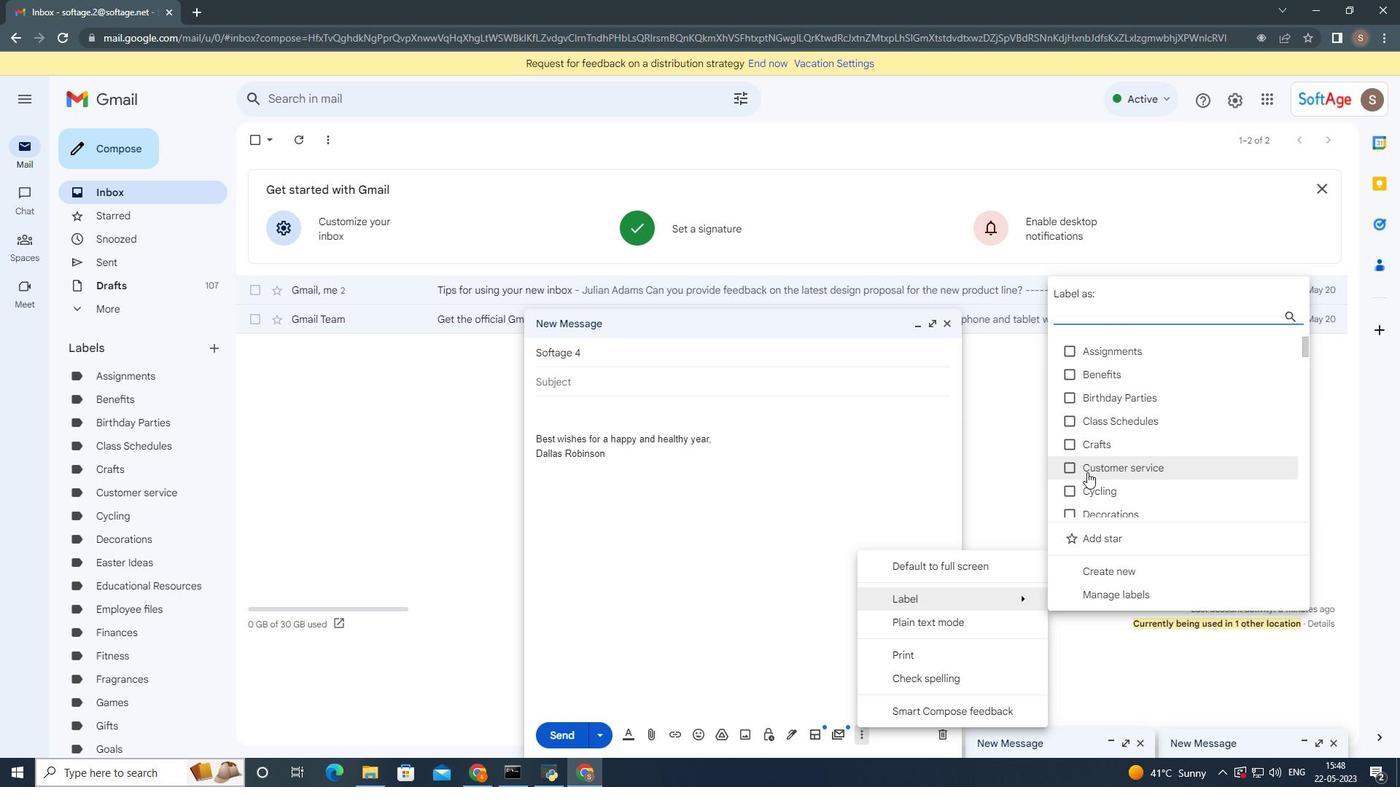 
Action: Mouse scrolled (1087, 474) with delta (0, 0)
Screenshot: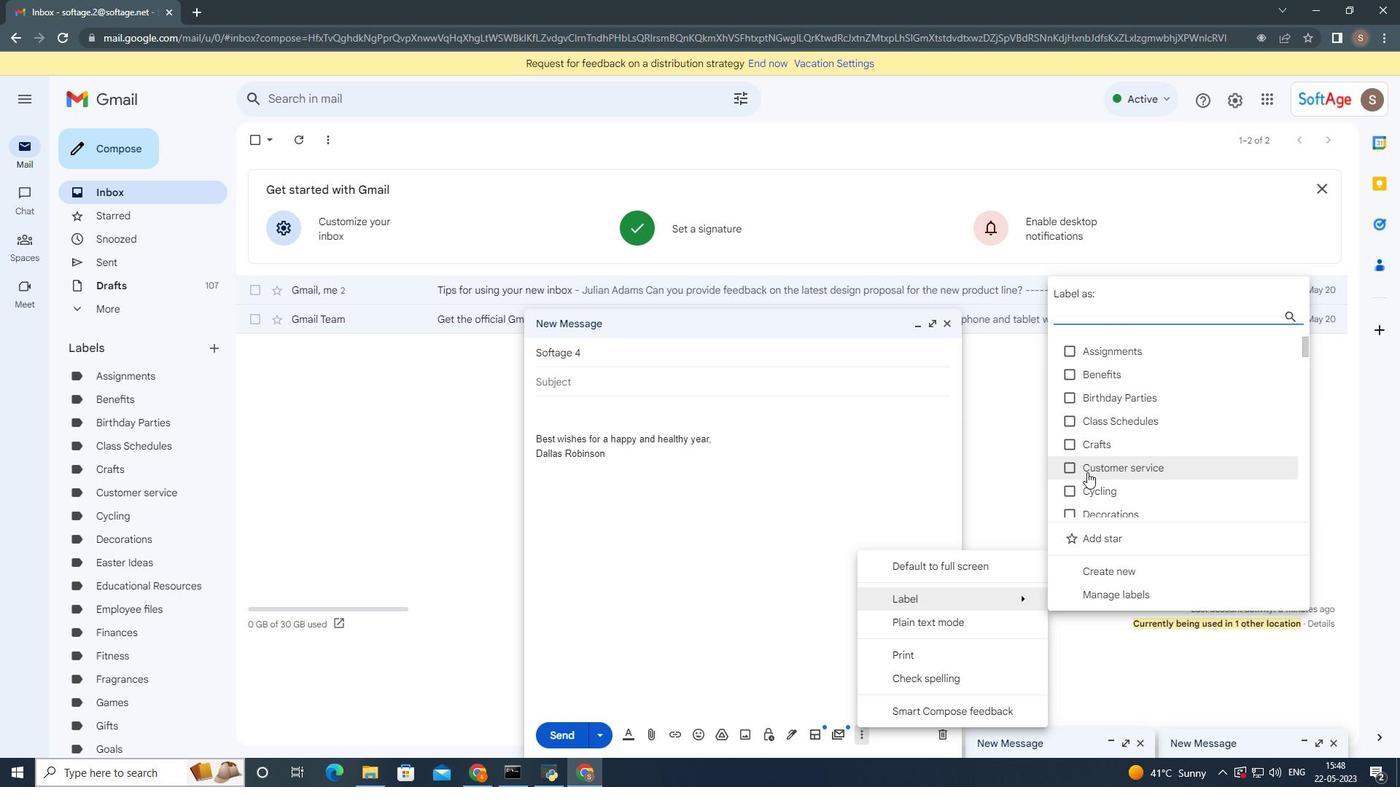 
Action: Mouse moved to (1087, 472)
Screenshot: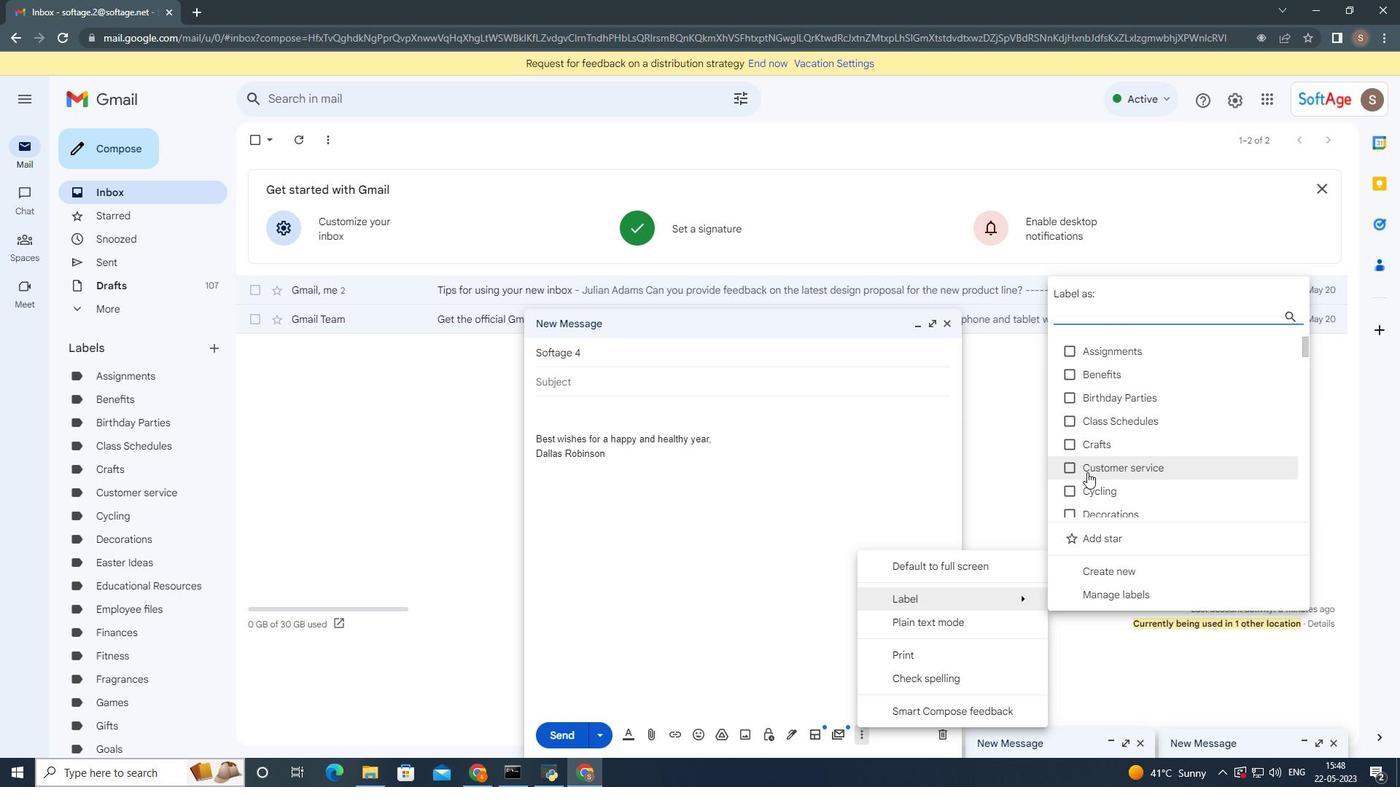 
Action: Mouse scrolled (1087, 473) with delta (0, 0)
Screenshot: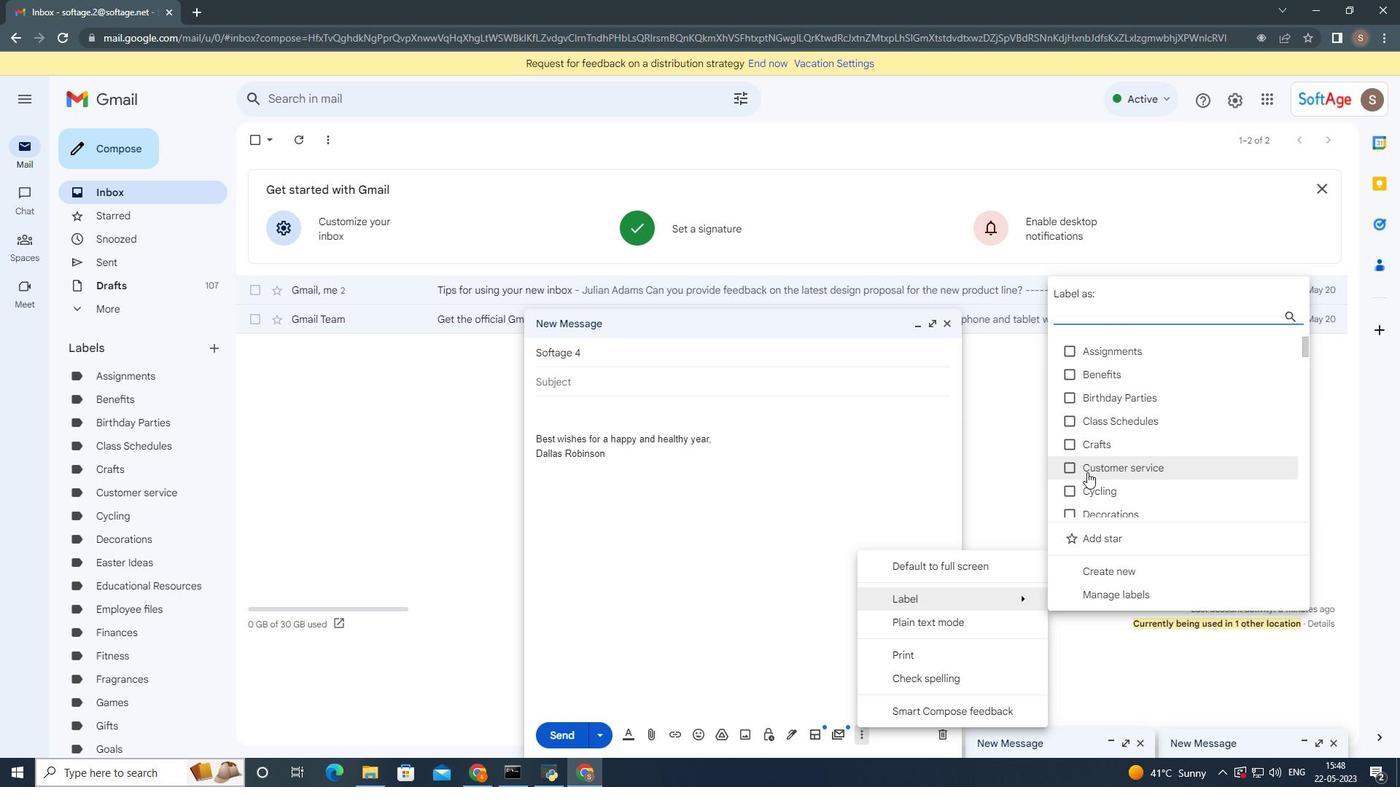 
Action: Mouse moved to (1087, 471)
Screenshot: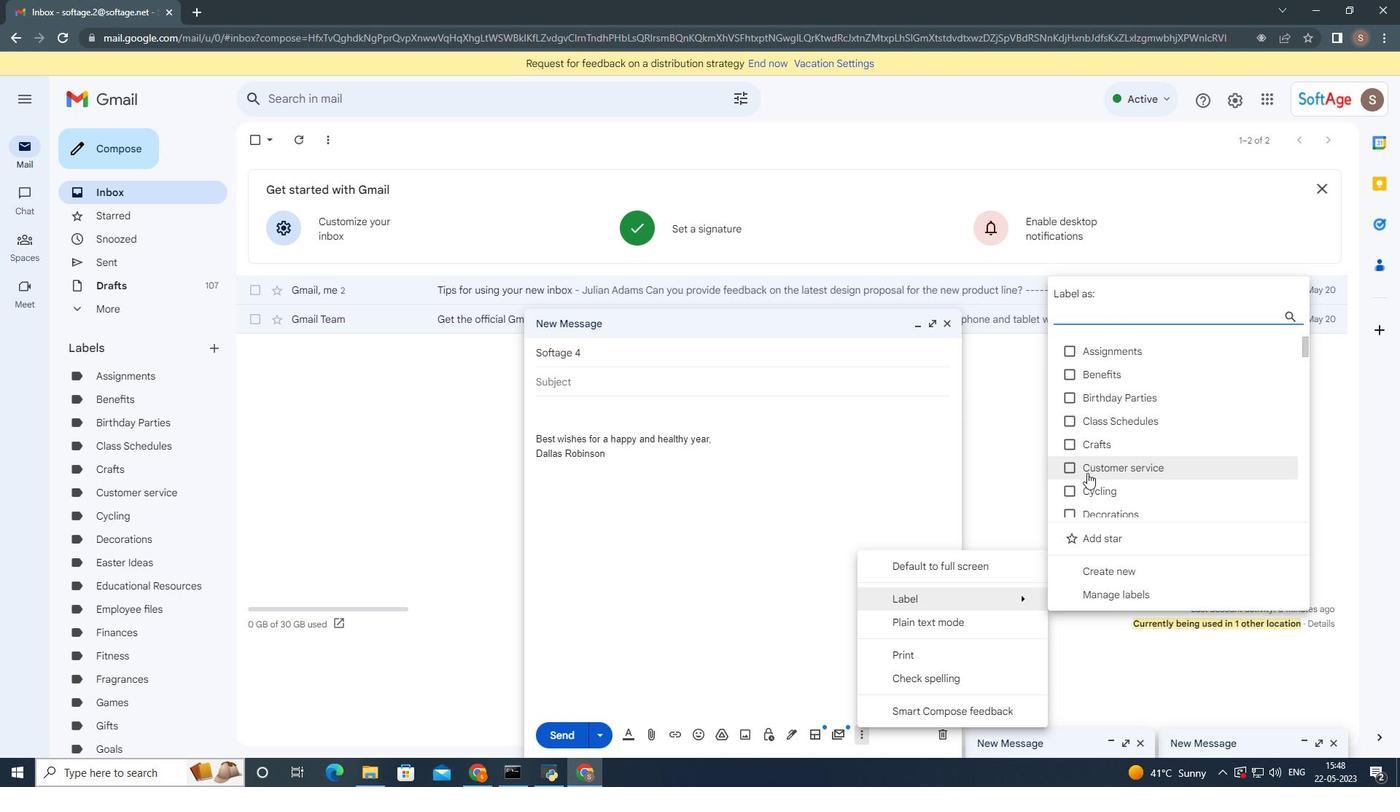 
Action: Mouse scrolled (1087, 472) with delta (0, 0)
Screenshot: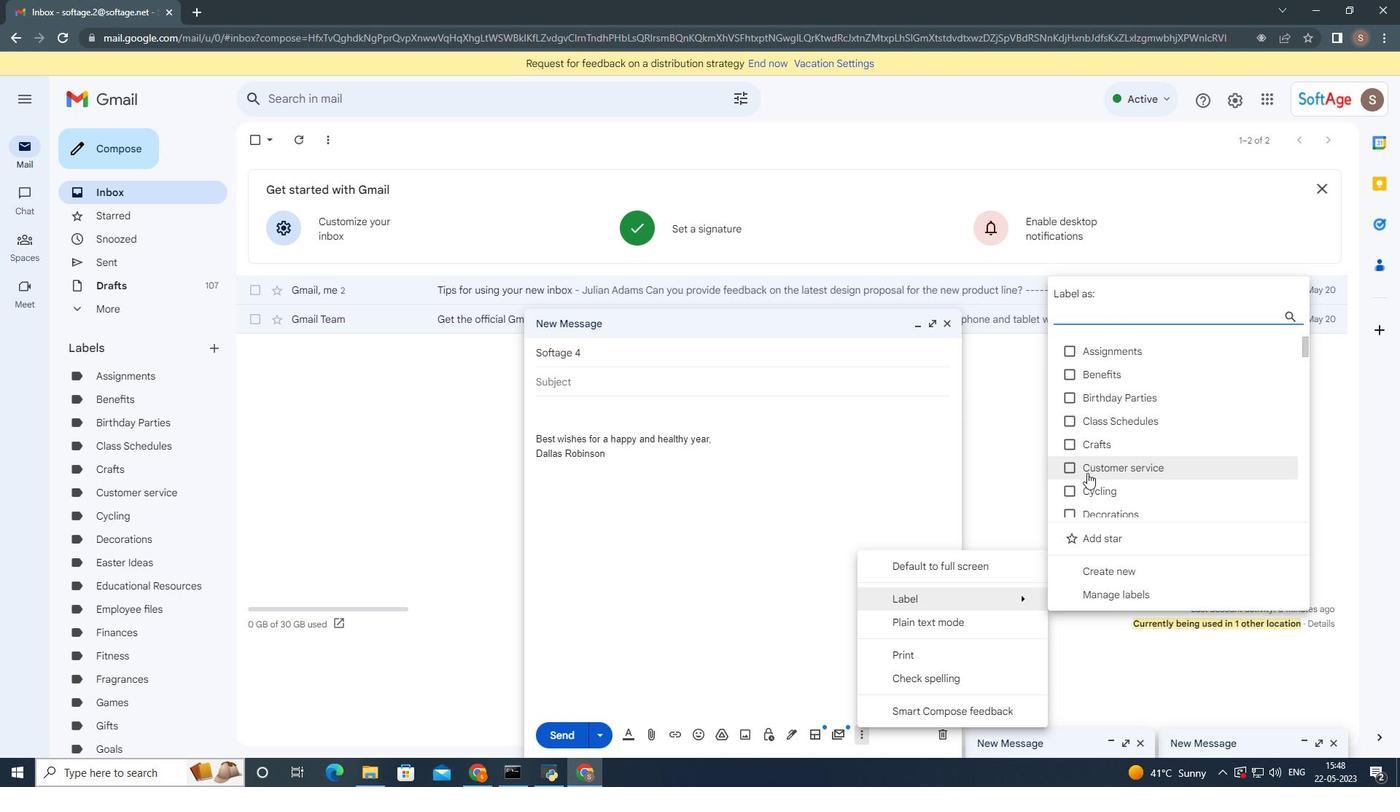 
Action: Mouse moved to (1121, 563)
Screenshot: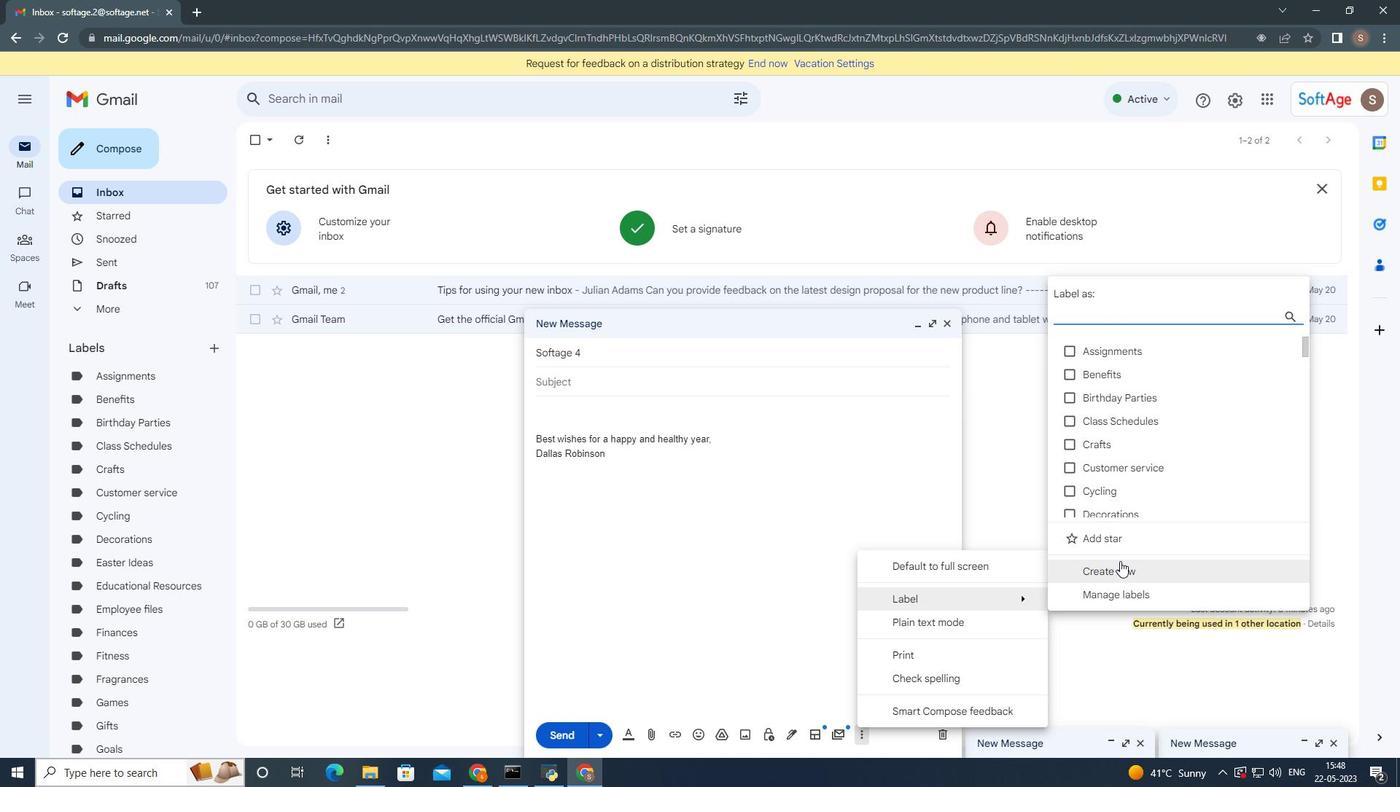 
Action: Mouse pressed left at (1121, 563)
Screenshot: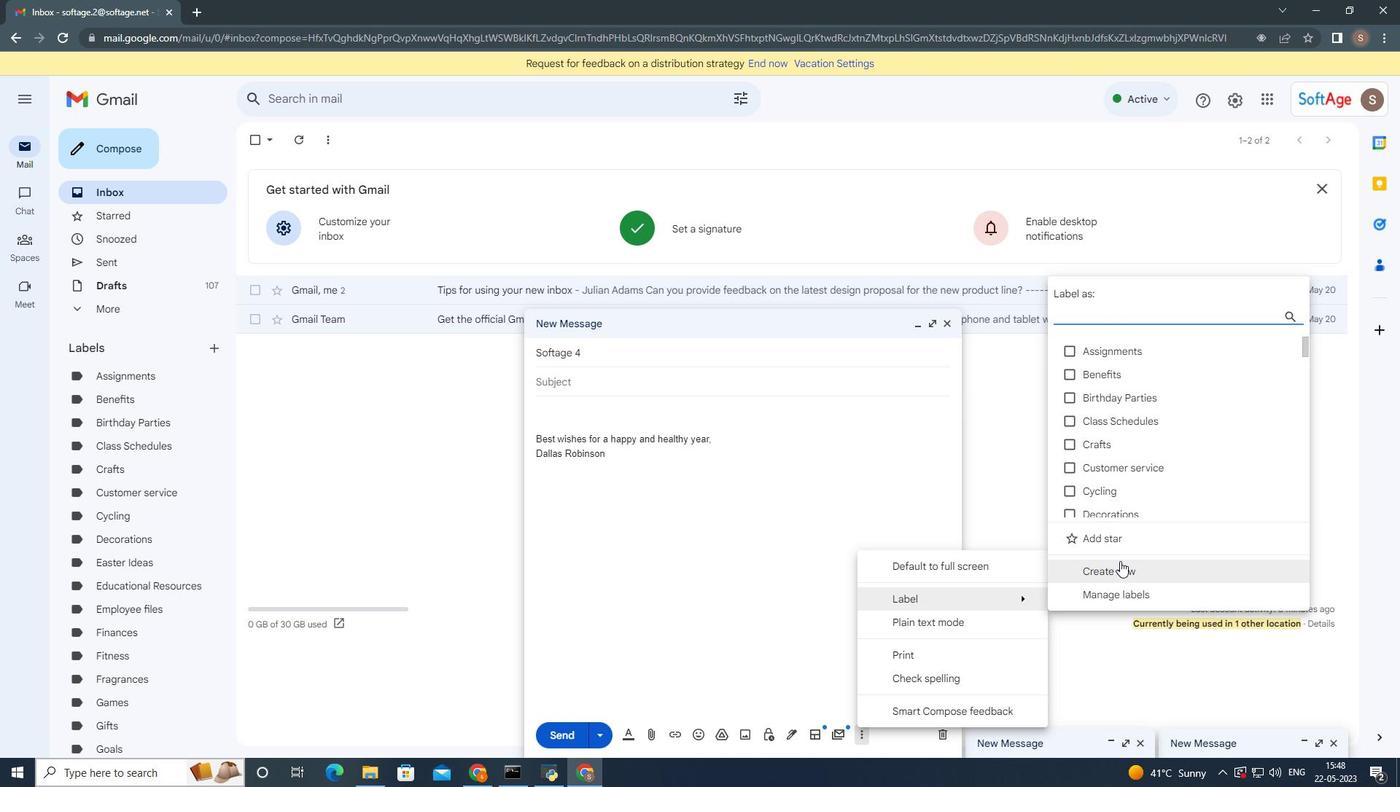 
Action: Mouse moved to (633, 444)
Screenshot: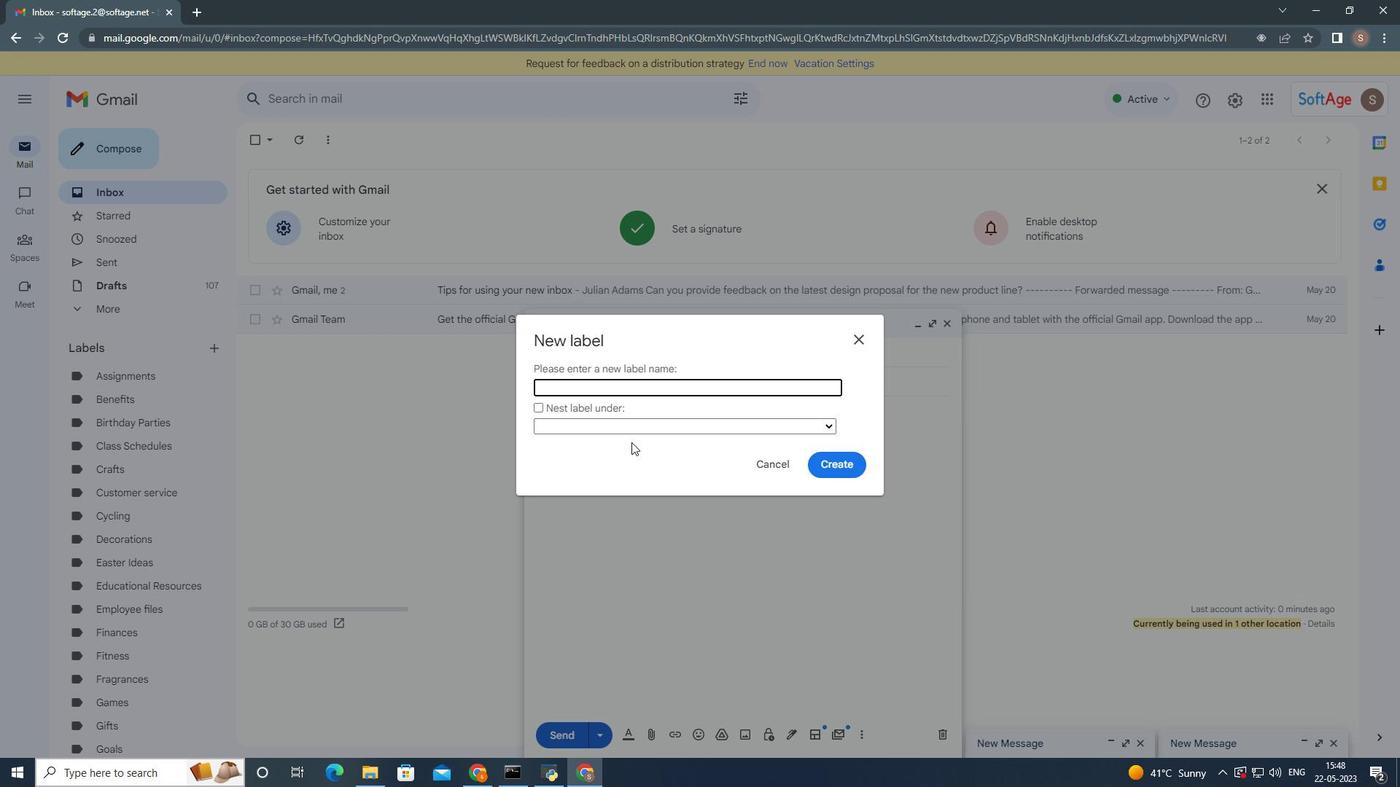 
Action: Key pressed <Key.shift><Key.shift><Key.shift><Key.shift><Key.shift><Key.shift>Applicatin<Key.backspace>ons
Screenshot: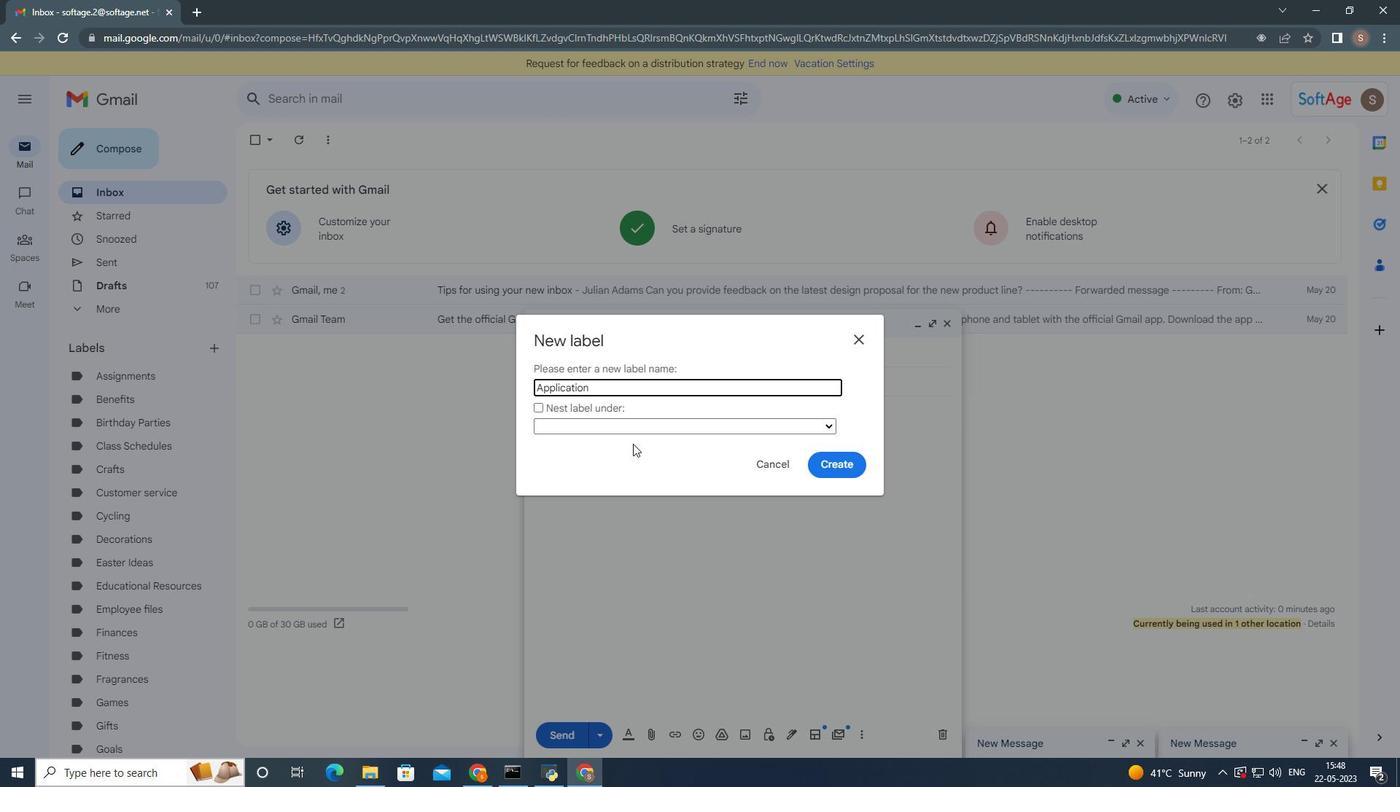
Action: Mouse moved to (827, 467)
Screenshot: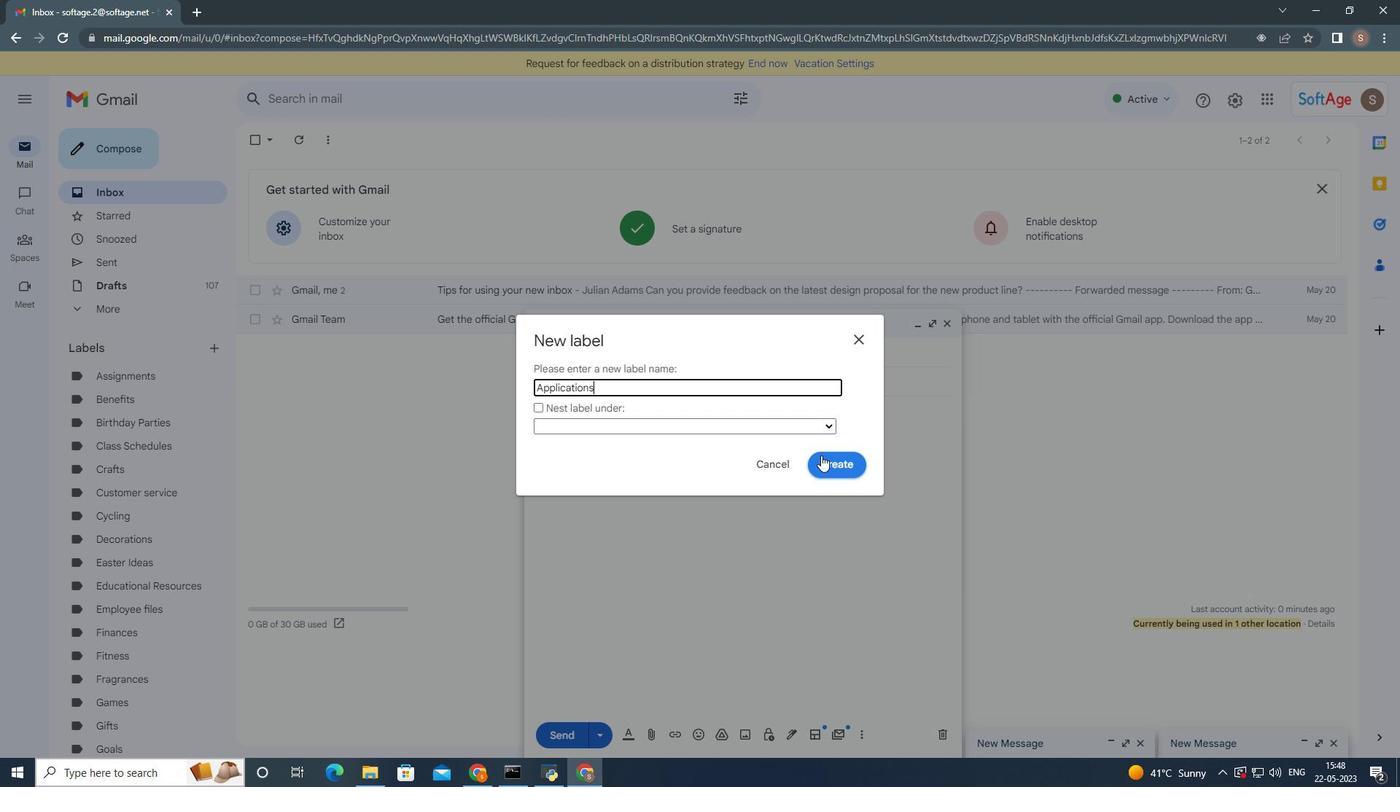 
Action: Mouse pressed left at (827, 467)
Screenshot: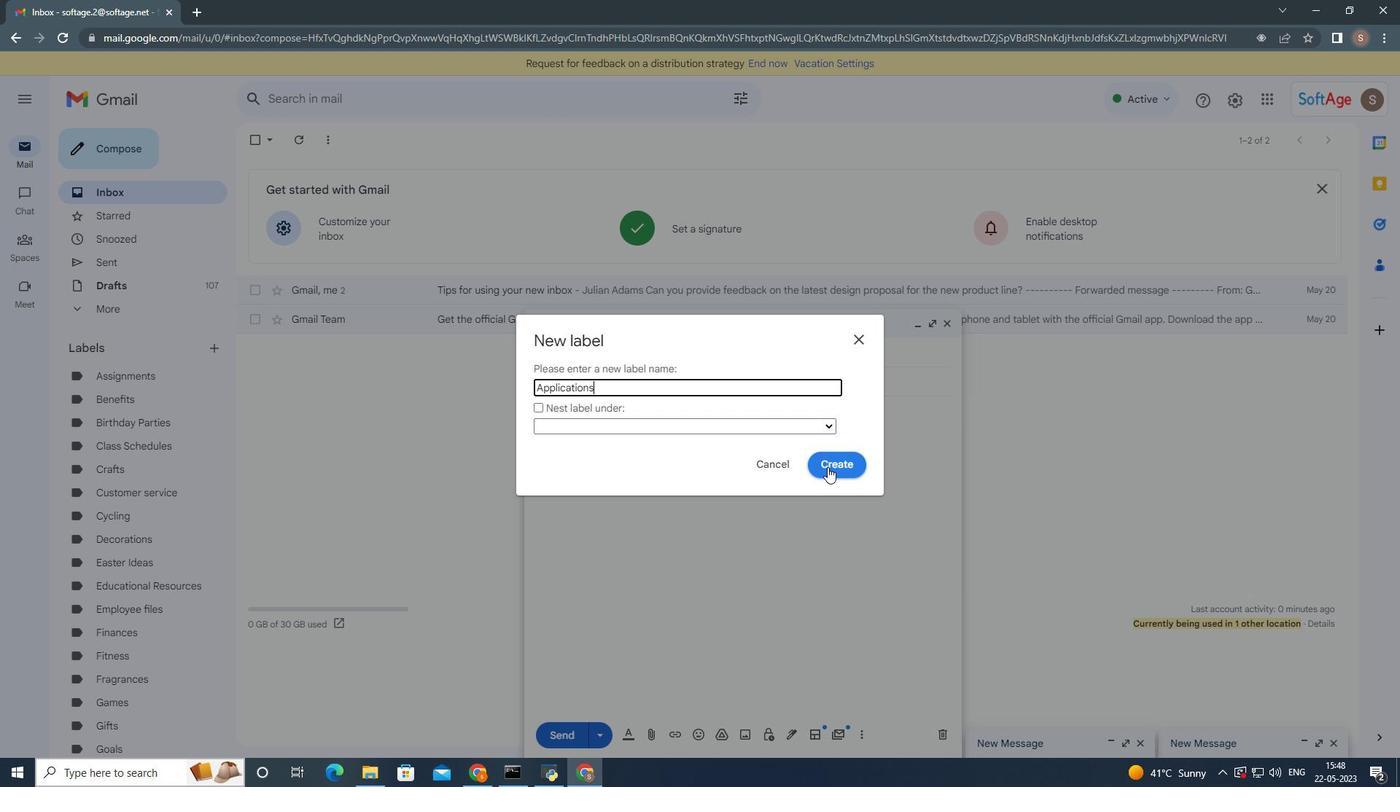 
Action: Mouse moved to (905, 334)
Screenshot: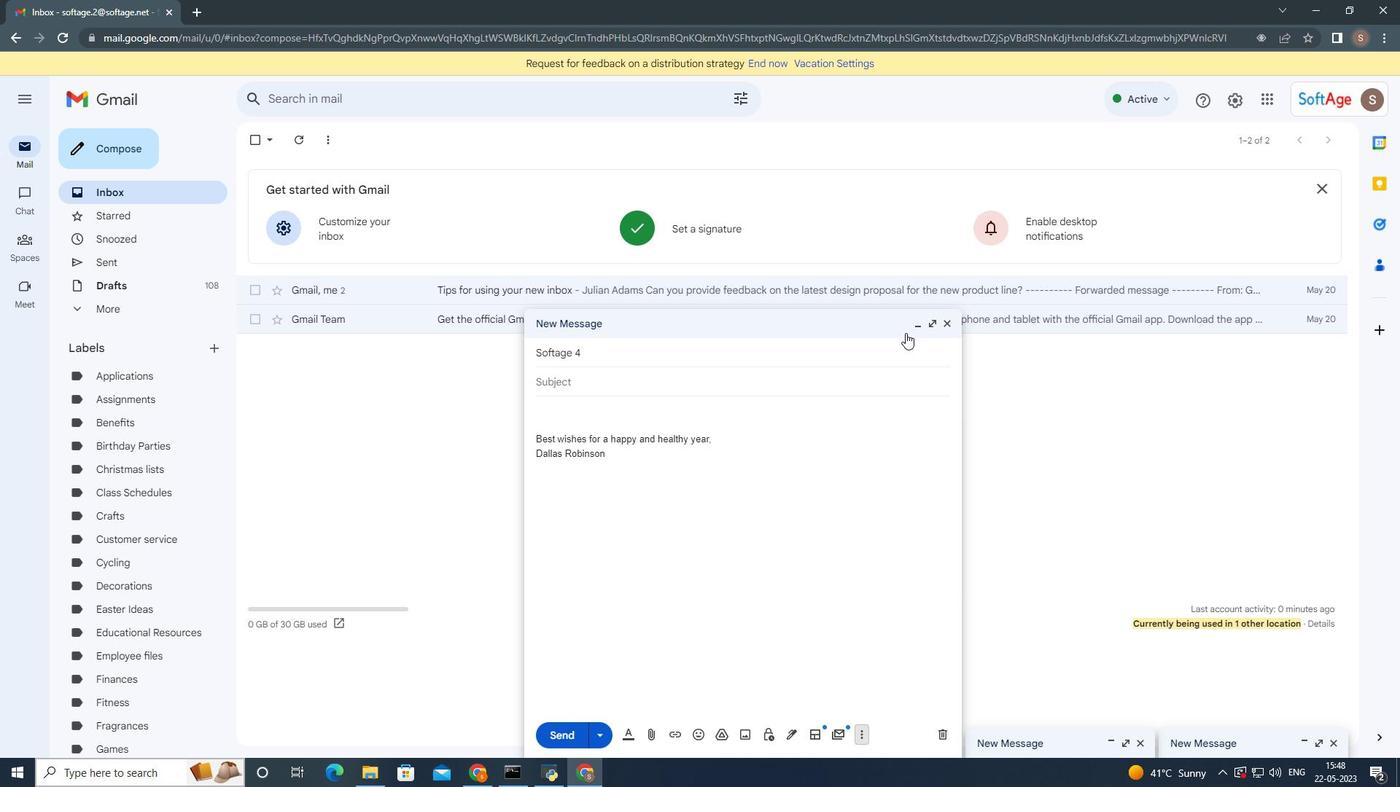 
